 Task: Explore Airbnb accommodation in Leczna, Poland from 11th December, 2023 to 15th December, 2023 for 2 adults.1  bedroom having 2 beds and 1 bathroom. Property type can be hotel. Booking option can be shelf check-in. Look for 4 properties as per requirement.
Action: Mouse moved to (421, 95)
Screenshot: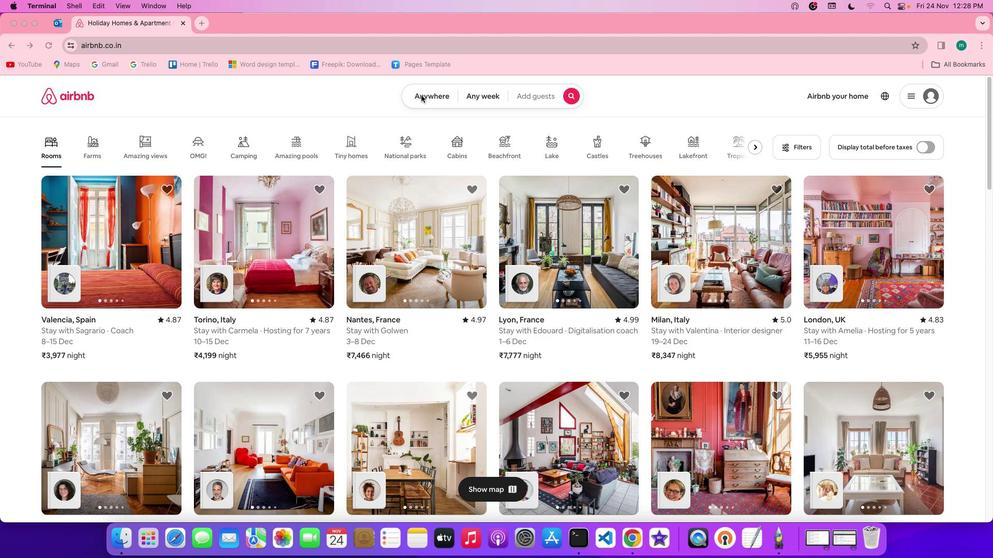 
Action: Mouse pressed left at (421, 95)
Screenshot: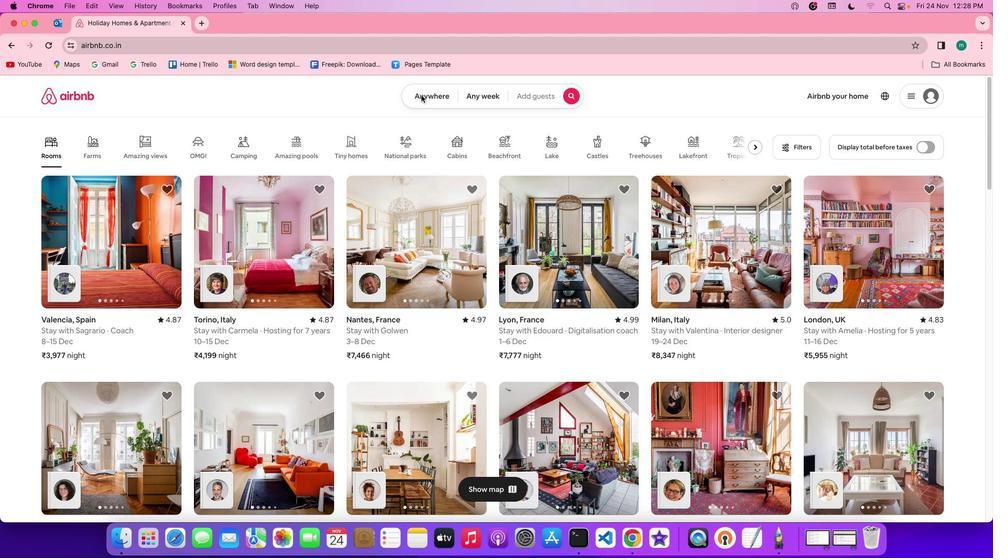 
Action: Mouse pressed left at (421, 95)
Screenshot: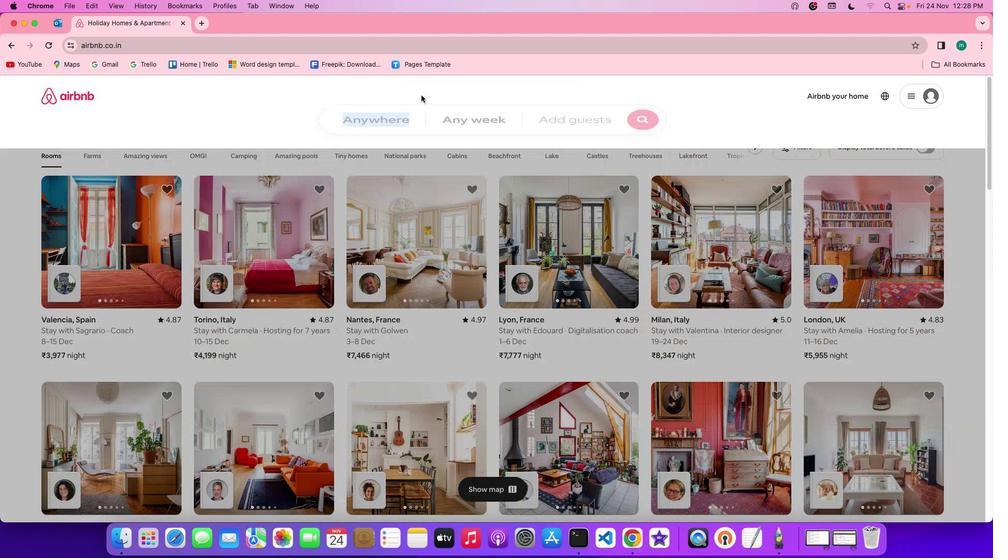 
Action: Mouse moved to (388, 139)
Screenshot: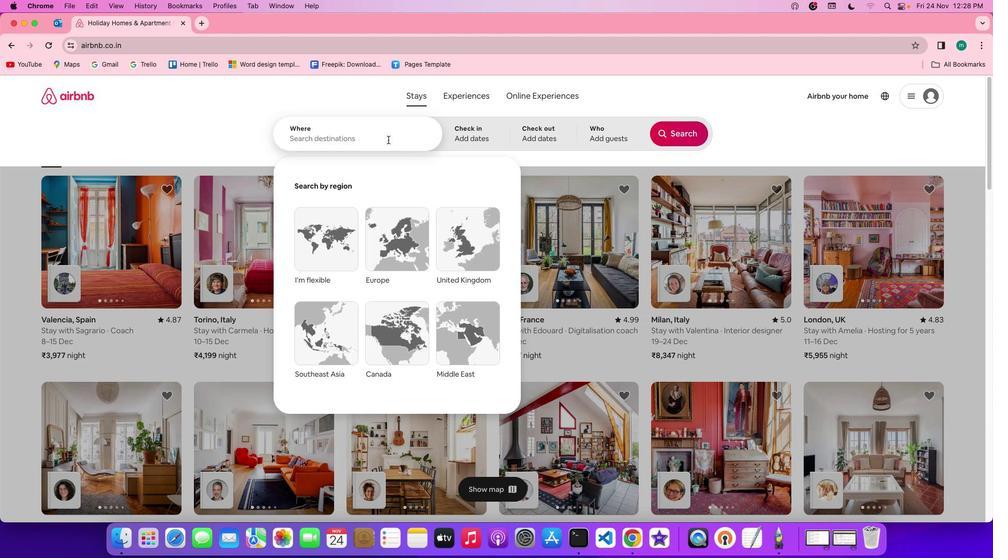 
Action: Mouse pressed left at (388, 139)
Screenshot: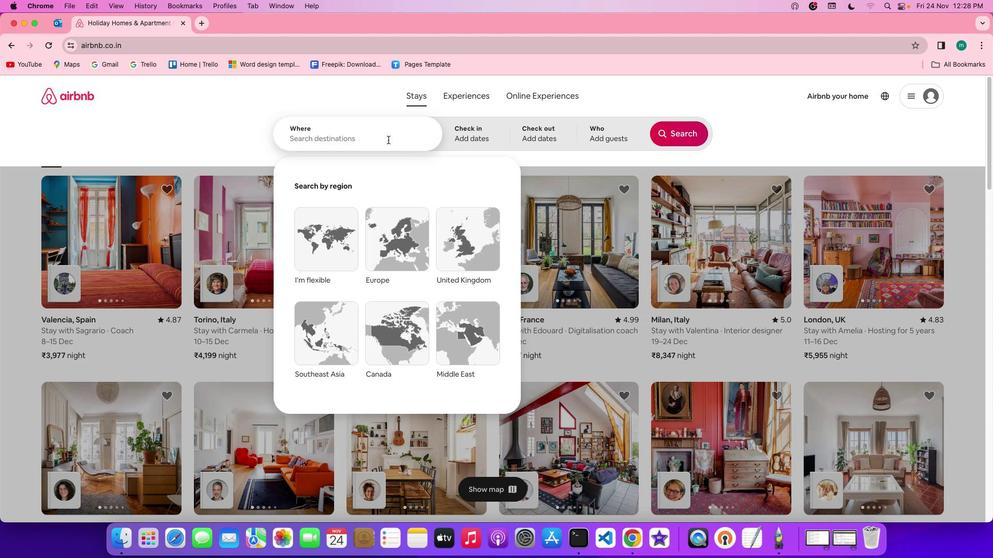 
Action: Key pressed Key.shift'L''e''c''z''n''a'','Key.spaceKey.shift'P''o''l''a''n''d'
Screenshot: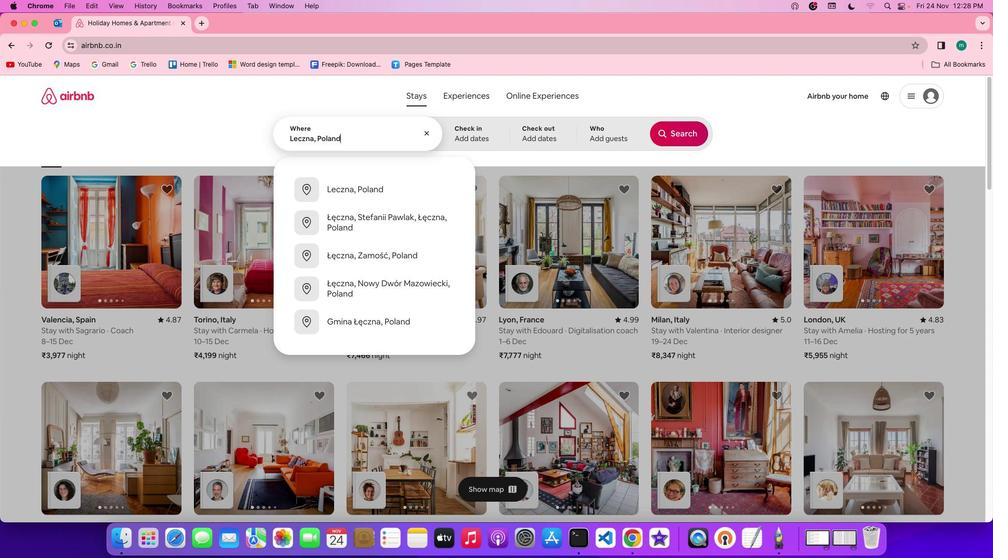 
Action: Mouse moved to (478, 131)
Screenshot: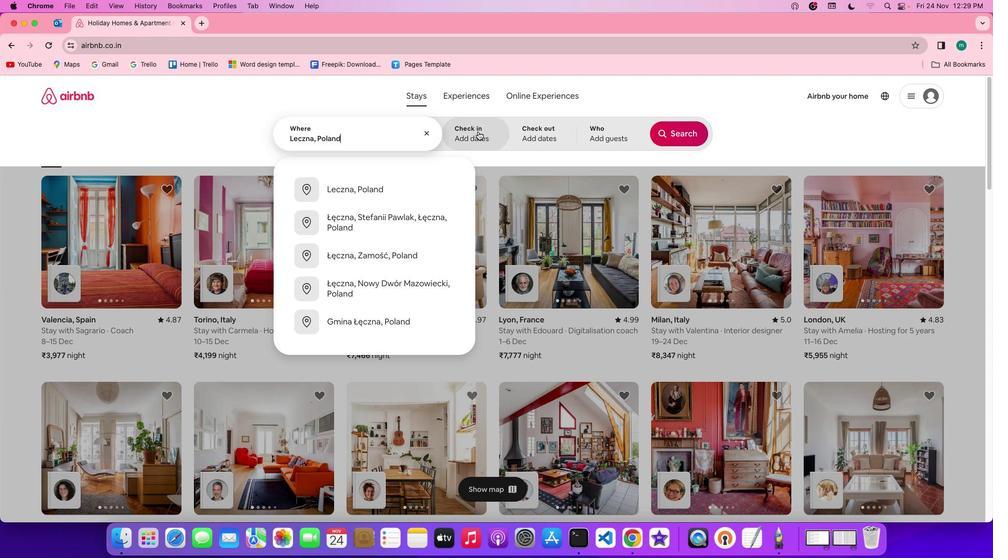 
Action: Mouse pressed left at (478, 131)
Screenshot: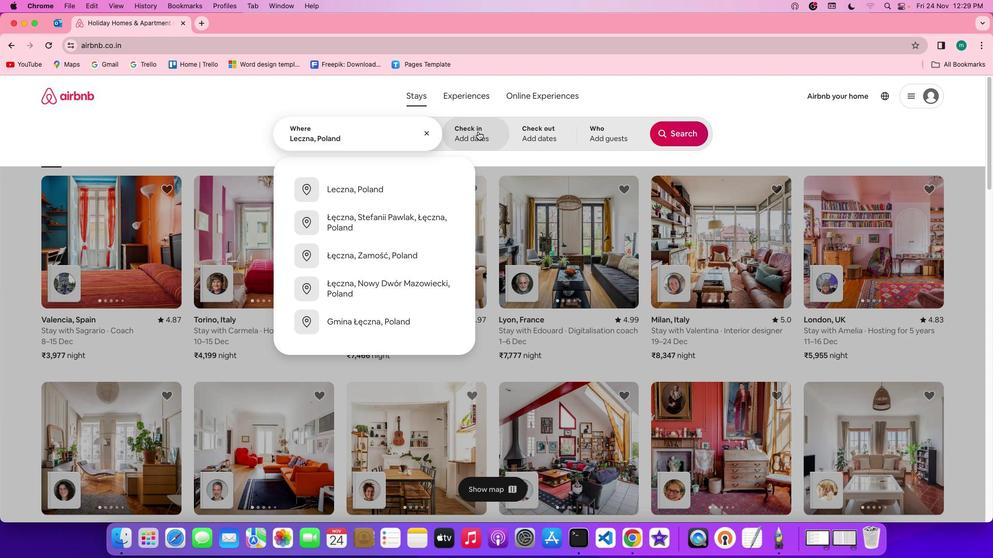 
Action: Mouse moved to (550, 310)
Screenshot: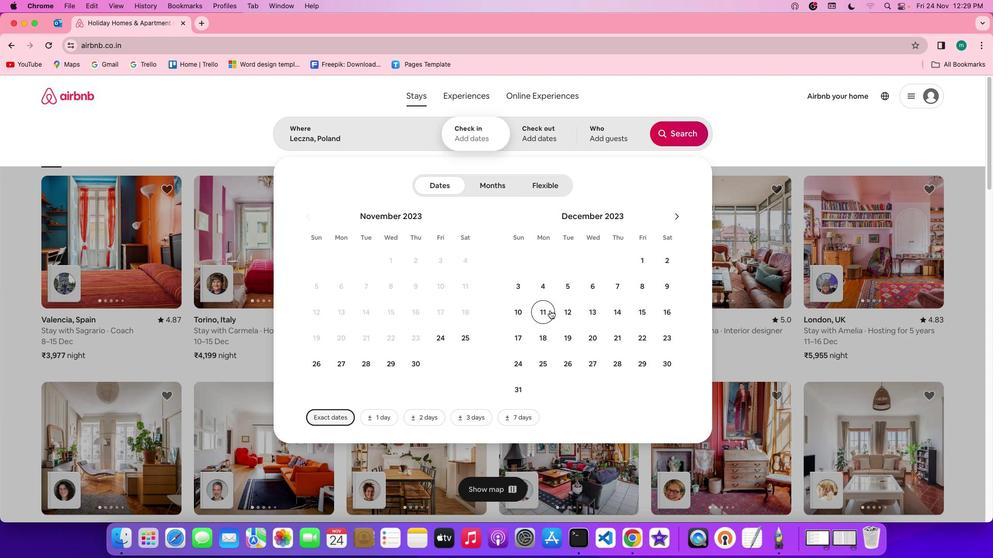 
Action: Mouse pressed left at (550, 310)
Screenshot: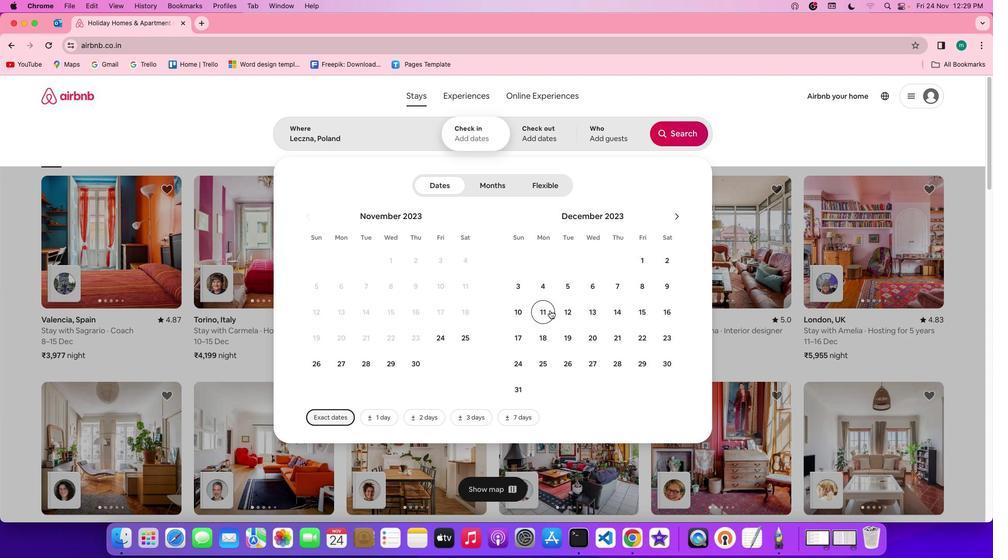 
Action: Mouse moved to (638, 315)
Screenshot: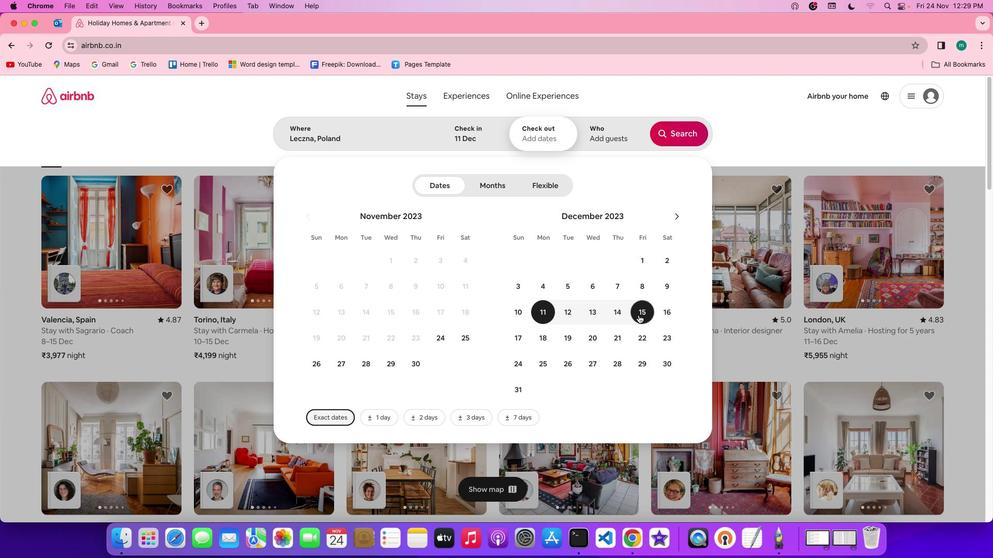
Action: Mouse pressed left at (638, 315)
Screenshot: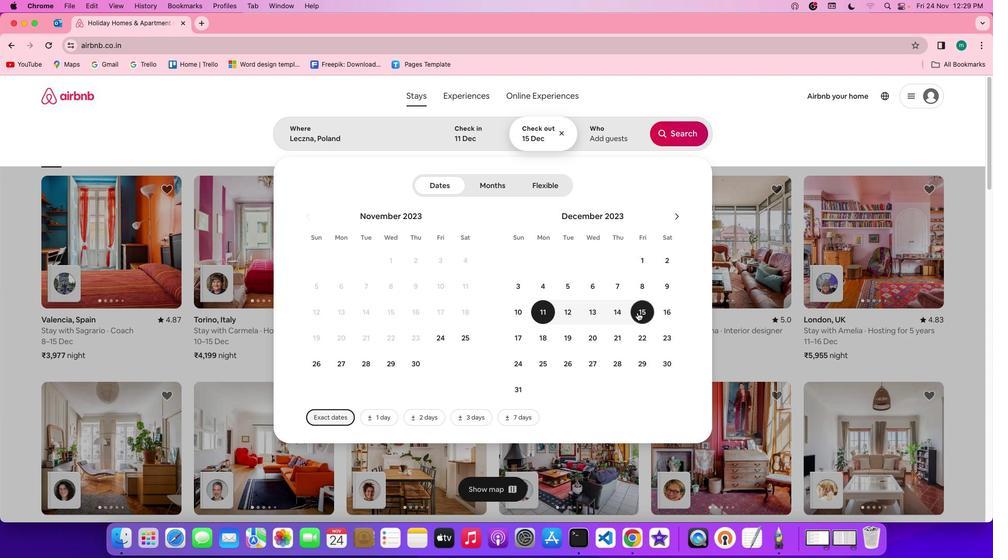 
Action: Mouse moved to (615, 148)
Screenshot: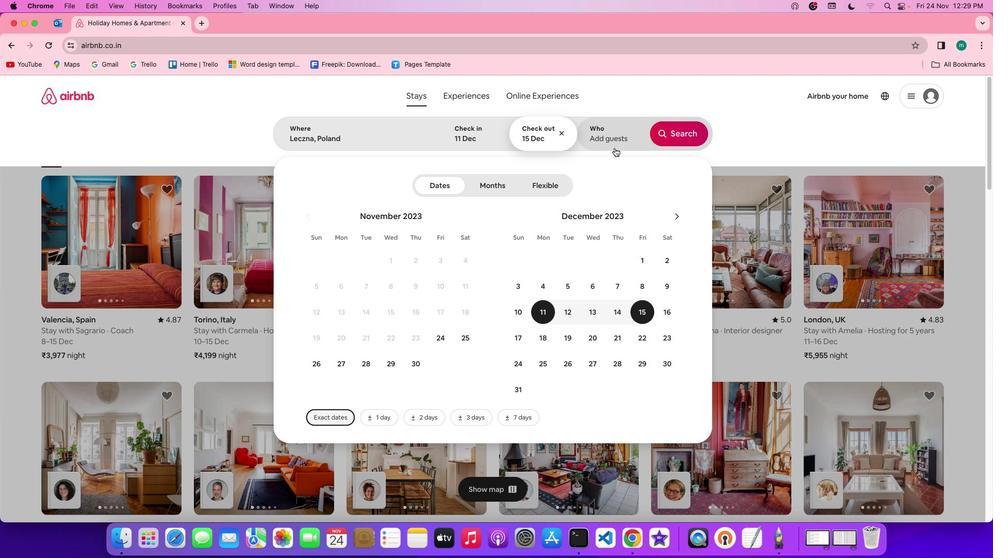 
Action: Mouse pressed left at (615, 148)
Screenshot: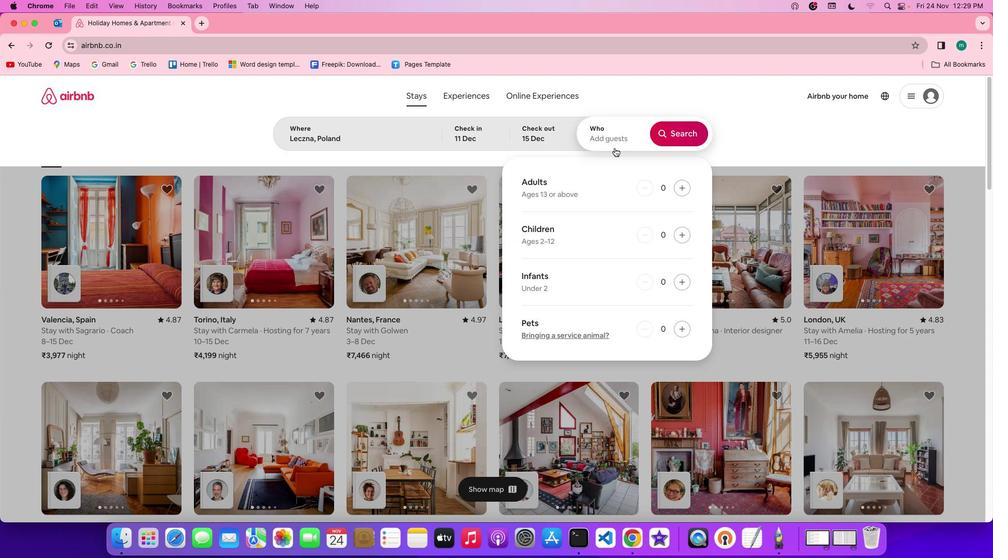 
Action: Mouse moved to (680, 190)
Screenshot: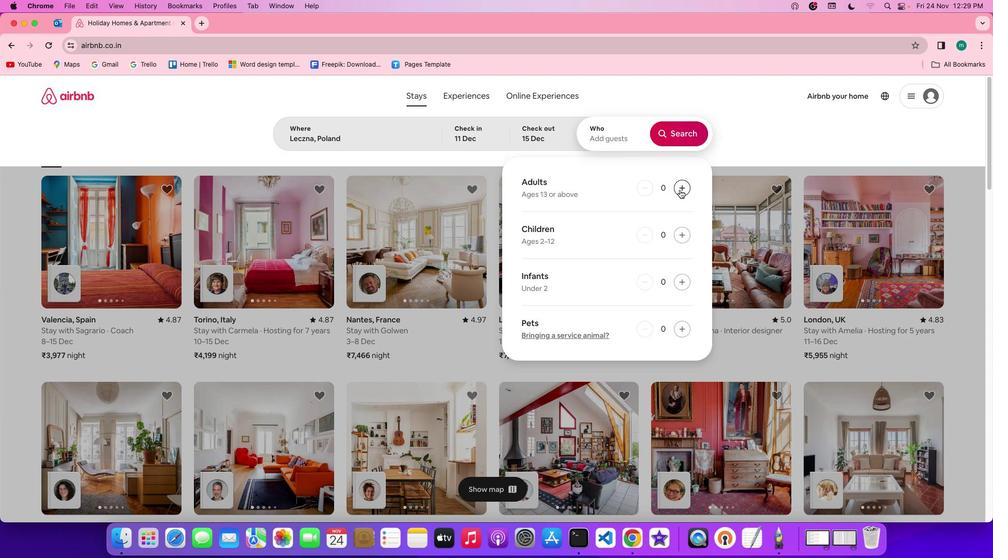 
Action: Mouse pressed left at (680, 190)
Screenshot: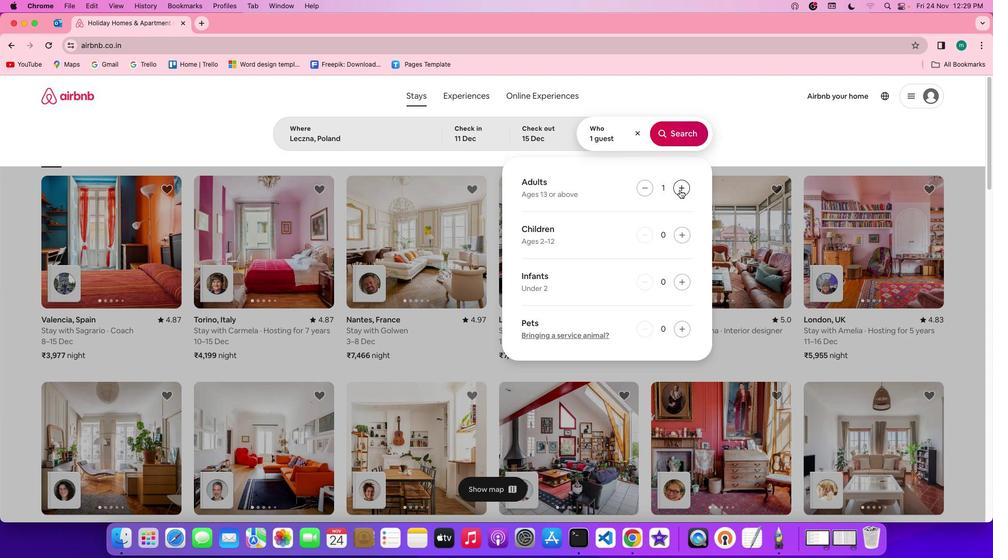 
Action: Mouse pressed left at (680, 190)
Screenshot: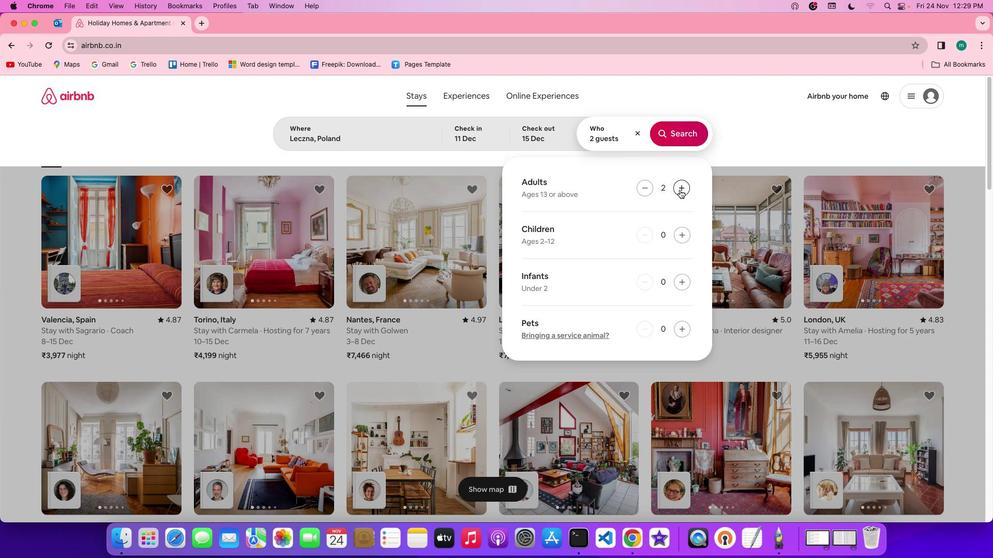 
Action: Mouse moved to (682, 135)
Screenshot: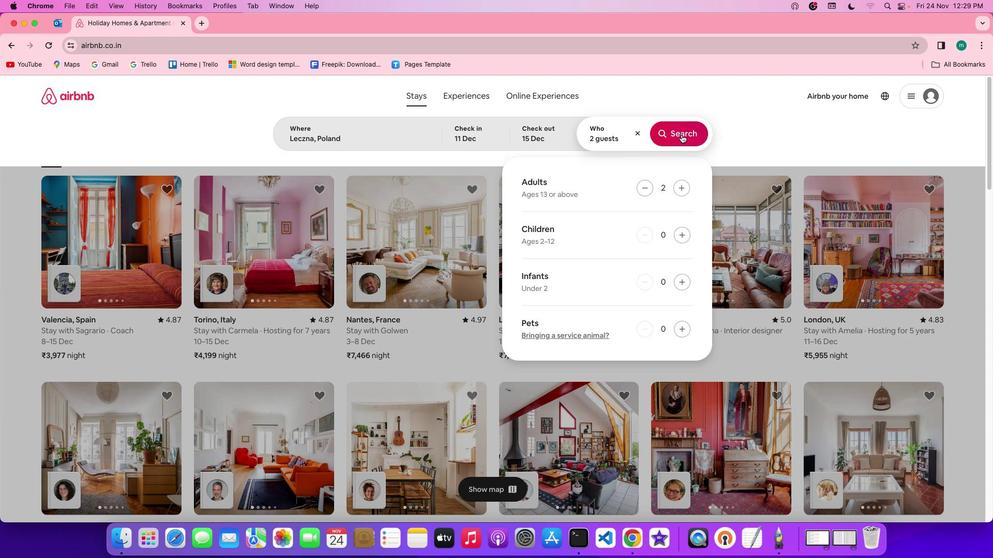 
Action: Mouse pressed left at (682, 135)
Screenshot: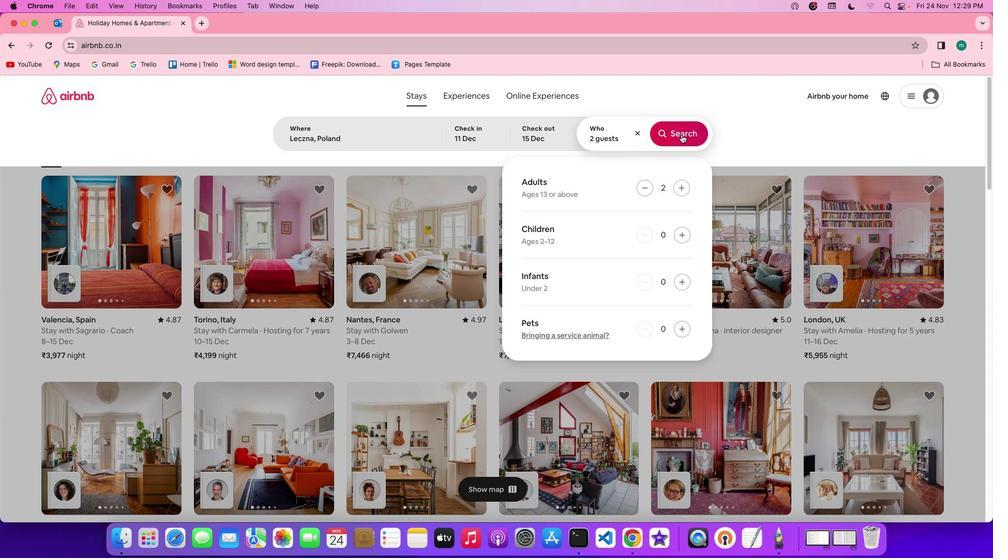 
Action: Mouse moved to (833, 134)
Screenshot: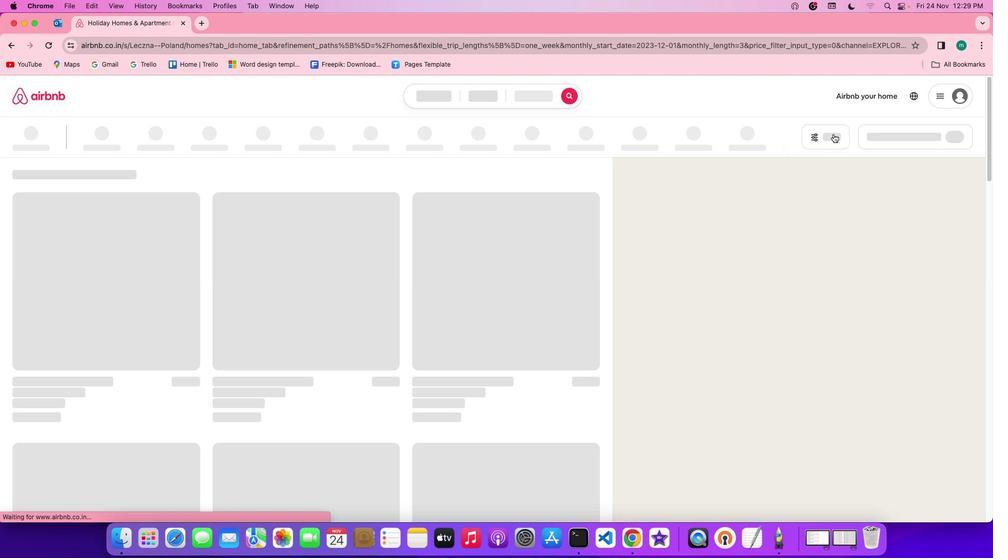 
Action: Mouse pressed left at (833, 134)
Screenshot: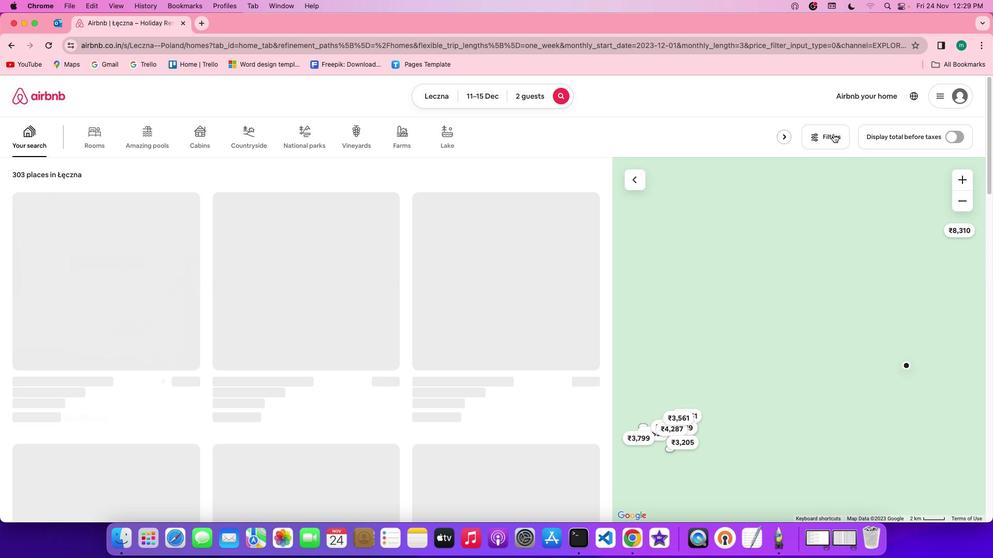 
Action: Mouse moved to (554, 333)
Screenshot: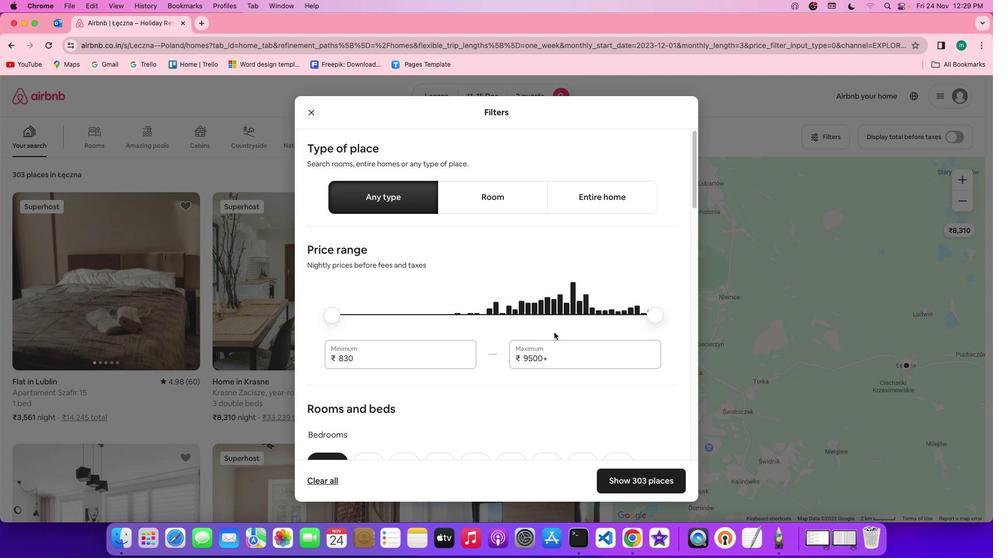
Action: Mouse scrolled (554, 333) with delta (0, 0)
Screenshot: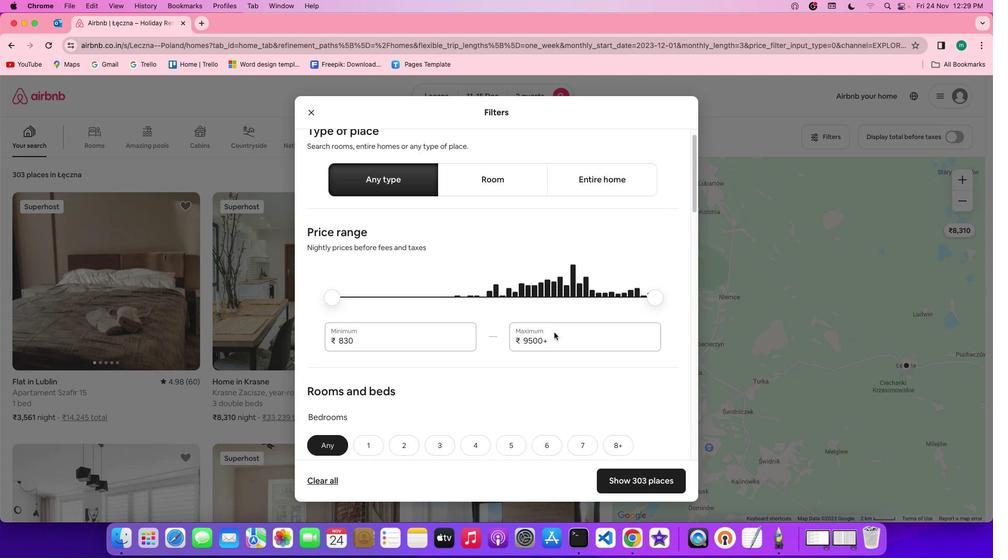 
Action: Mouse scrolled (554, 333) with delta (0, 0)
Screenshot: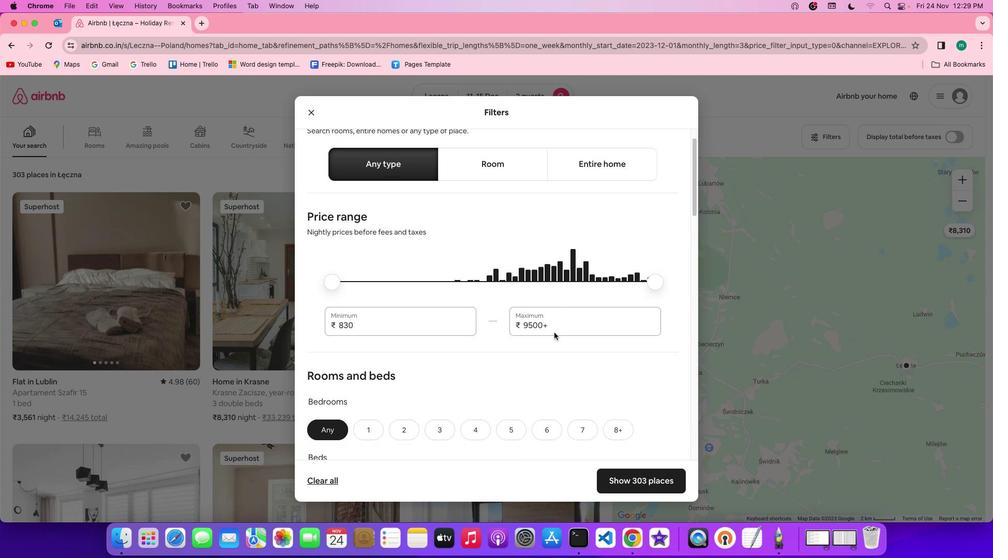 
Action: Mouse scrolled (554, 333) with delta (0, -1)
Screenshot: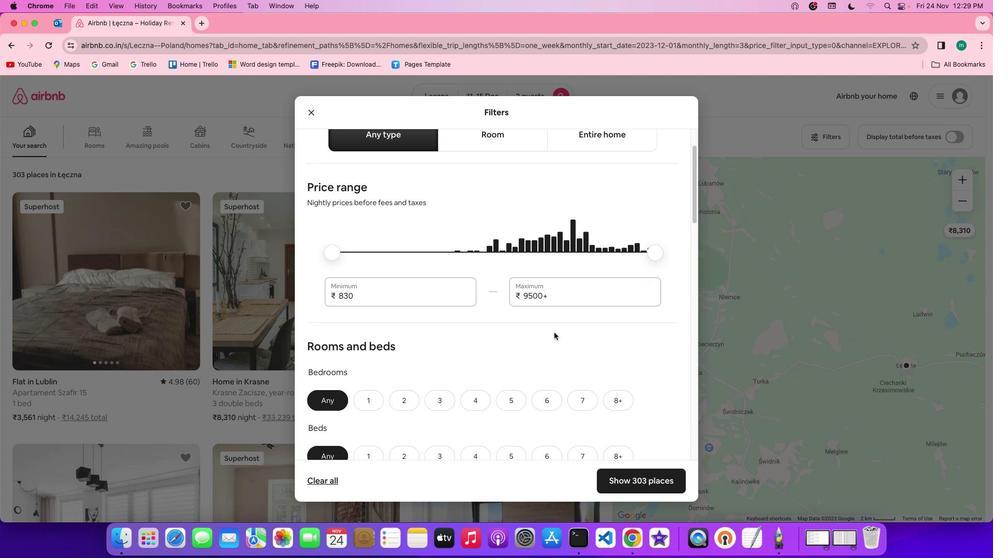 
Action: Mouse scrolled (554, 333) with delta (0, 0)
Screenshot: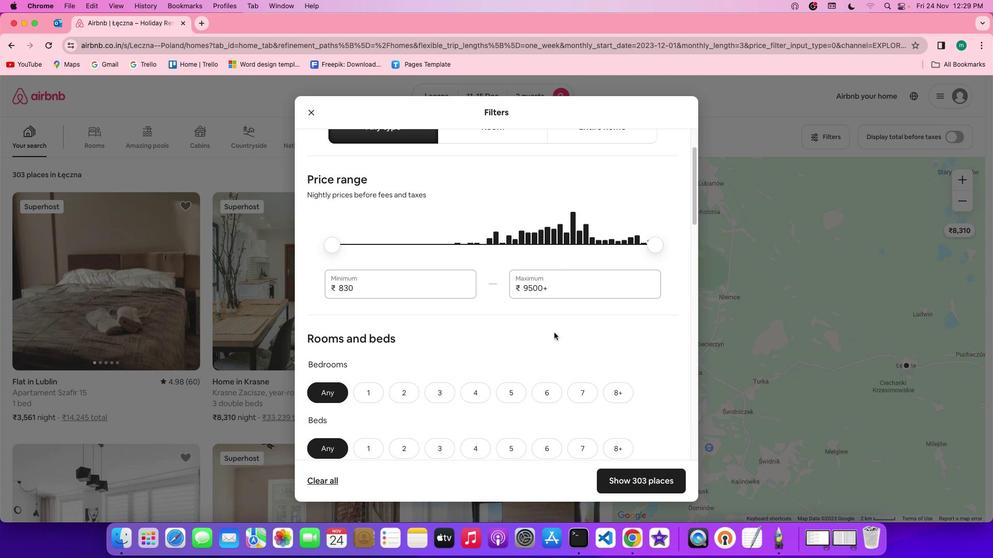
Action: Mouse scrolled (554, 333) with delta (0, 0)
Screenshot: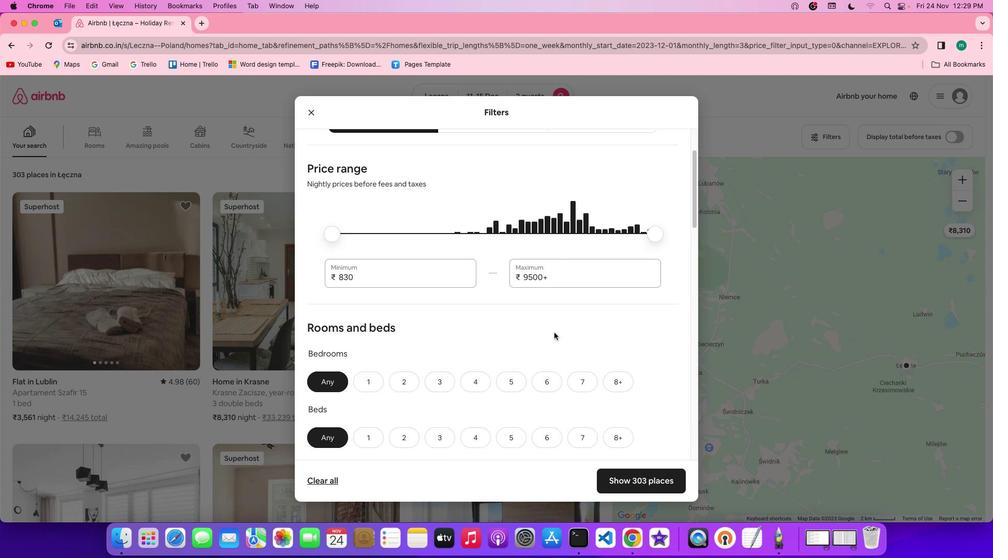 
Action: Mouse scrolled (554, 333) with delta (0, 0)
Screenshot: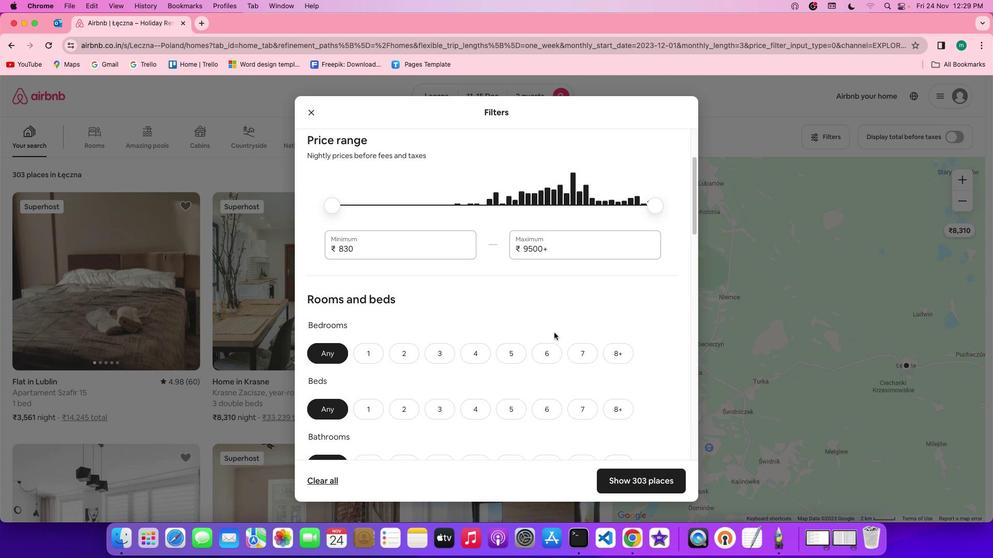 
Action: Mouse scrolled (554, 333) with delta (0, -1)
Screenshot: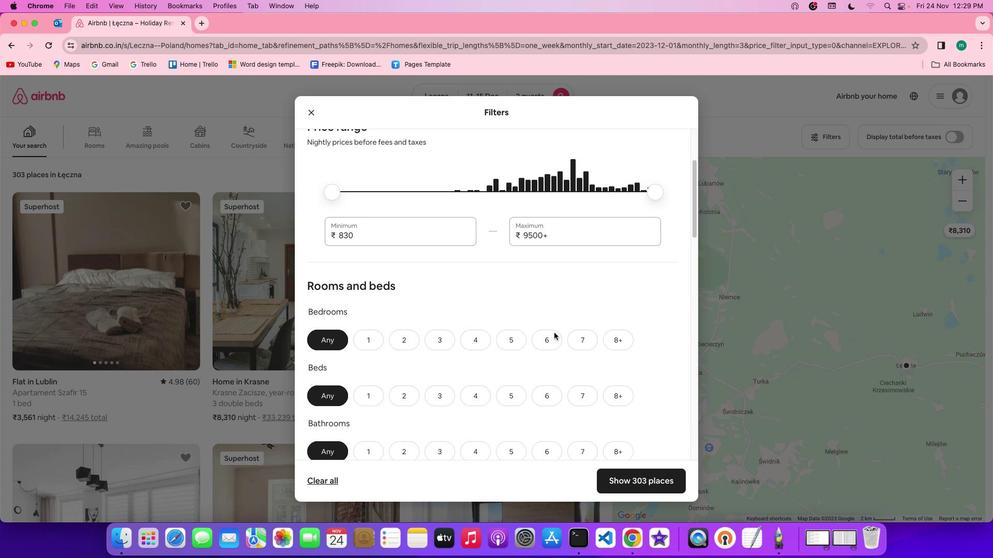 
Action: Mouse scrolled (554, 333) with delta (0, 0)
Screenshot: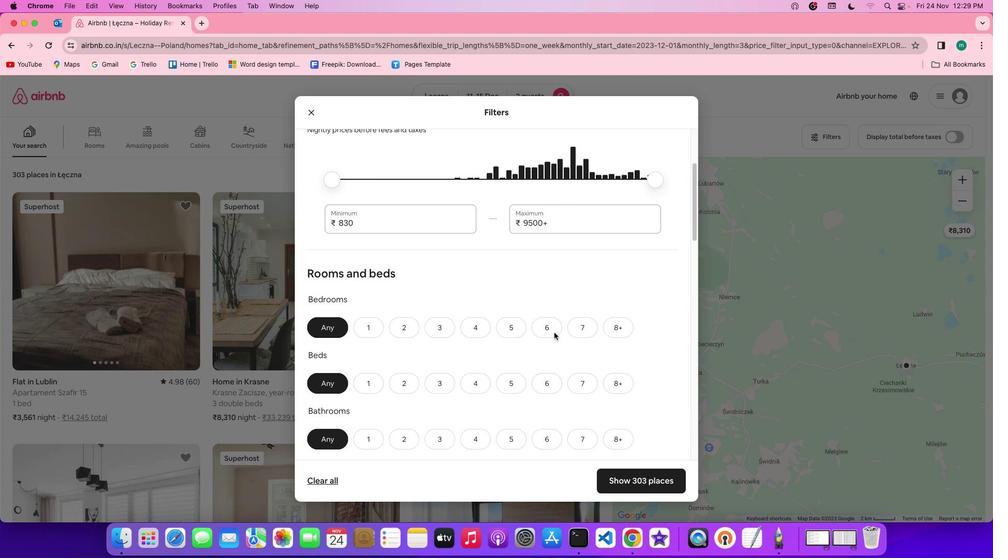 
Action: Mouse scrolled (554, 333) with delta (0, 0)
Screenshot: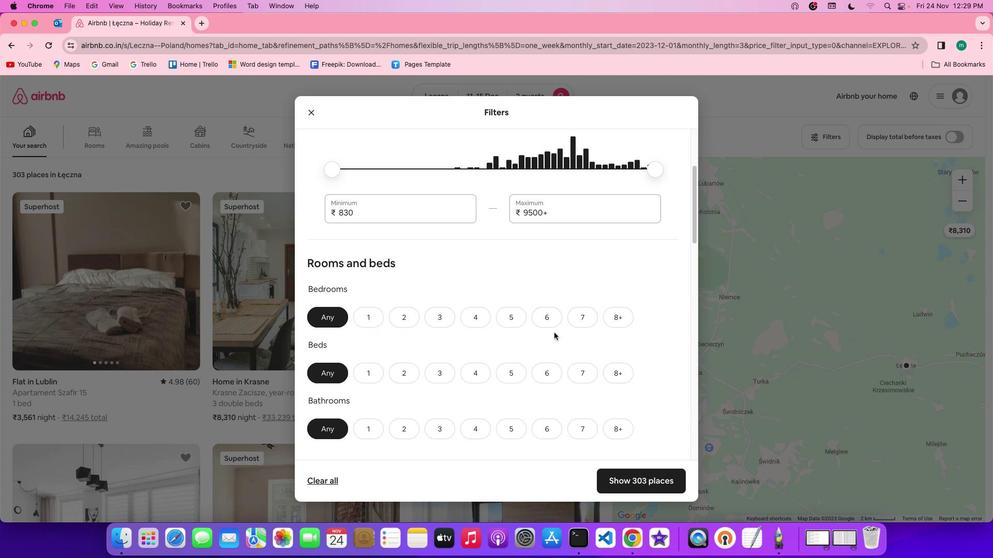 
Action: Mouse scrolled (554, 333) with delta (0, 0)
Screenshot: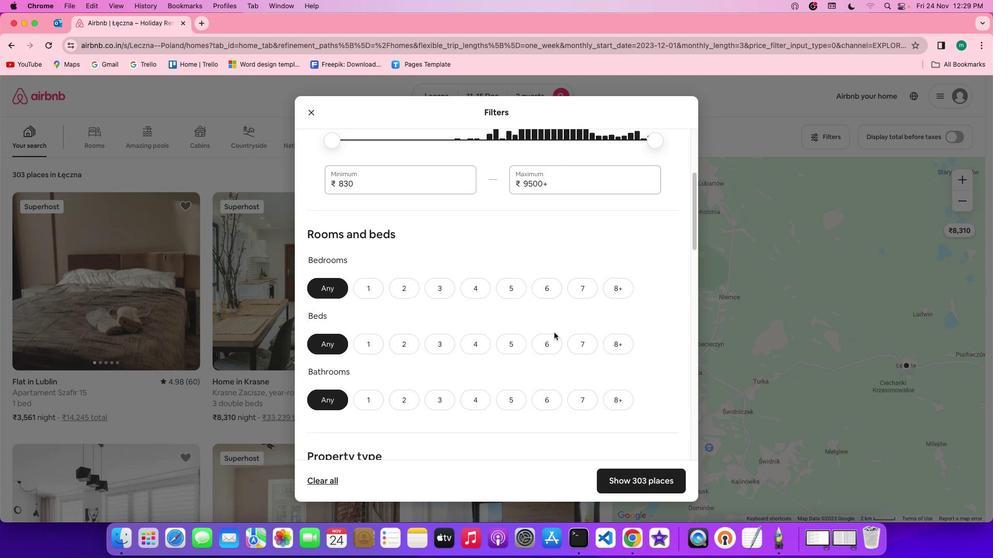 
Action: Mouse scrolled (554, 333) with delta (0, -1)
Screenshot: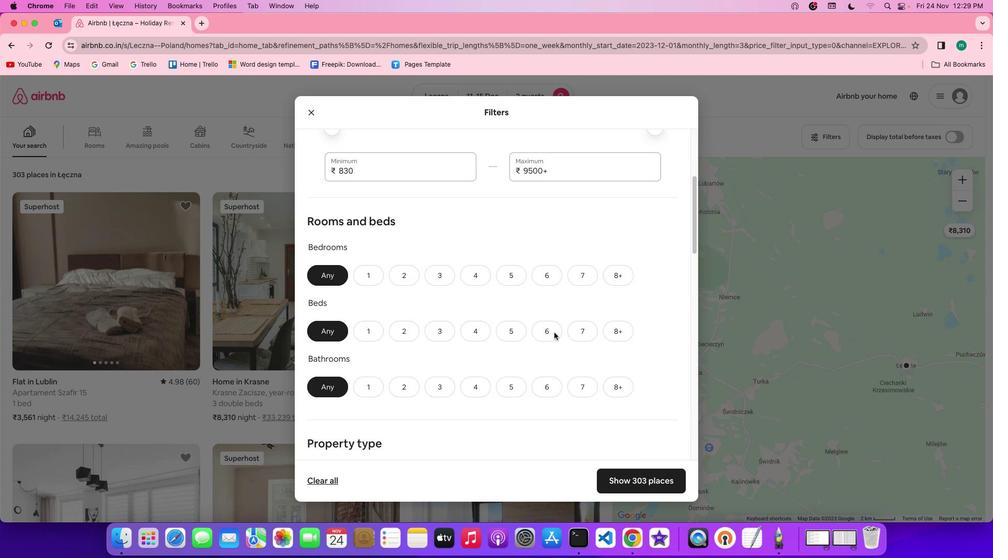 
Action: Mouse moved to (372, 263)
Screenshot: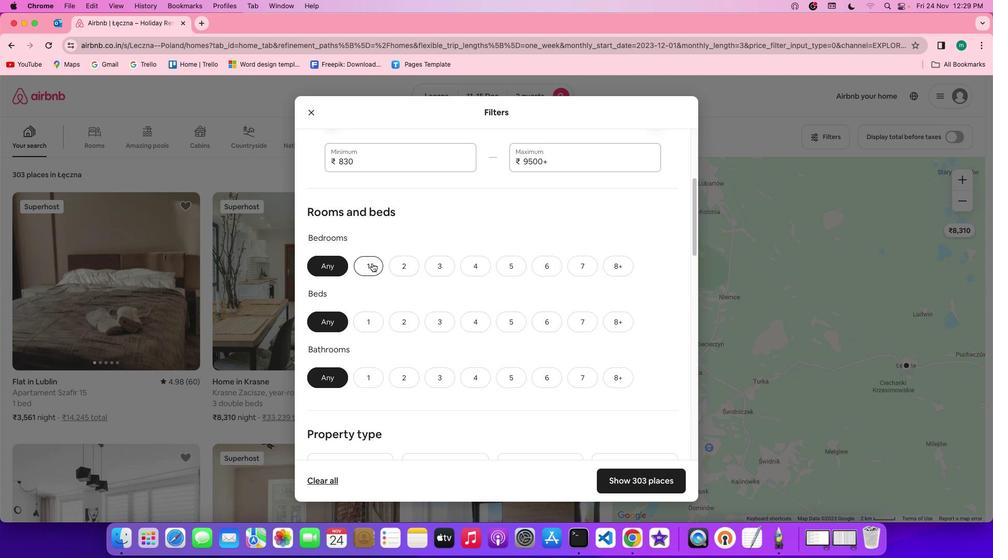 
Action: Mouse pressed left at (372, 263)
Screenshot: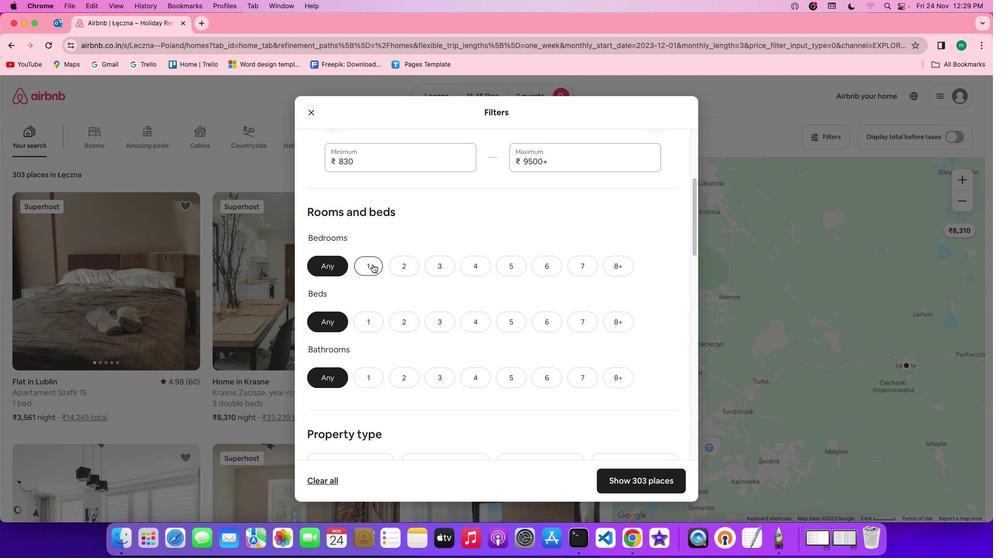 
Action: Mouse moved to (407, 313)
Screenshot: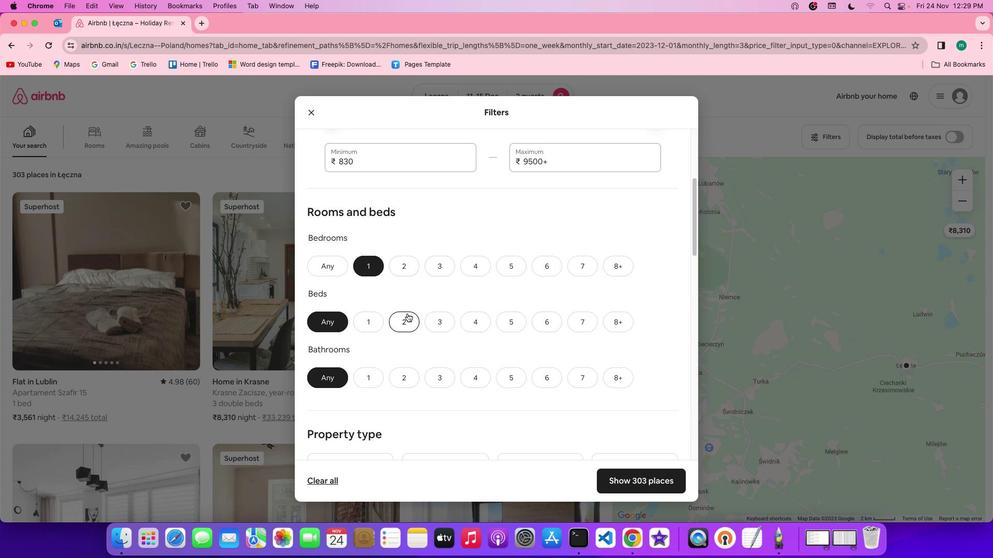 
Action: Mouse pressed left at (407, 313)
Screenshot: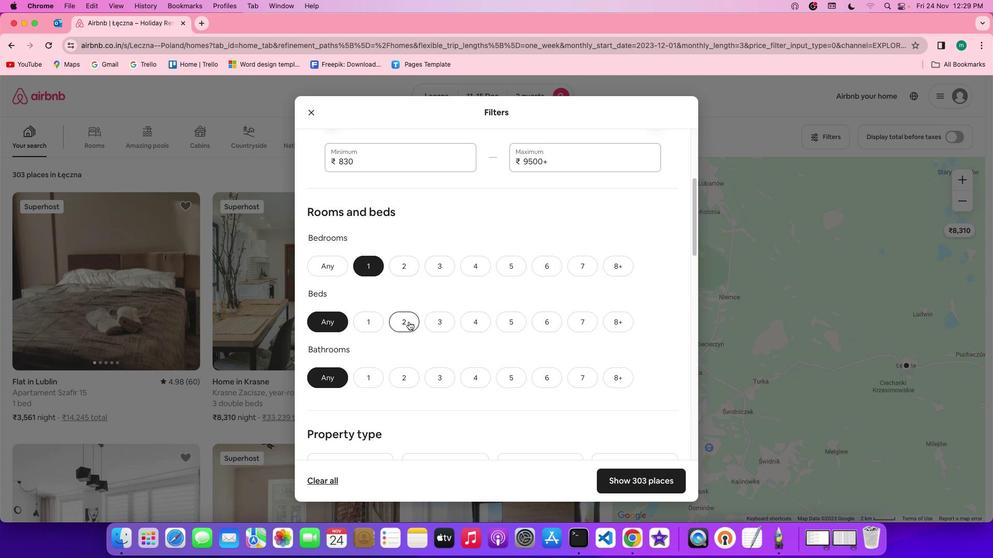 
Action: Mouse moved to (371, 372)
Screenshot: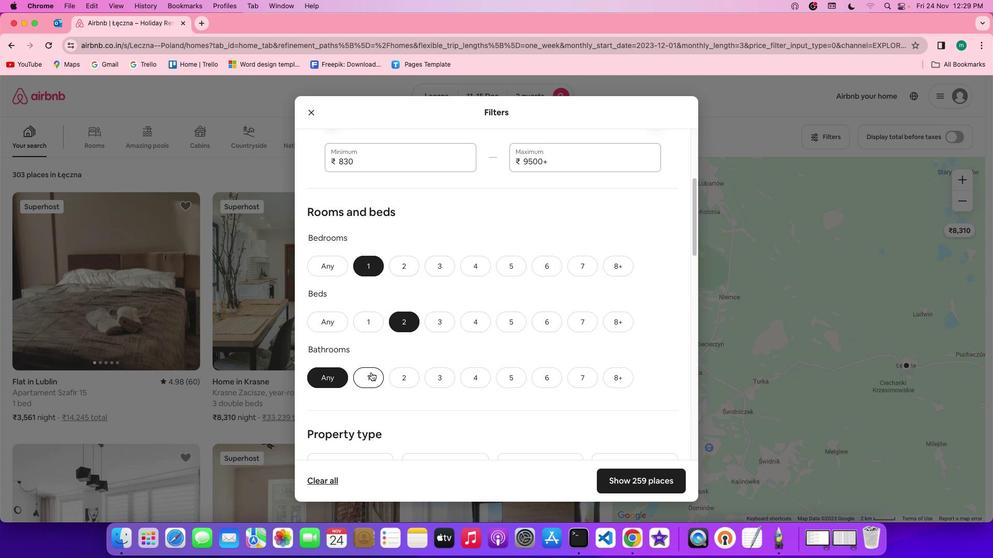 
Action: Mouse pressed left at (371, 372)
Screenshot: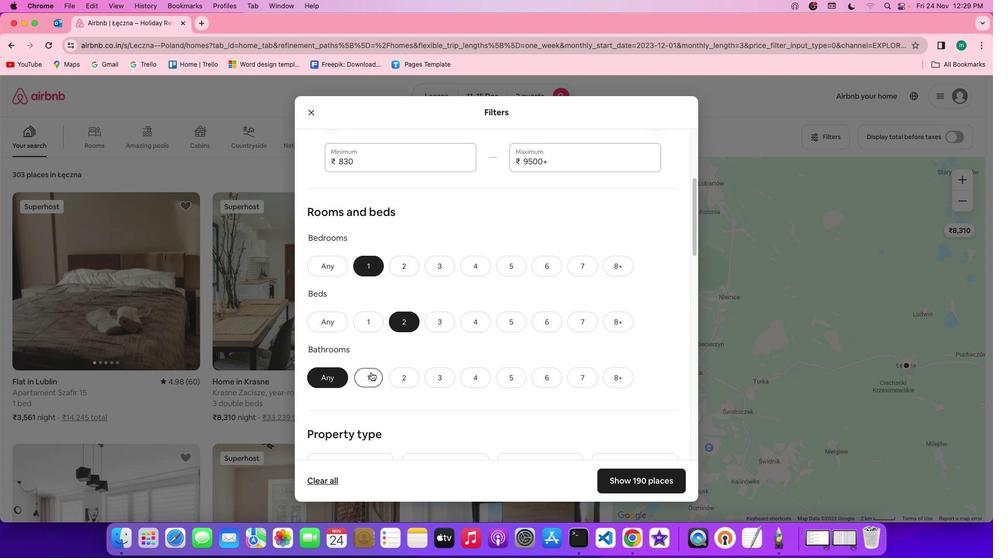 
Action: Mouse moved to (514, 368)
Screenshot: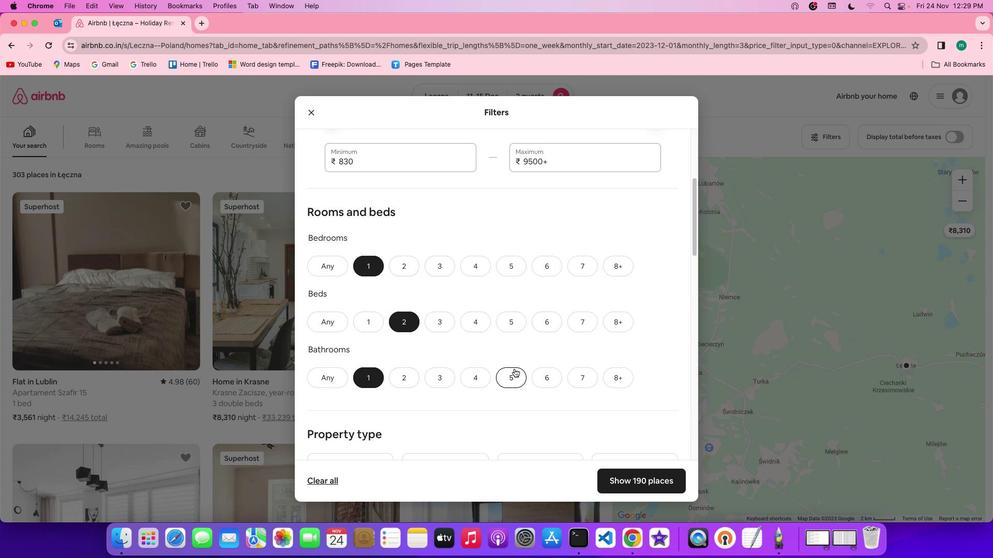 
Action: Mouse scrolled (514, 368) with delta (0, 0)
Screenshot: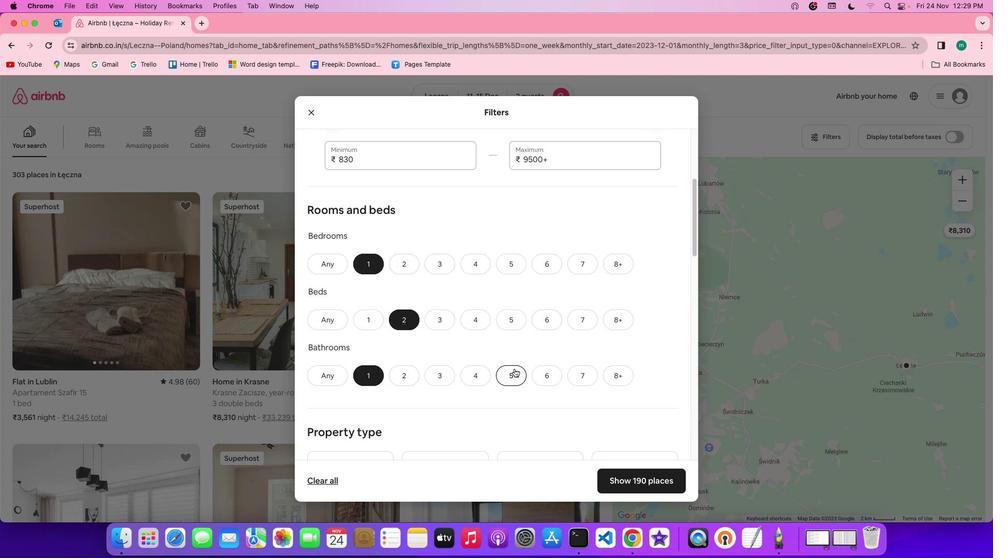 
Action: Mouse scrolled (514, 368) with delta (0, 0)
Screenshot: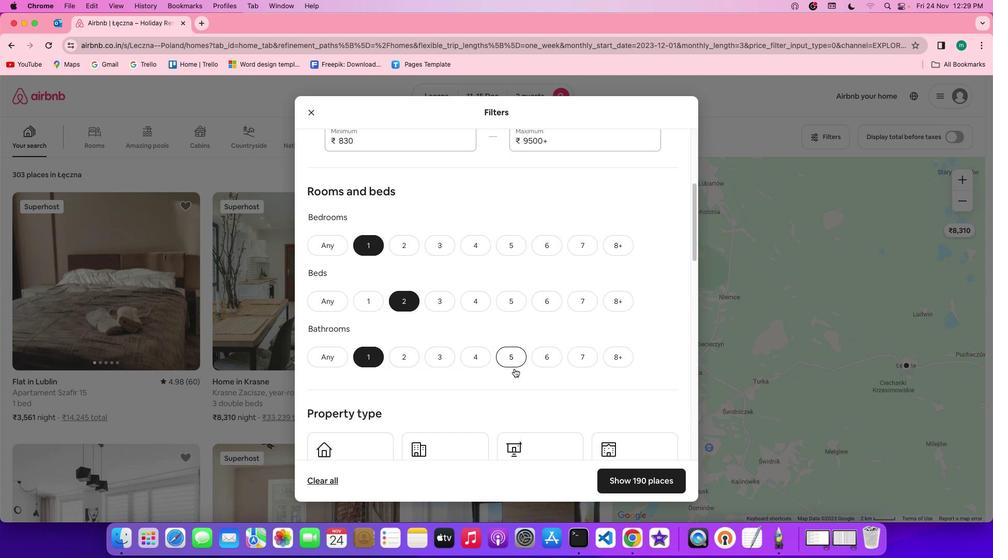
Action: Mouse scrolled (514, 368) with delta (0, 0)
Screenshot: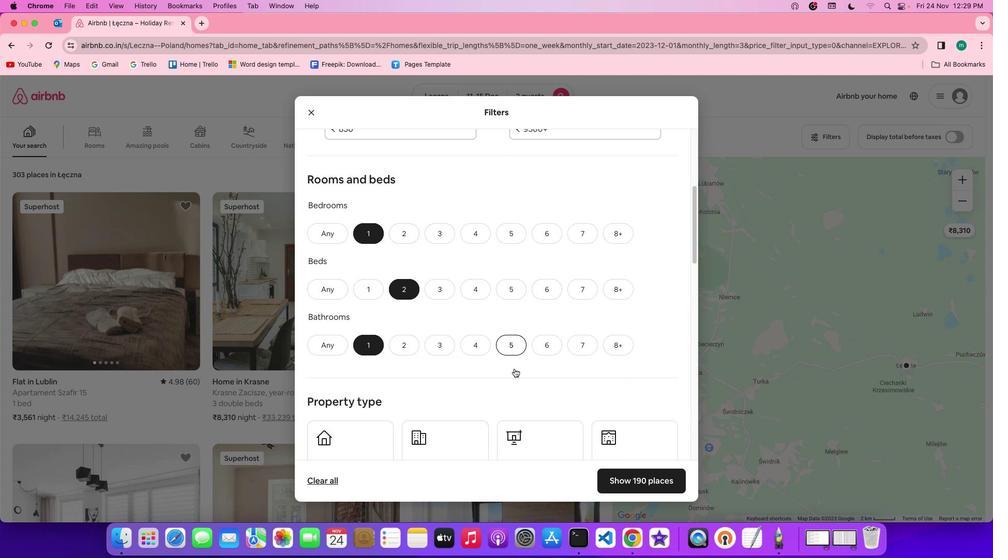 
Action: Mouse scrolled (514, 368) with delta (0, 0)
Screenshot: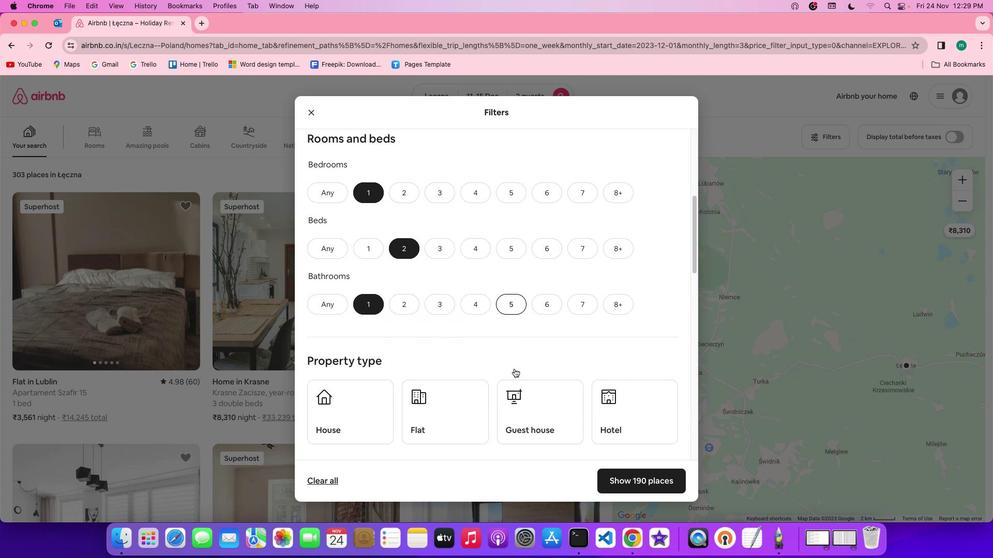 
Action: Mouse scrolled (514, 368) with delta (0, 0)
Screenshot: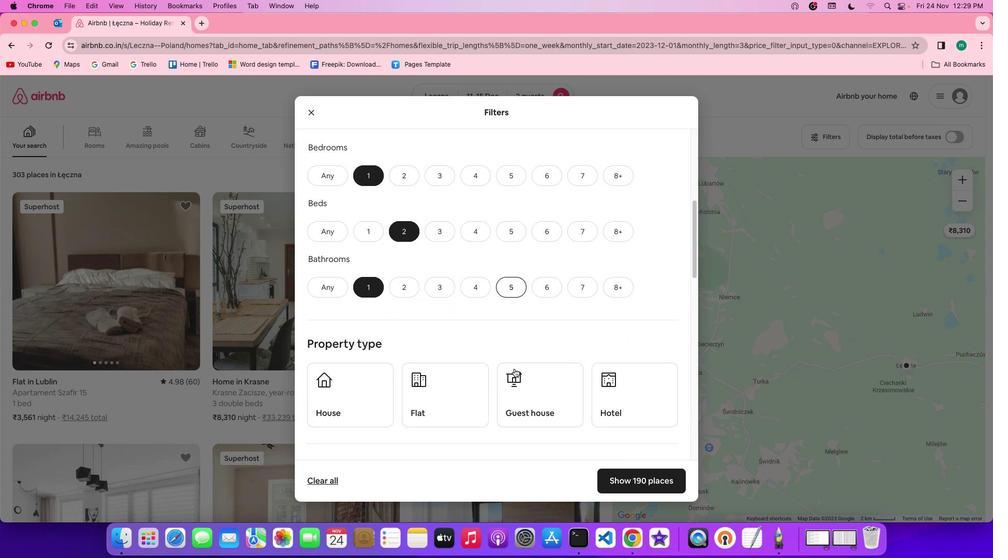 
Action: Mouse scrolled (514, 368) with delta (0, 0)
Screenshot: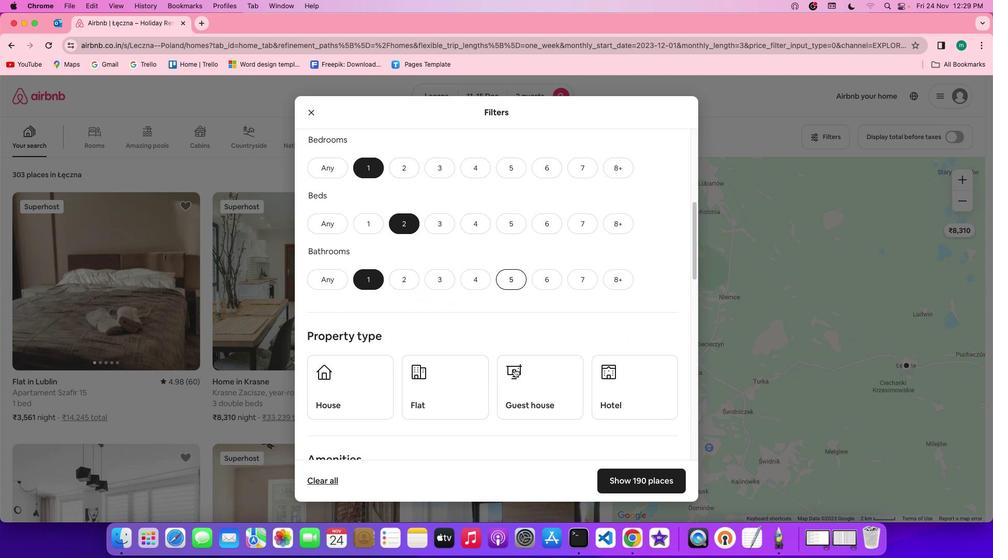 
Action: Mouse scrolled (514, 368) with delta (0, 0)
Screenshot: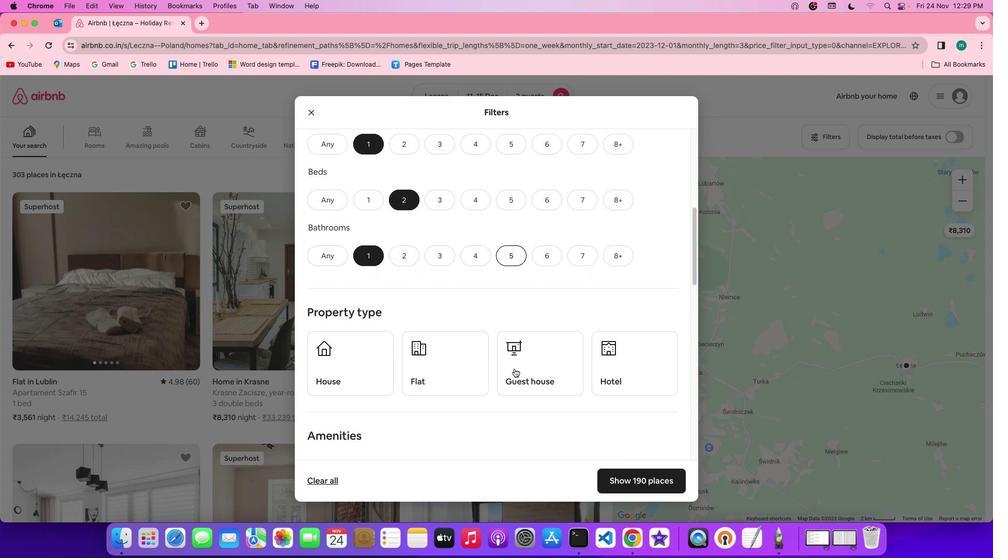 
Action: Mouse scrolled (514, 368) with delta (0, 0)
Screenshot: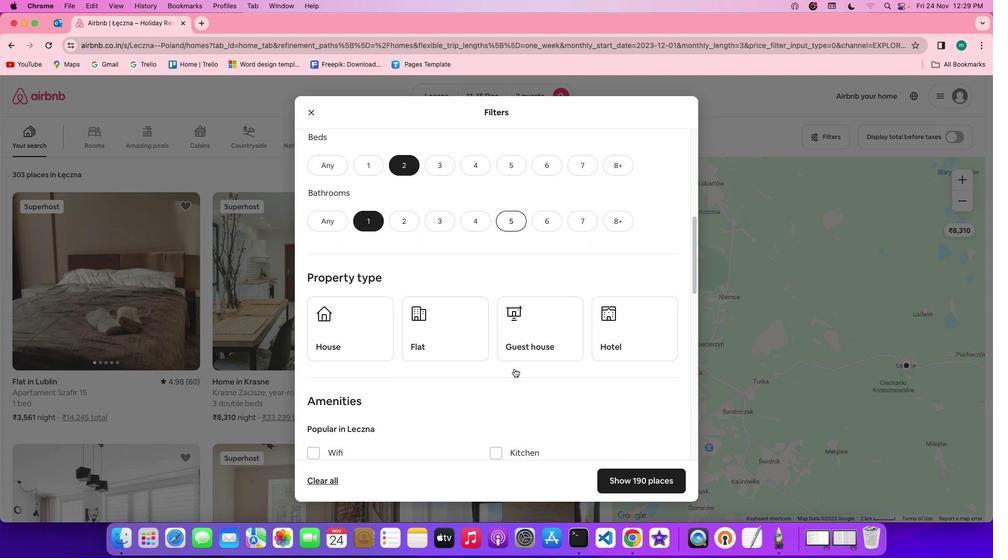 
Action: Mouse scrolled (514, 368) with delta (0, 0)
Screenshot: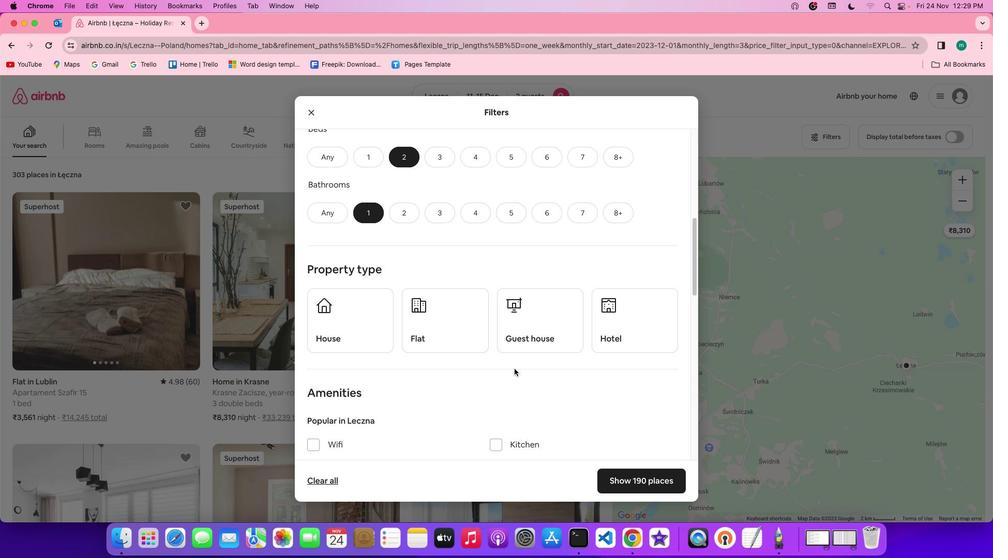 
Action: Mouse scrolled (514, 368) with delta (0, 0)
Screenshot: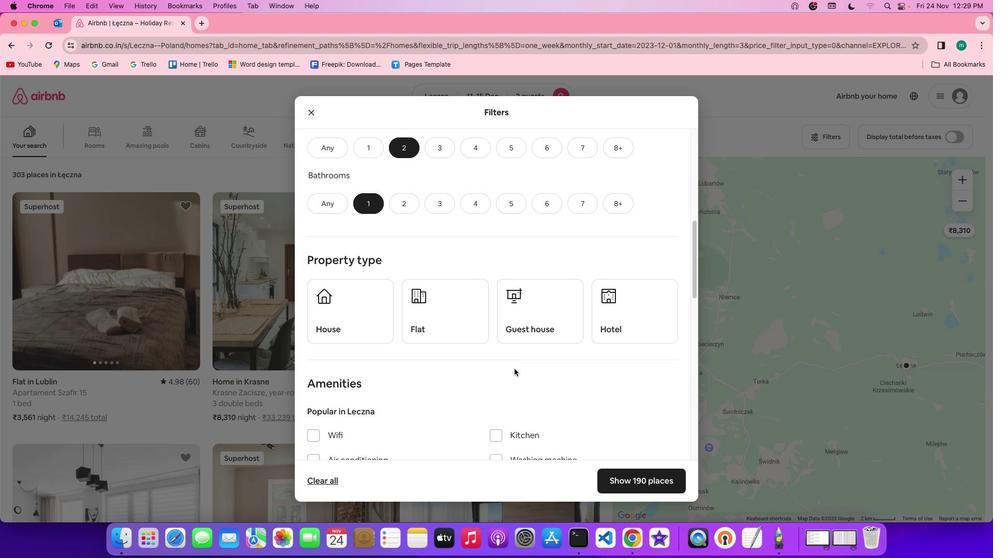 
Action: Mouse scrolled (514, 368) with delta (0, 0)
Screenshot: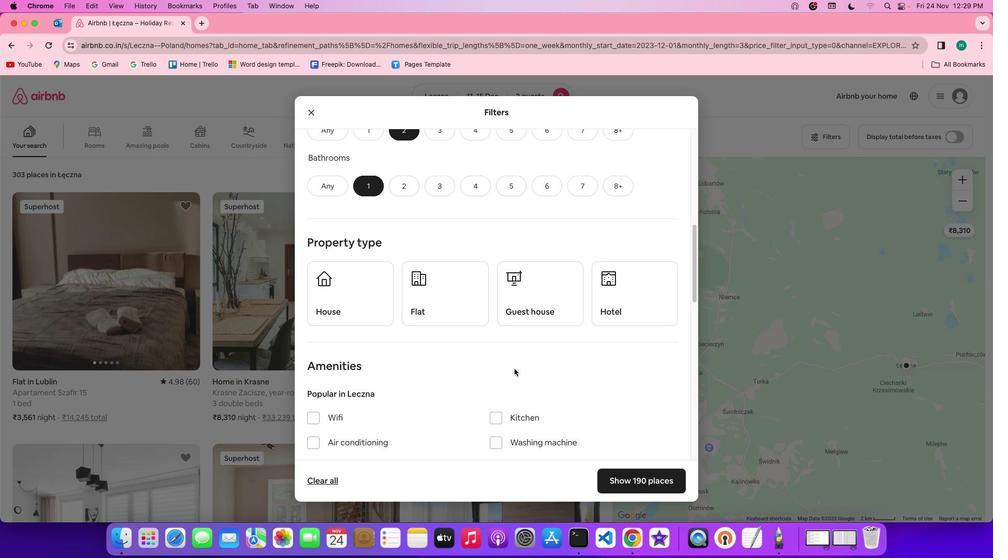 
Action: Mouse moved to (610, 294)
Screenshot: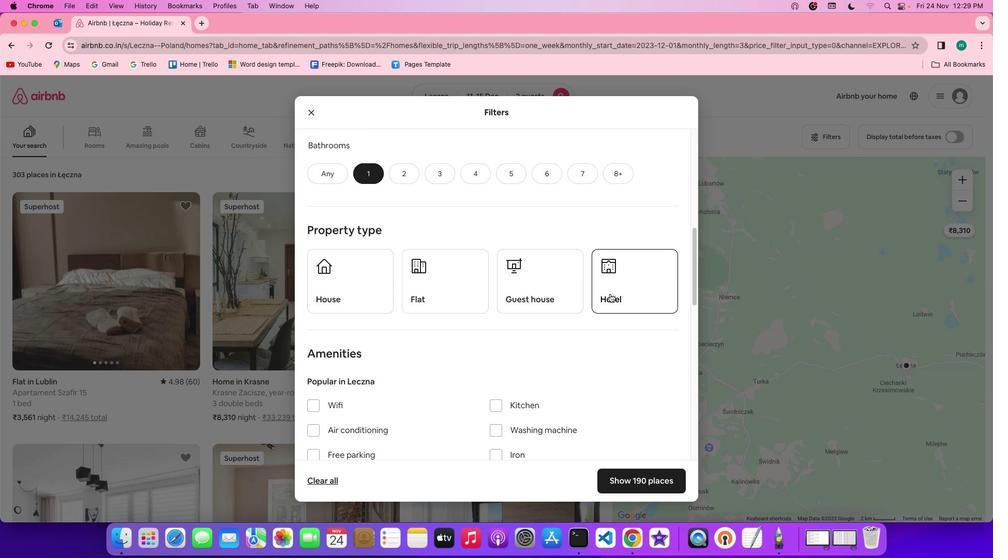 
Action: Mouse pressed left at (610, 294)
Screenshot: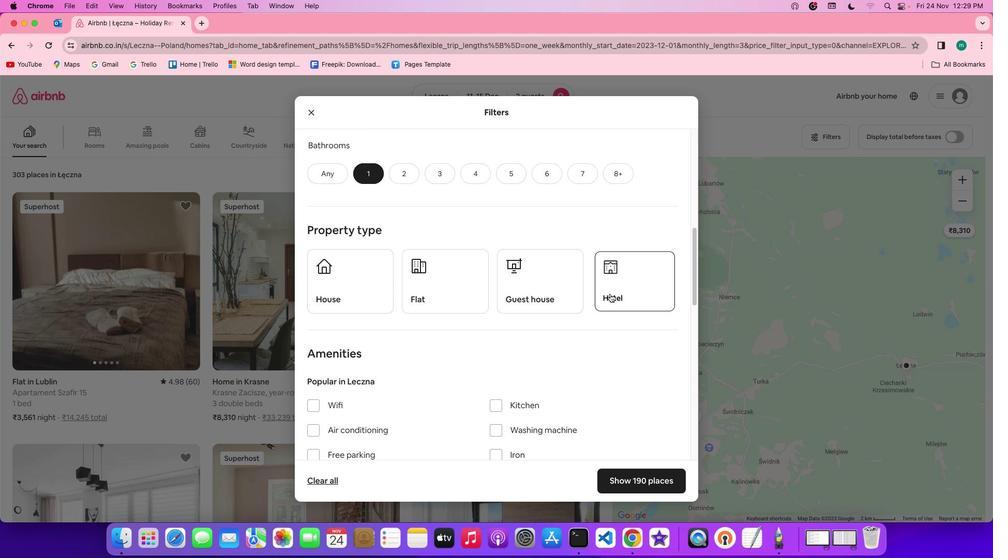 
Action: Mouse moved to (569, 330)
Screenshot: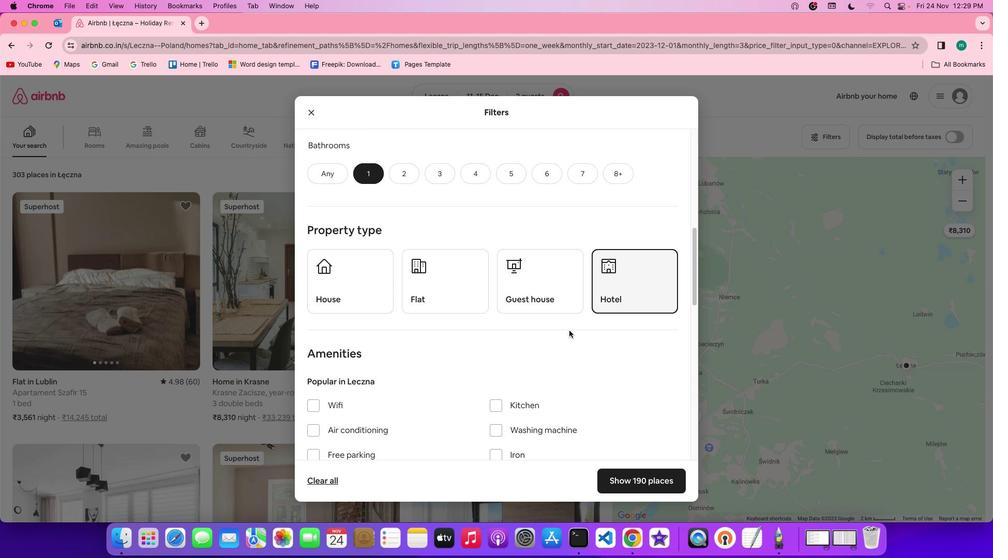 
Action: Mouse scrolled (569, 330) with delta (0, 0)
Screenshot: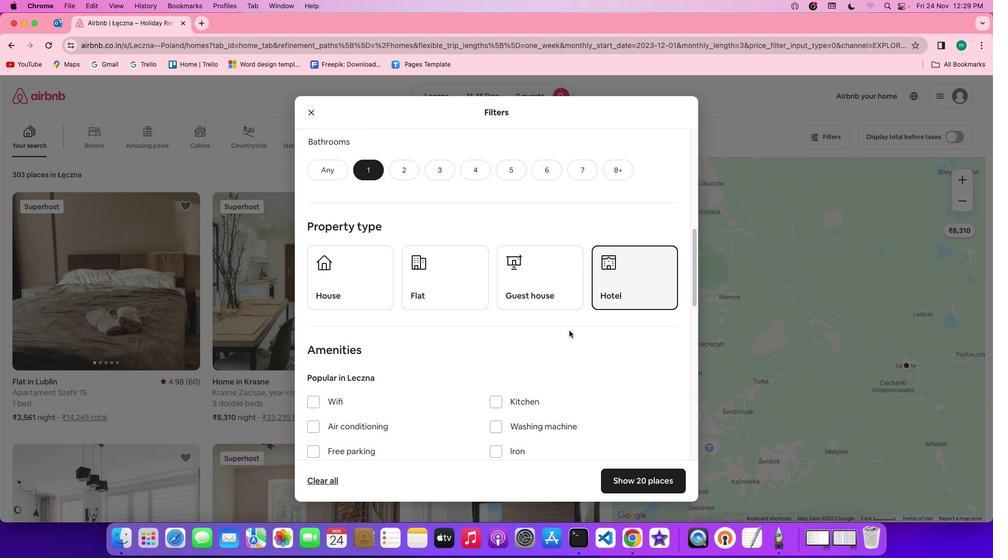 
Action: Mouse scrolled (569, 330) with delta (0, 0)
Screenshot: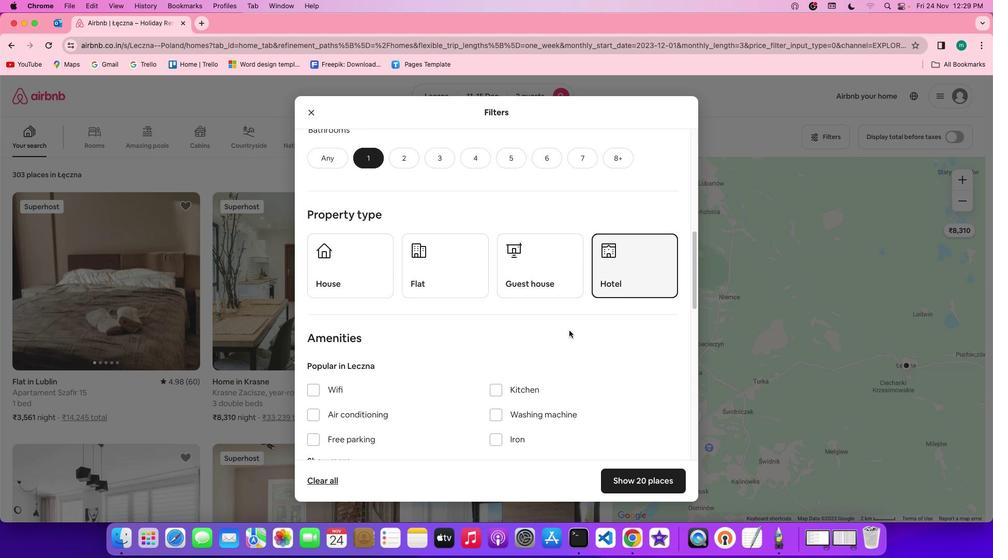 
Action: Mouse scrolled (569, 330) with delta (0, 0)
Screenshot: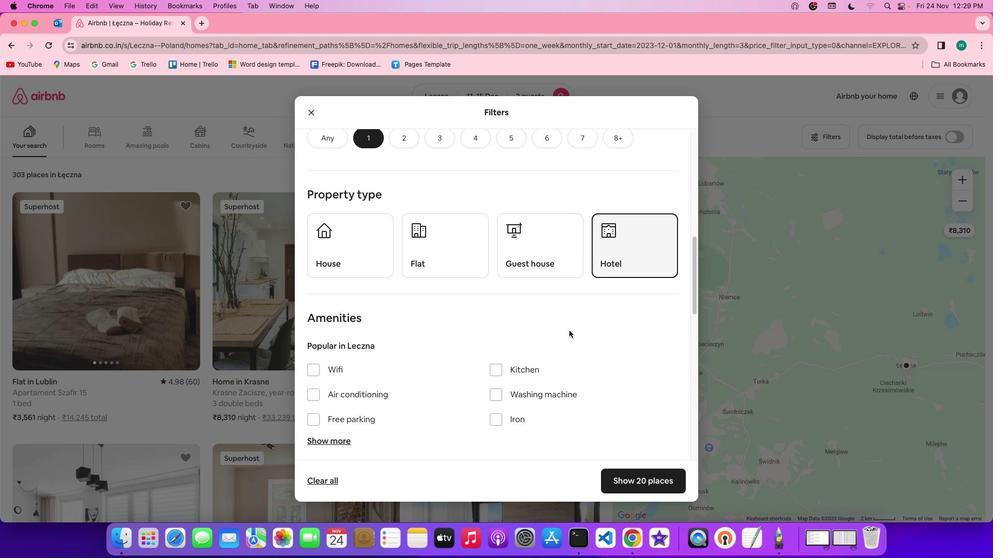 
Action: Mouse scrolled (569, 330) with delta (0, 0)
Screenshot: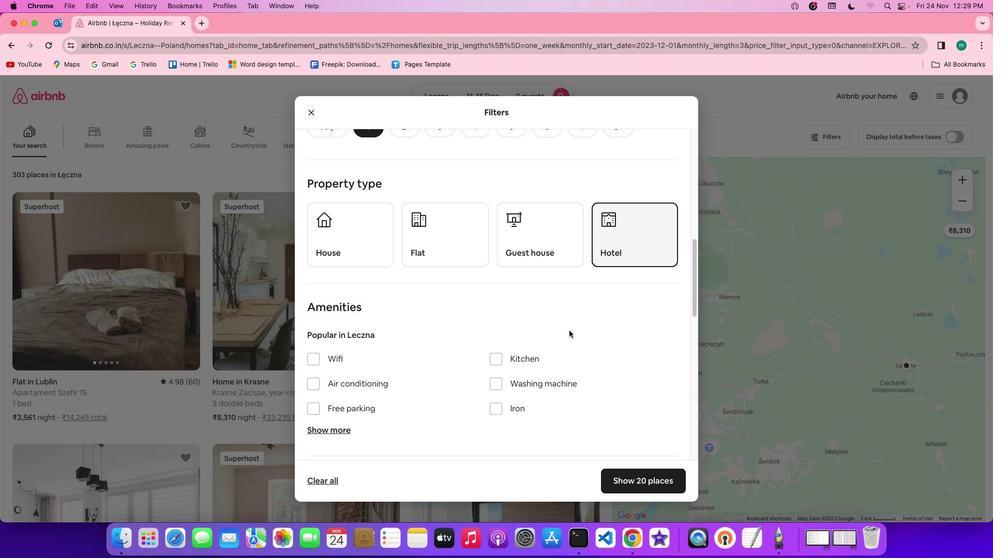 
Action: Mouse scrolled (569, 330) with delta (0, 0)
Screenshot: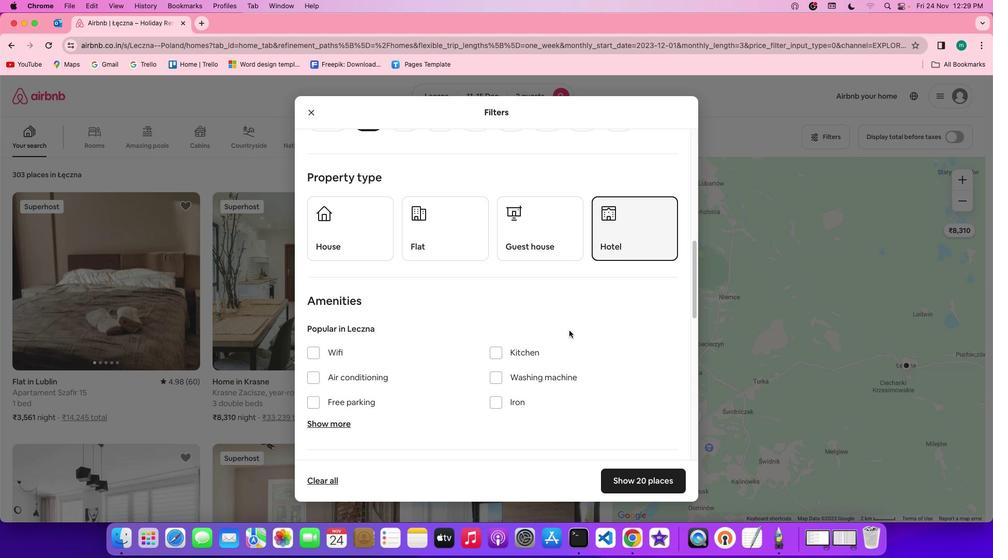 
Action: Mouse scrolled (569, 330) with delta (0, 0)
Screenshot: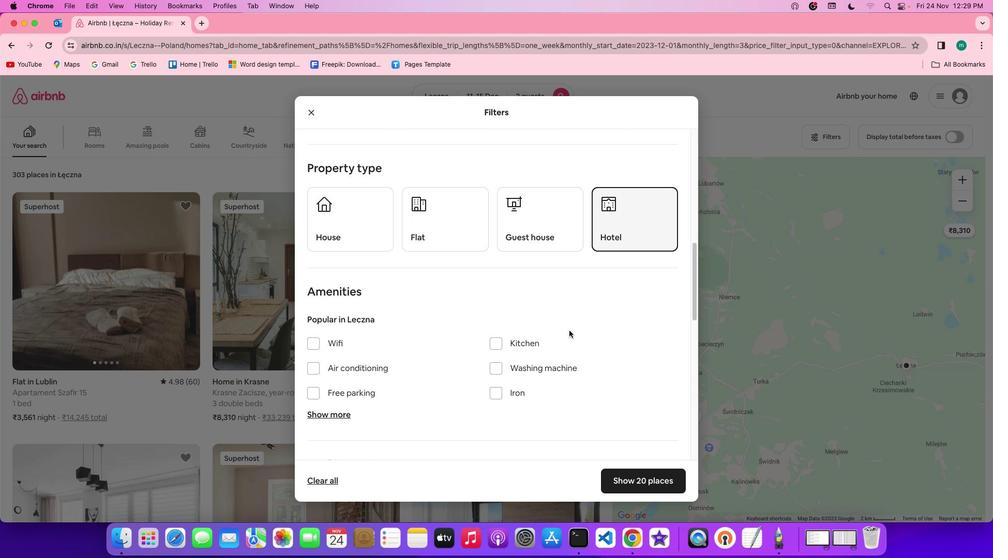 
Action: Mouse scrolled (569, 330) with delta (0, -1)
Screenshot: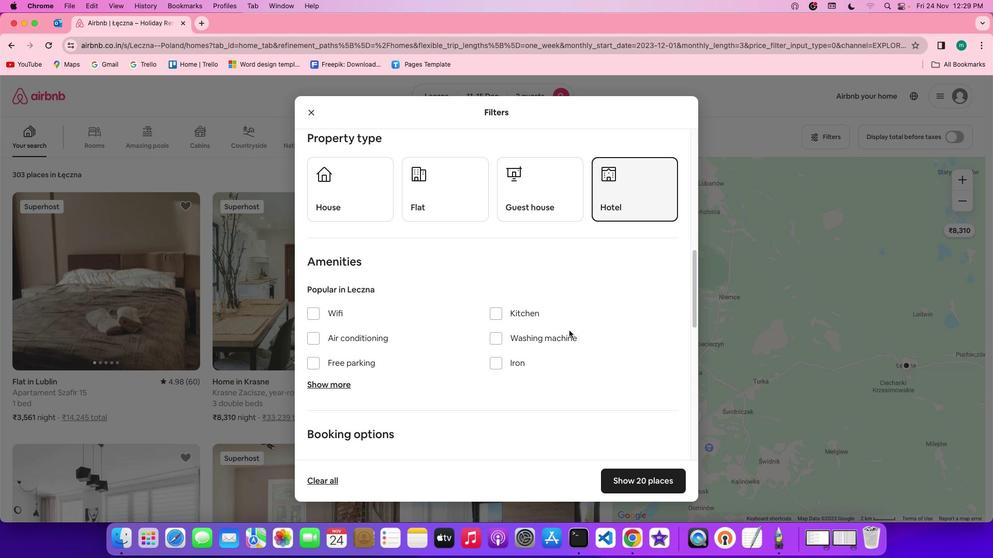 
Action: Mouse scrolled (569, 330) with delta (0, 0)
Screenshot: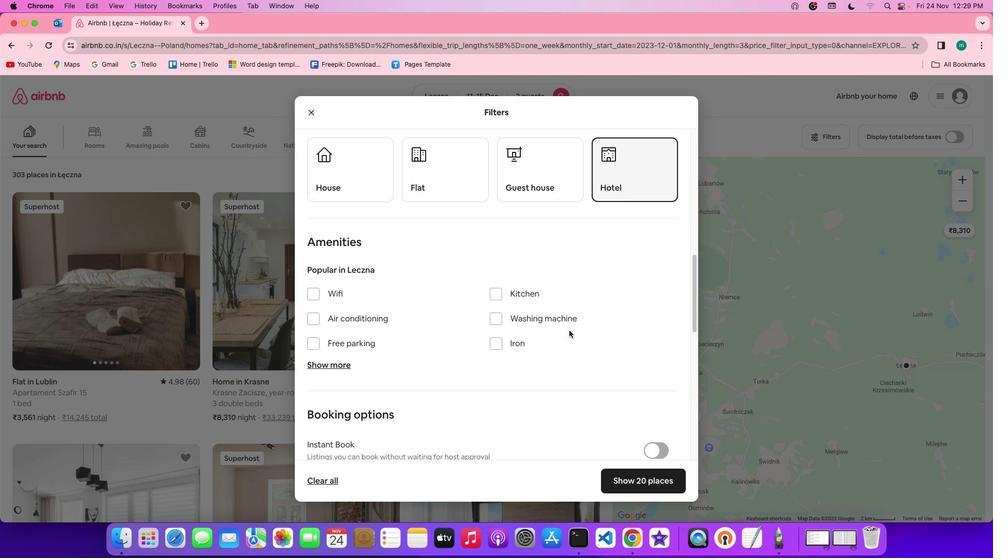 
Action: Mouse scrolled (569, 330) with delta (0, 0)
Screenshot: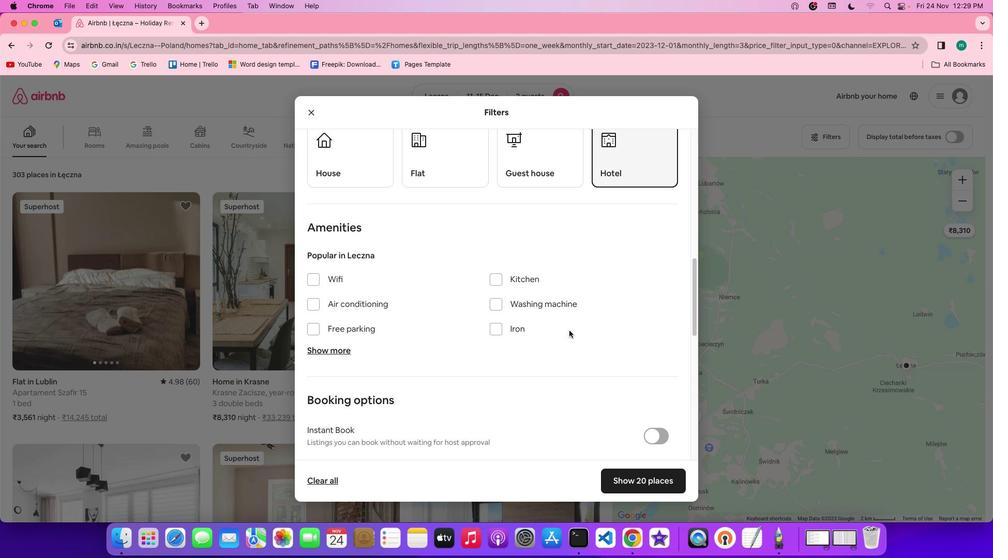 
Action: Mouse scrolled (569, 330) with delta (0, 0)
Screenshot: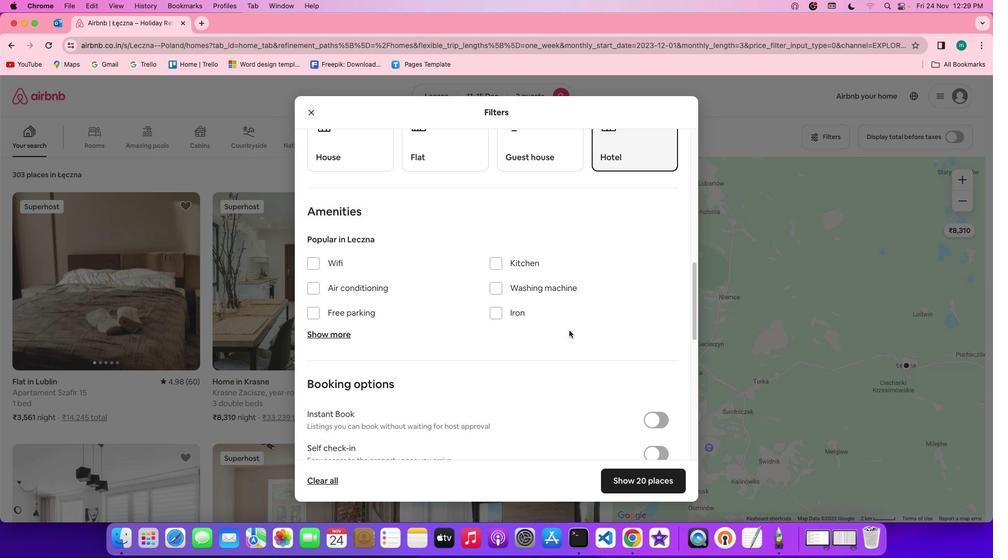 
Action: Mouse scrolled (569, 330) with delta (0, -1)
Screenshot: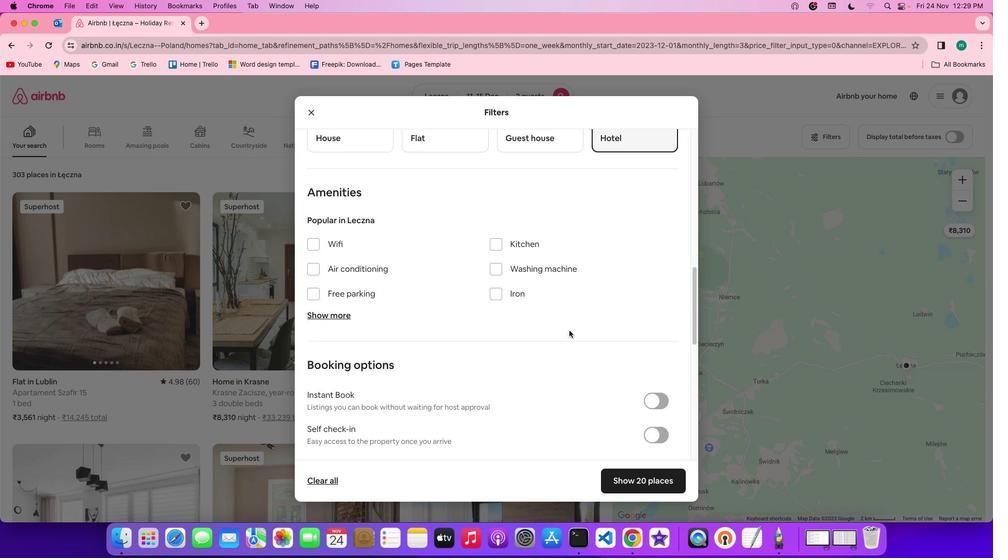 
Action: Mouse scrolled (569, 330) with delta (0, 0)
Screenshot: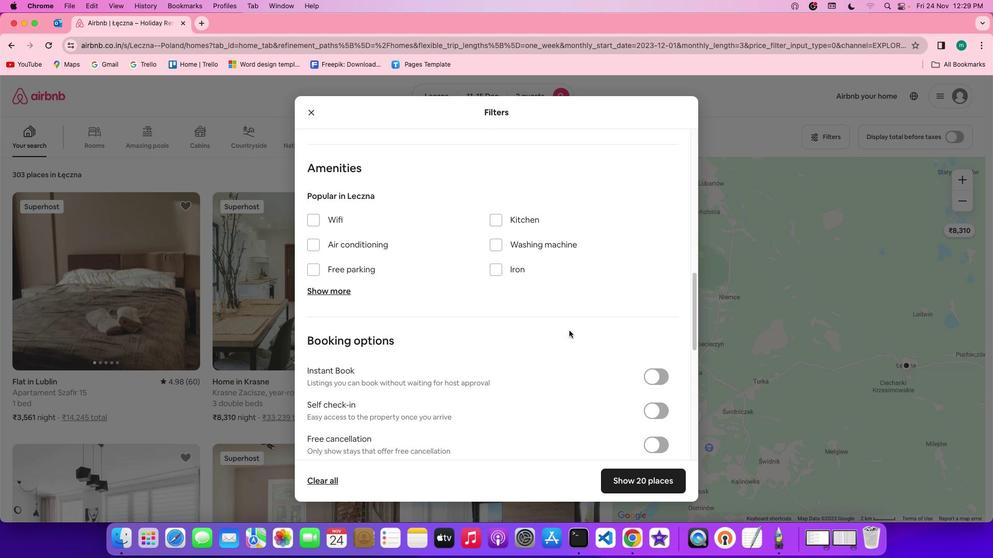 
Action: Mouse scrolled (569, 330) with delta (0, 0)
Screenshot: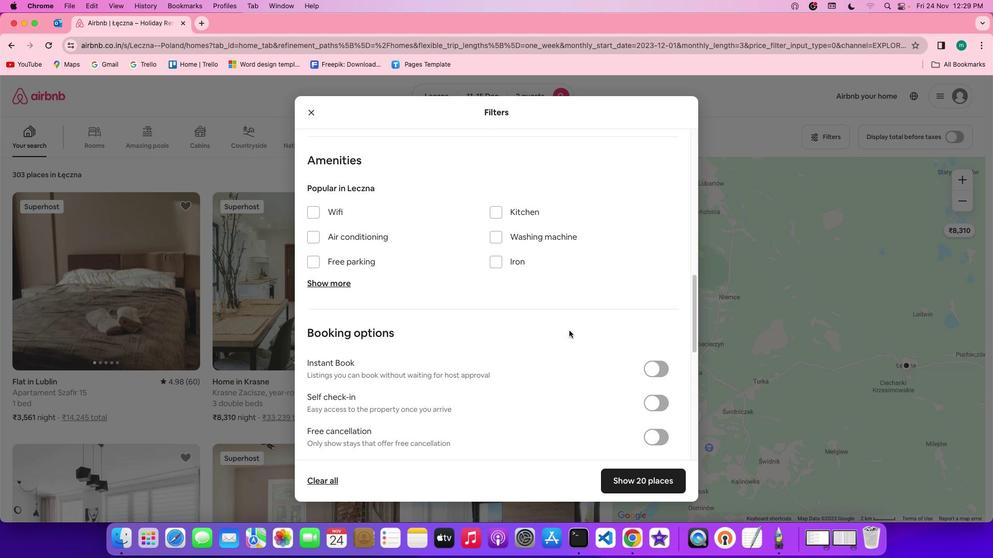 
Action: Mouse scrolled (569, 330) with delta (0, 0)
Screenshot: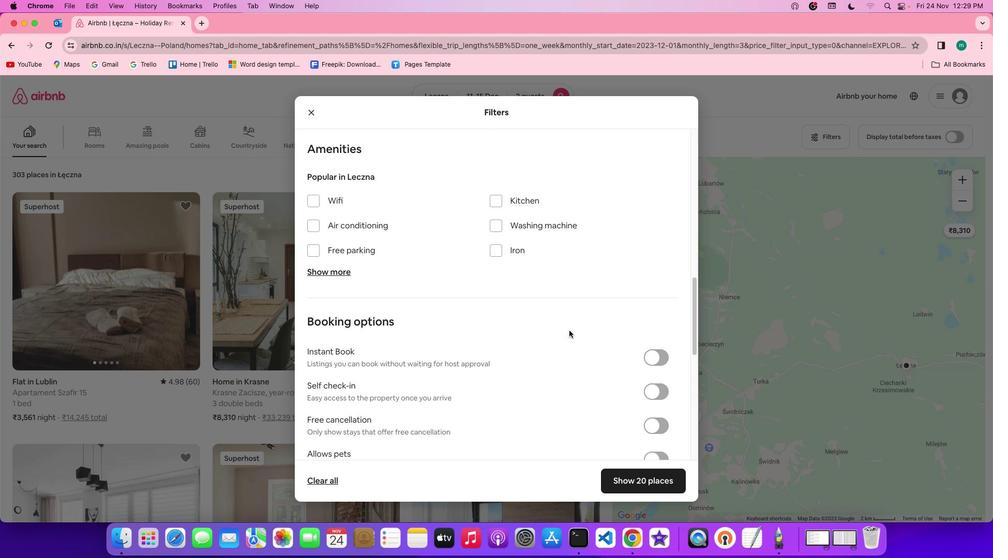 
Action: Mouse scrolled (569, 330) with delta (0, -1)
Screenshot: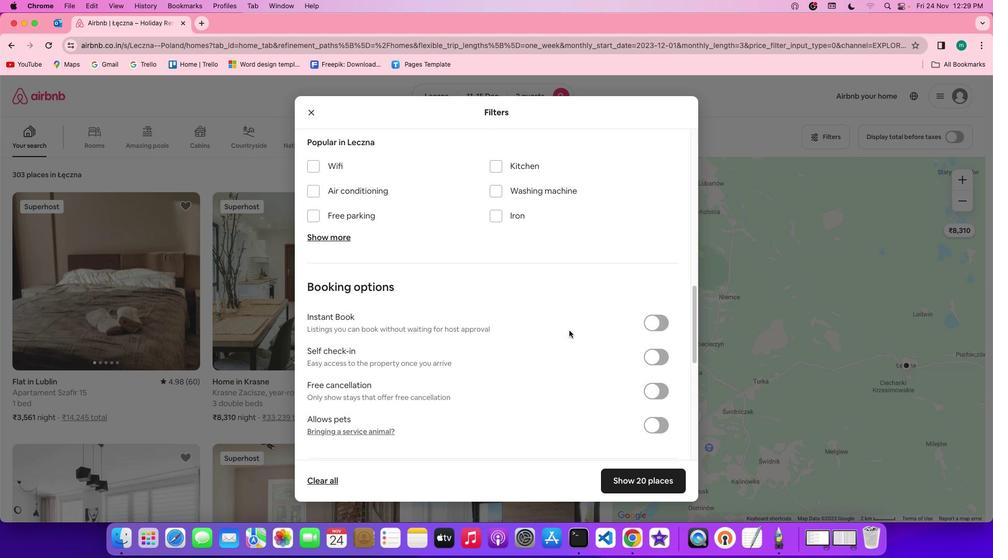 
Action: Mouse scrolled (569, 330) with delta (0, -1)
Screenshot: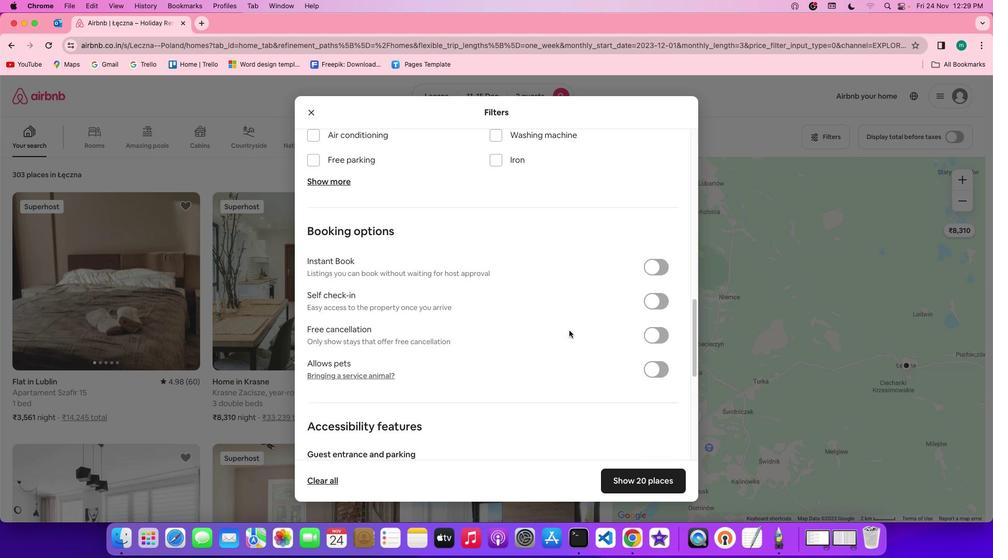 
Action: Mouse moved to (653, 295)
Screenshot: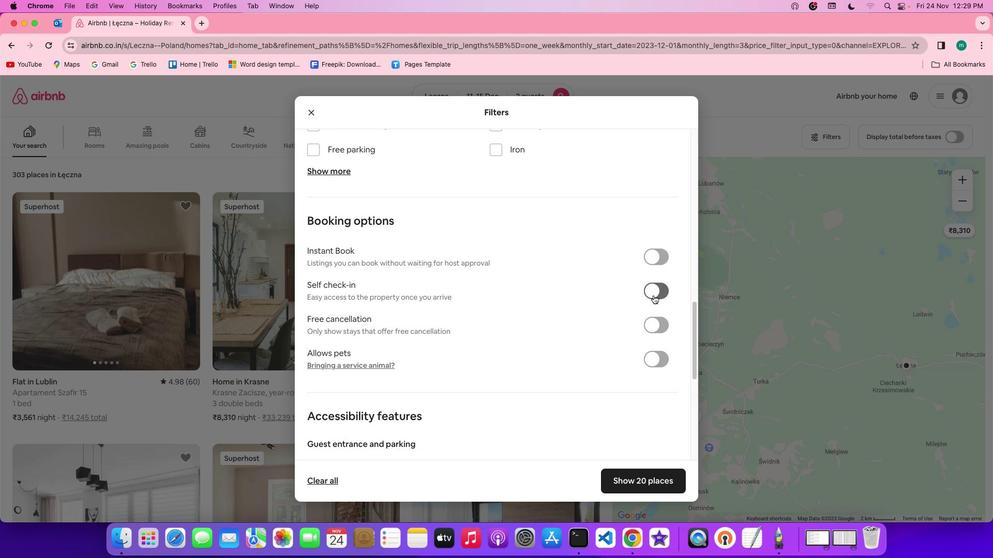 
Action: Mouse pressed left at (653, 295)
Screenshot: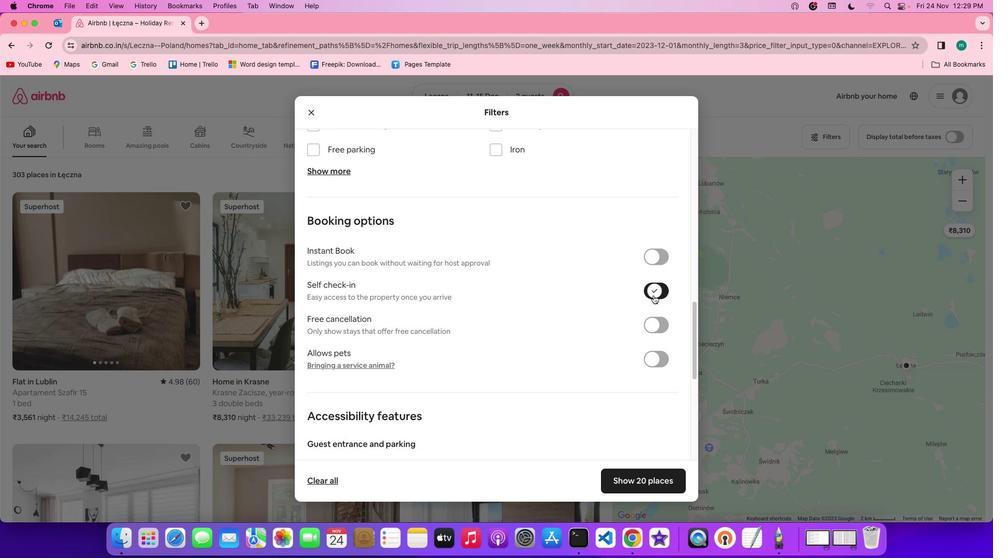 
Action: Mouse moved to (578, 361)
Screenshot: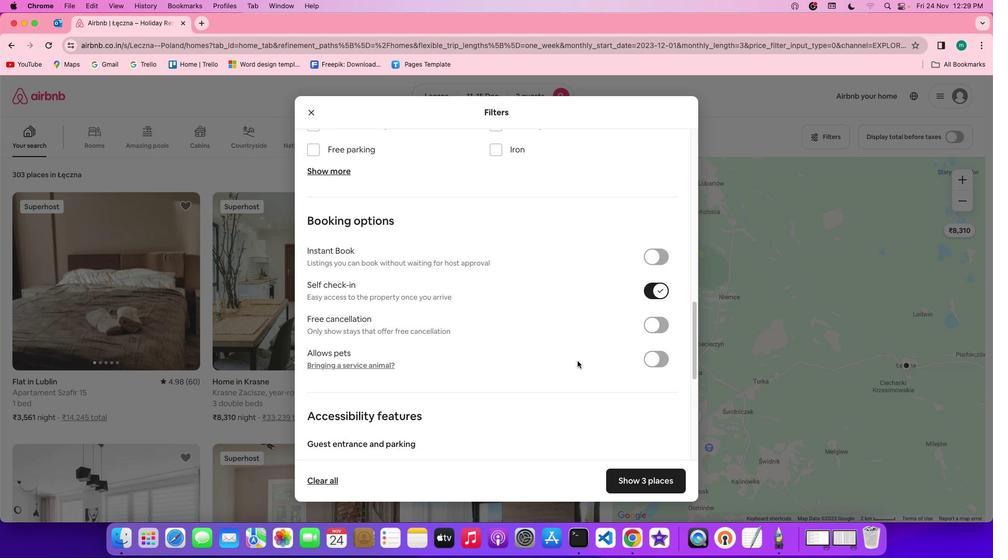 
Action: Mouse scrolled (578, 361) with delta (0, 0)
Screenshot: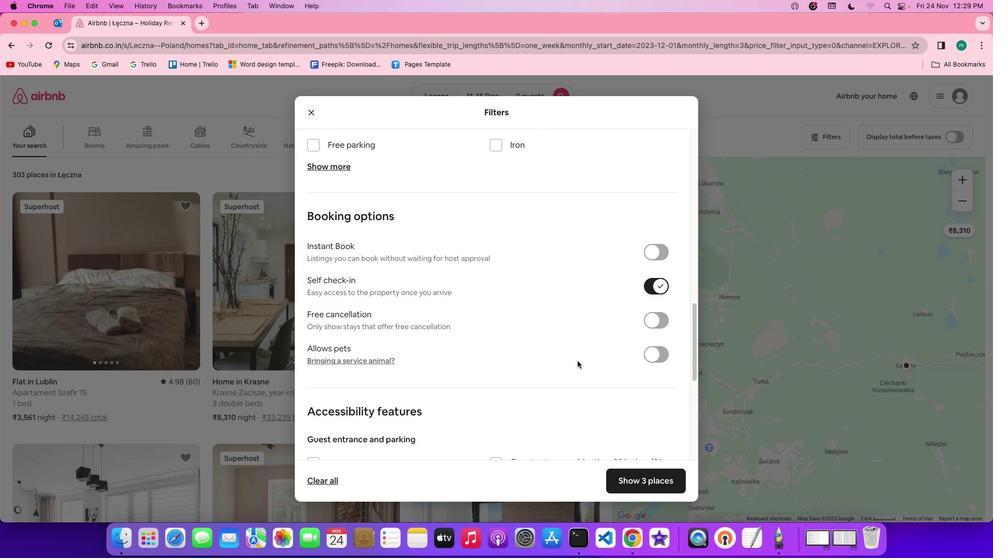 
Action: Mouse scrolled (578, 361) with delta (0, 0)
Screenshot: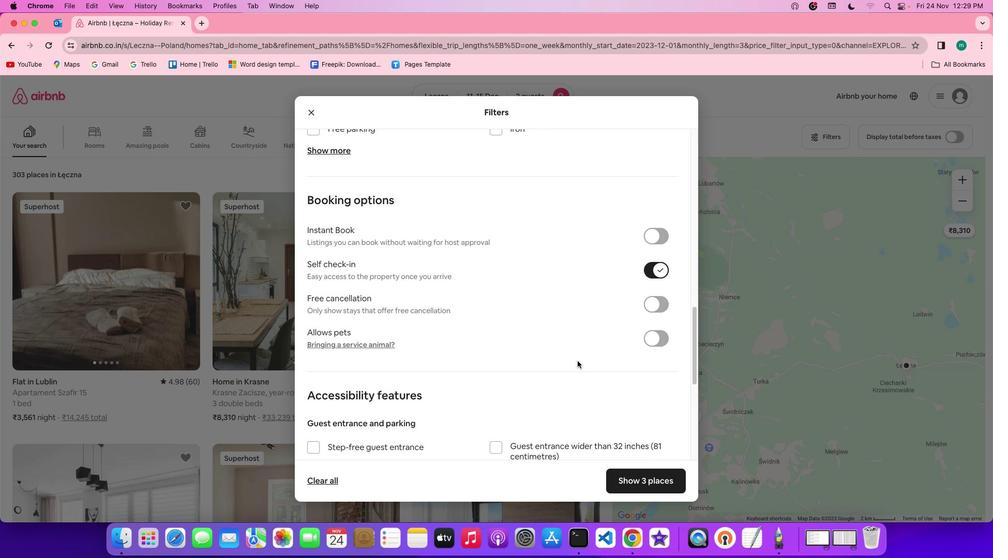 
Action: Mouse scrolled (578, 361) with delta (0, -1)
Screenshot: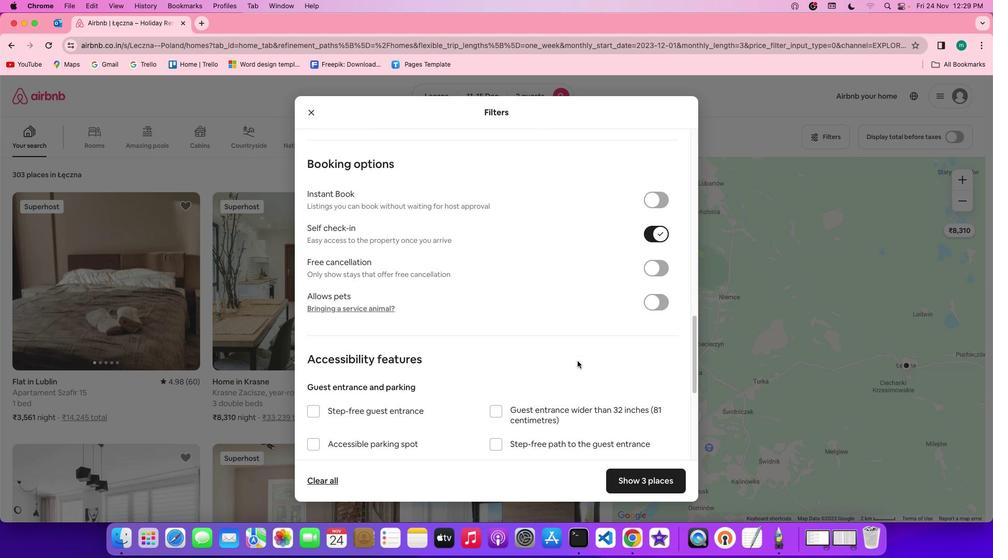 
Action: Mouse scrolled (578, 361) with delta (0, -1)
Screenshot: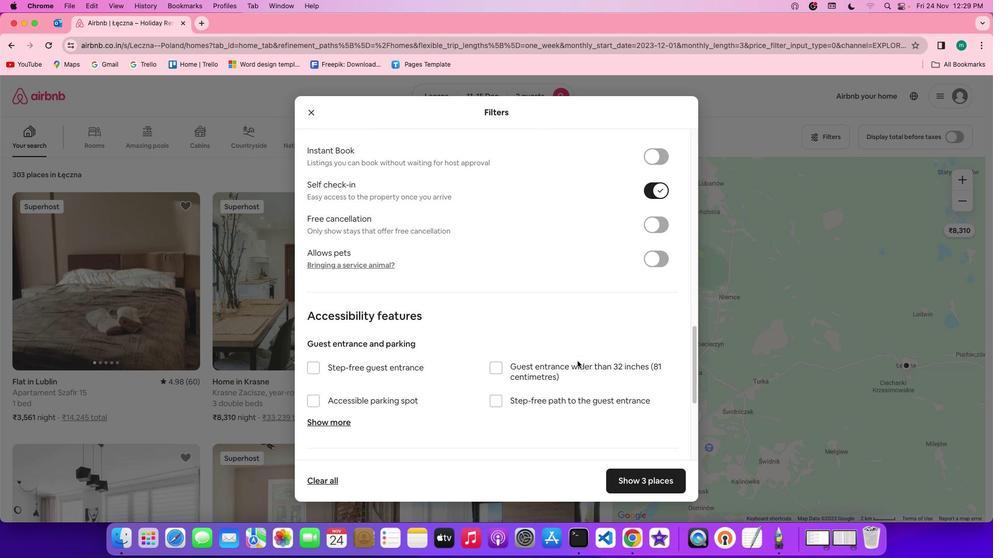 
Action: Mouse scrolled (578, 361) with delta (0, 0)
Screenshot: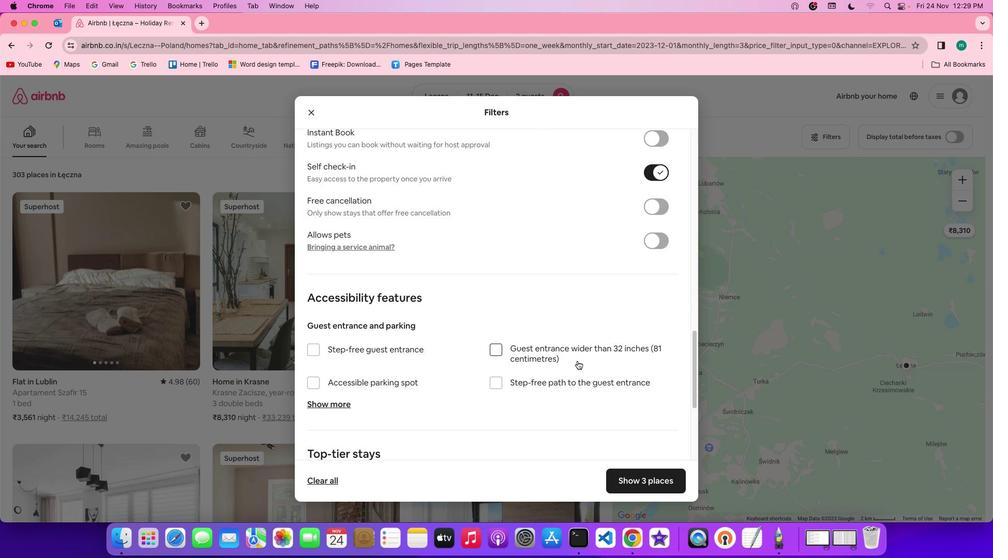 
Action: Mouse scrolled (578, 361) with delta (0, 0)
Screenshot: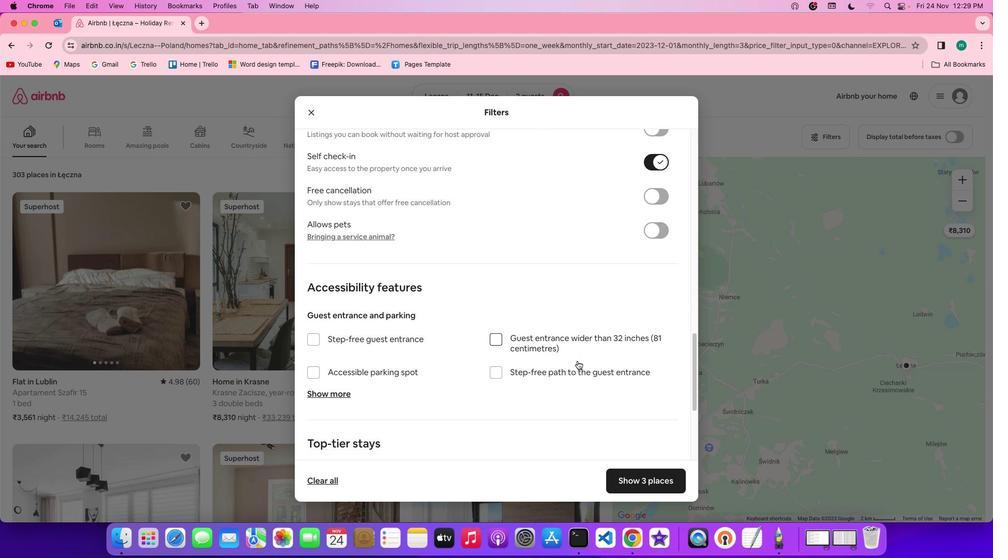 
Action: Mouse scrolled (578, 361) with delta (0, 0)
Screenshot: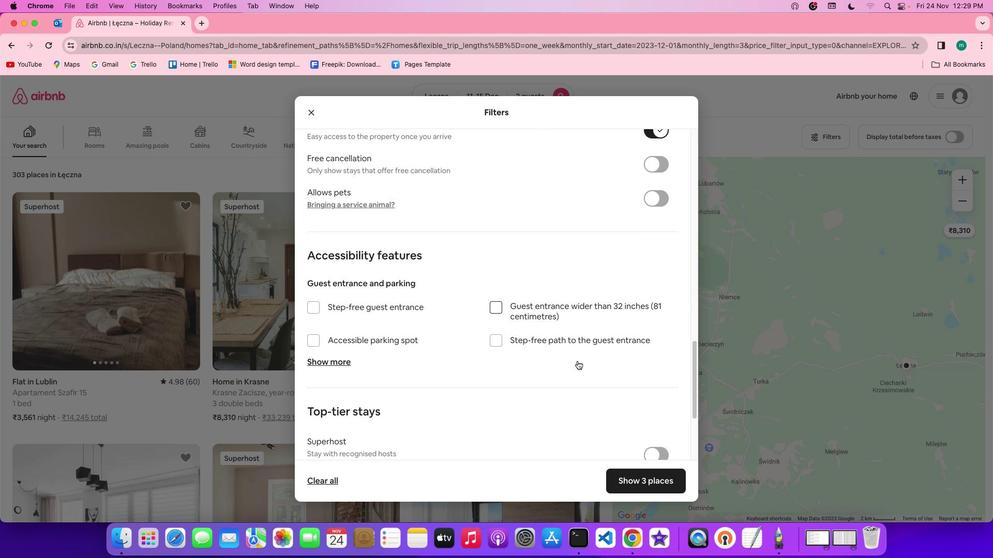 
Action: Mouse scrolled (578, 361) with delta (0, -1)
Screenshot: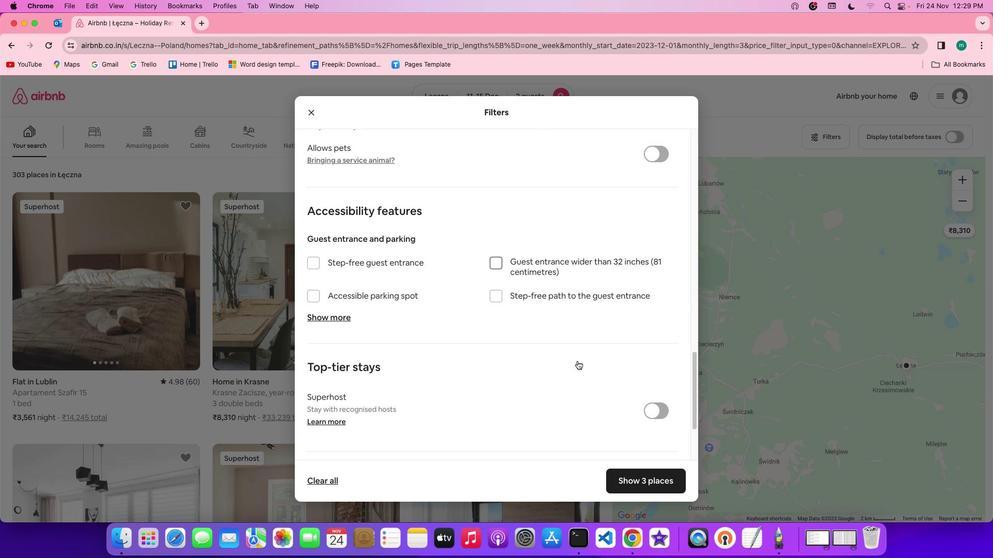 
Action: Mouse scrolled (578, 361) with delta (0, -1)
Screenshot: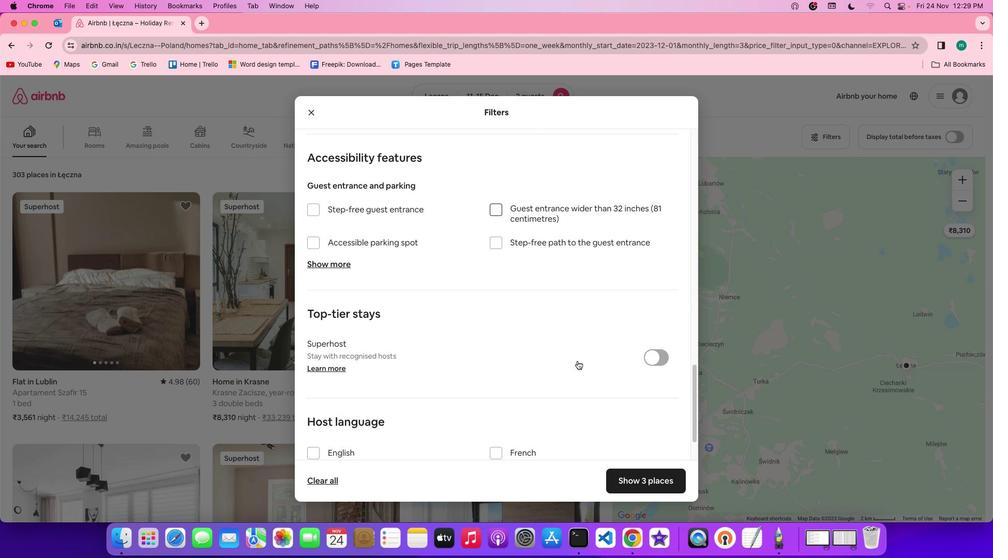 
Action: Mouse scrolled (578, 361) with delta (0, 0)
Screenshot: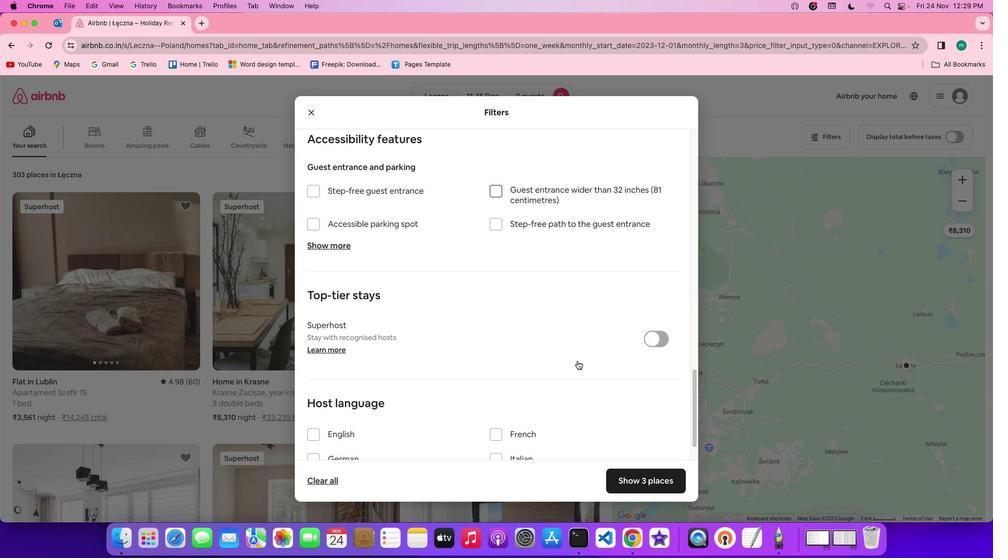 
Action: Mouse scrolled (578, 361) with delta (0, 0)
Screenshot: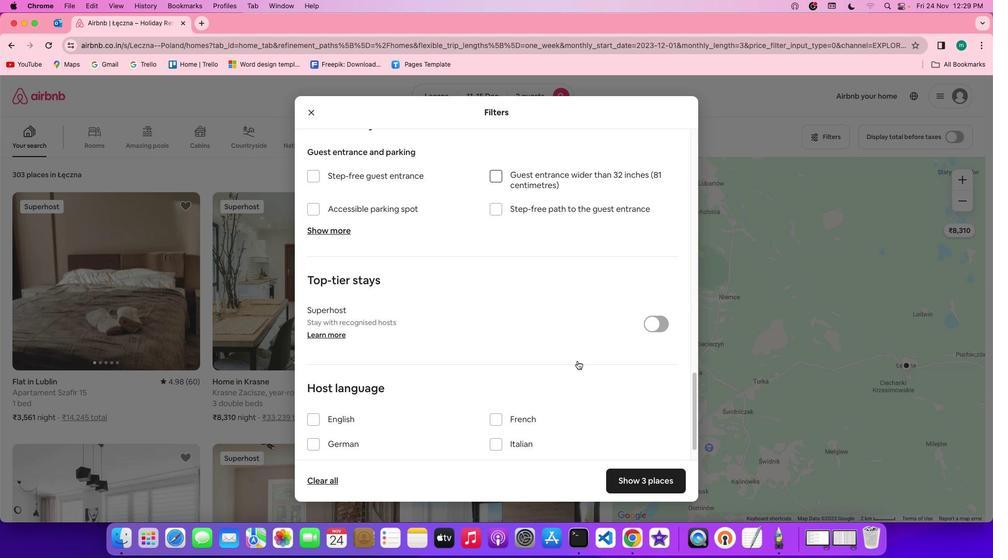 
Action: Mouse scrolled (578, 361) with delta (0, -1)
Screenshot: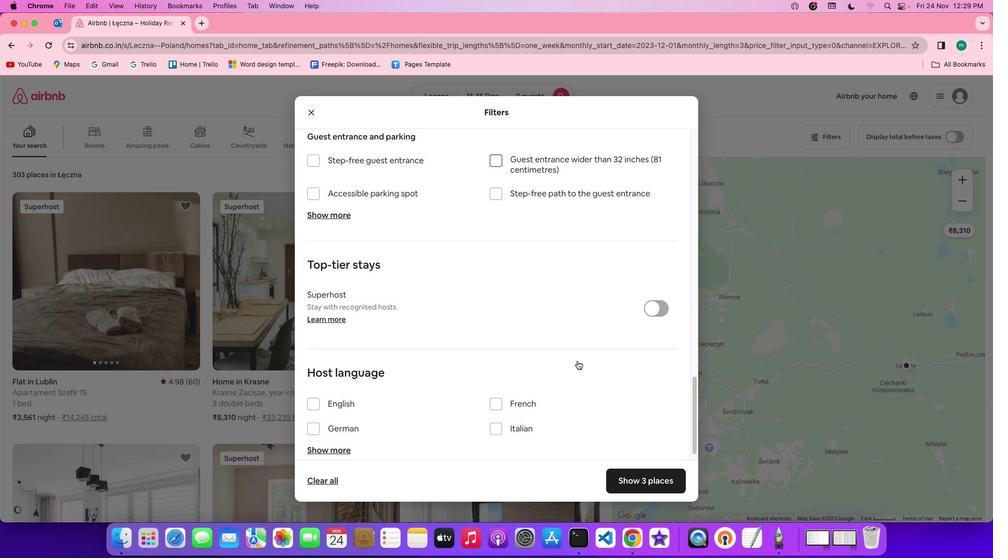 
Action: Mouse scrolled (578, 361) with delta (0, -2)
Screenshot: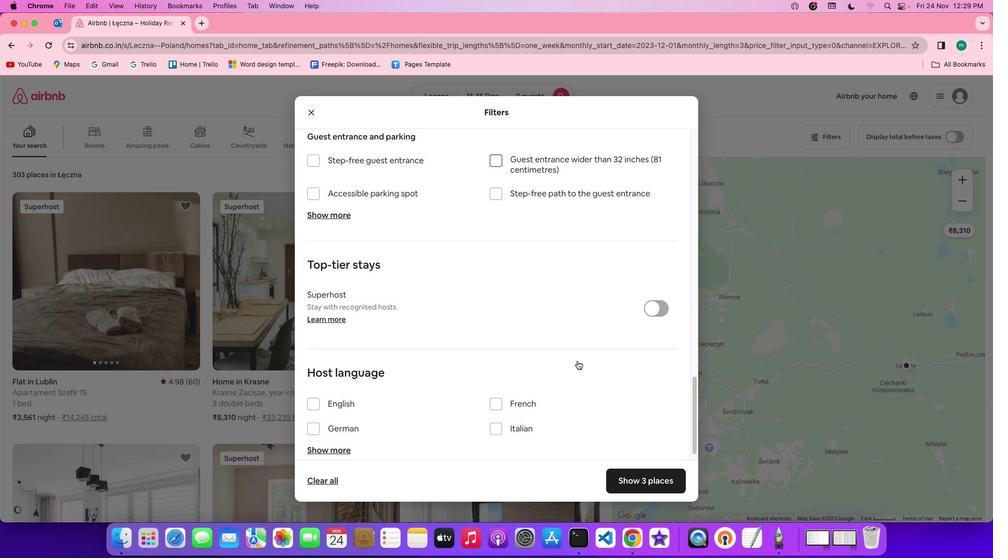 
Action: Mouse scrolled (578, 361) with delta (0, -2)
Screenshot: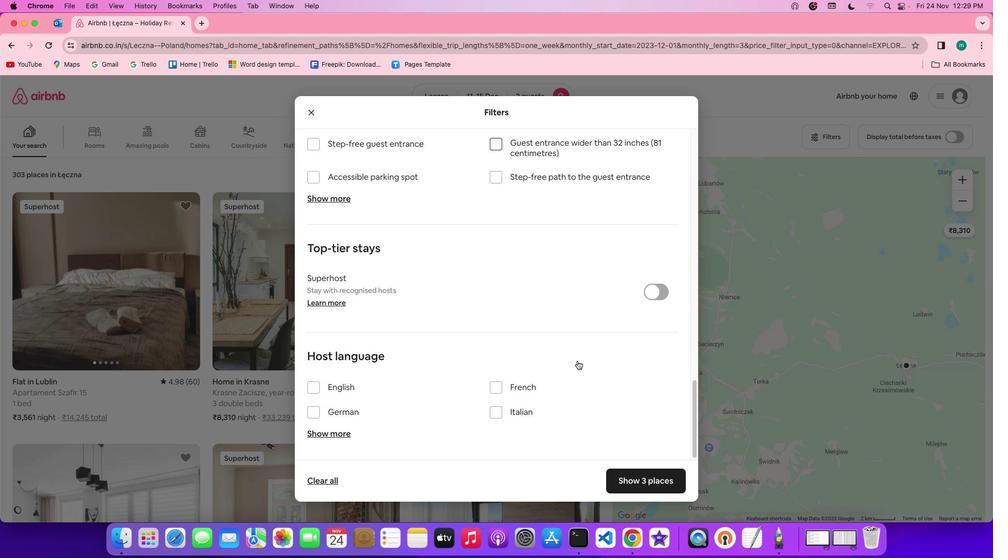 
Action: Mouse moved to (585, 368)
Screenshot: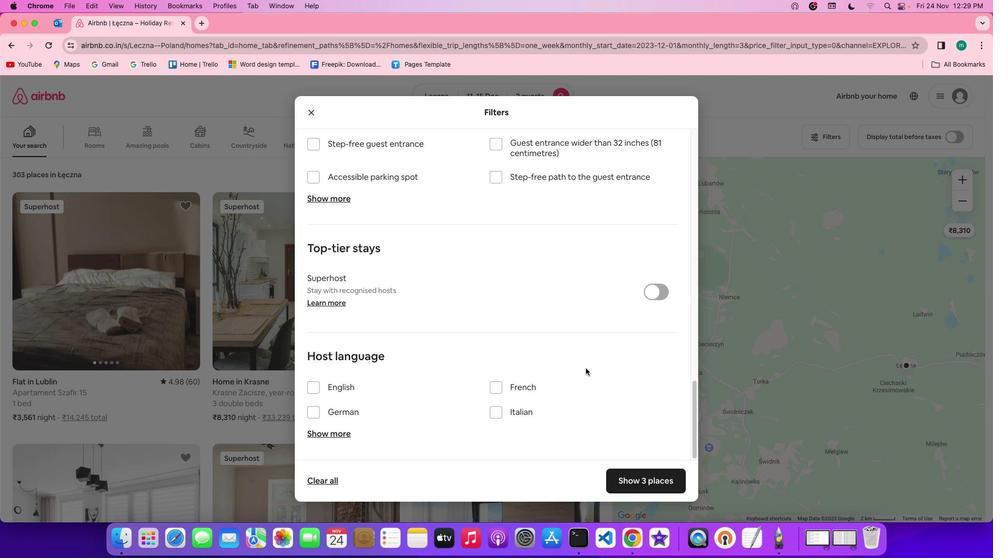 
Action: Mouse scrolled (585, 368) with delta (0, 0)
Screenshot: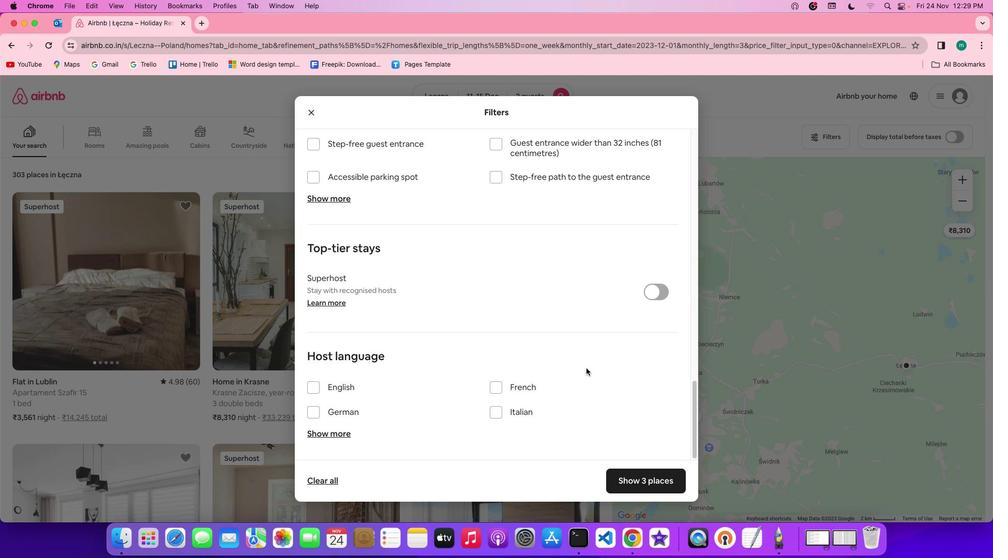 
Action: Mouse scrolled (585, 368) with delta (0, 0)
Screenshot: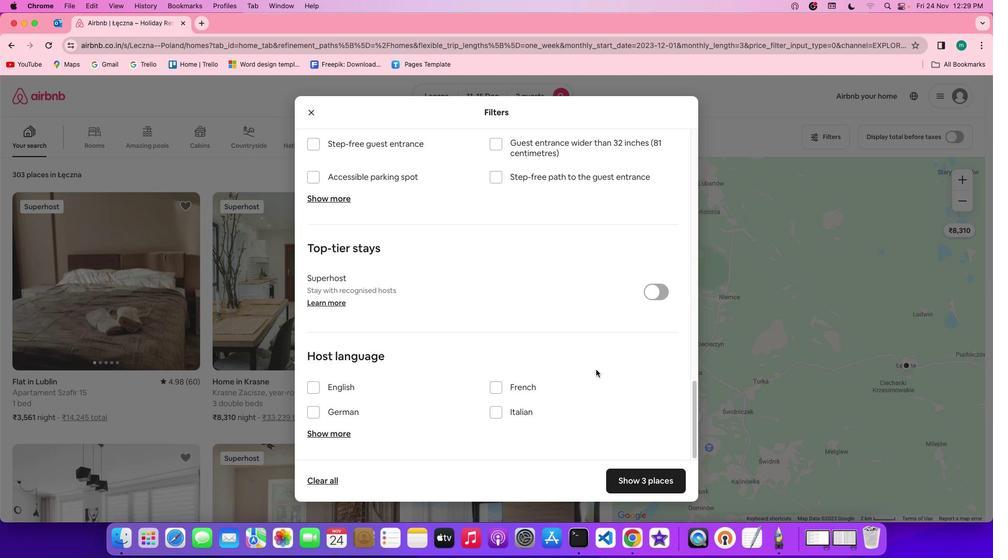 
Action: Mouse scrolled (585, 368) with delta (0, -1)
Screenshot: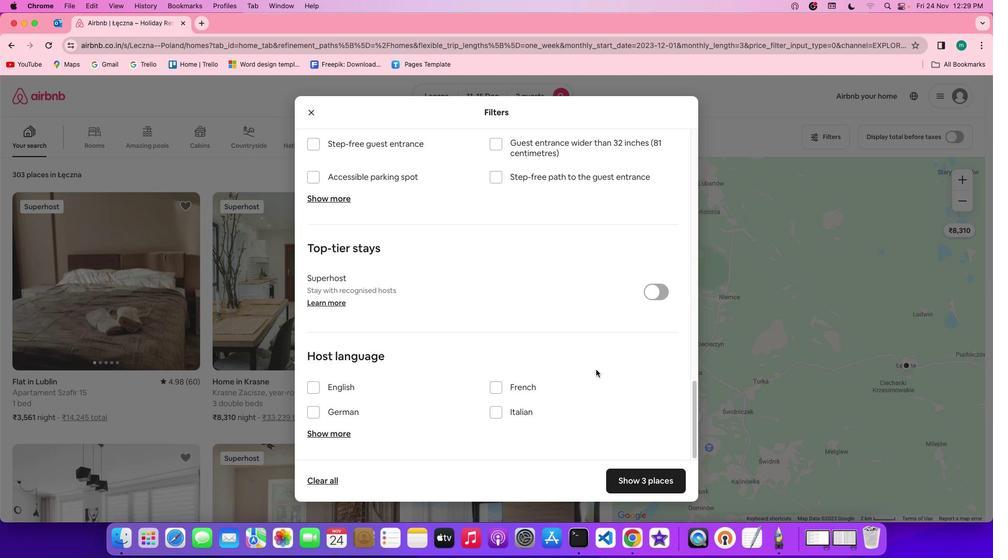 
Action: Mouse scrolled (585, 368) with delta (0, -2)
Screenshot: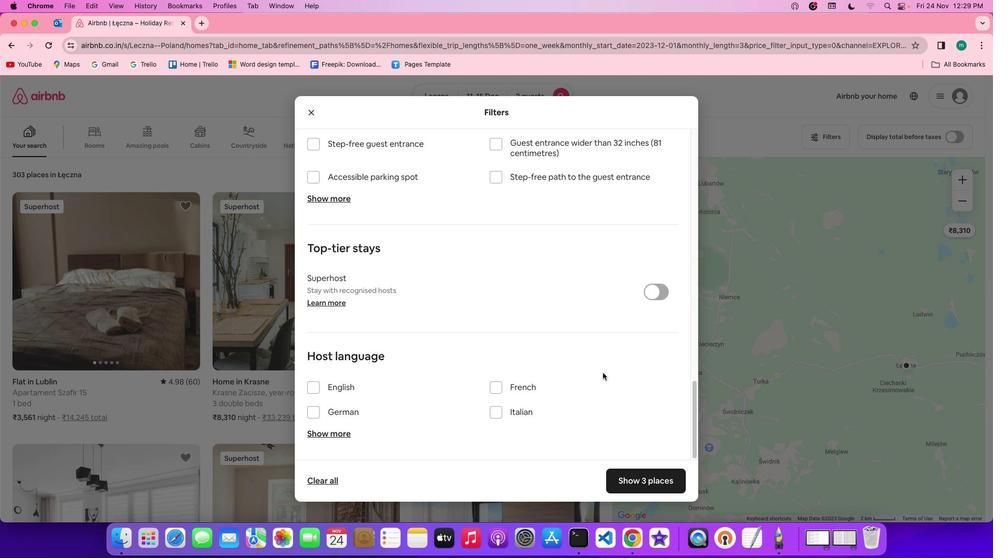 
Action: Mouse scrolled (585, 368) with delta (0, -3)
Screenshot: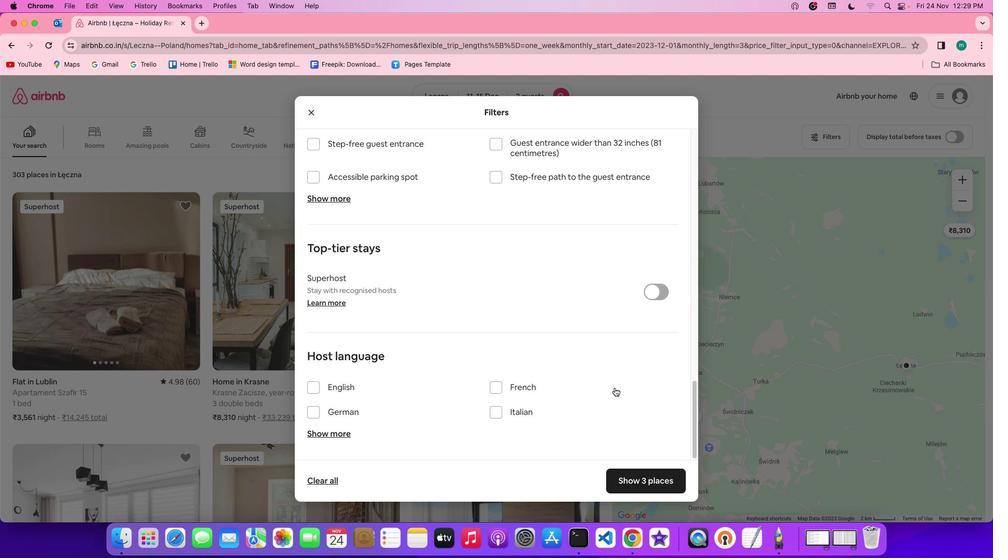 
Action: Mouse moved to (645, 479)
Screenshot: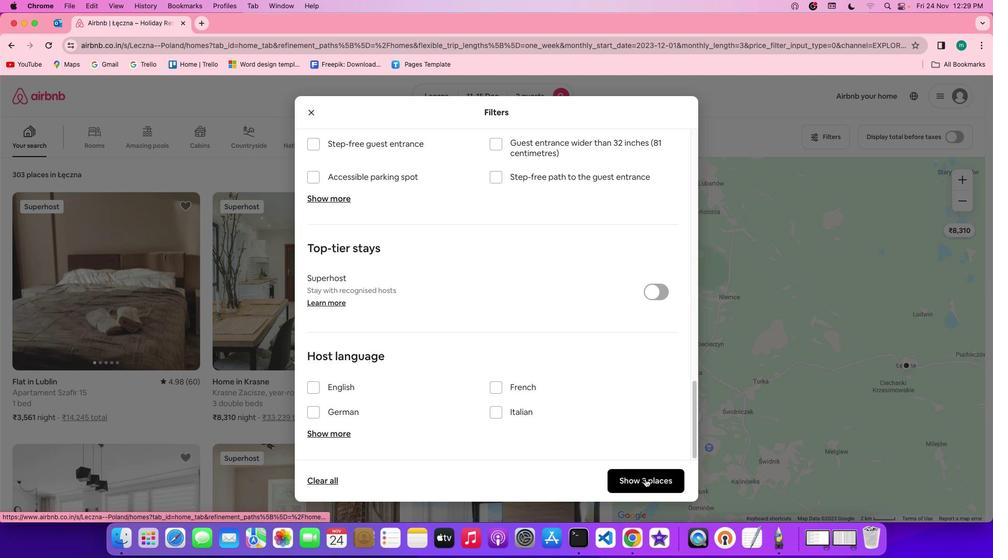 
Action: Mouse pressed left at (645, 479)
Screenshot: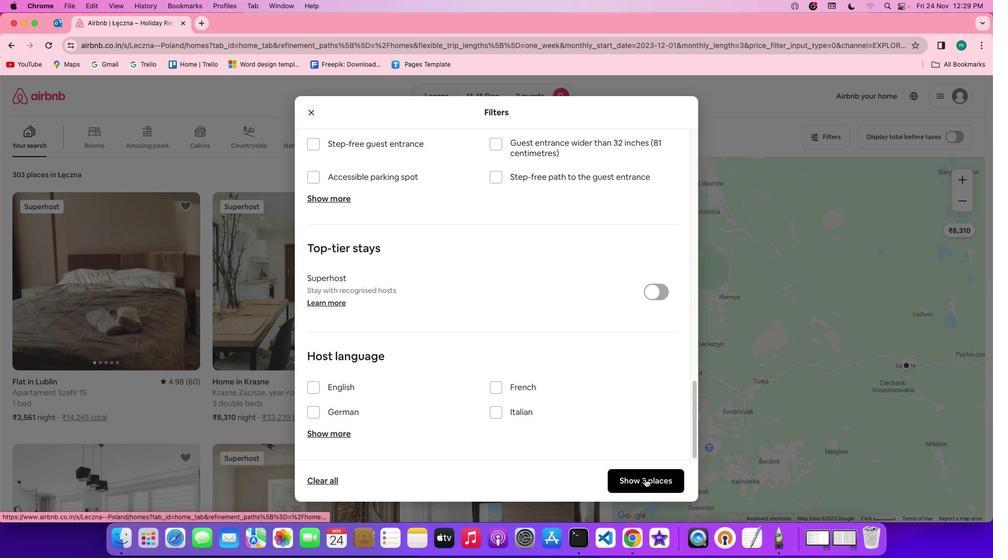 
Action: Mouse moved to (105, 279)
Screenshot: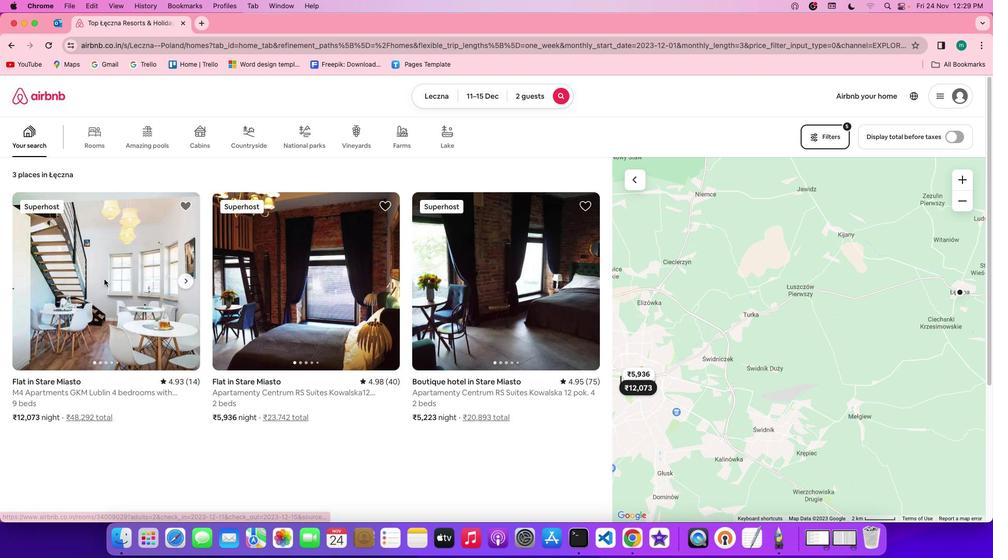 
Action: Mouse pressed left at (105, 279)
Screenshot: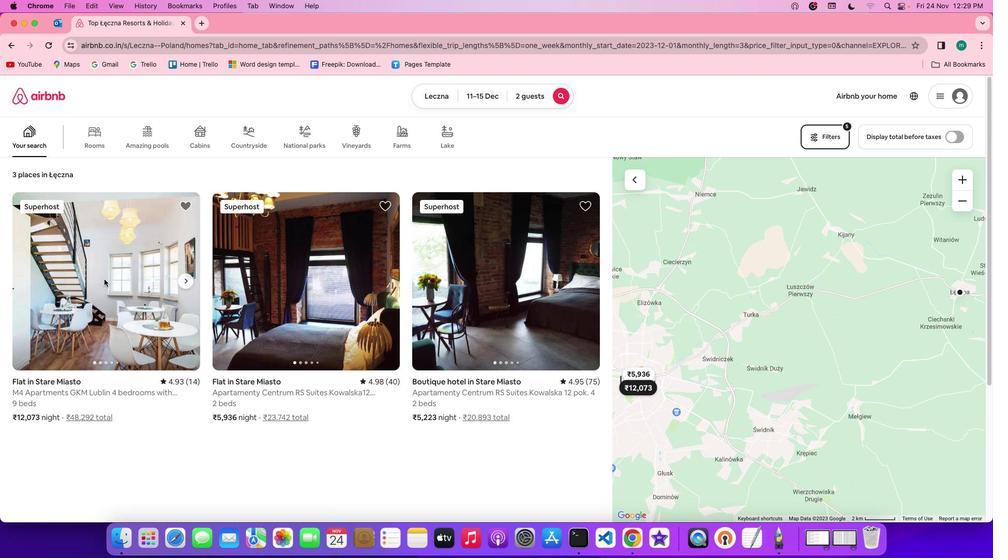 
Action: Mouse moved to (714, 383)
Screenshot: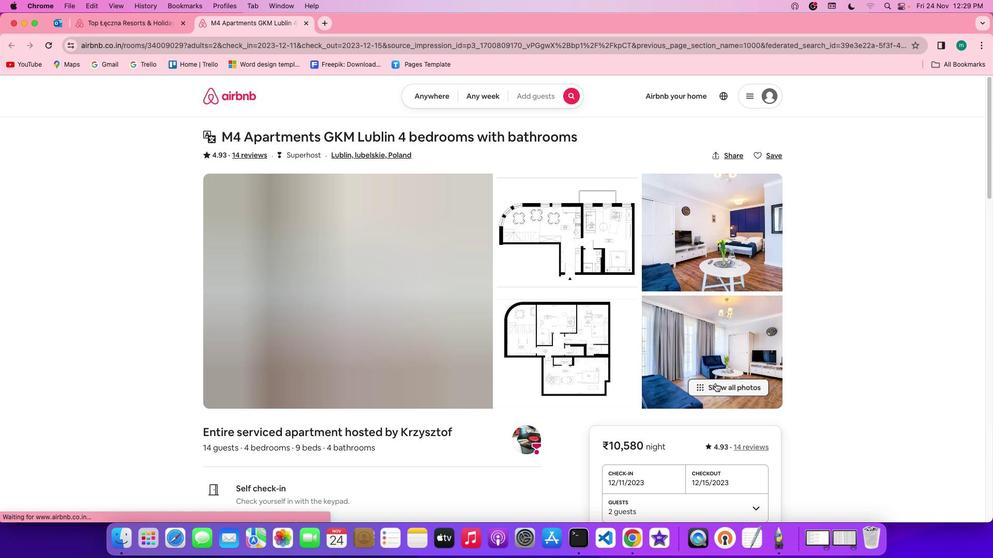 
Action: Mouse pressed left at (714, 383)
Screenshot: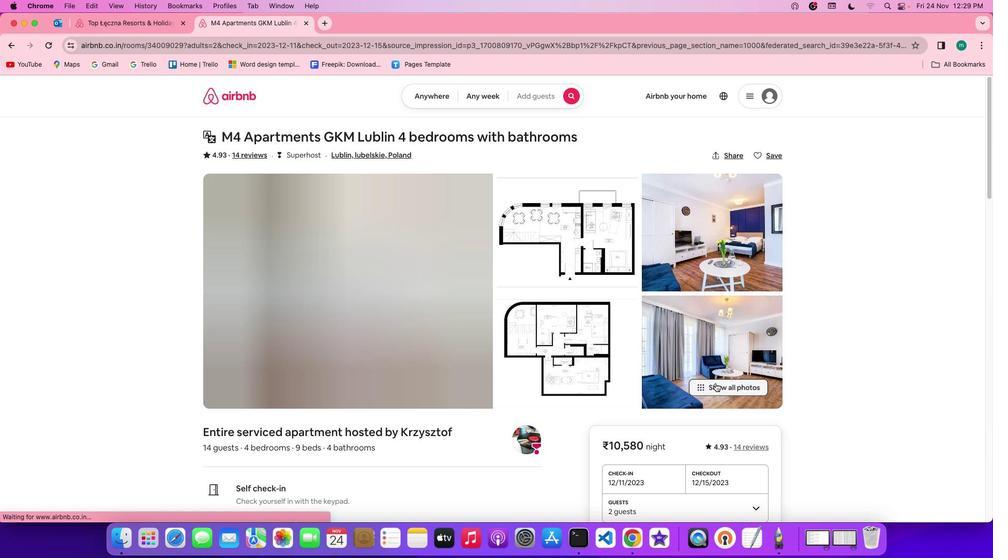 
Action: Mouse moved to (530, 389)
Screenshot: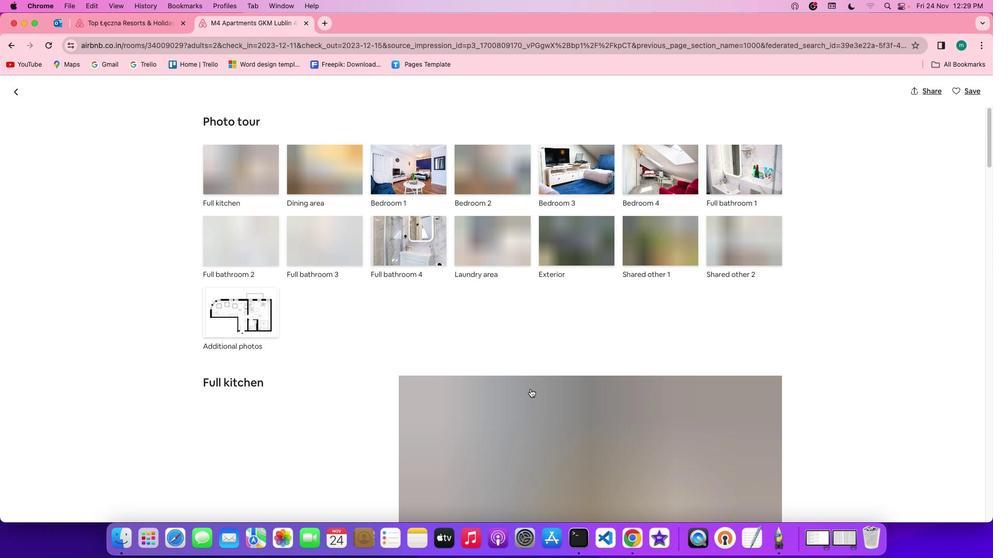 
Action: Mouse scrolled (530, 389) with delta (0, 0)
Screenshot: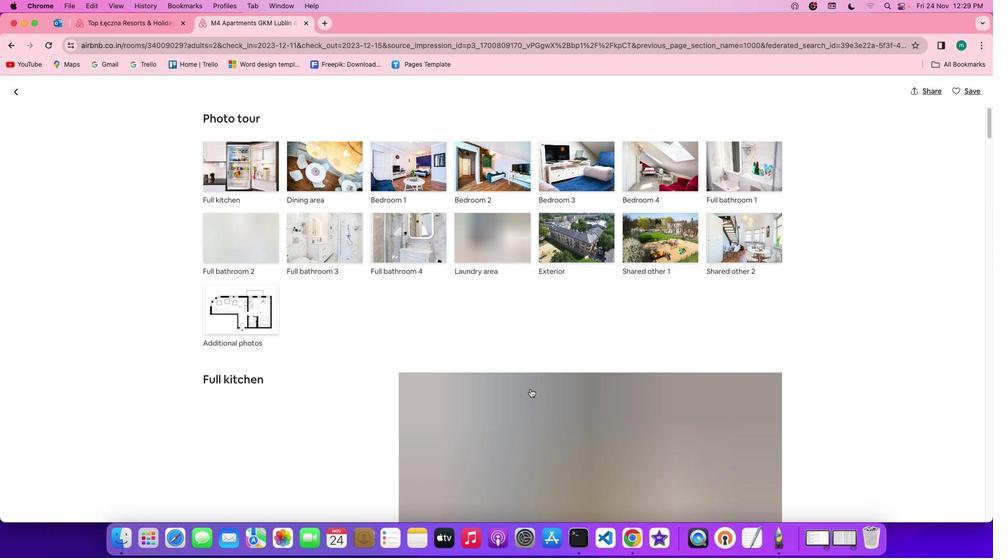 
Action: Mouse scrolled (530, 389) with delta (0, 0)
Screenshot: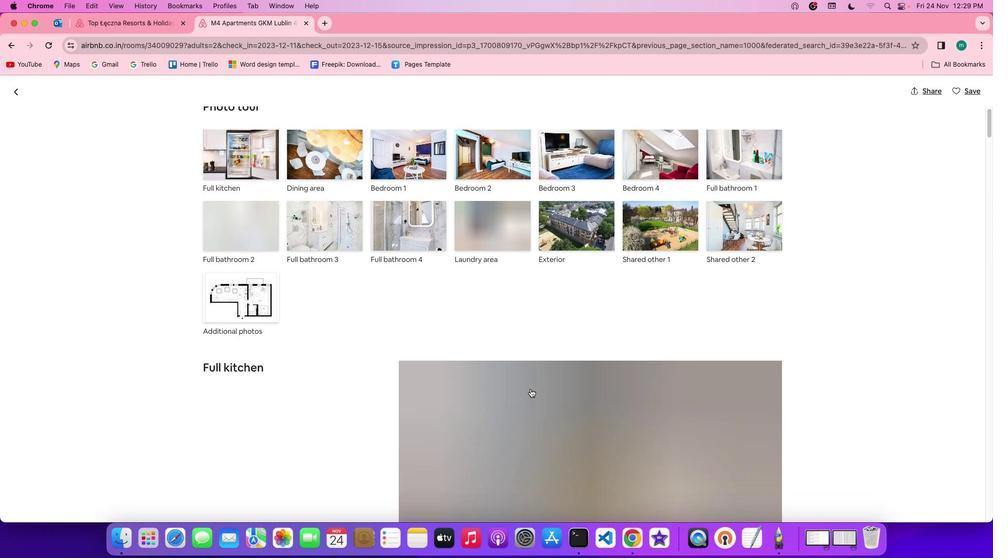 
Action: Mouse scrolled (530, 389) with delta (0, 0)
Screenshot: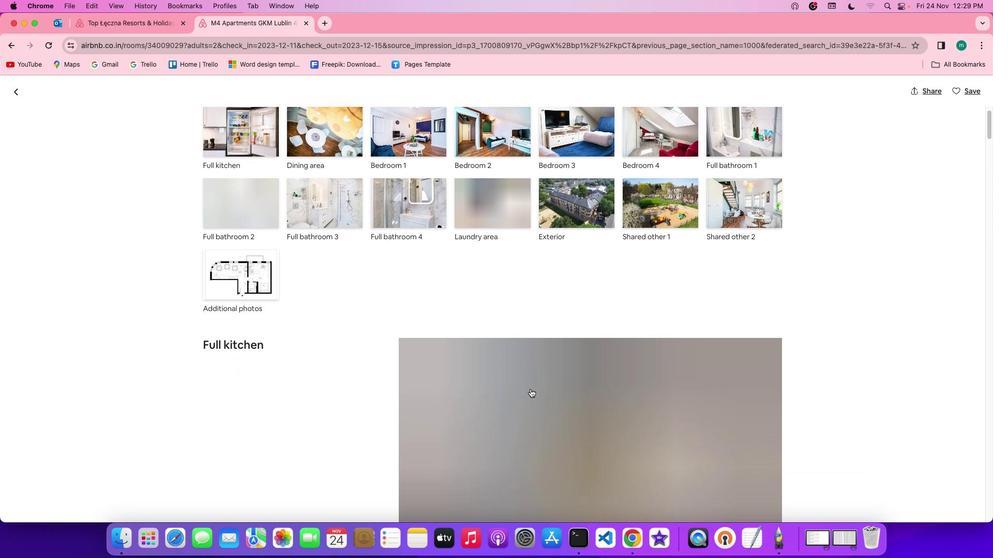 
Action: Mouse scrolled (530, 389) with delta (0, 0)
Screenshot: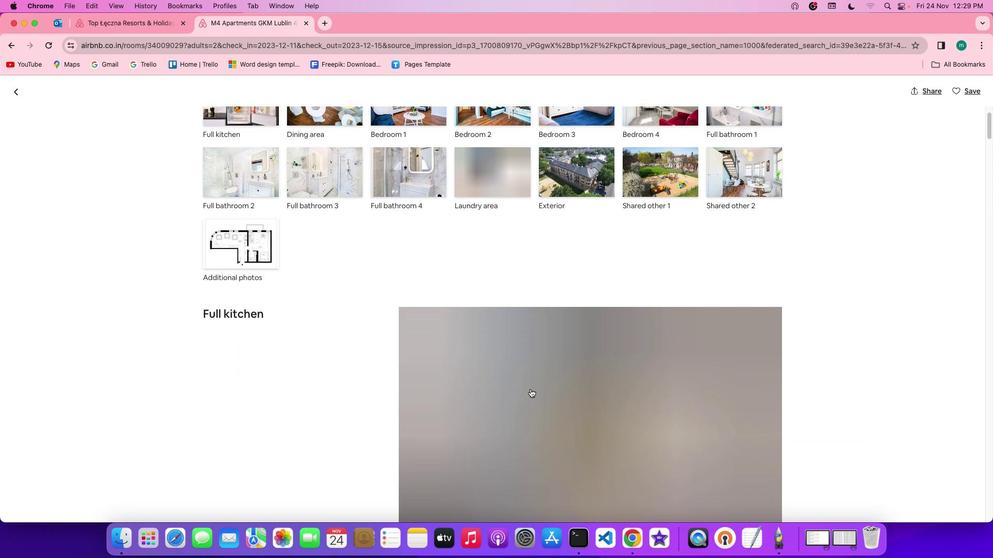 
Action: Mouse scrolled (530, 389) with delta (0, 0)
Screenshot: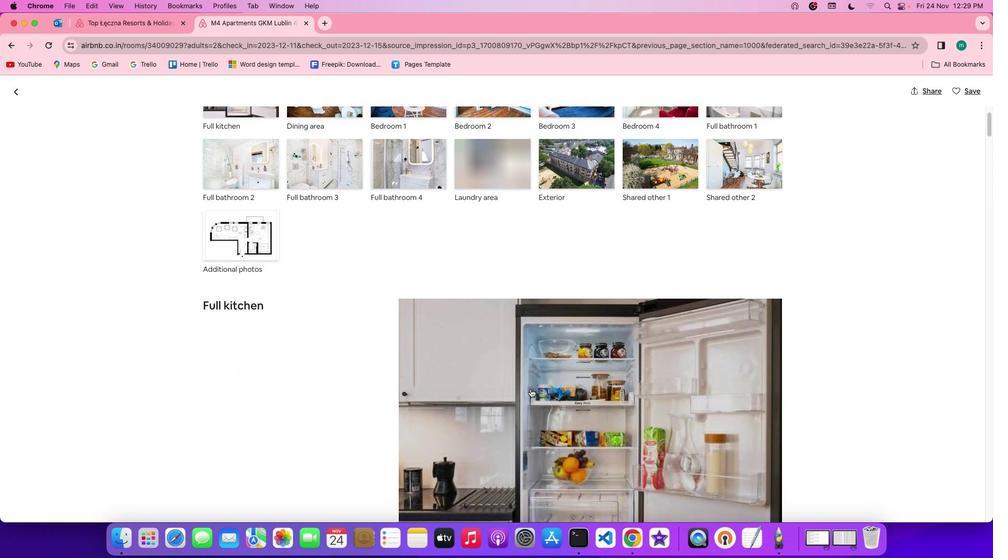 
Action: Mouse scrolled (530, 389) with delta (0, 0)
Screenshot: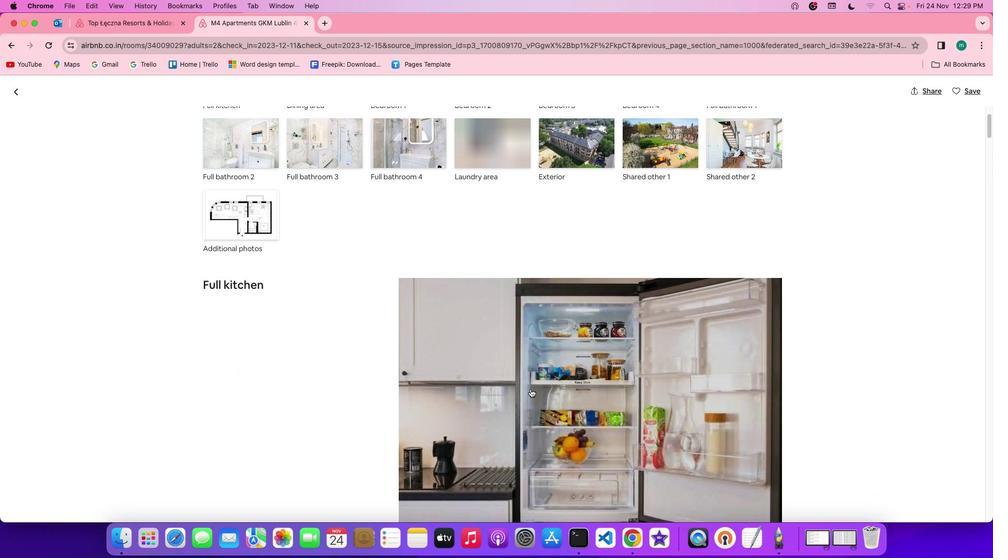 
Action: Mouse scrolled (530, 389) with delta (0, 0)
Screenshot: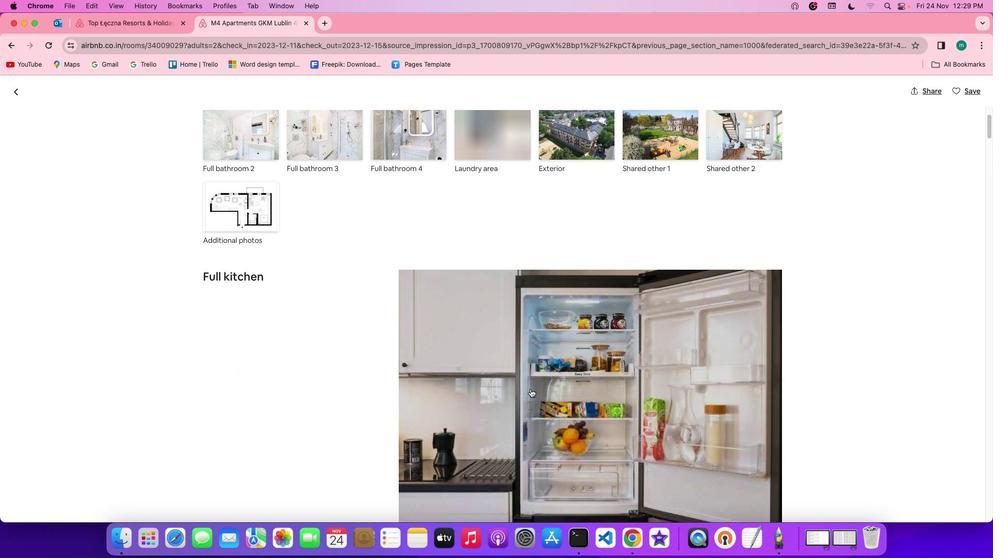
Action: Mouse scrolled (530, 389) with delta (0, -1)
Screenshot: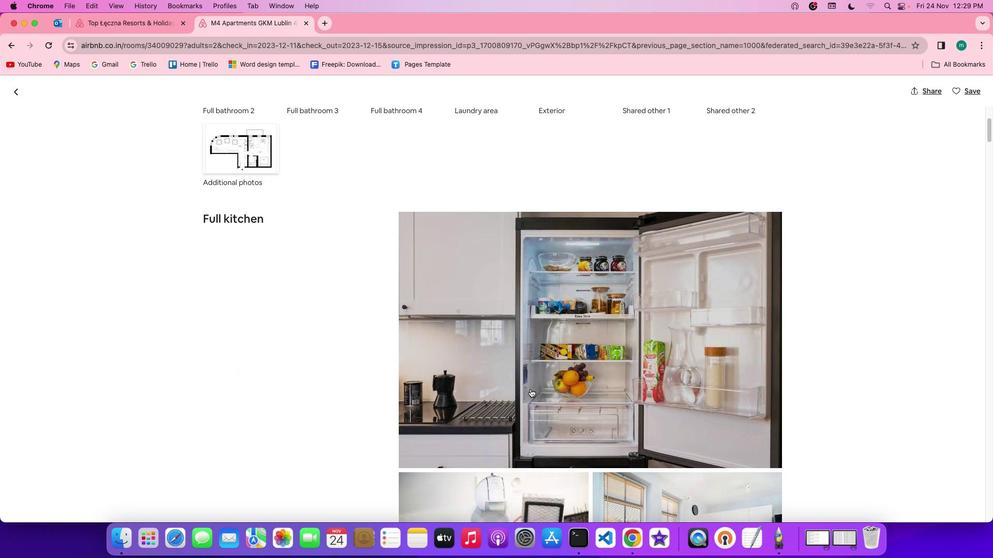 
Action: Mouse scrolled (530, 389) with delta (0, -1)
Screenshot: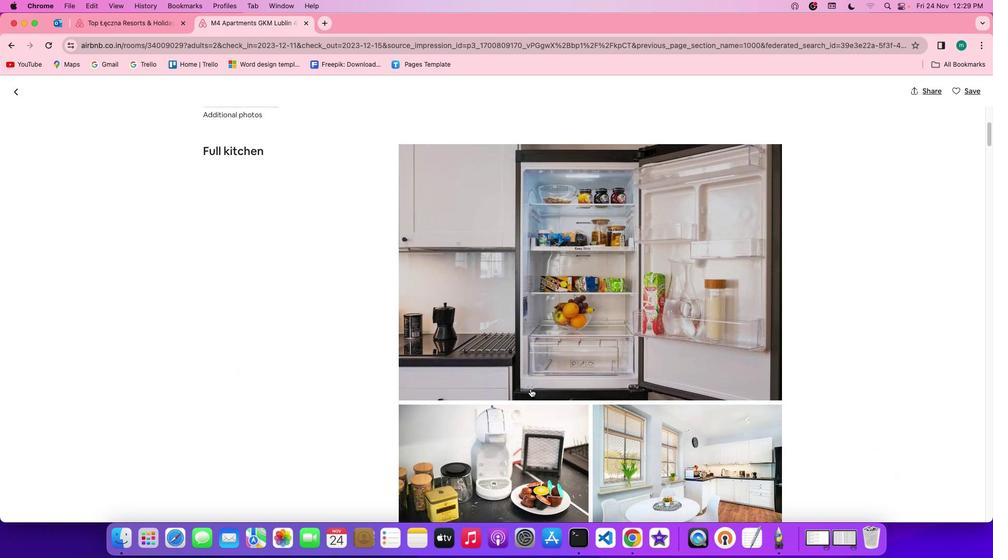 
Action: Mouse scrolled (530, 389) with delta (0, 0)
Screenshot: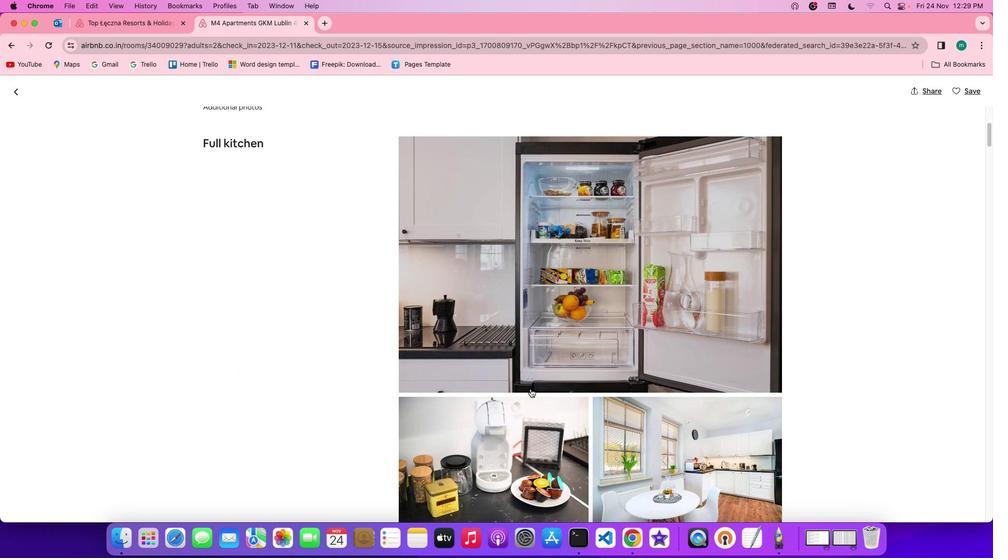 
Action: Mouse scrolled (530, 389) with delta (0, 0)
Screenshot: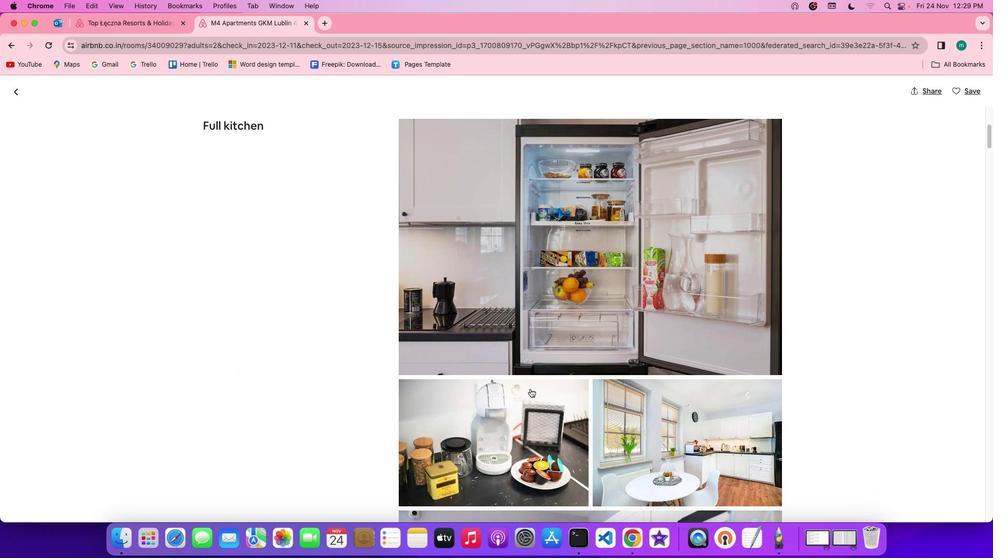 
Action: Mouse scrolled (530, 389) with delta (0, 0)
Screenshot: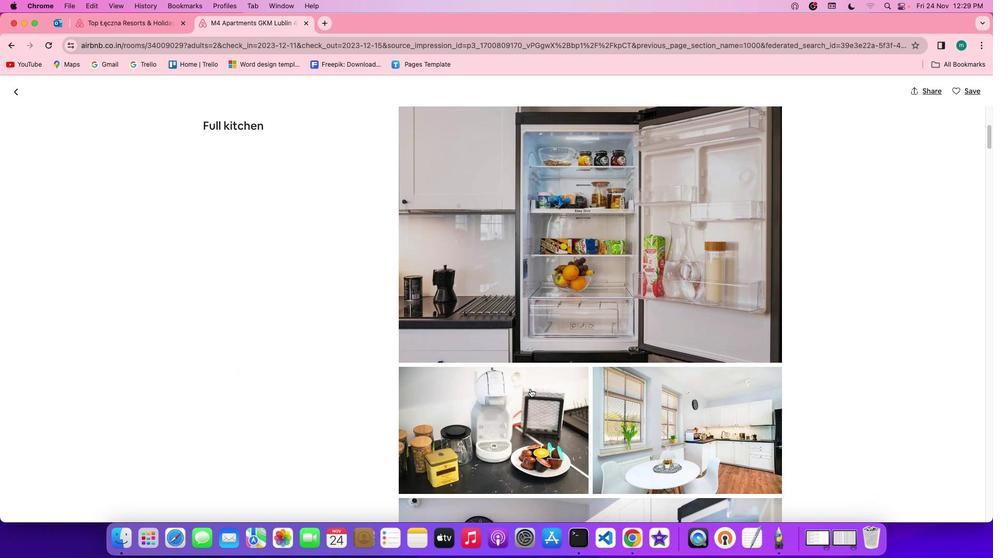 
Action: Mouse scrolled (530, 389) with delta (0, -1)
Screenshot: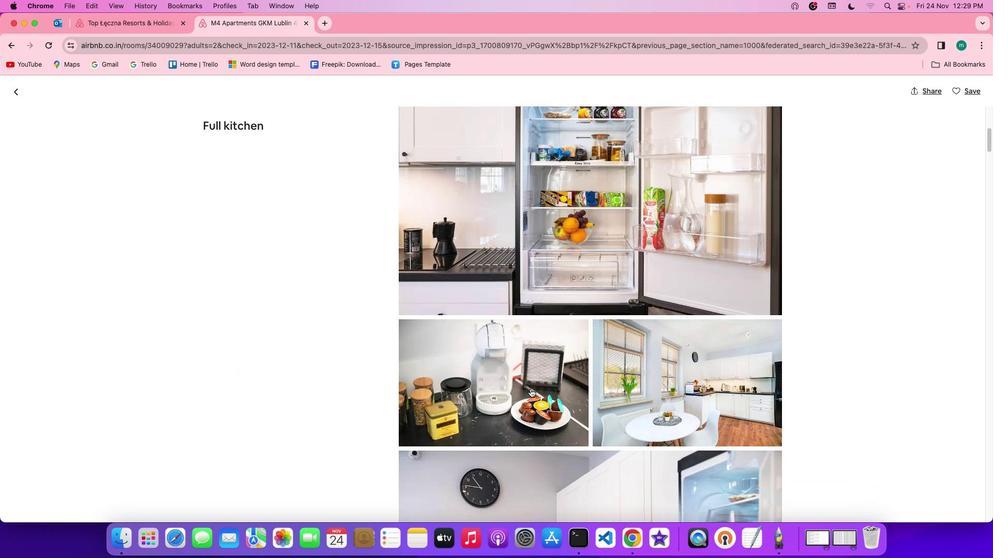 
Action: Mouse scrolled (530, 389) with delta (0, 0)
Screenshot: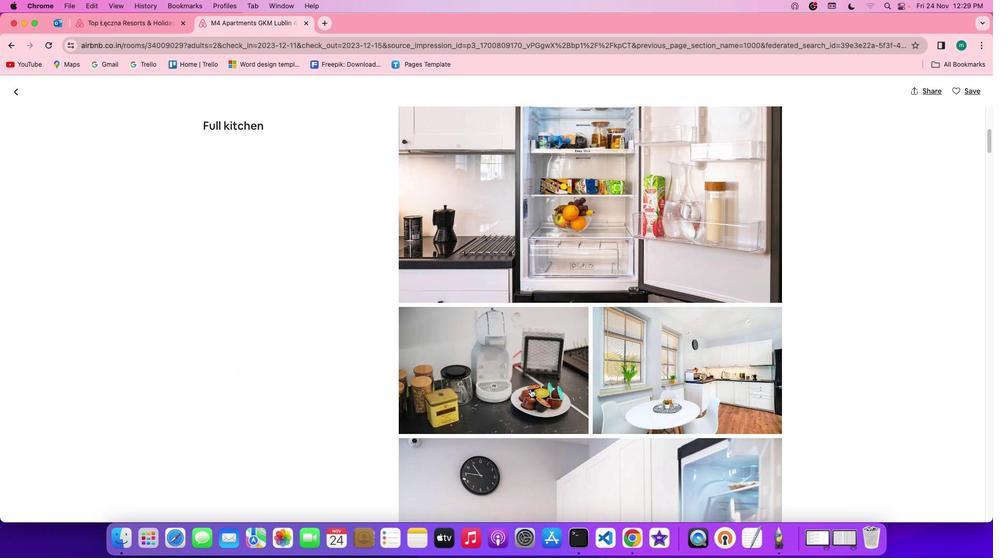 
Action: Mouse scrolled (530, 389) with delta (0, 0)
Screenshot: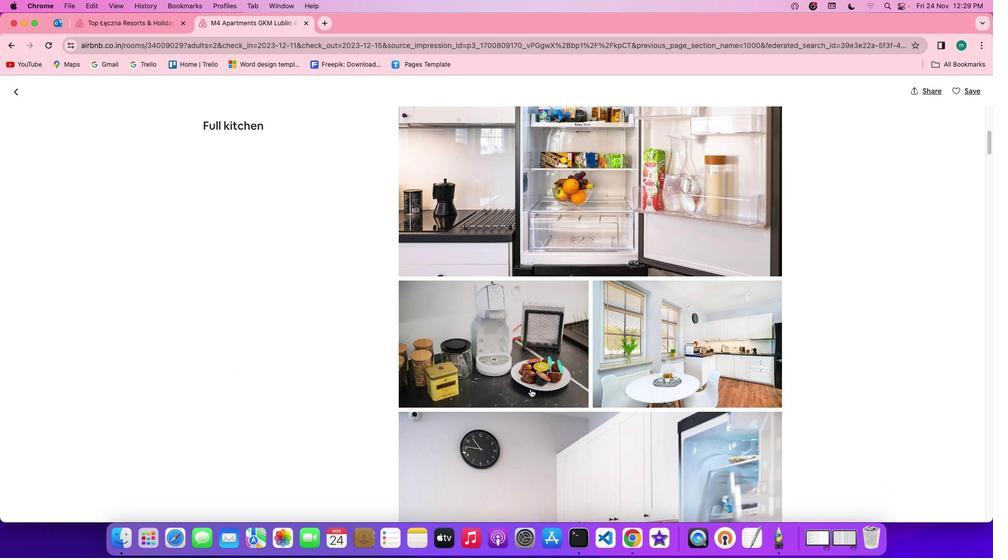 
Action: Mouse scrolled (530, 389) with delta (0, 0)
Screenshot: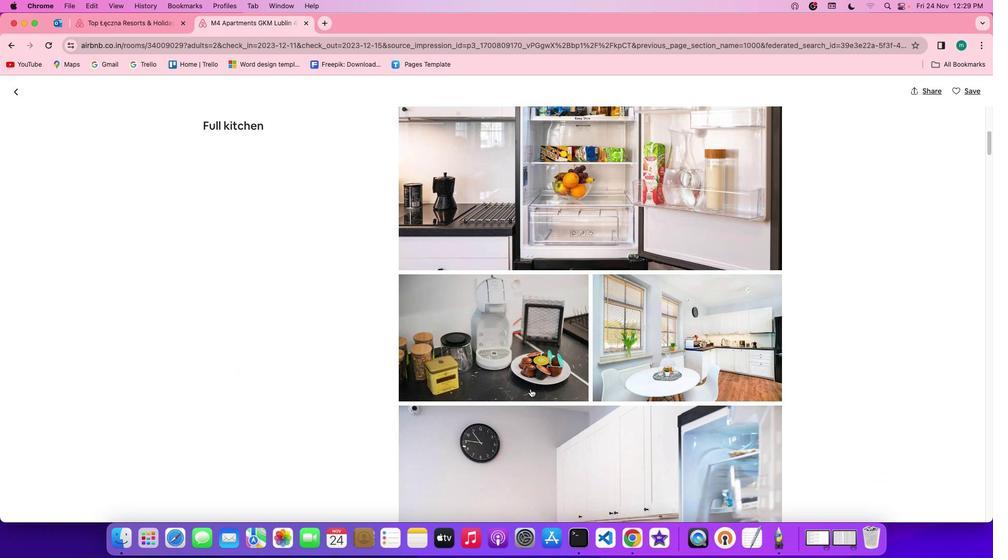 
Action: Mouse scrolled (530, 389) with delta (0, 0)
Screenshot: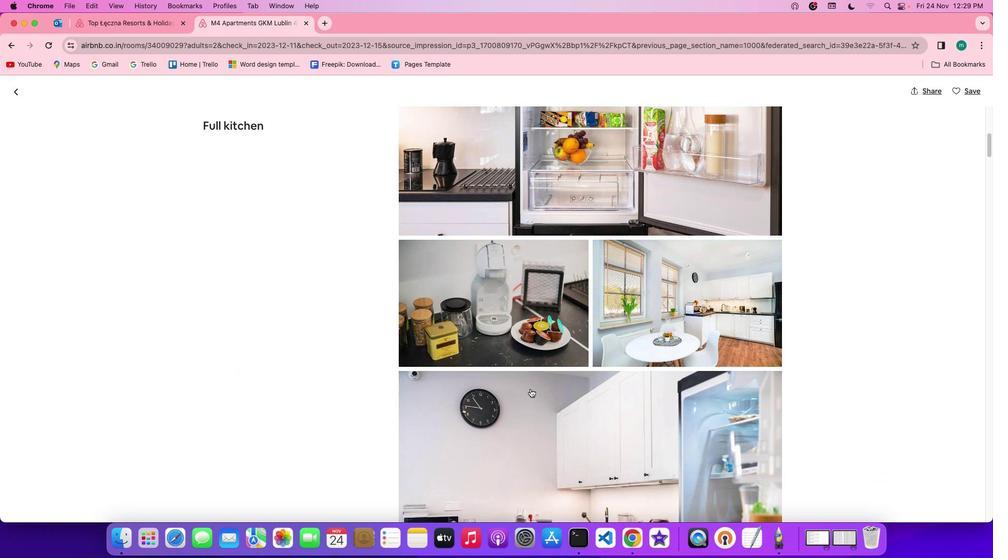 
Action: Mouse scrolled (530, 389) with delta (0, 0)
Screenshot: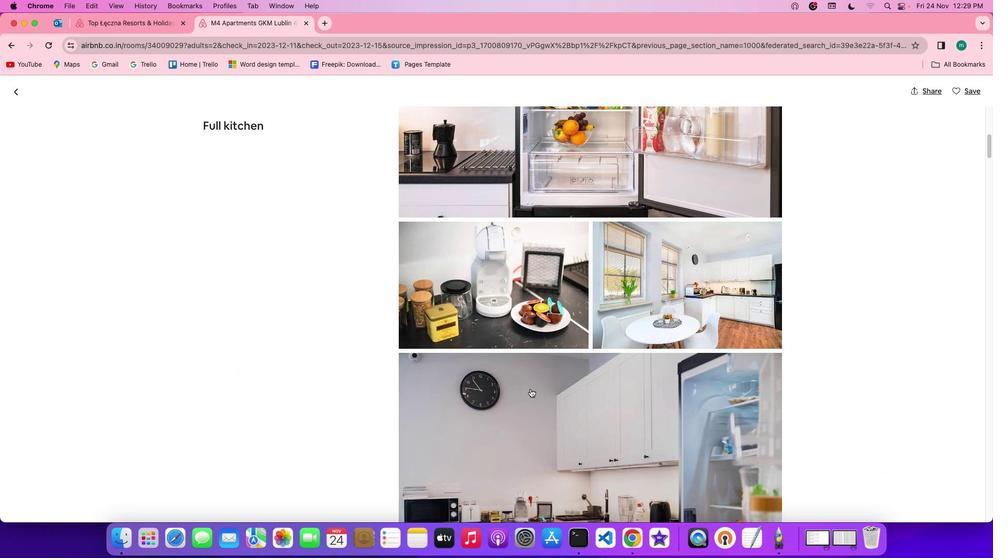
Action: Mouse scrolled (530, 389) with delta (0, 0)
Screenshot: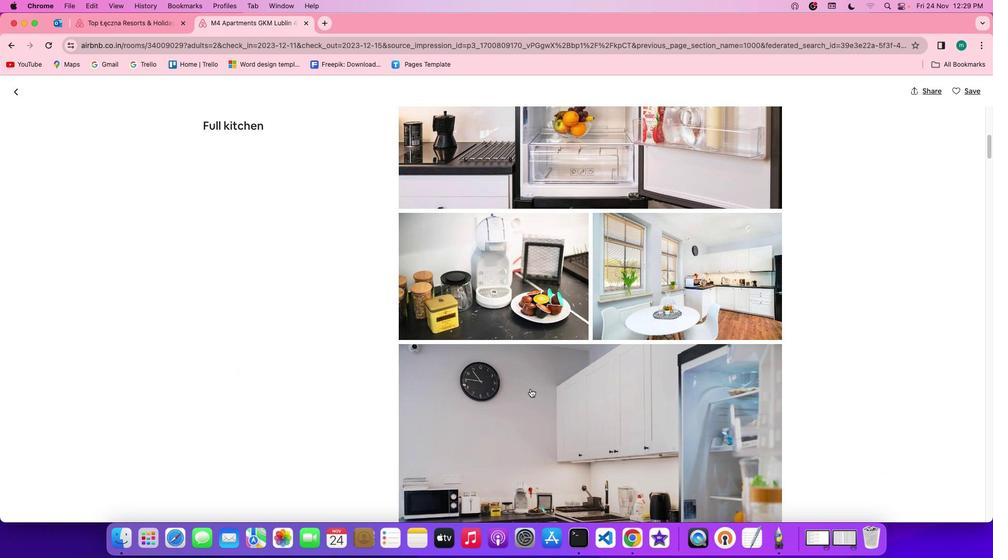 
Action: Mouse scrolled (530, 389) with delta (0, 0)
Screenshot: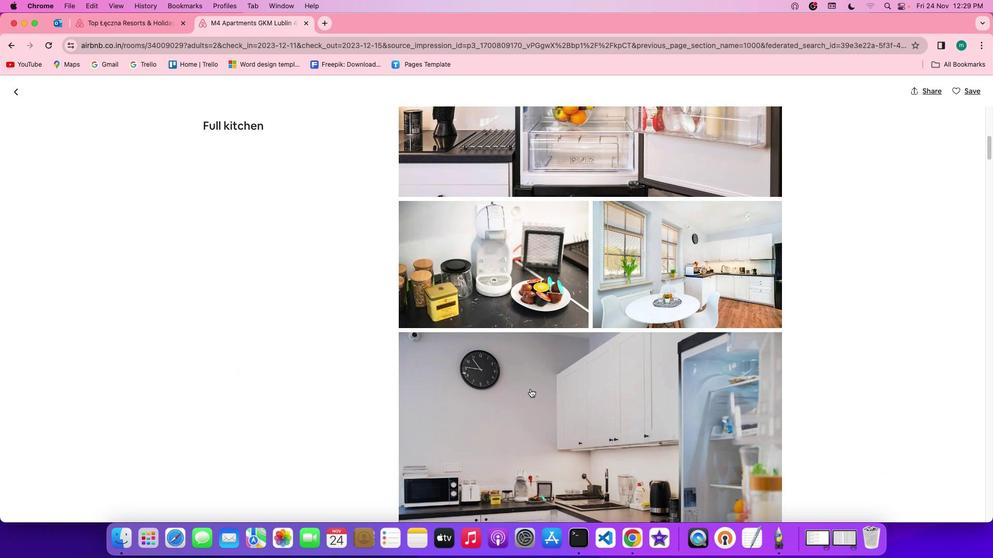 
Action: Mouse scrolled (530, 389) with delta (0, 0)
Screenshot: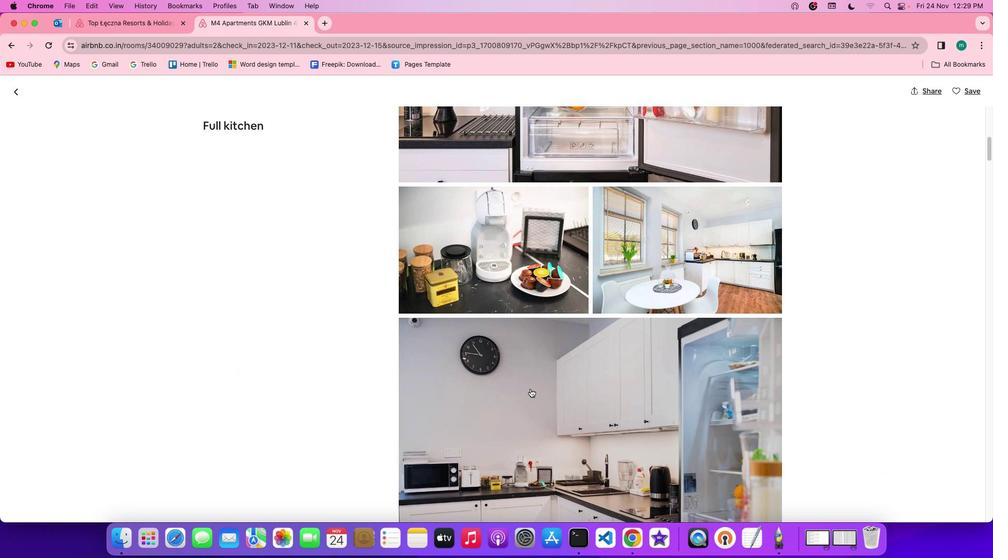 
Action: Mouse scrolled (530, 389) with delta (0, 0)
Screenshot: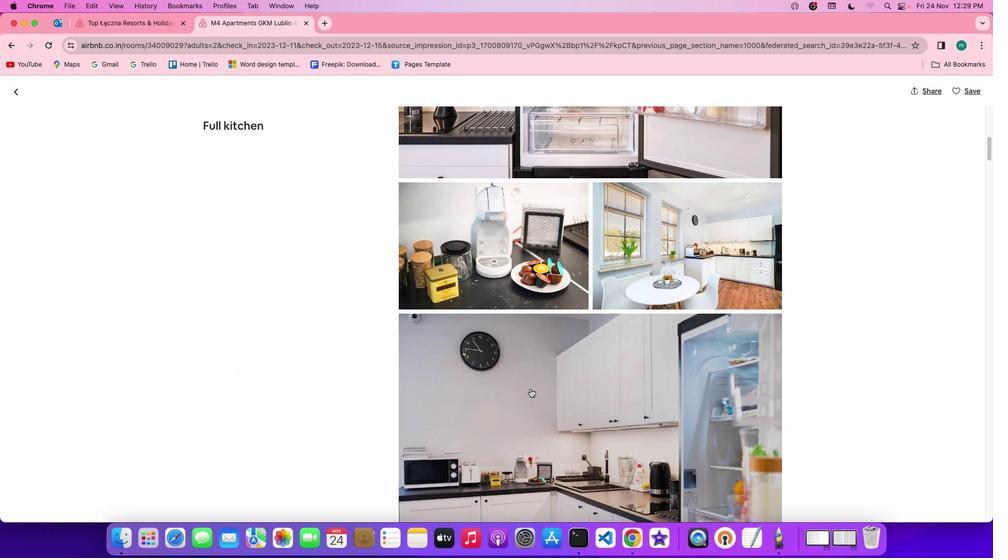 
Action: Mouse scrolled (530, 389) with delta (0, 0)
Screenshot: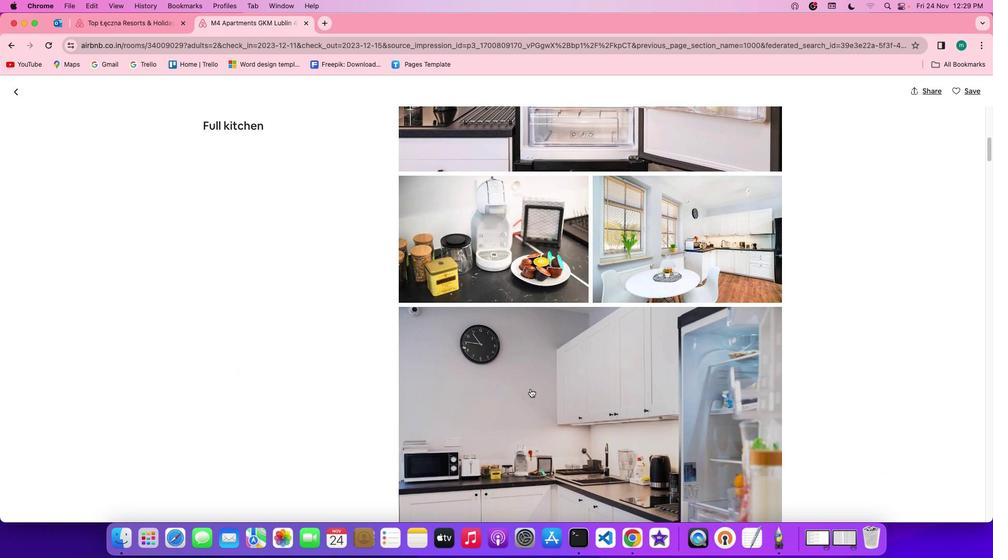 
Action: Mouse scrolled (530, 389) with delta (0, 0)
Screenshot: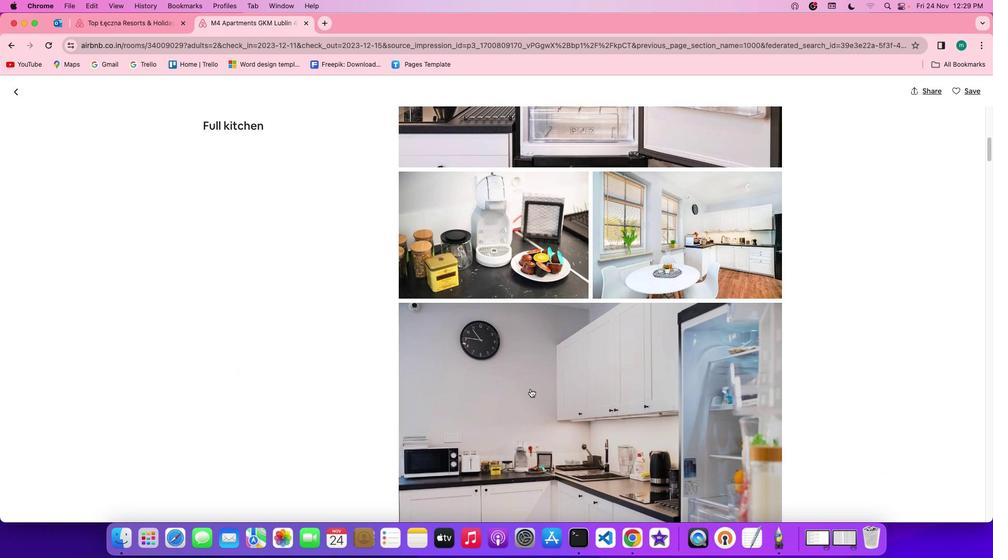 
Action: Mouse scrolled (530, 389) with delta (0, 0)
Screenshot: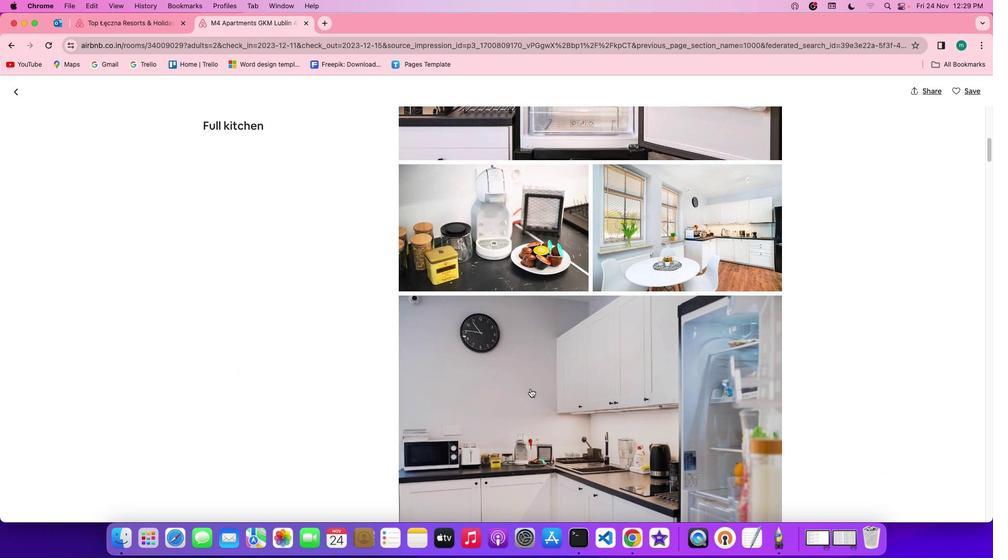 
Action: Mouse scrolled (530, 389) with delta (0, 0)
Screenshot: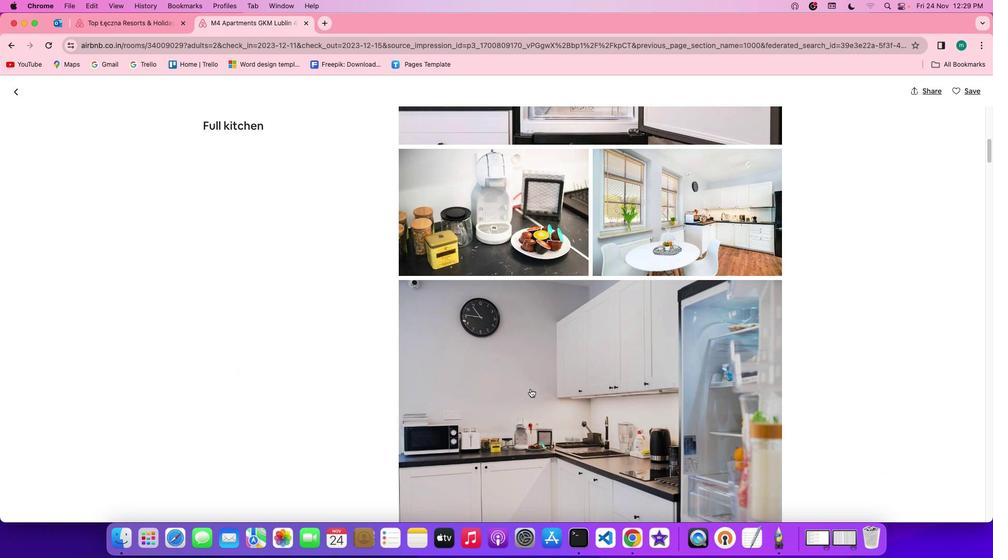 
Action: Mouse scrolled (530, 389) with delta (0, -1)
Screenshot: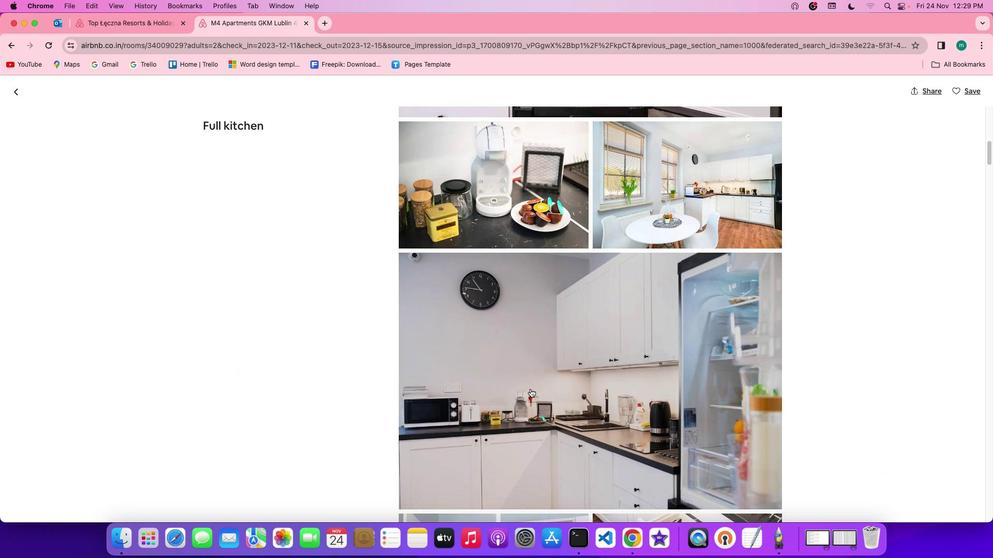
Action: Mouse scrolled (530, 389) with delta (0, 0)
Screenshot: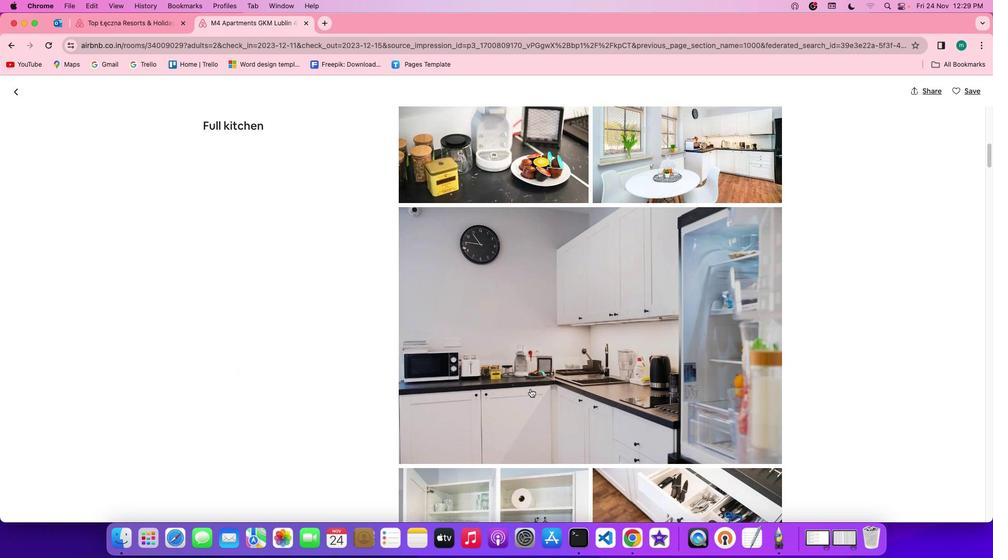 
Action: Mouse scrolled (530, 389) with delta (0, 0)
Screenshot: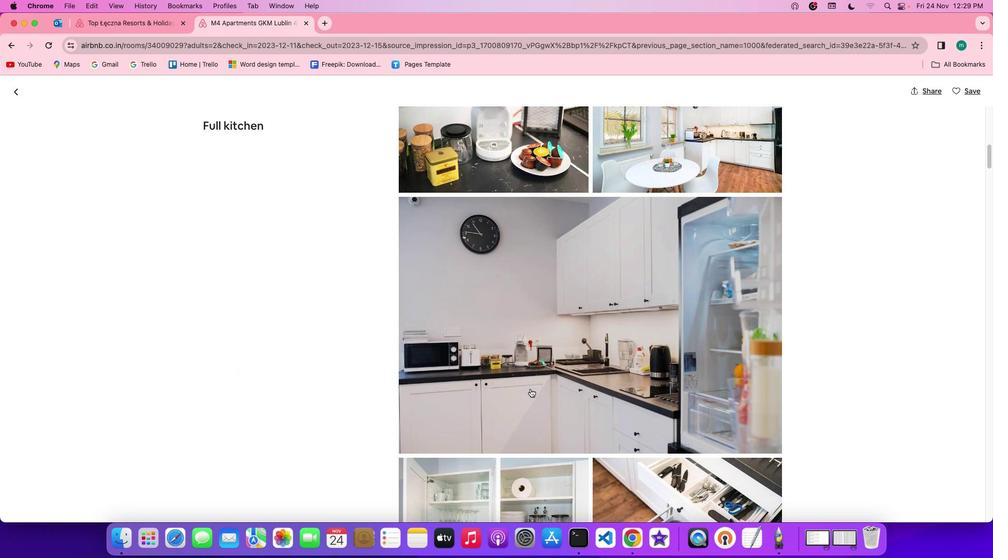 
Action: Mouse scrolled (530, 389) with delta (0, 0)
Screenshot: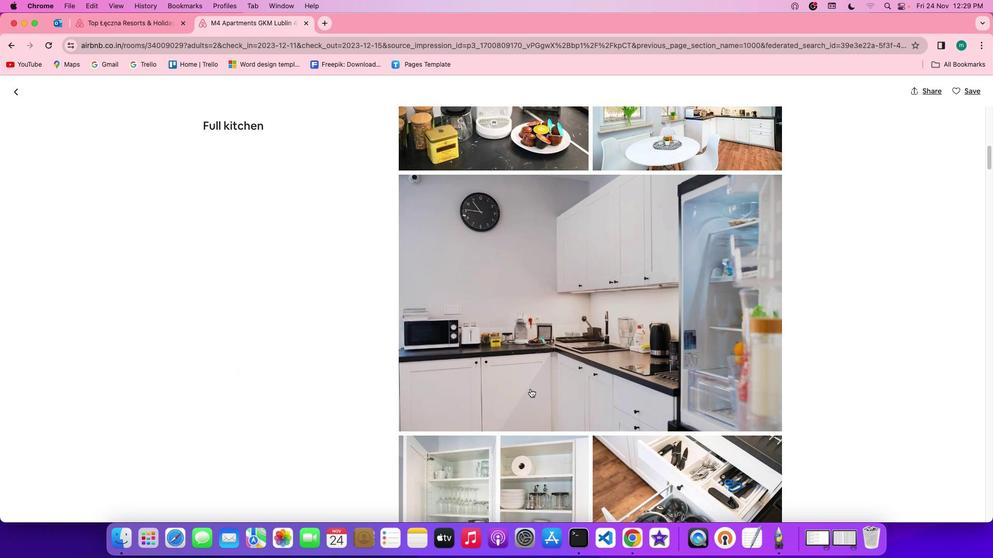 
Action: Mouse scrolled (530, 389) with delta (0, 0)
Screenshot: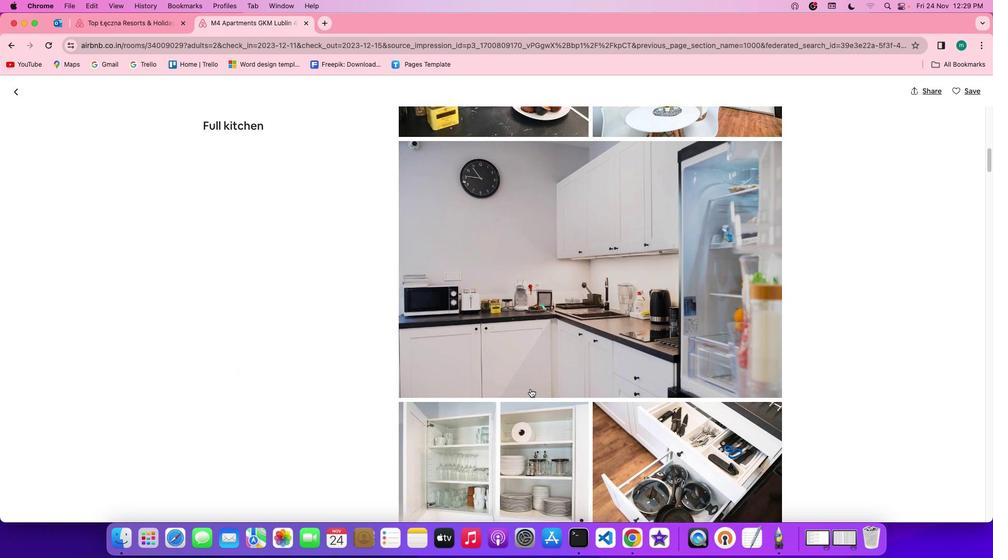
Action: Mouse scrolled (530, 389) with delta (0, -1)
Screenshot: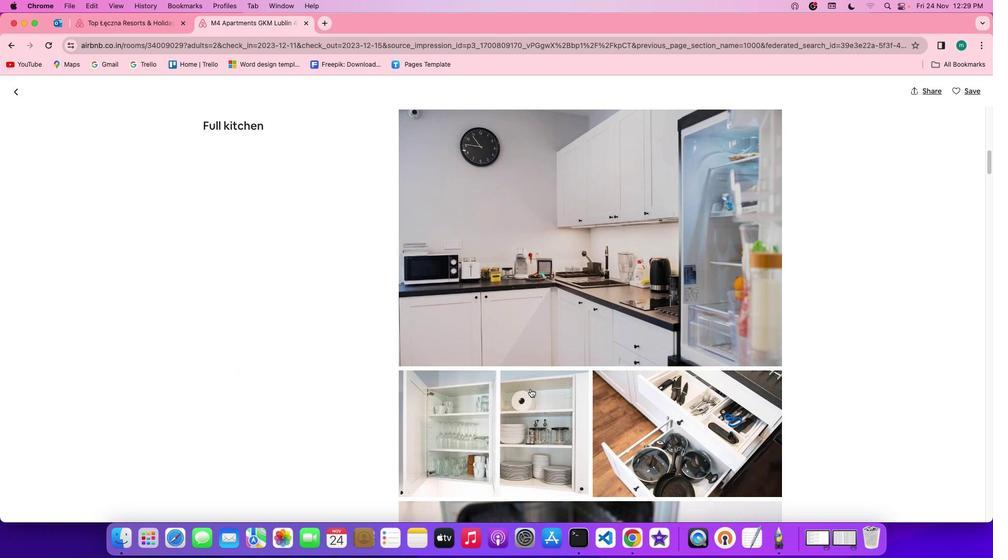 
Action: Mouse scrolled (530, 389) with delta (0, 0)
Screenshot: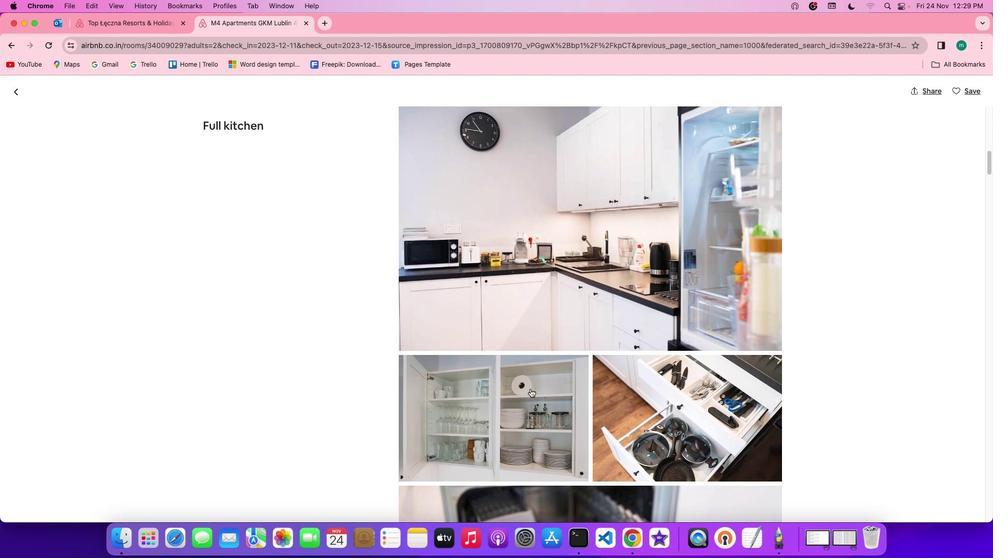 
Action: Mouse scrolled (530, 389) with delta (0, 0)
Screenshot: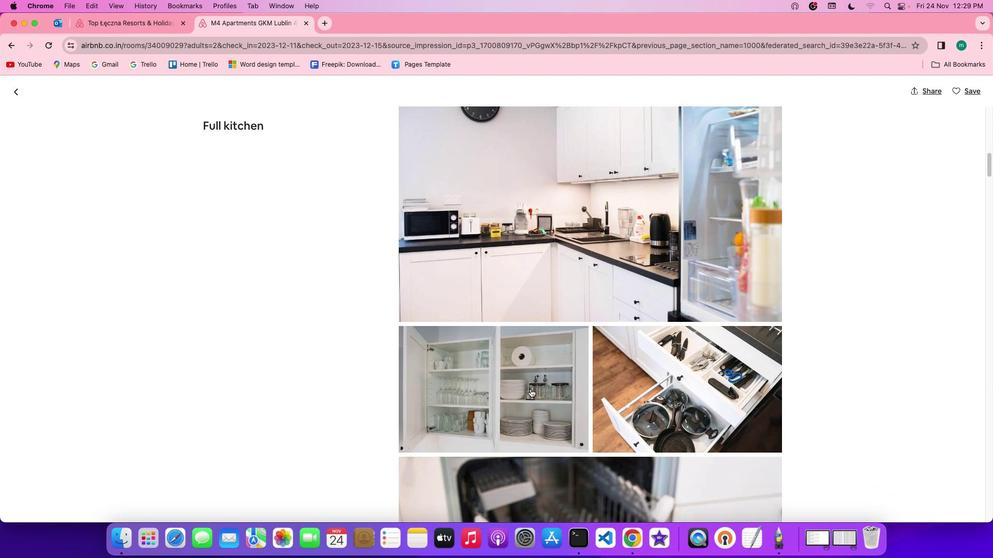 
Action: Mouse scrolled (530, 389) with delta (0, -1)
Screenshot: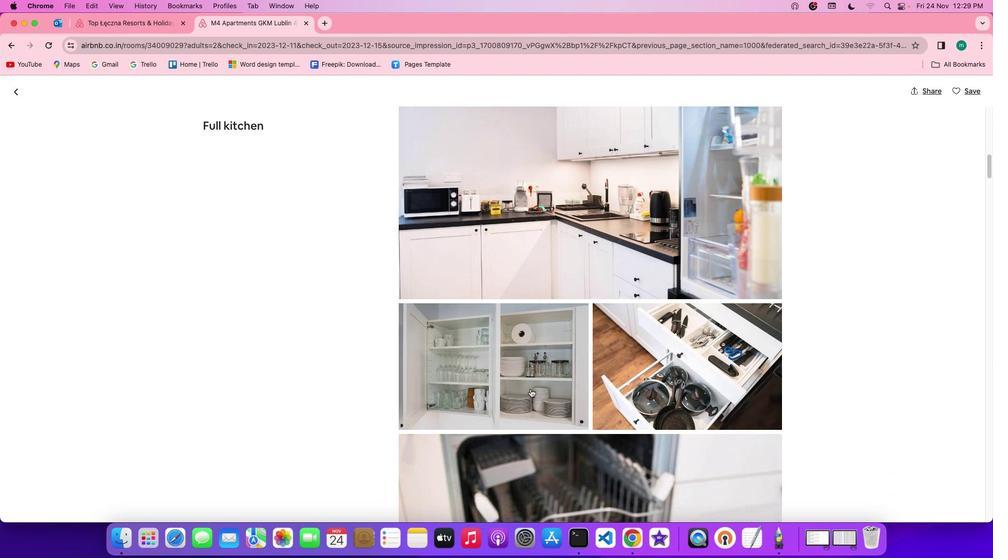 
Action: Mouse scrolled (530, 389) with delta (0, -1)
Screenshot: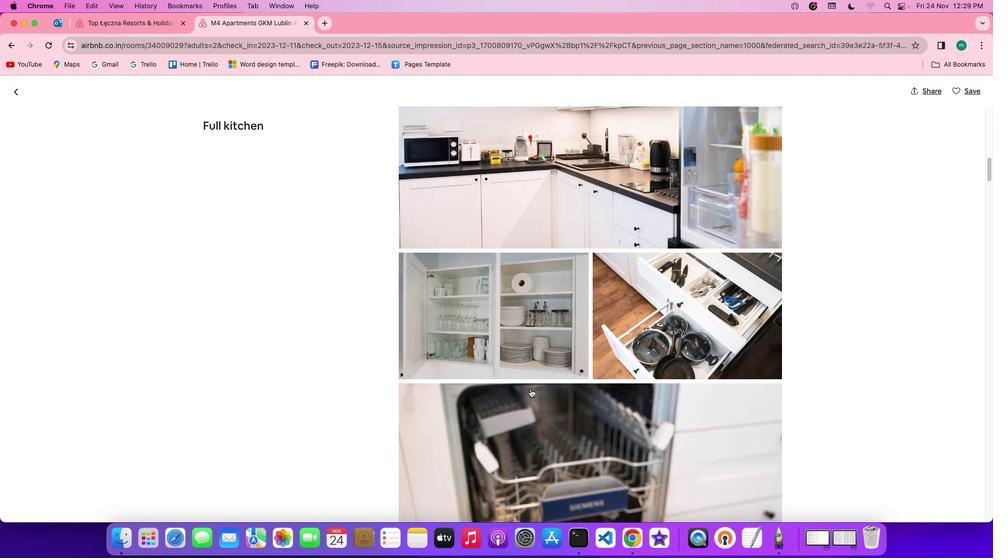 
Action: Mouse scrolled (530, 389) with delta (0, 0)
Screenshot: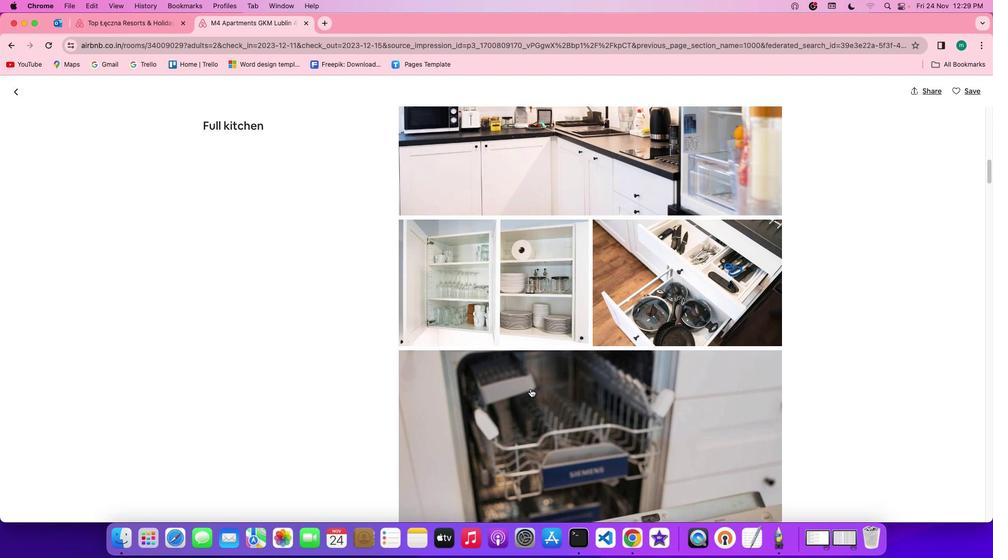 
Action: Mouse scrolled (530, 389) with delta (0, 0)
Screenshot: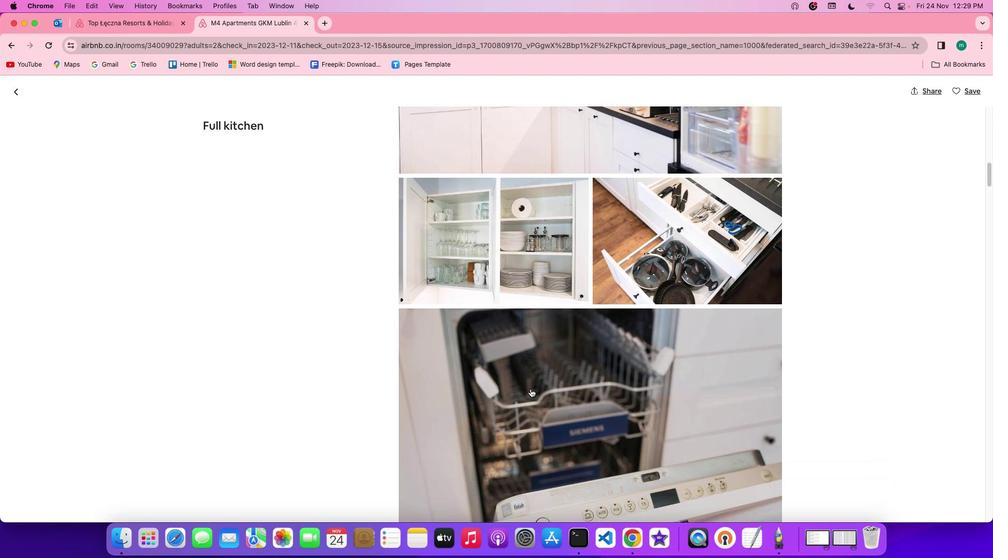 
Action: Mouse scrolled (530, 389) with delta (0, -1)
Screenshot: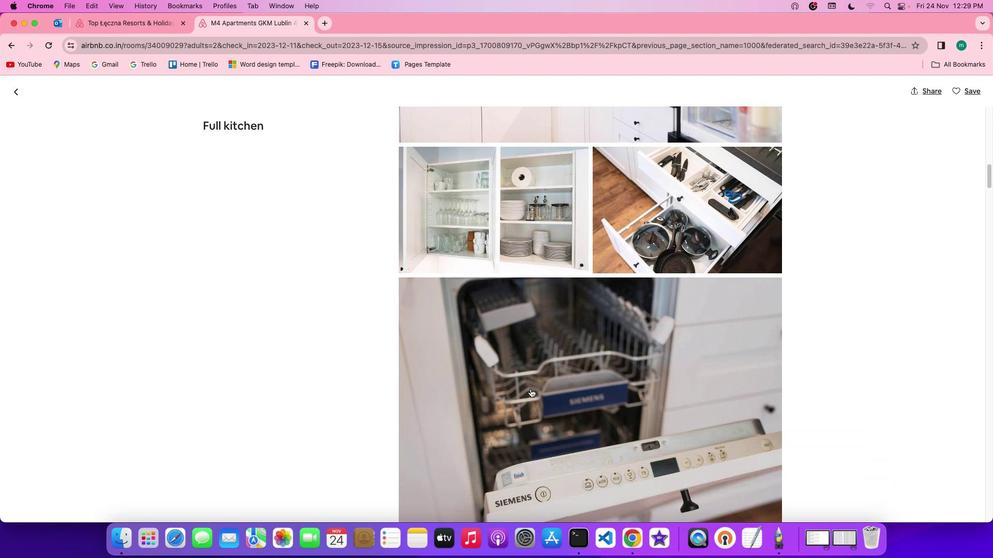 
Action: Mouse scrolled (530, 389) with delta (0, -1)
Screenshot: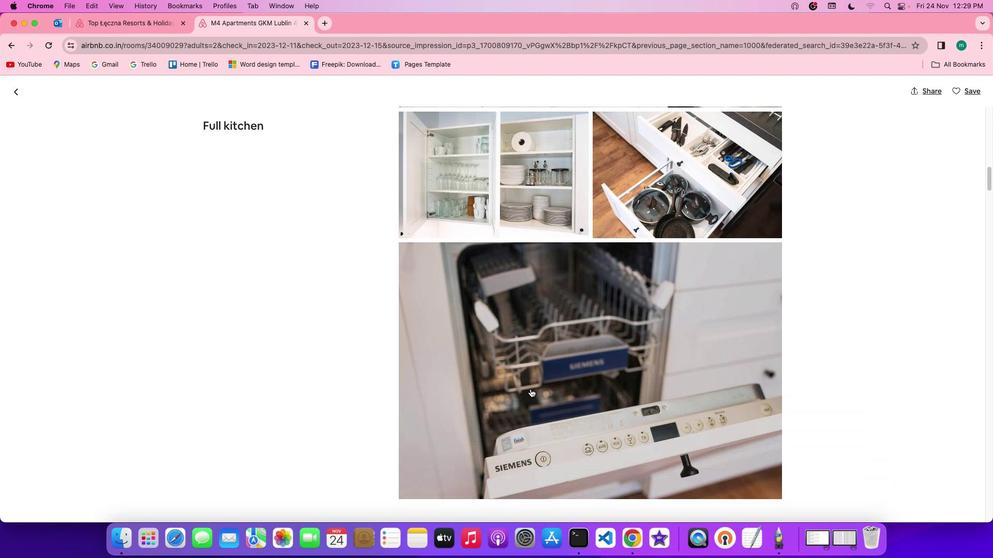 
Action: Mouse scrolled (530, 389) with delta (0, 0)
Screenshot: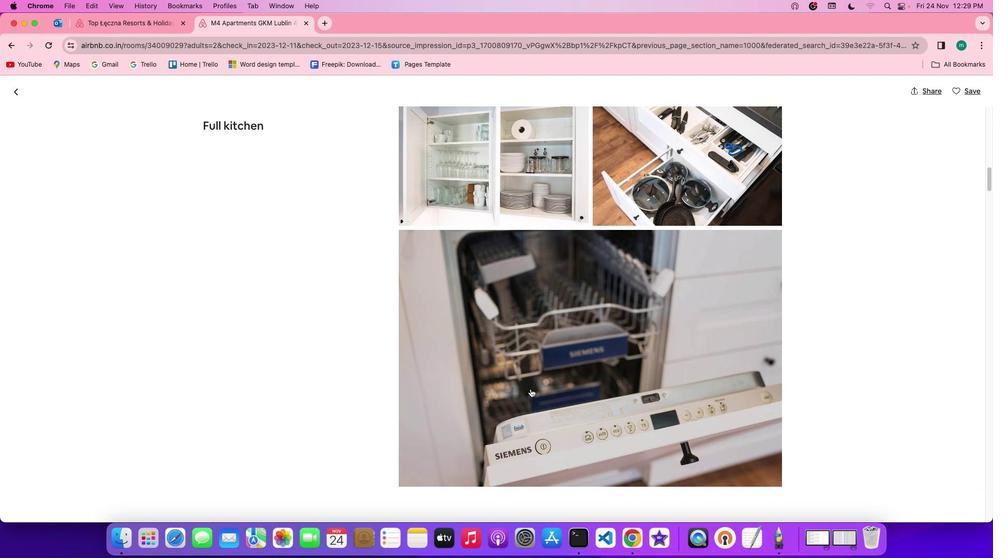 
Action: Mouse scrolled (530, 389) with delta (0, 0)
Screenshot: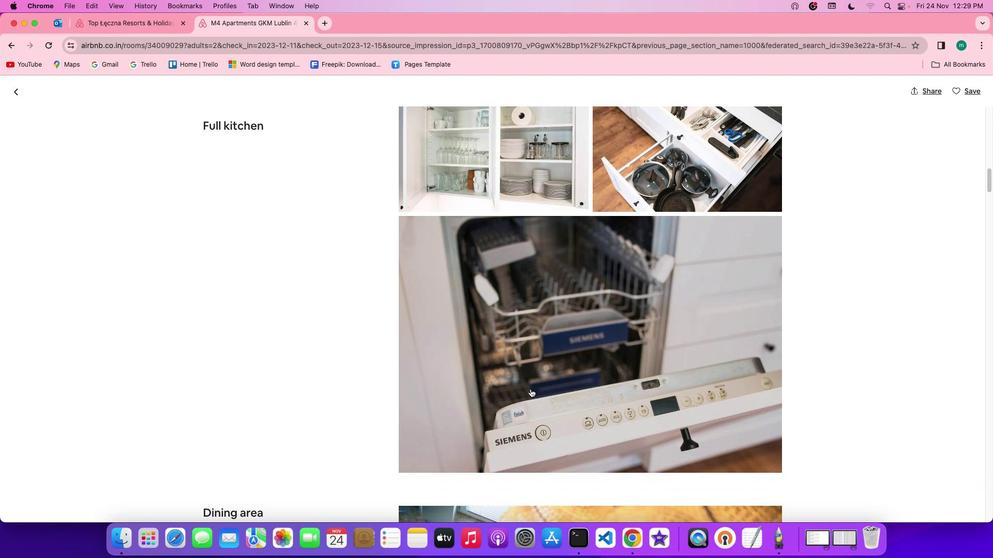 
Action: Mouse scrolled (530, 389) with delta (0, 0)
Screenshot: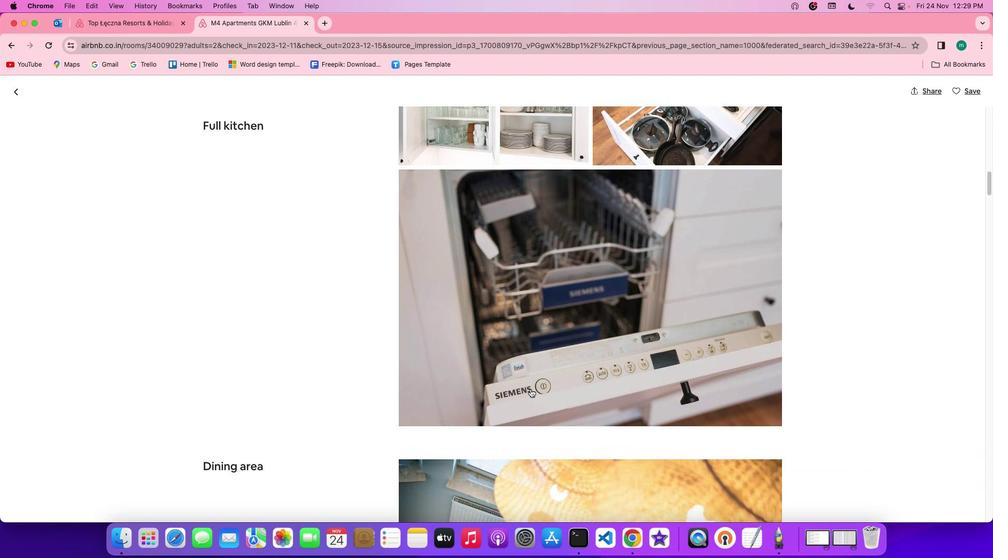 
Action: Mouse scrolled (530, 389) with delta (0, -1)
Screenshot: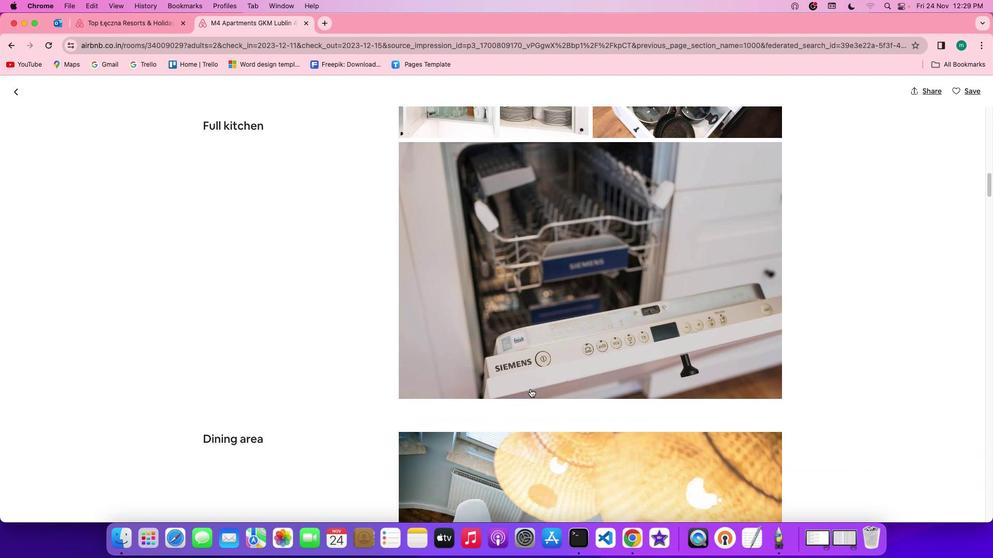
Action: Mouse scrolled (530, 389) with delta (0, -1)
Screenshot: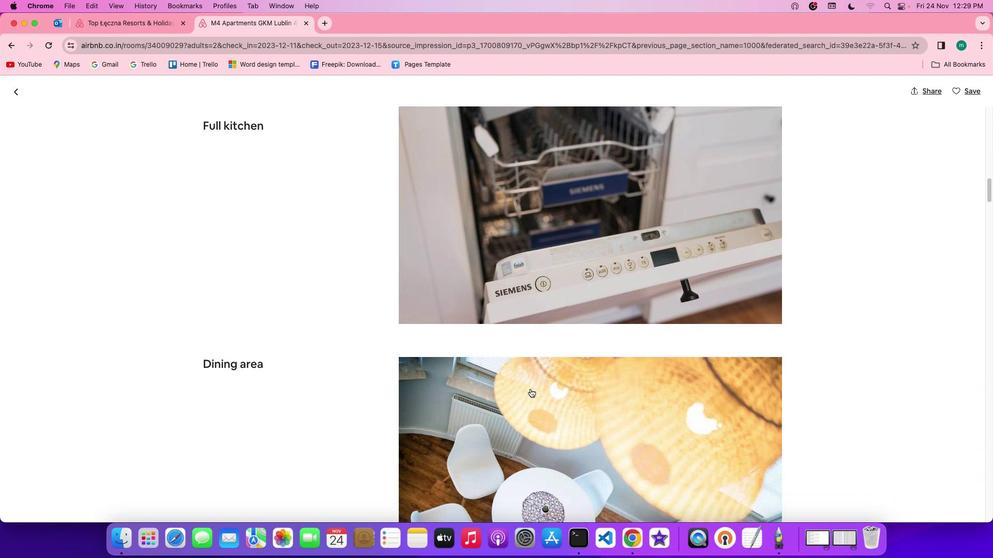 
Action: Mouse scrolled (530, 389) with delta (0, 0)
Screenshot: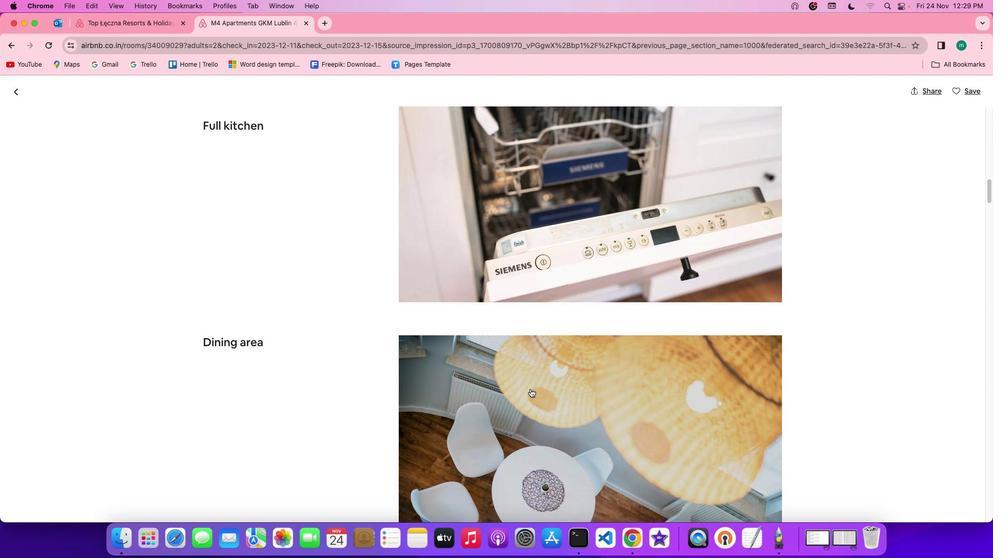 
Action: Mouse scrolled (530, 389) with delta (0, 0)
Screenshot: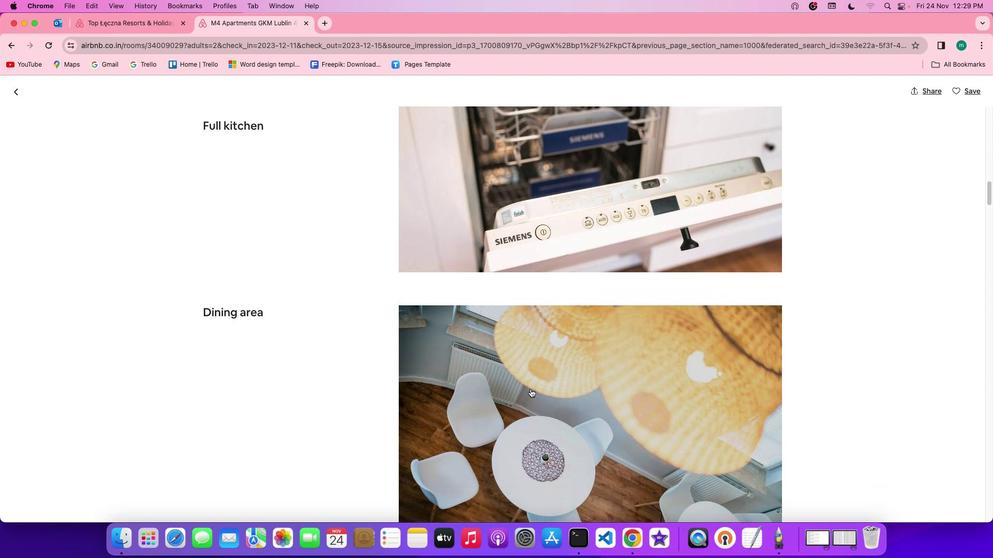 
Action: Mouse scrolled (530, 389) with delta (0, -1)
Screenshot: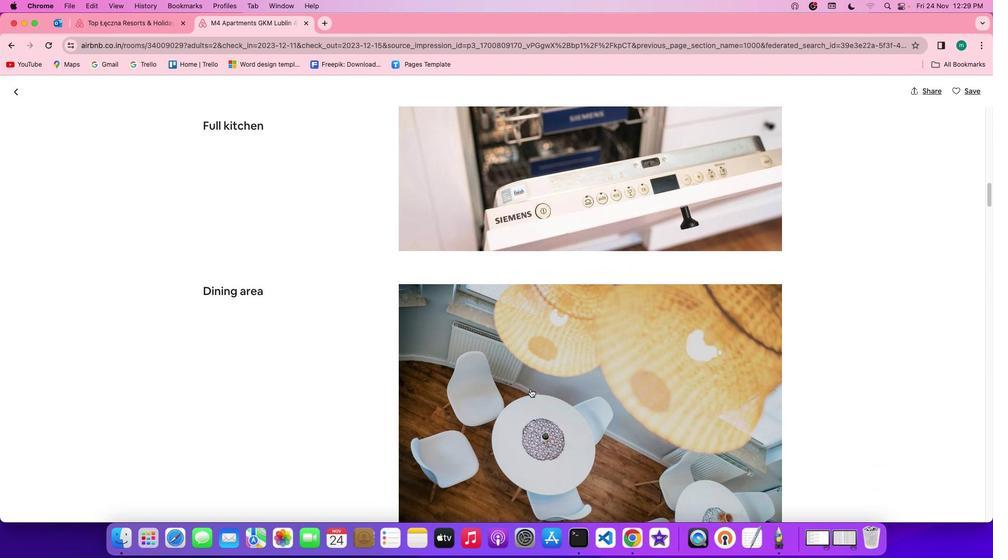 
Action: Mouse scrolled (530, 389) with delta (0, -1)
Screenshot: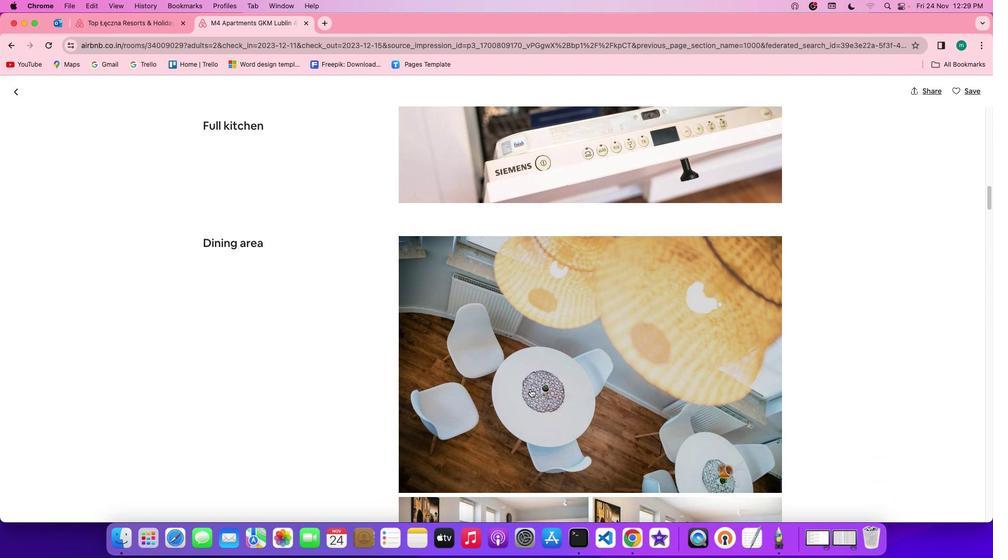 
Action: Mouse scrolled (530, 389) with delta (0, 0)
Screenshot: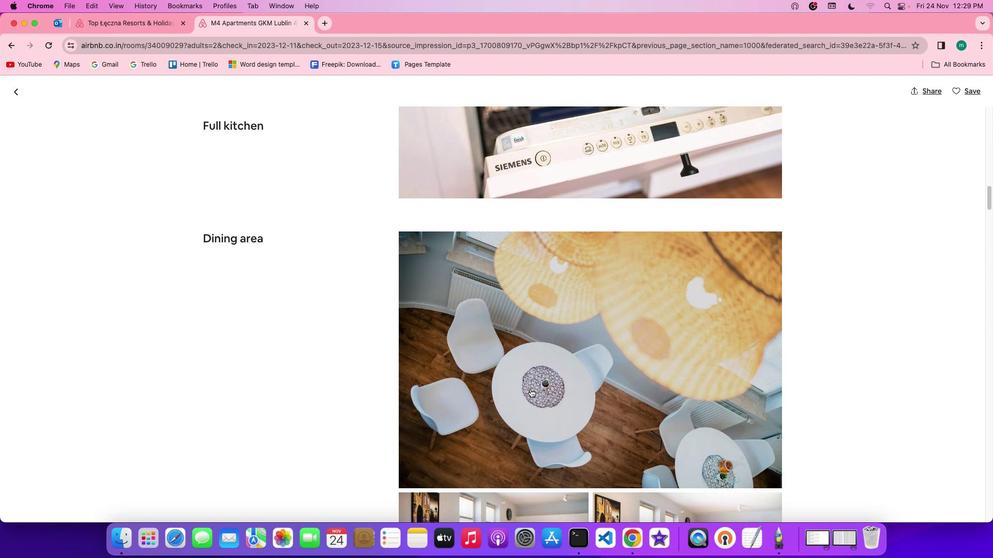 
Action: Mouse scrolled (530, 389) with delta (0, 0)
Screenshot: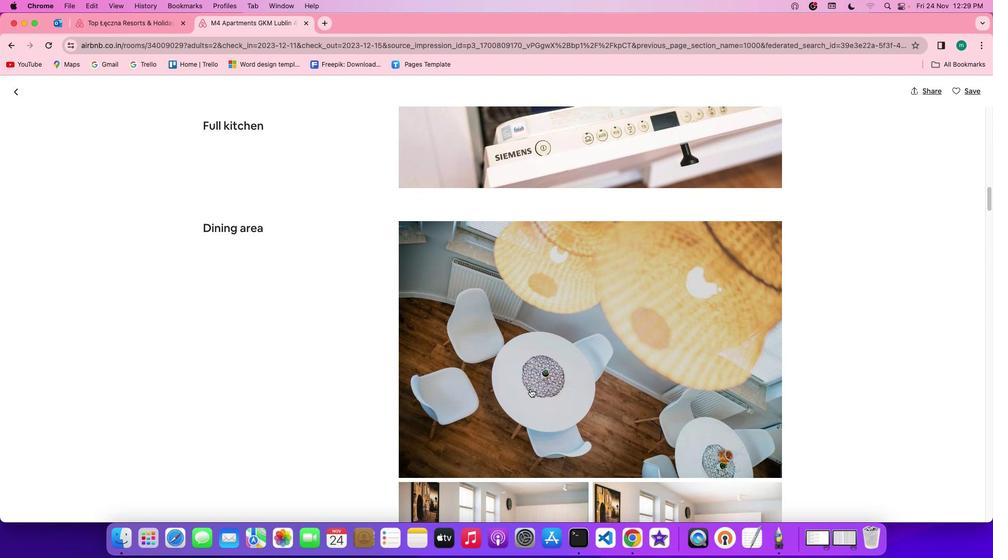 
Action: Mouse scrolled (530, 389) with delta (0, 0)
Screenshot: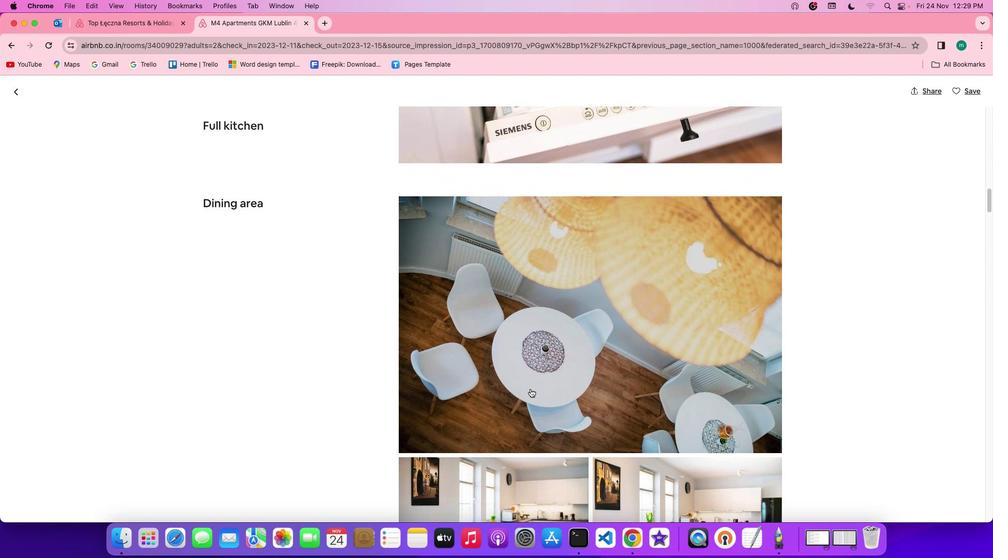 
Action: Mouse scrolled (530, 389) with delta (0, 0)
Screenshot: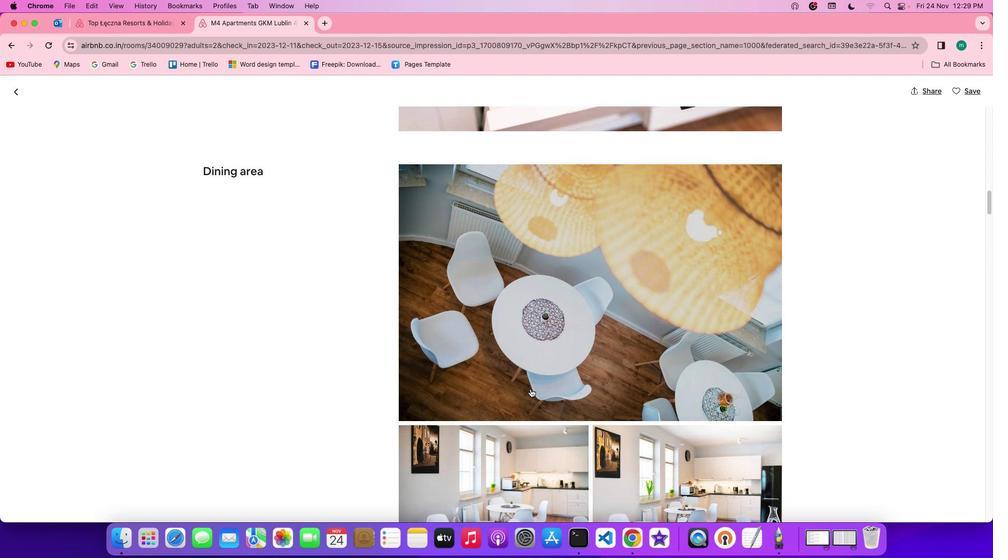 
Action: Mouse scrolled (530, 389) with delta (0, 0)
Screenshot: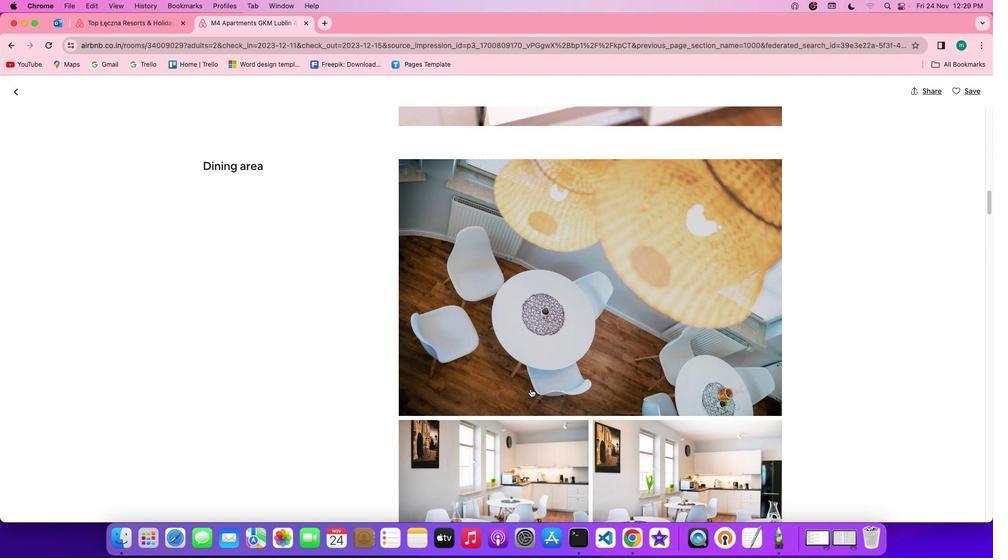
Action: Mouse scrolled (530, 389) with delta (0, 0)
Screenshot: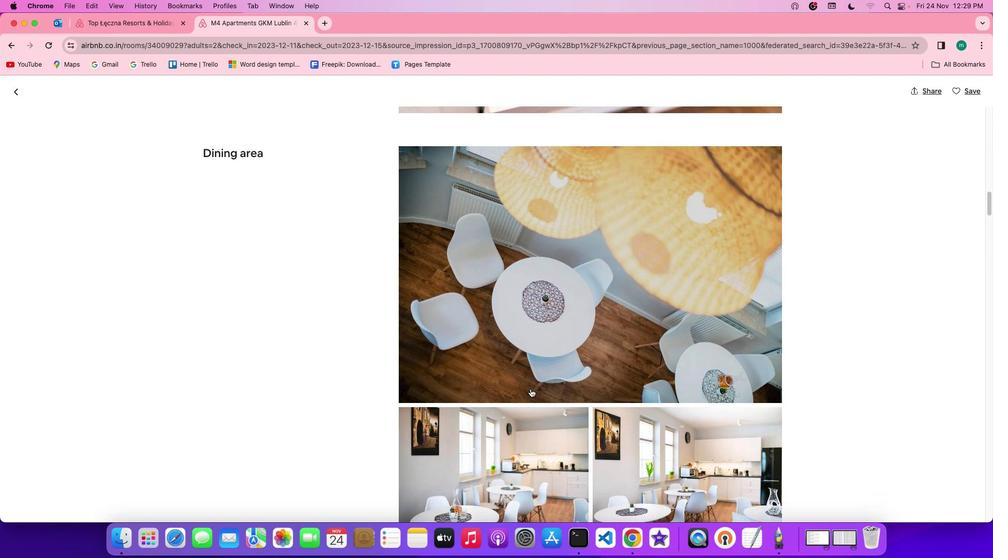
Action: Mouse scrolled (530, 389) with delta (0, 0)
Screenshot: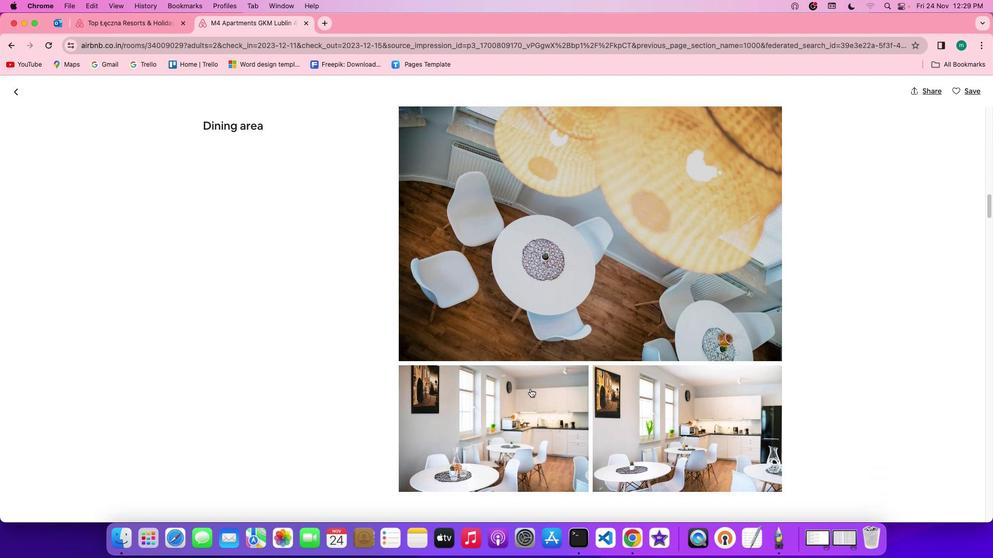 
Action: Mouse scrolled (530, 389) with delta (0, -1)
Screenshot: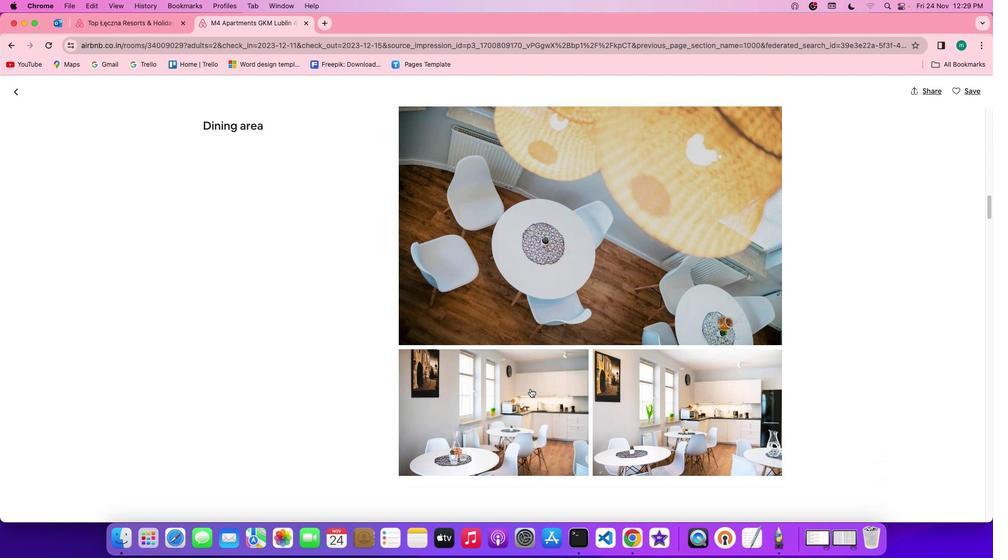 
Action: Mouse scrolled (530, 389) with delta (0, -1)
Screenshot: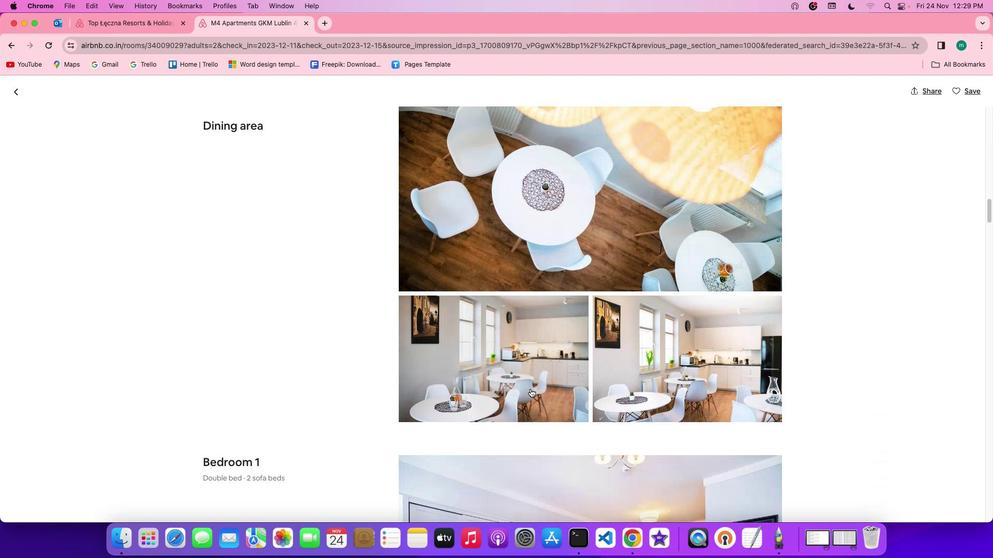 
Action: Mouse scrolled (530, 389) with delta (0, -1)
Screenshot: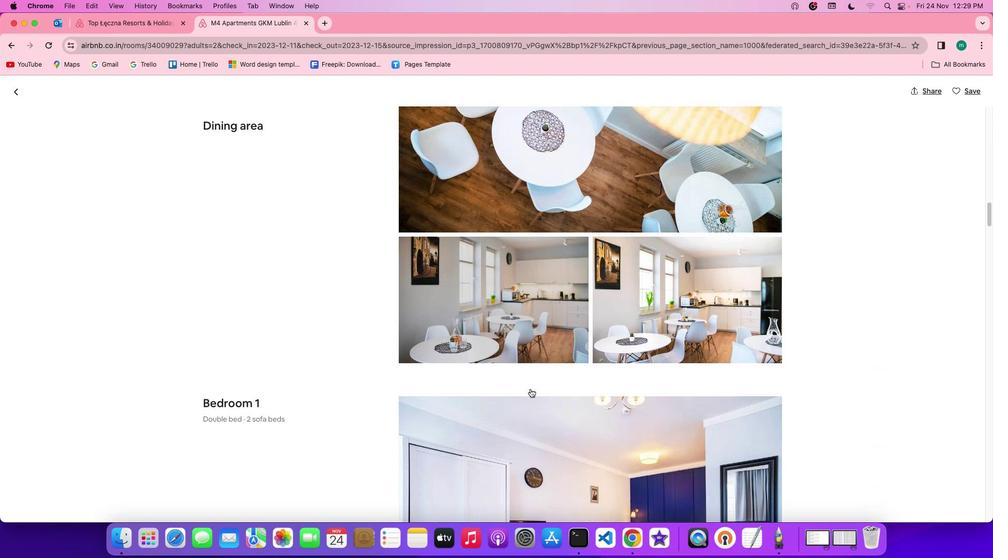 
Action: Mouse scrolled (530, 389) with delta (0, 0)
Screenshot: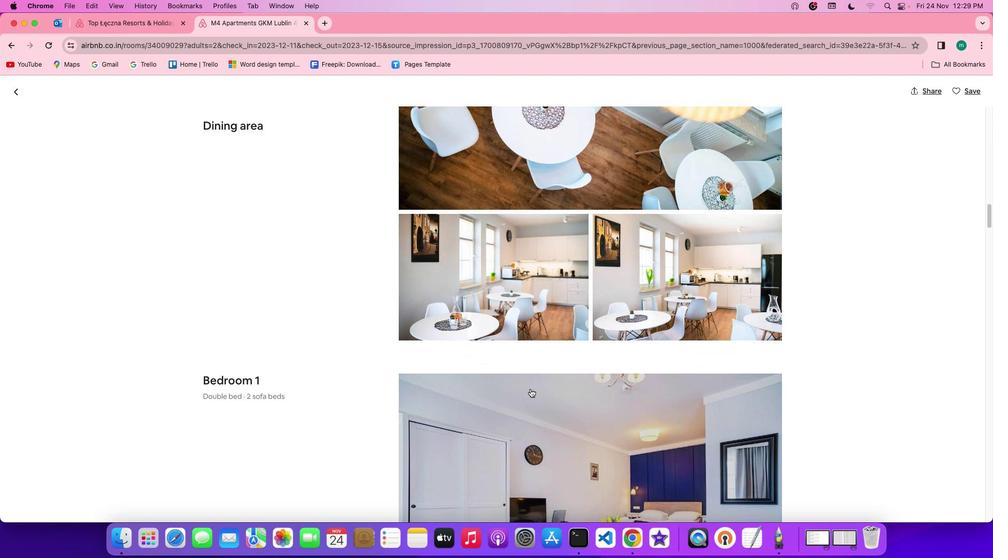 
Action: Mouse scrolled (530, 389) with delta (0, 0)
Screenshot: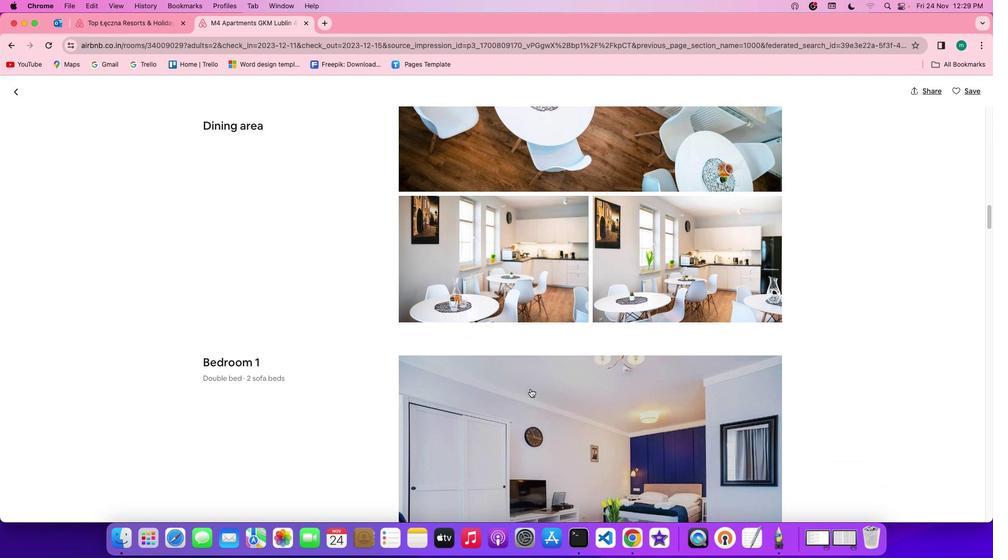 
Action: Mouse scrolled (530, 389) with delta (0, -1)
Screenshot: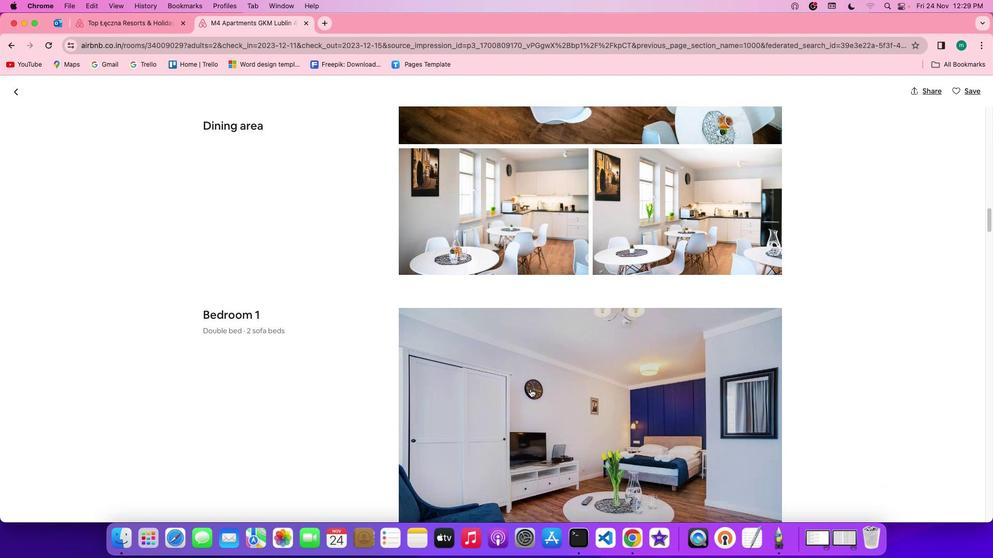 
Action: Mouse scrolled (530, 389) with delta (0, -1)
Screenshot: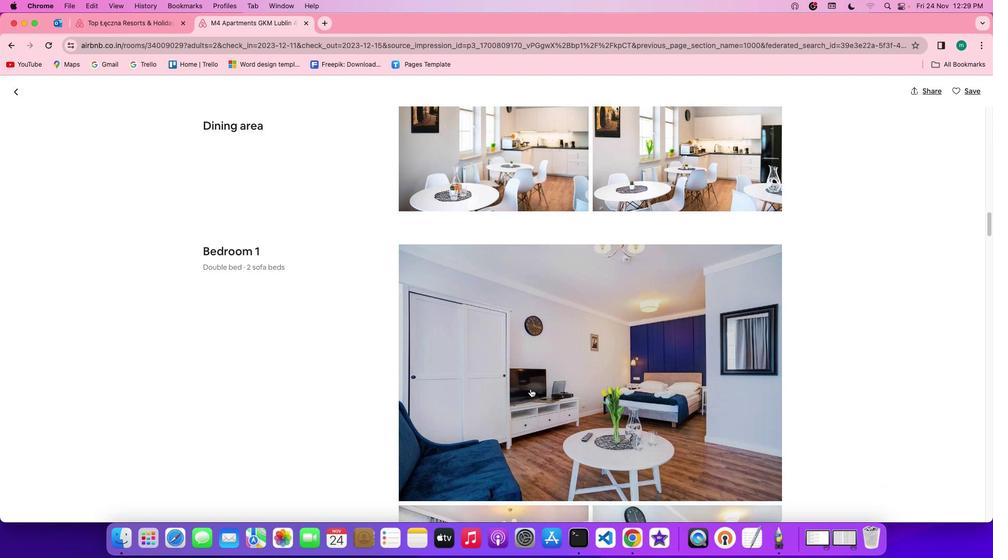 
Action: Mouse scrolled (530, 389) with delta (0, 0)
Screenshot: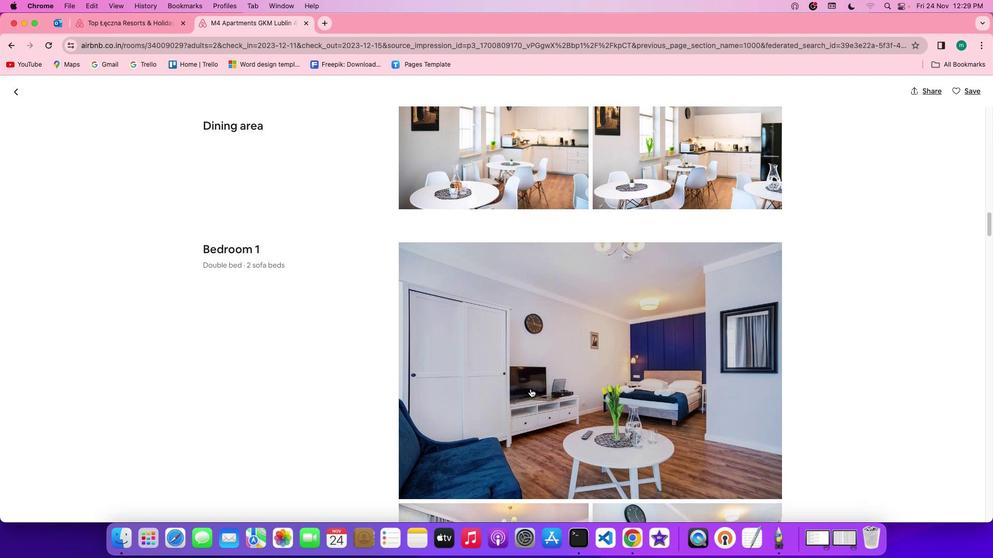 
Action: Mouse scrolled (530, 389) with delta (0, 0)
Screenshot: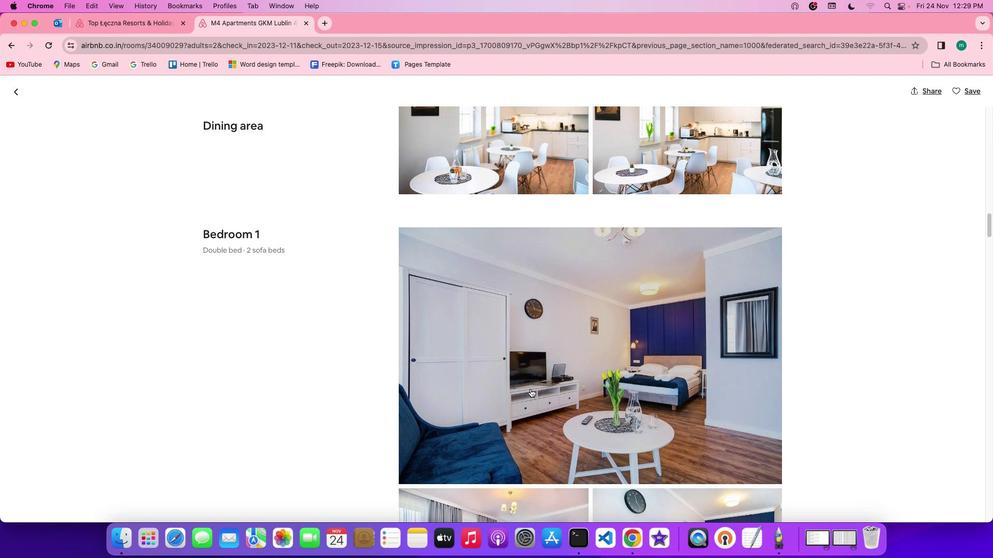 
Action: Mouse scrolled (530, 389) with delta (0, 0)
Screenshot: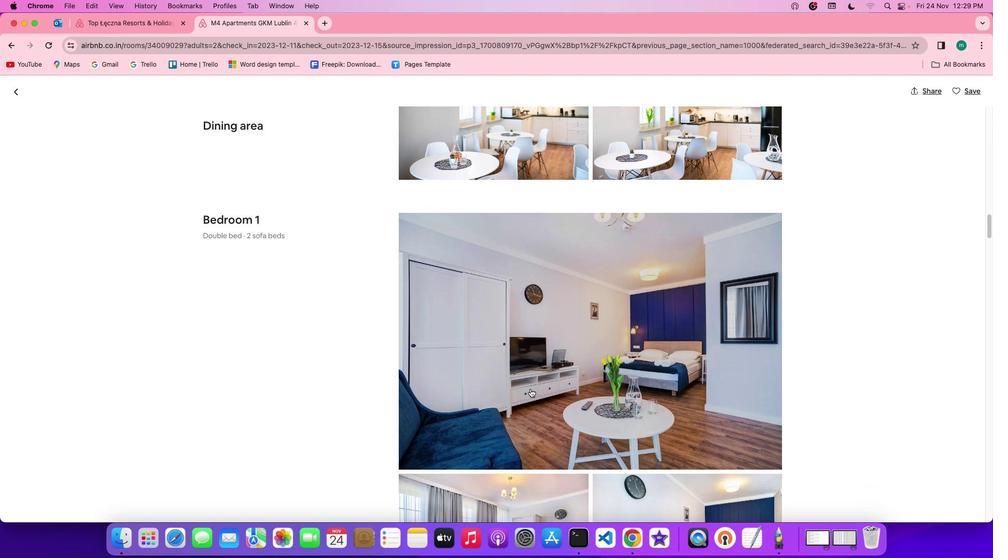 
Action: Mouse scrolled (530, 389) with delta (0, -1)
Screenshot: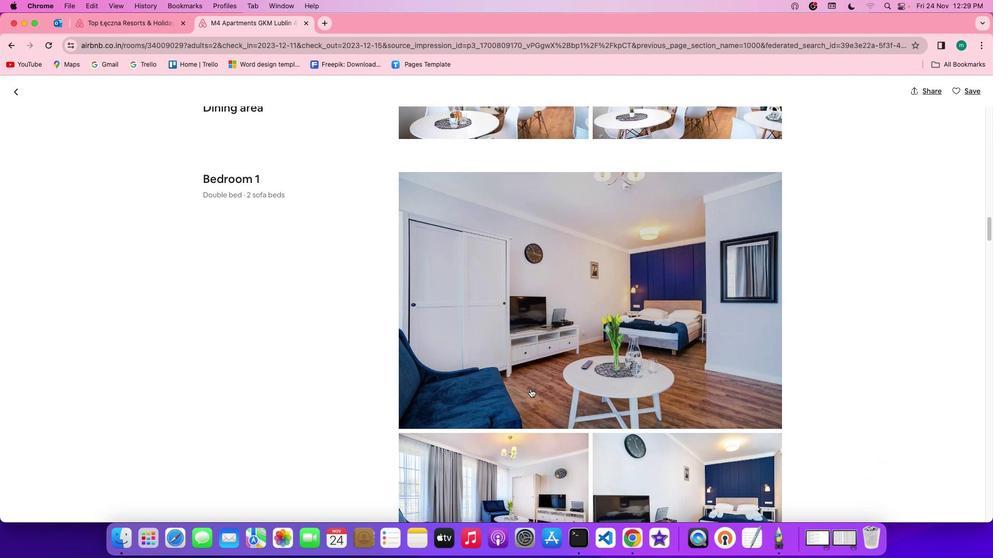 
Action: Mouse scrolled (530, 389) with delta (0, -1)
Screenshot: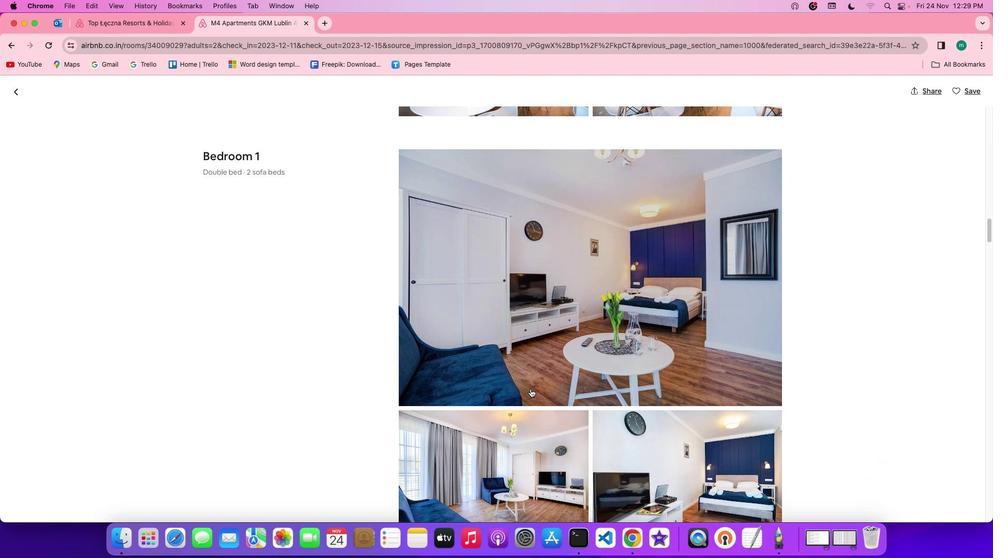 
Action: Mouse scrolled (530, 389) with delta (0, 0)
Screenshot: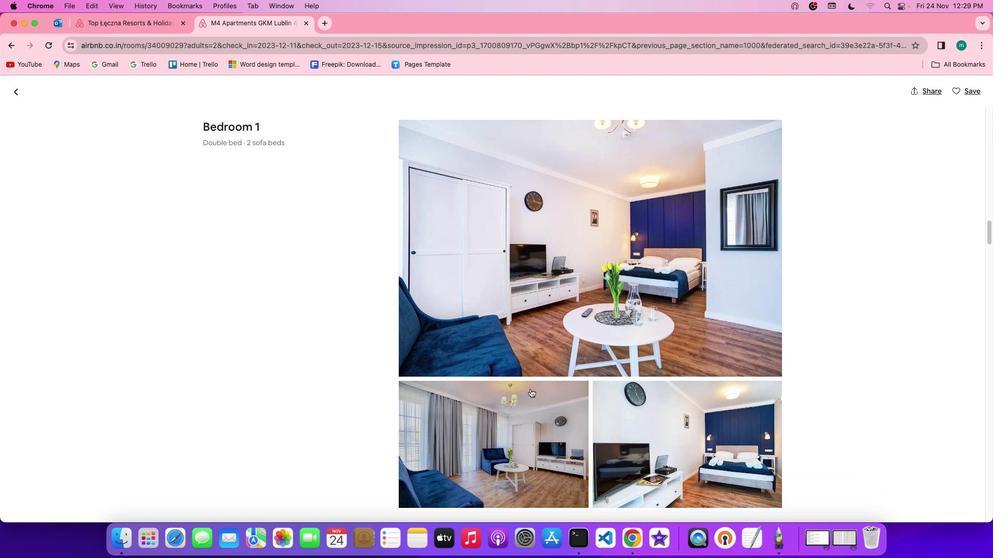 
Action: Mouse scrolled (530, 389) with delta (0, 0)
Screenshot: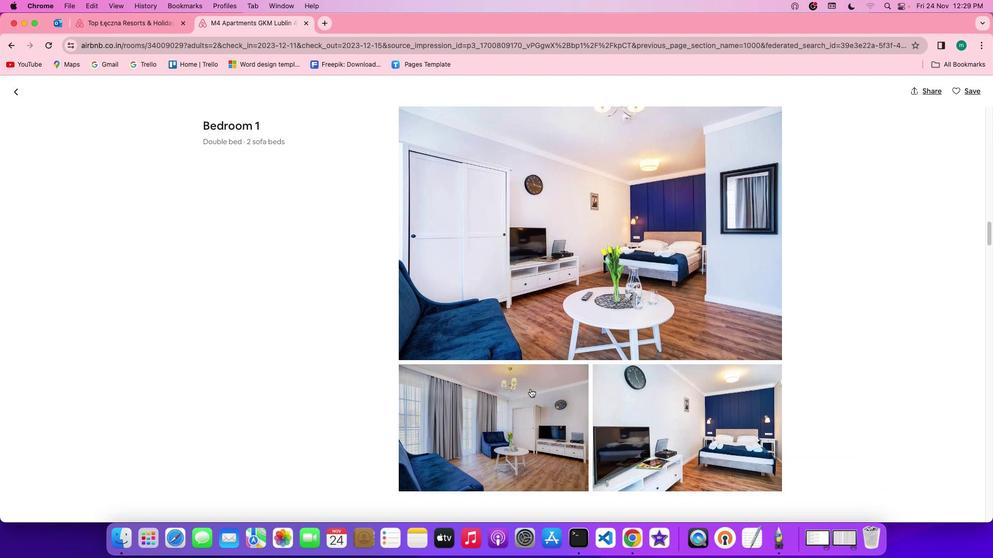 
Action: Mouse scrolled (530, 389) with delta (0, -1)
Screenshot: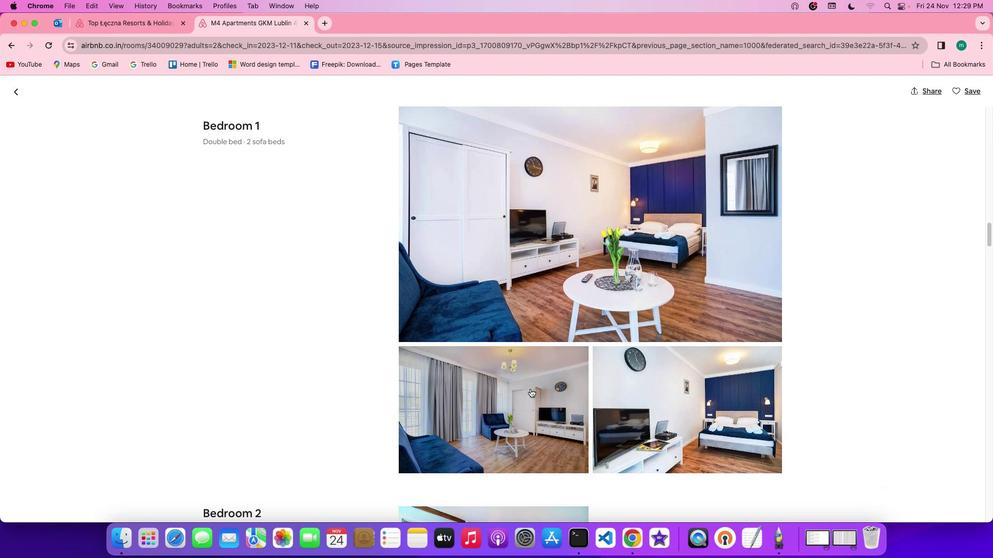 
Action: Mouse scrolled (530, 389) with delta (0, -1)
Screenshot: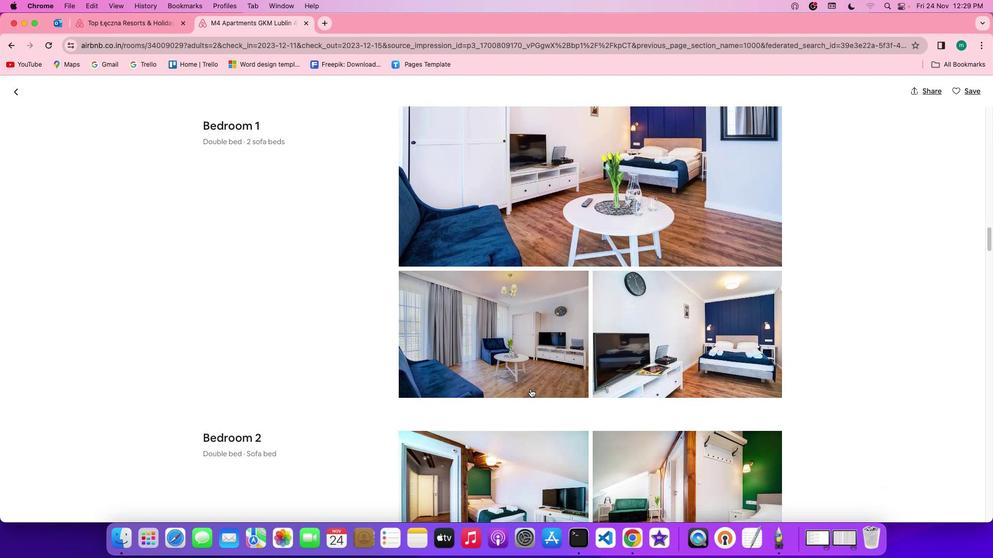 
Action: Mouse scrolled (530, 389) with delta (0, 0)
Screenshot: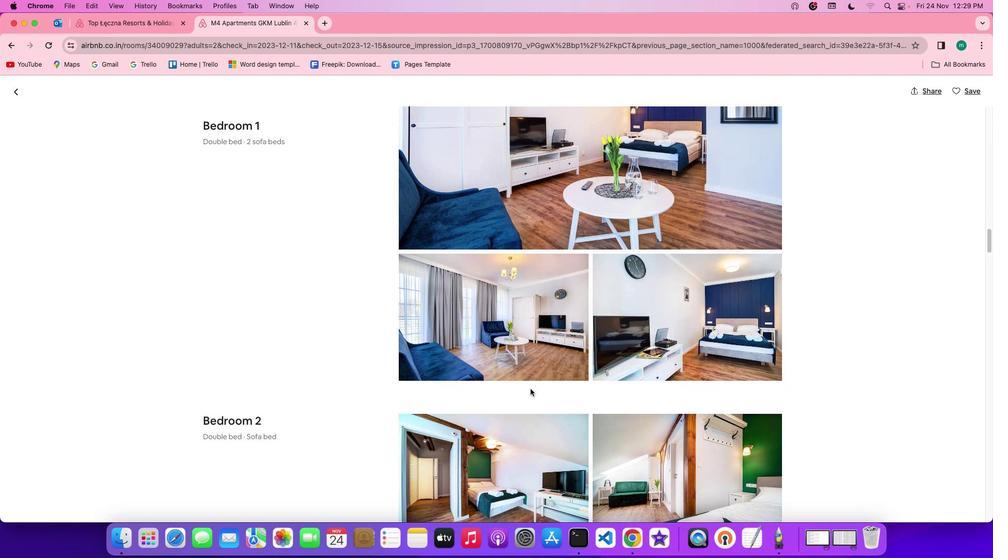 
Action: Mouse scrolled (530, 389) with delta (0, 0)
Screenshot: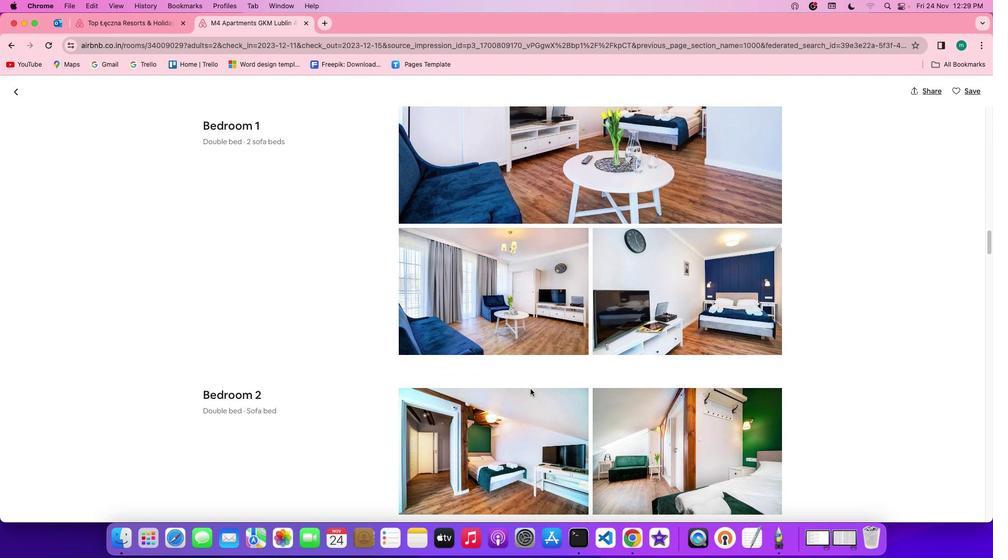 
Action: Mouse scrolled (530, 389) with delta (0, -1)
Screenshot: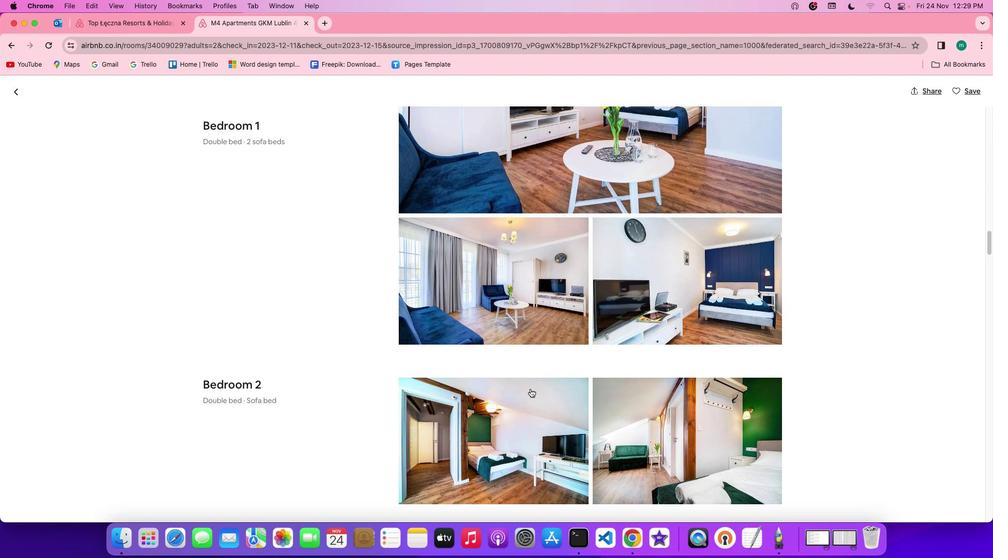 
Action: Mouse scrolled (530, 389) with delta (0, -1)
Screenshot: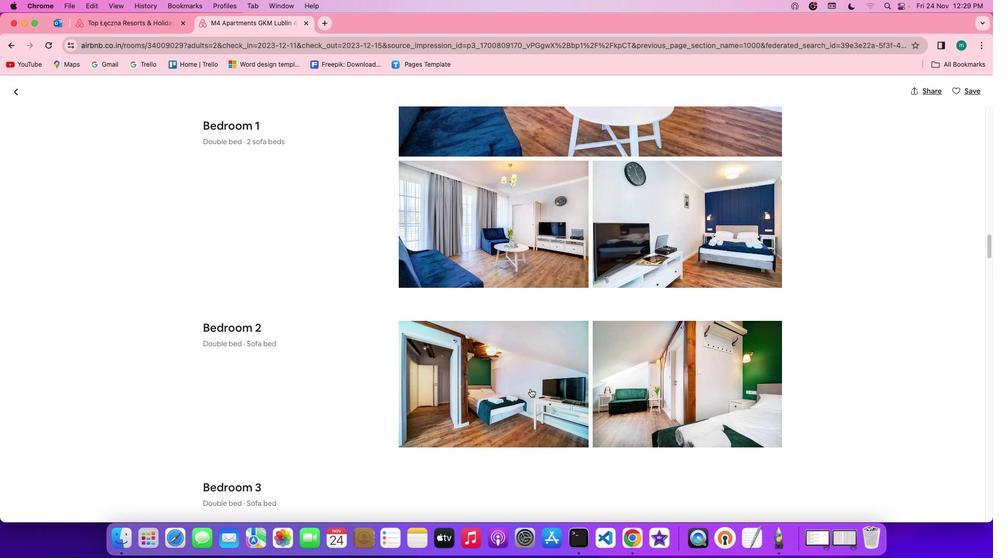 
Action: Mouse scrolled (530, 389) with delta (0, 0)
Screenshot: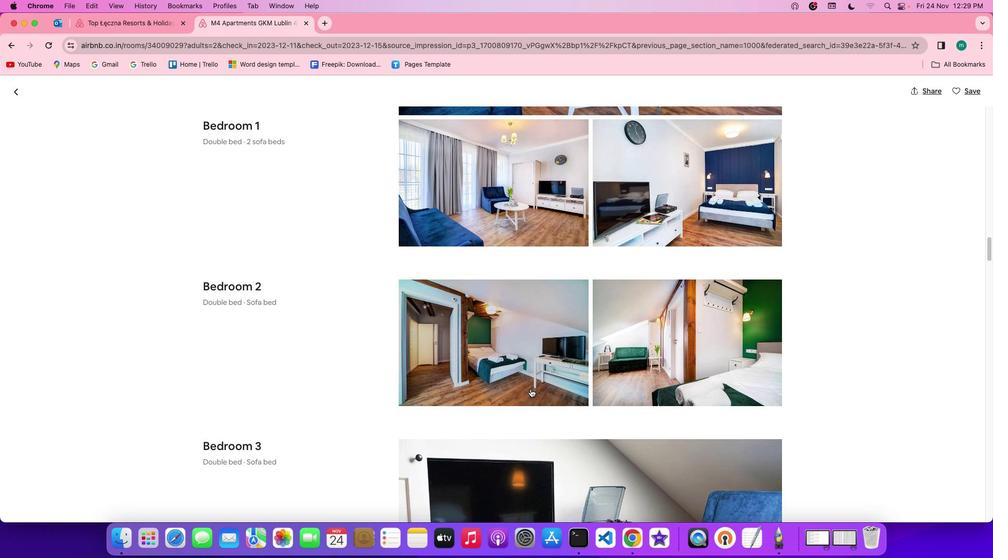 
Action: Mouse scrolled (530, 389) with delta (0, 0)
Screenshot: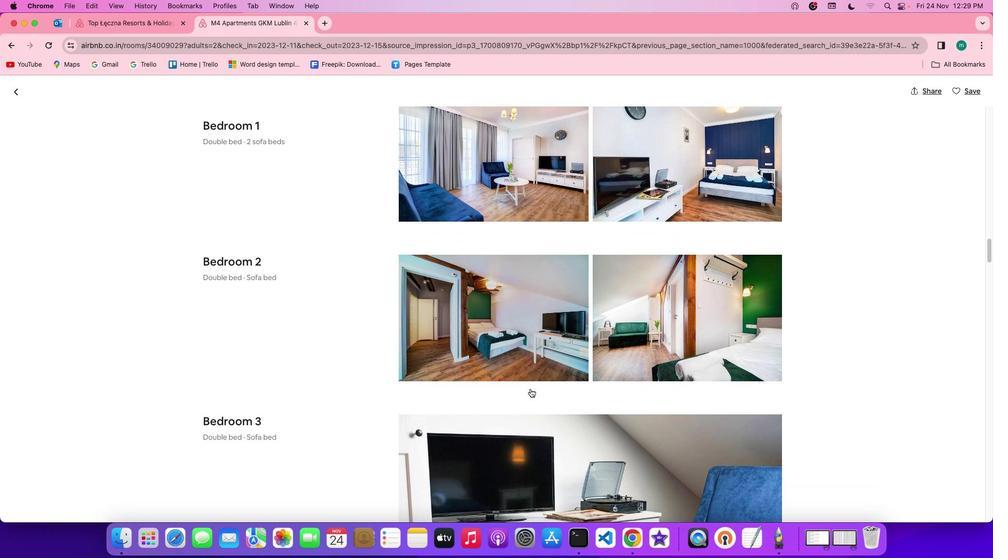 
Action: Mouse scrolled (530, 389) with delta (0, -1)
Screenshot: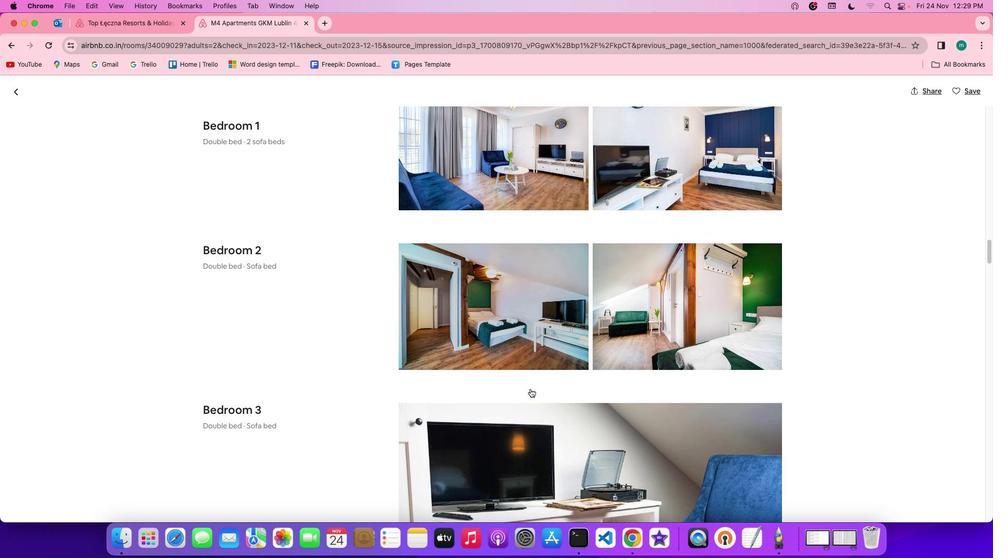 
Action: Mouse scrolled (530, 389) with delta (0, -1)
Screenshot: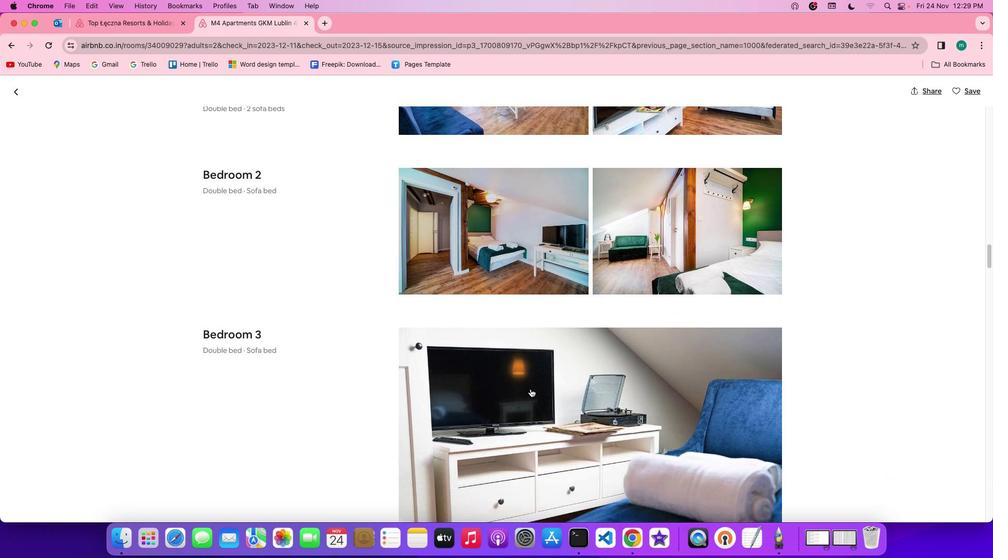 
Action: Mouse scrolled (530, 389) with delta (0, -1)
Screenshot: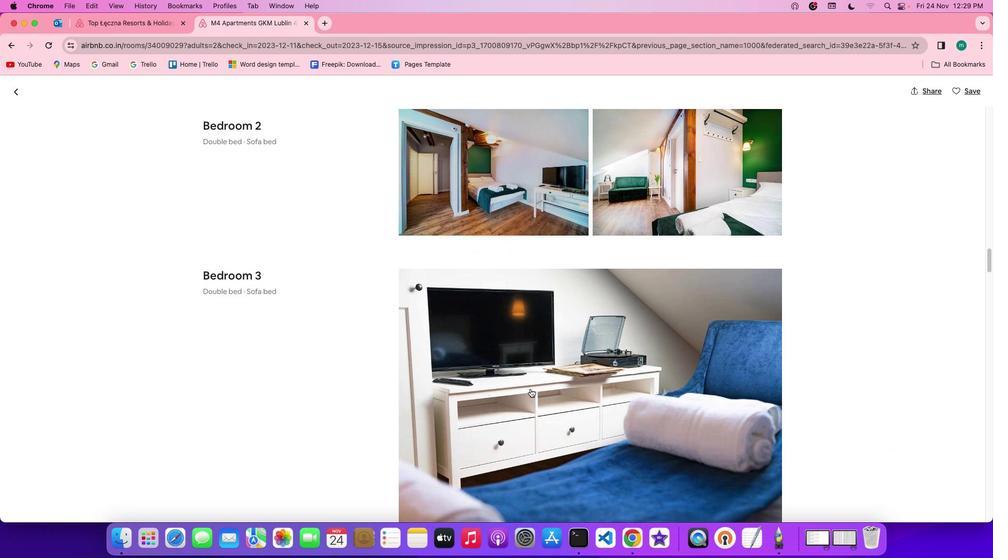 
Action: Mouse scrolled (530, 389) with delta (0, 0)
Screenshot: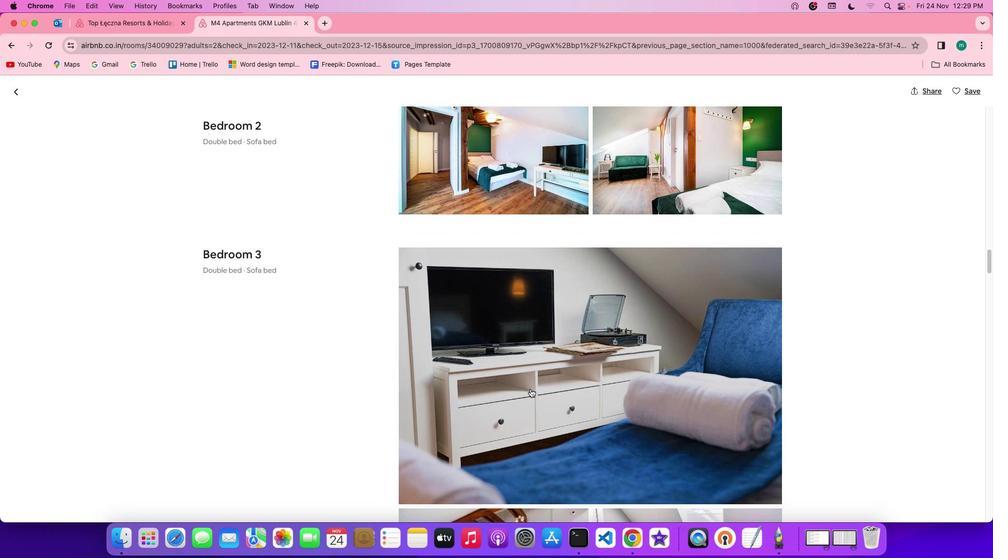 
Action: Mouse scrolled (530, 389) with delta (0, 0)
Screenshot: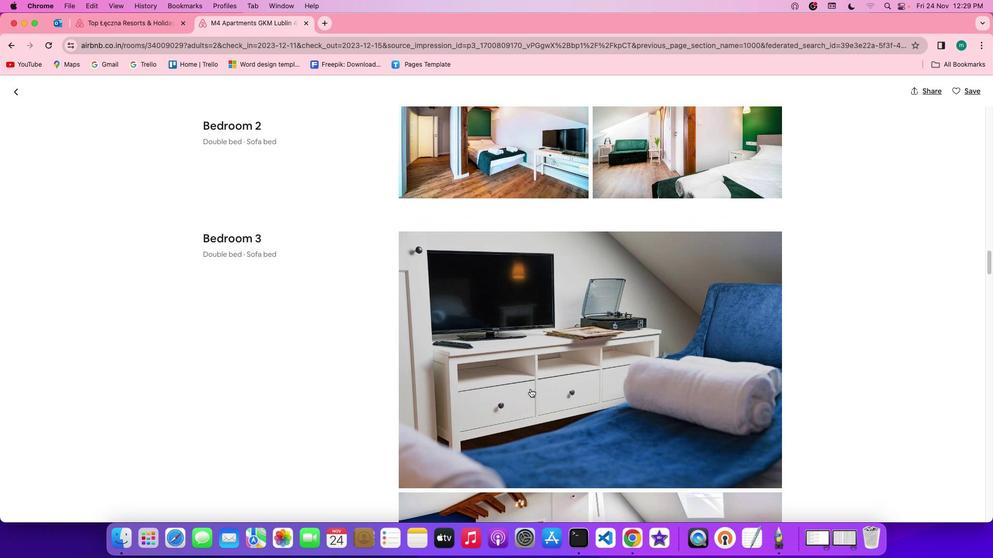 
Action: Mouse scrolled (530, 389) with delta (0, -1)
Screenshot: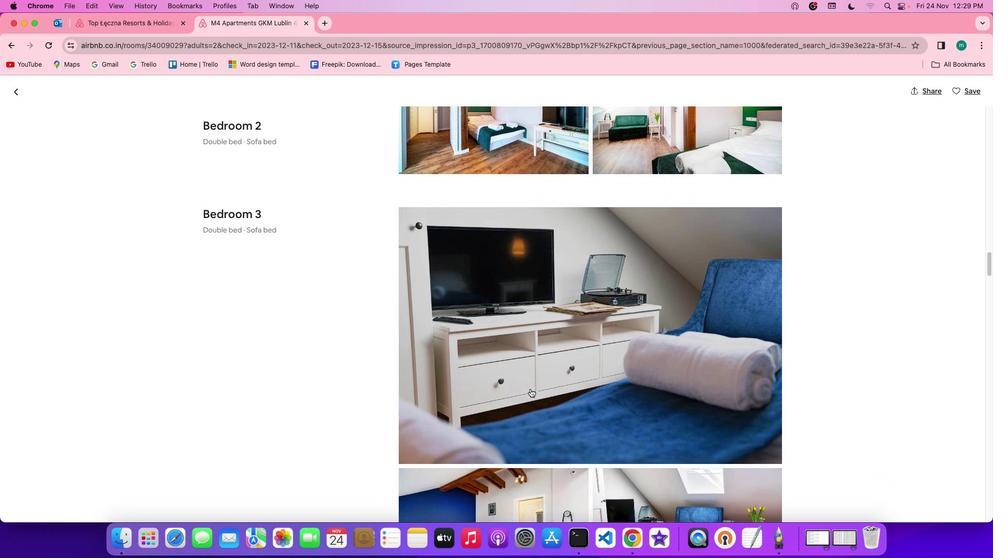 
Action: Mouse scrolled (530, 389) with delta (0, -1)
Screenshot: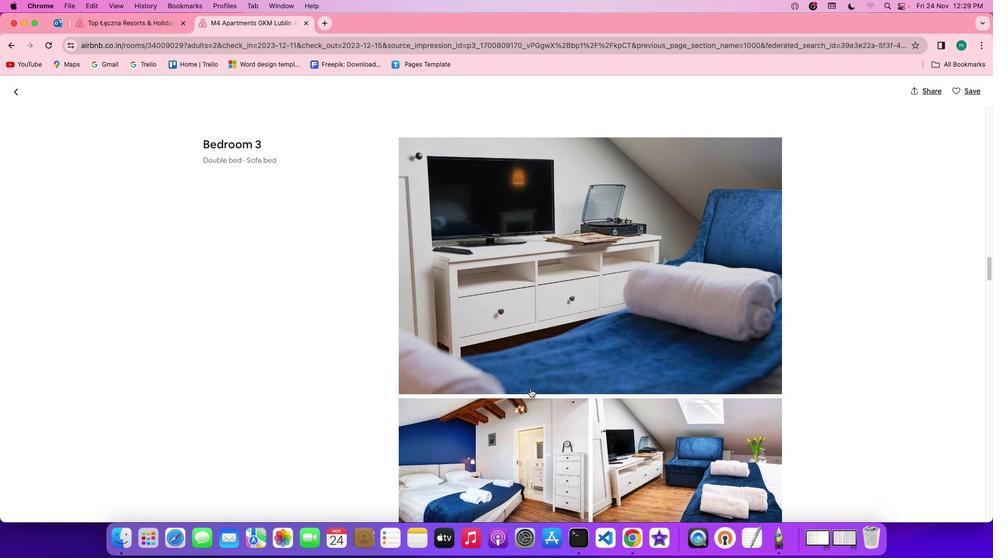 
Action: Mouse scrolled (530, 389) with delta (0, -1)
Screenshot: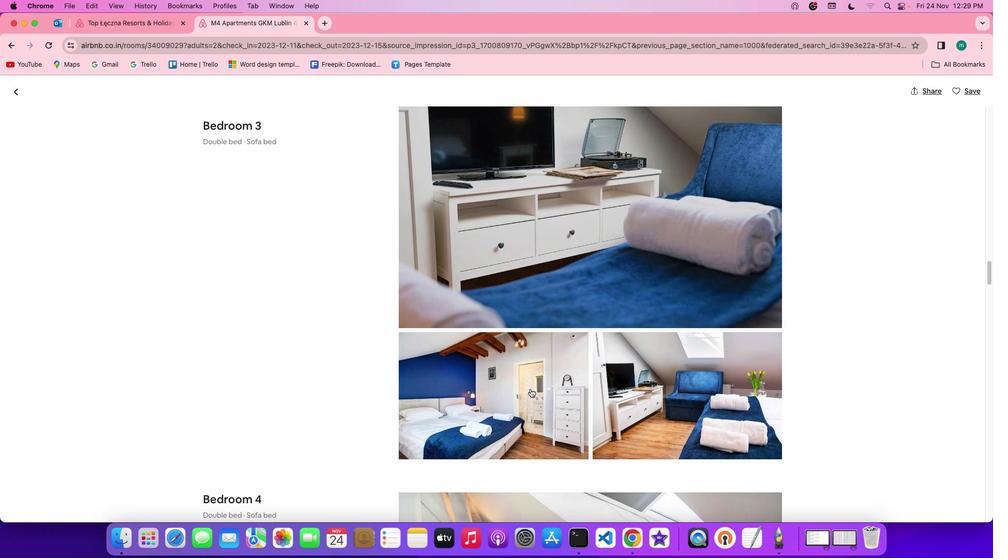 
Action: Mouse scrolled (530, 389) with delta (0, 0)
Screenshot: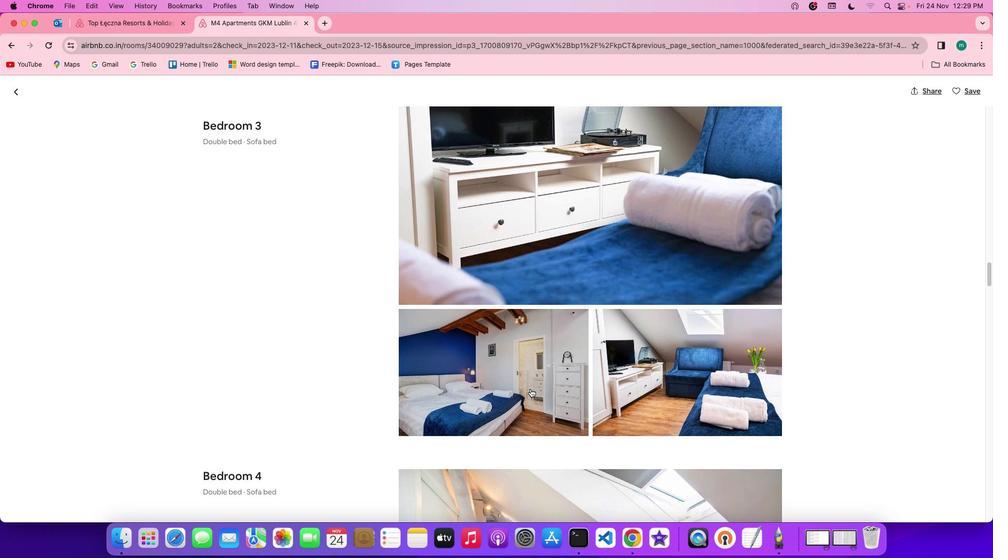 
Action: Mouse scrolled (530, 389) with delta (0, 0)
Screenshot: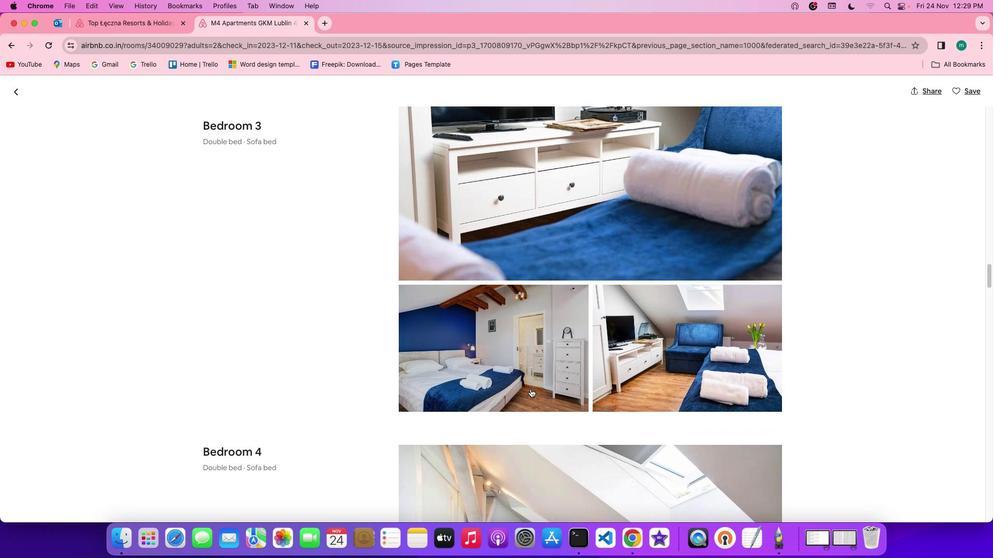 
Action: Mouse scrolled (530, 389) with delta (0, -1)
Screenshot: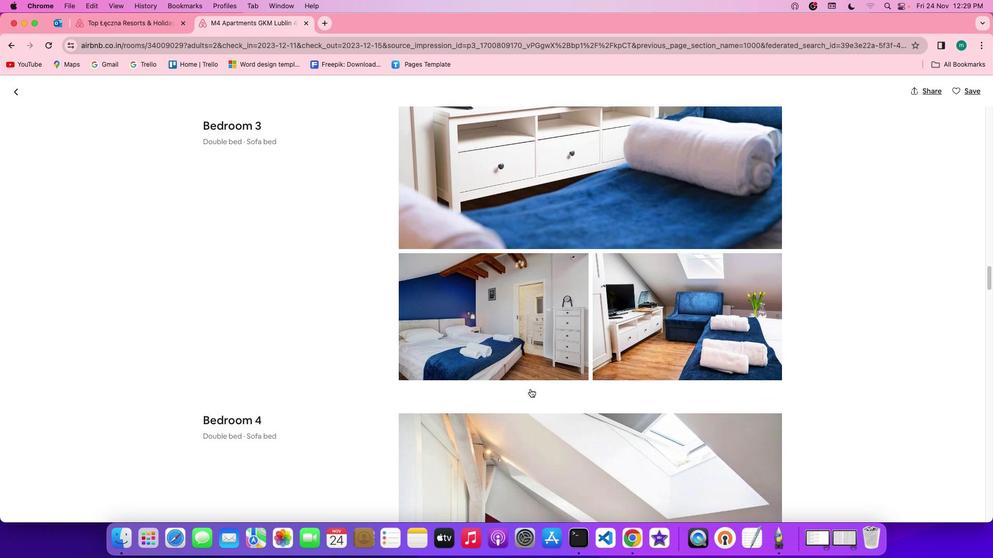 
Action: Mouse scrolled (530, 389) with delta (0, -1)
Screenshot: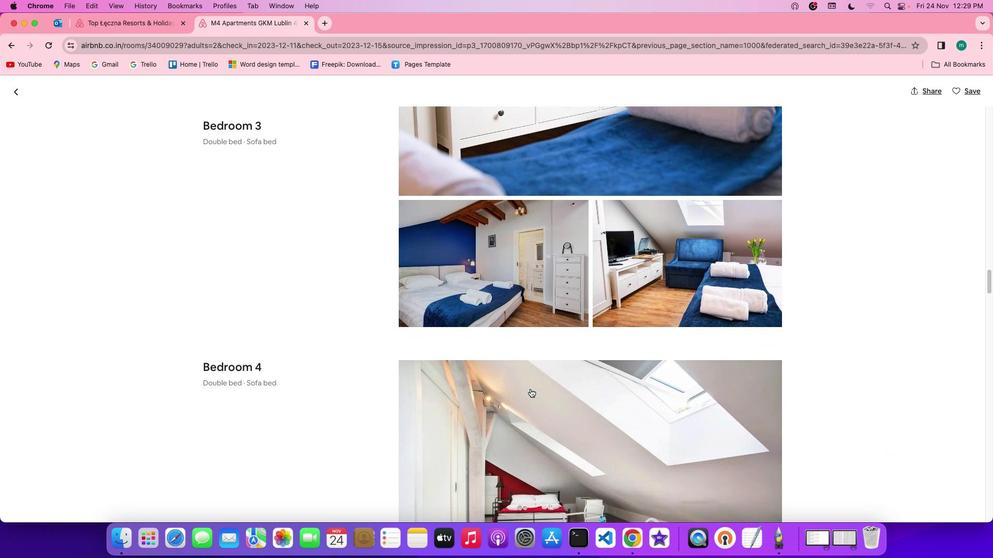
Action: Mouse scrolled (530, 389) with delta (0, -1)
Screenshot: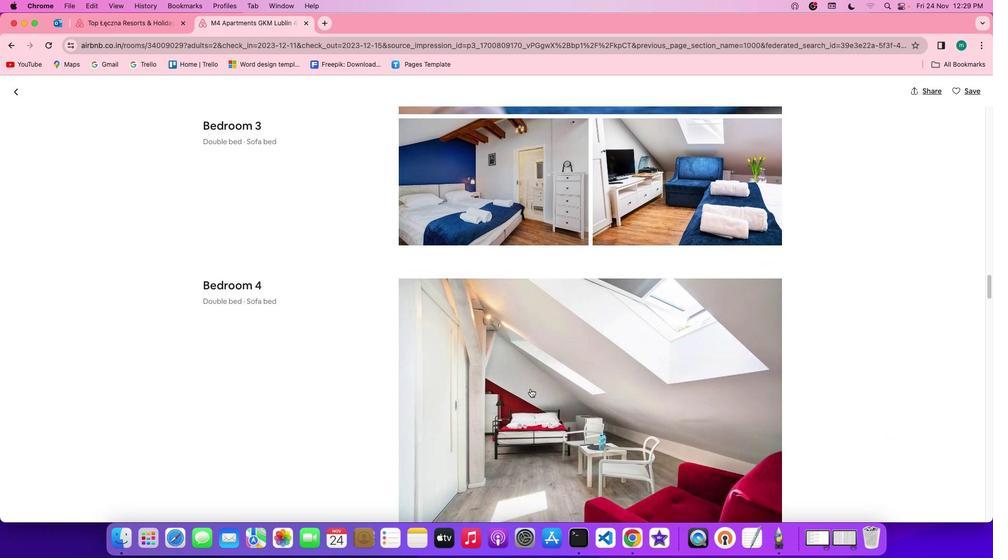 
Action: Mouse scrolled (530, 389) with delta (0, 0)
Screenshot: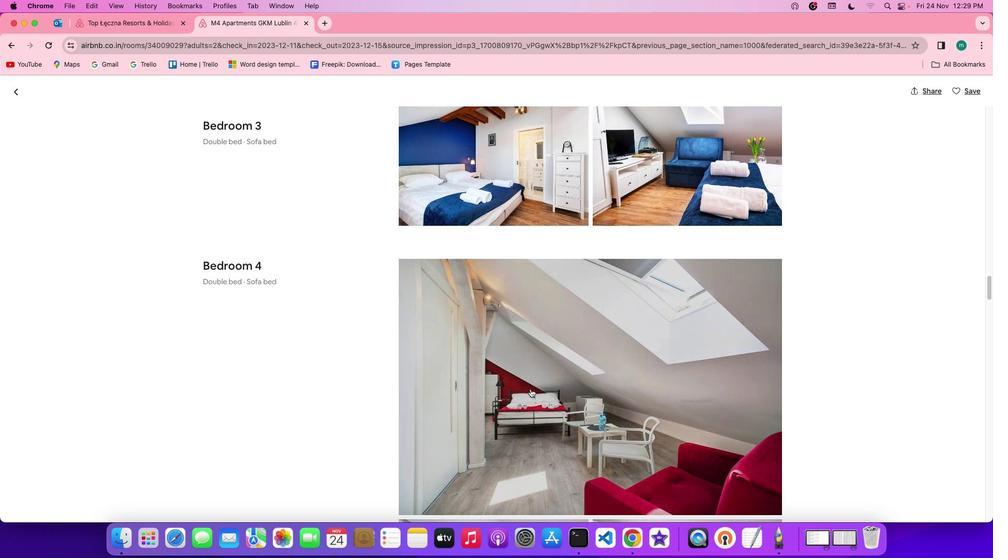 
Action: Mouse scrolled (530, 389) with delta (0, 0)
Screenshot: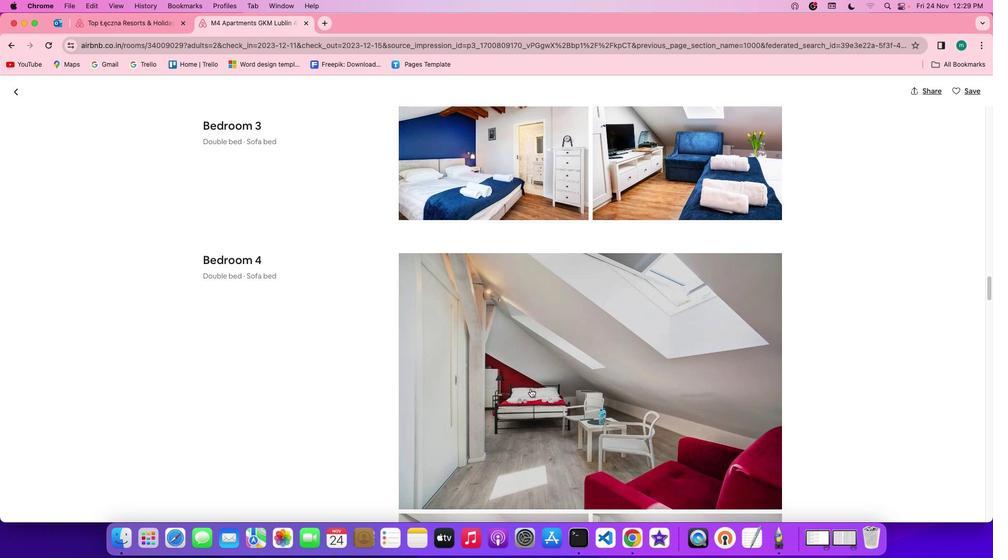 
Action: Mouse scrolled (530, 389) with delta (0, -1)
Screenshot: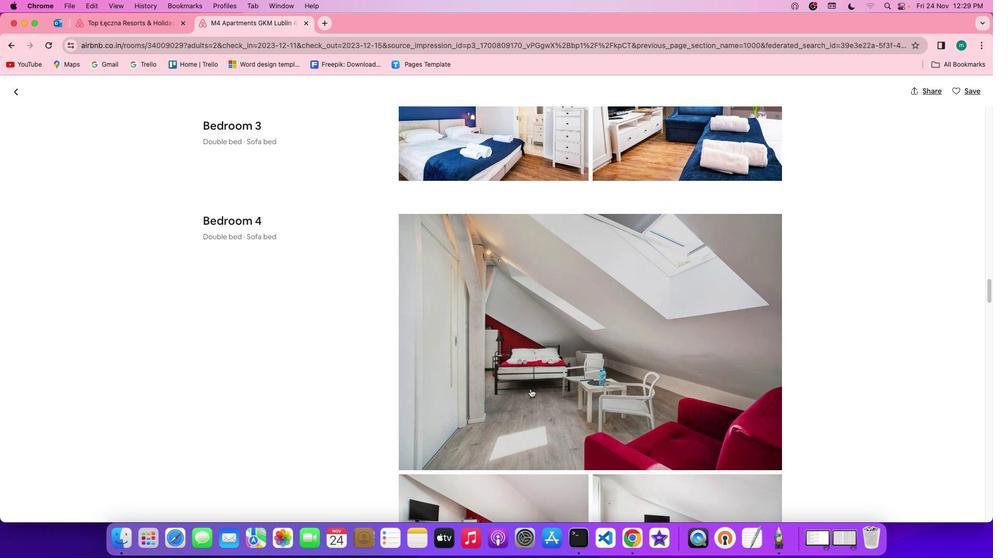 
Action: Mouse scrolled (530, 389) with delta (0, -1)
Screenshot: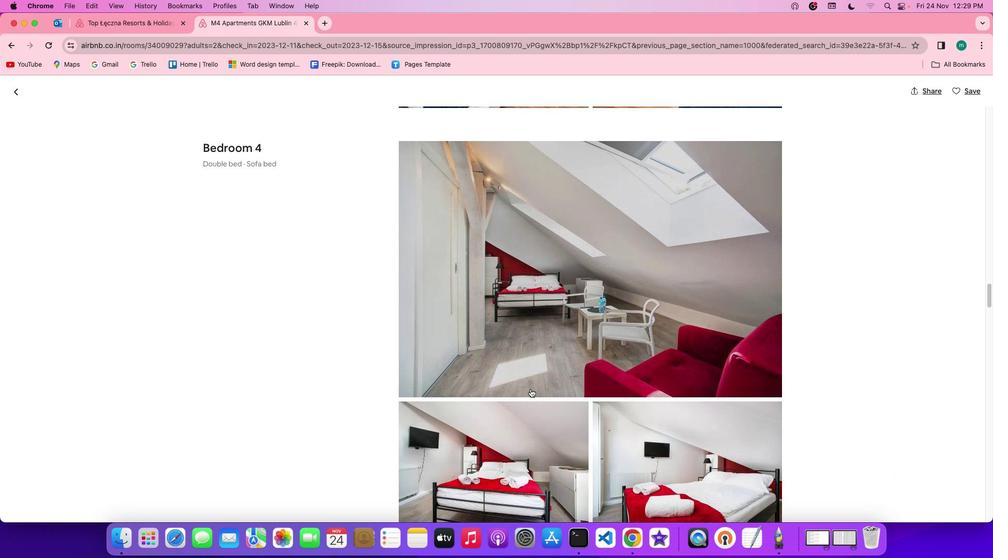 
Action: Mouse scrolled (530, 389) with delta (0, -1)
Screenshot: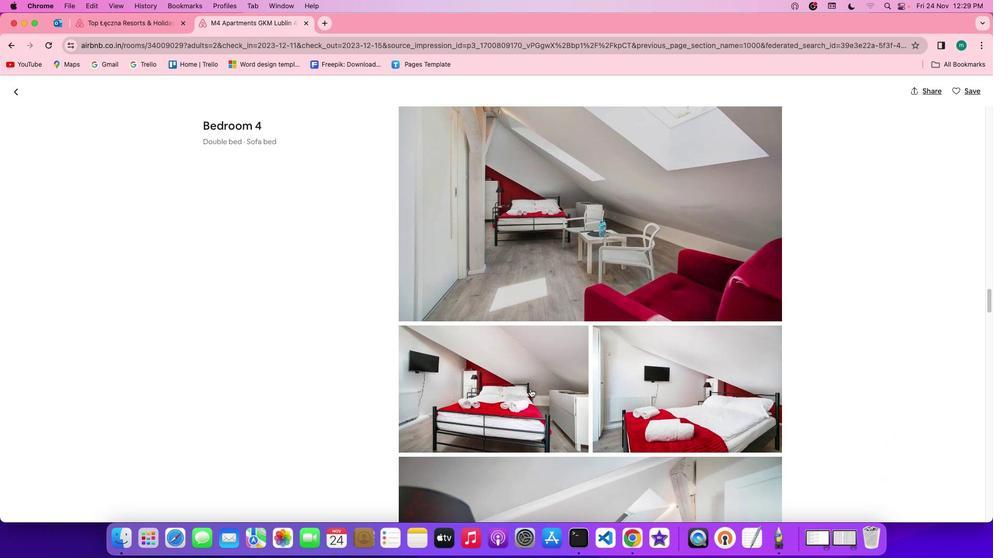 
Action: Mouse scrolled (530, 389) with delta (0, 0)
Screenshot: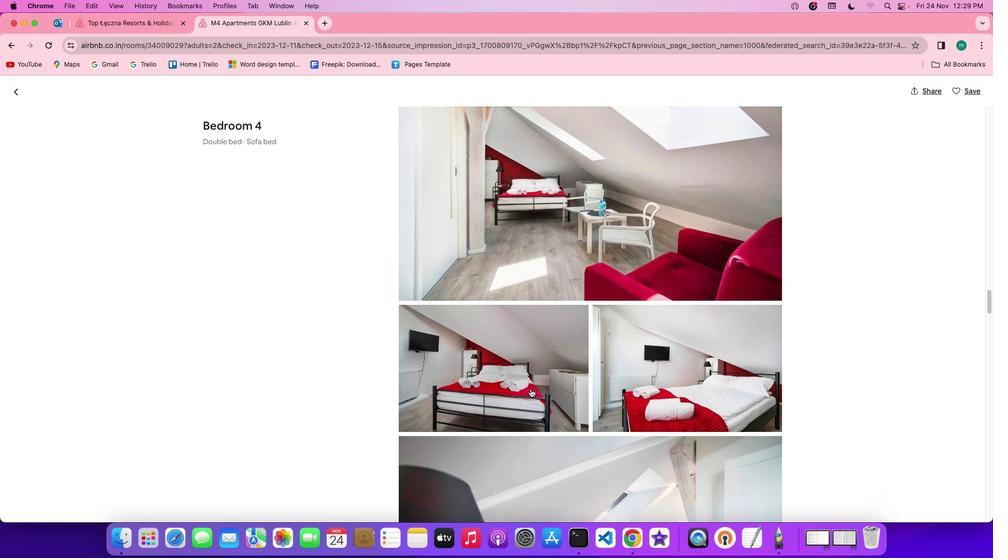 
Action: Mouse scrolled (530, 389) with delta (0, 0)
Screenshot: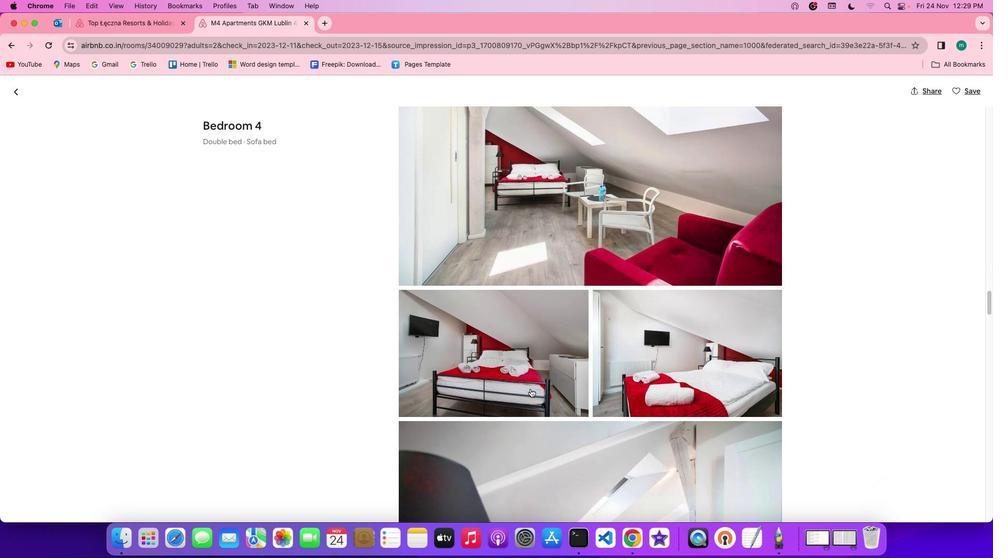
Action: Mouse scrolled (530, 389) with delta (0, -1)
Screenshot: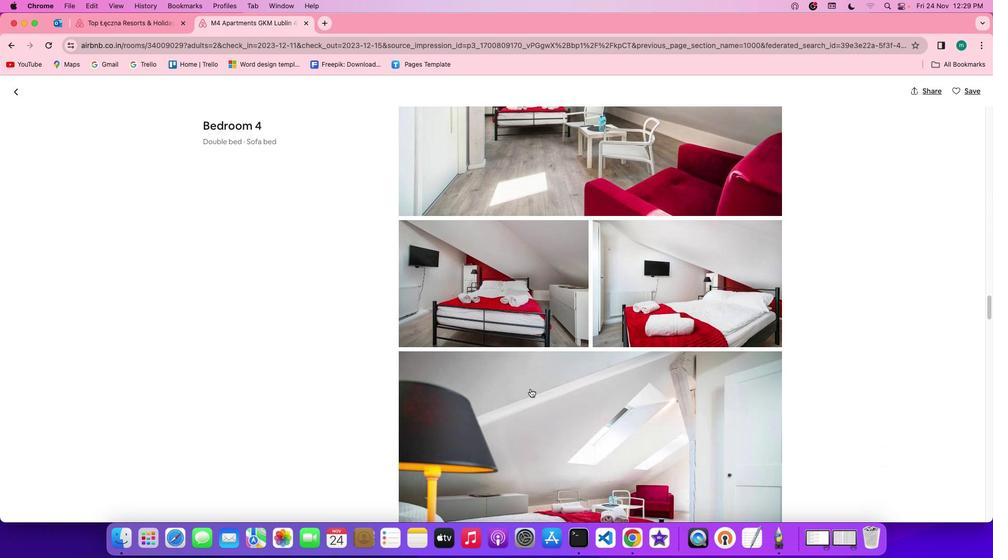
Action: Mouse scrolled (530, 389) with delta (0, -1)
Screenshot: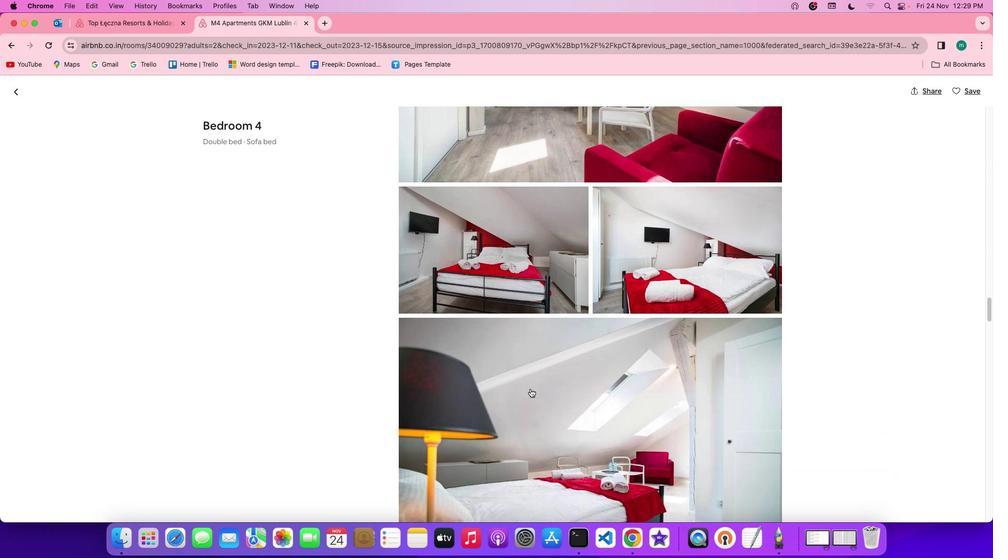 
Action: Mouse scrolled (530, 389) with delta (0, 0)
Screenshot: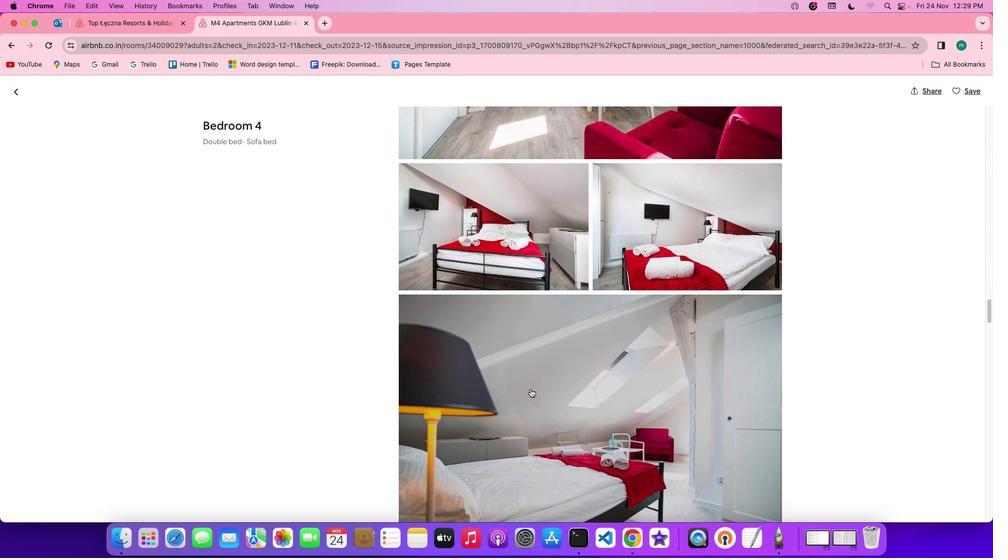
Action: Mouse scrolled (530, 389) with delta (0, 0)
Screenshot: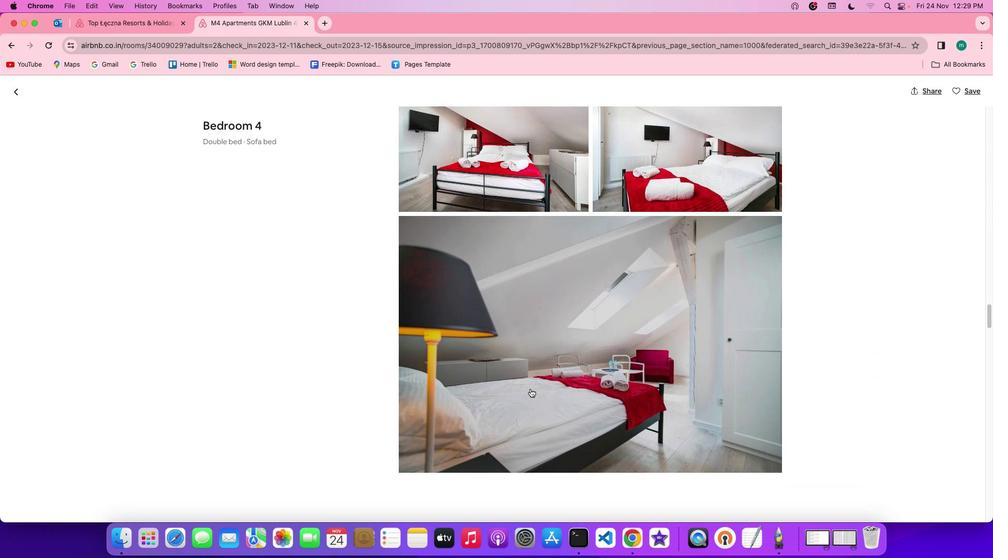 
Action: Mouse scrolled (530, 389) with delta (0, -1)
Screenshot: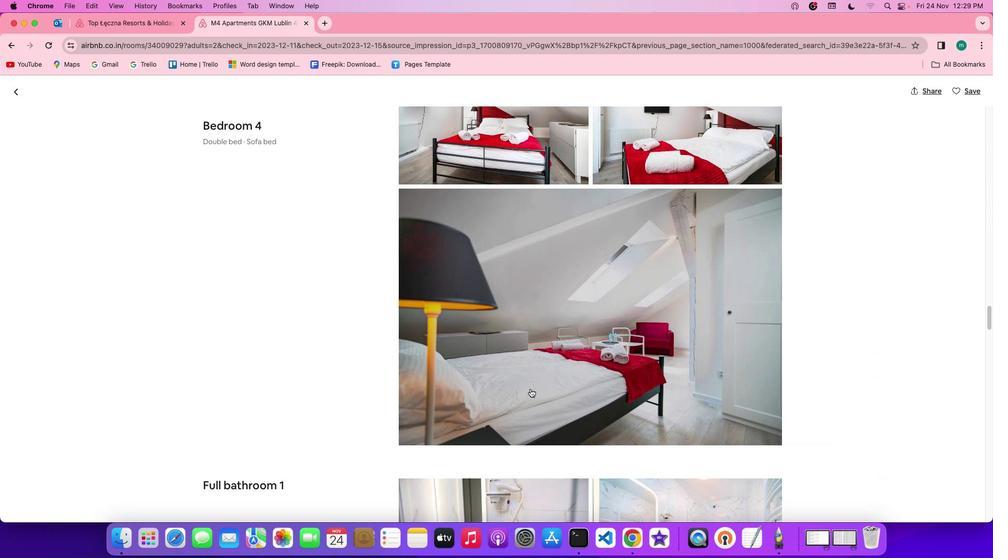 
Action: Mouse scrolled (530, 389) with delta (0, -2)
Screenshot: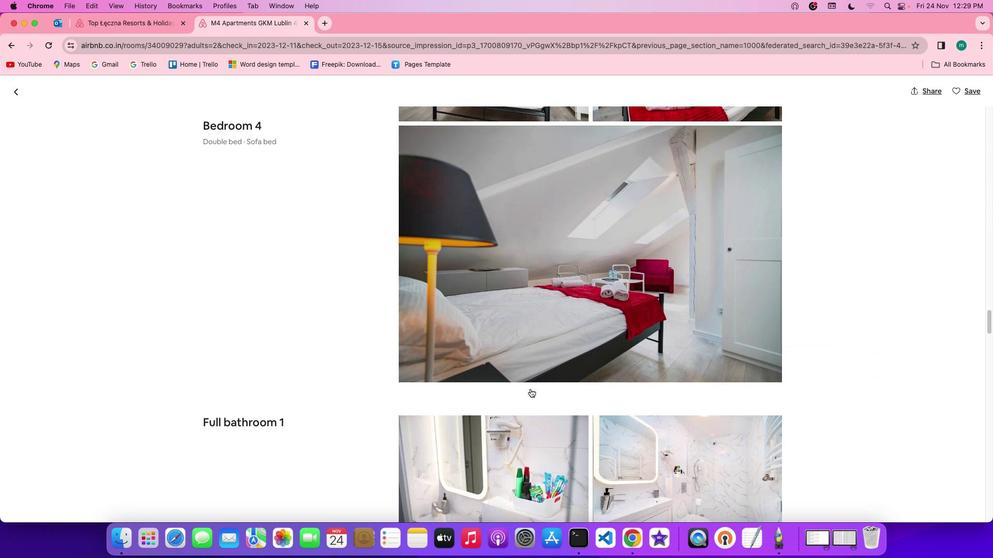 
Action: Mouse scrolled (530, 389) with delta (0, -2)
Screenshot: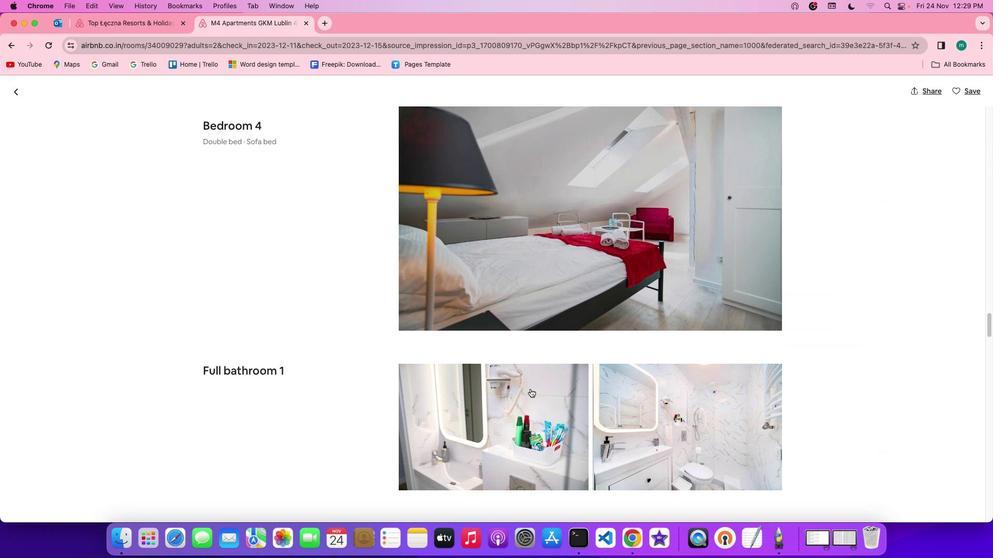 
Action: Mouse scrolled (530, 389) with delta (0, 0)
Screenshot: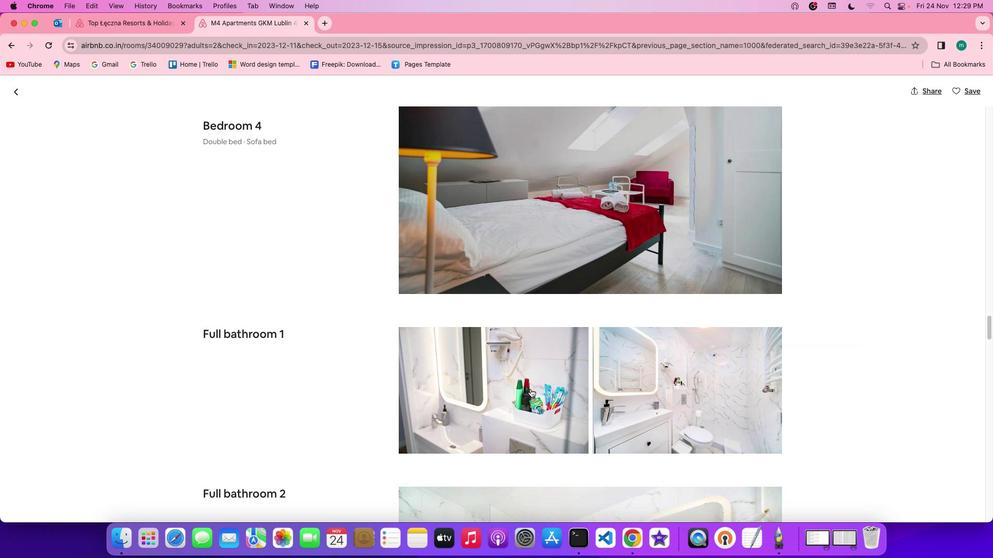
Action: Mouse scrolled (530, 389) with delta (0, 0)
Screenshot: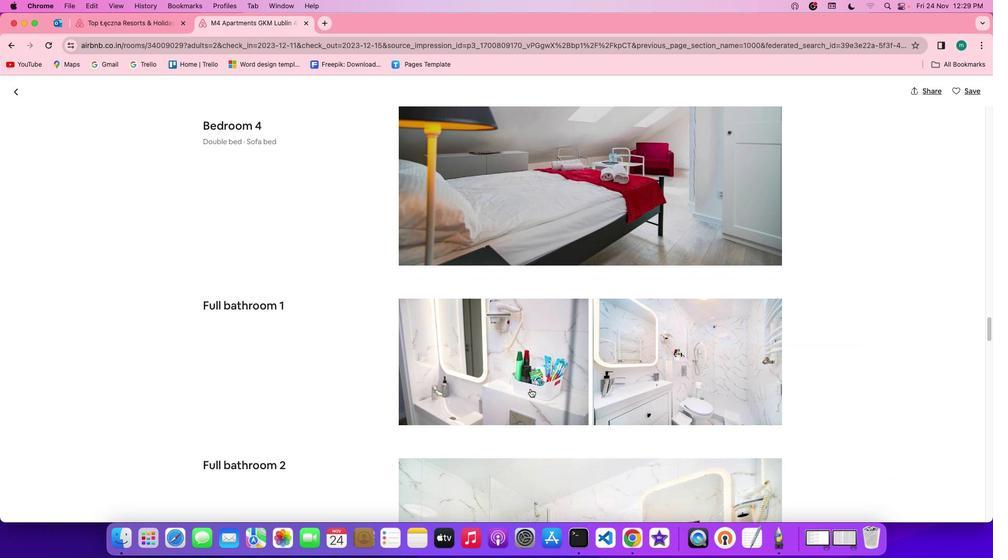 
Action: Mouse scrolled (530, 389) with delta (0, -1)
Screenshot: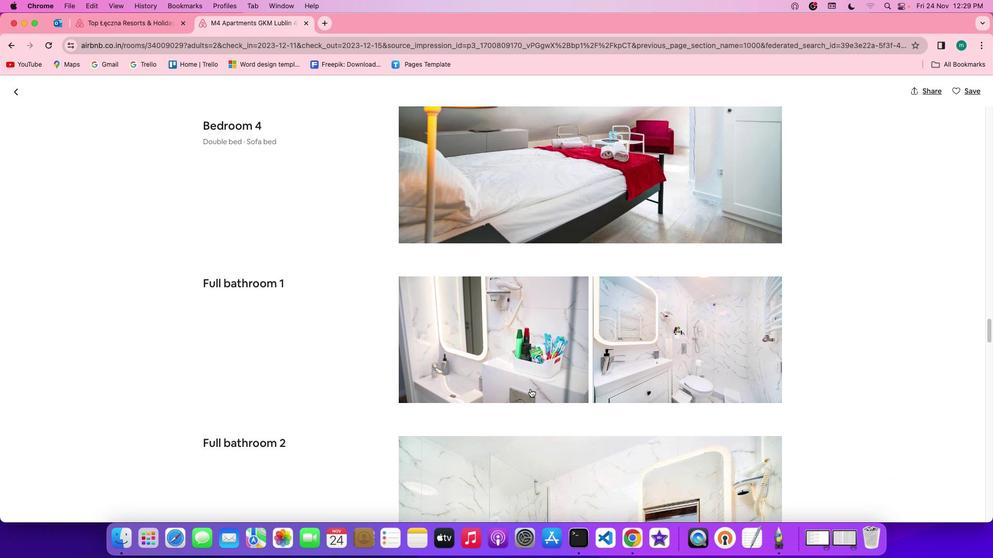 
Action: Mouse scrolled (530, 389) with delta (0, -2)
Screenshot: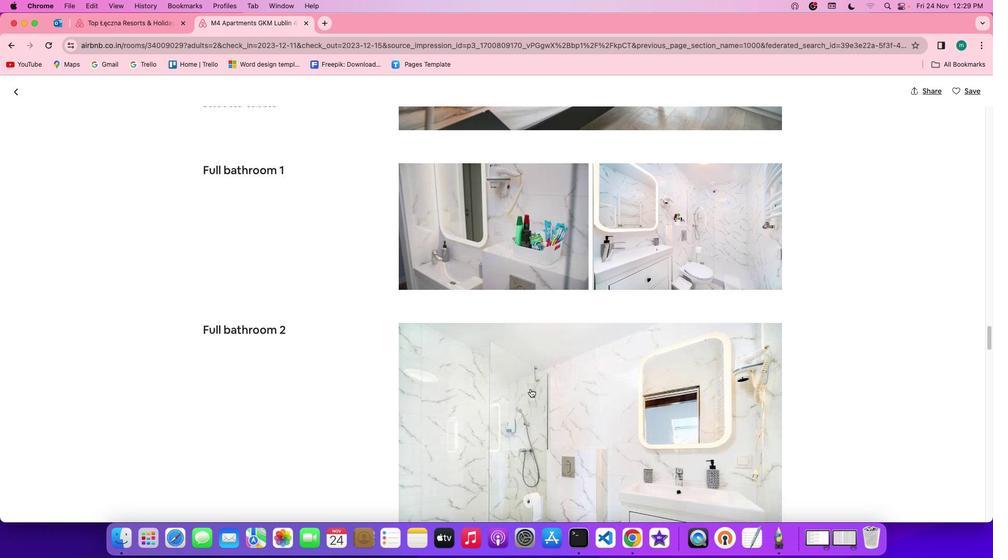 
Action: Mouse scrolled (530, 389) with delta (0, -2)
Screenshot: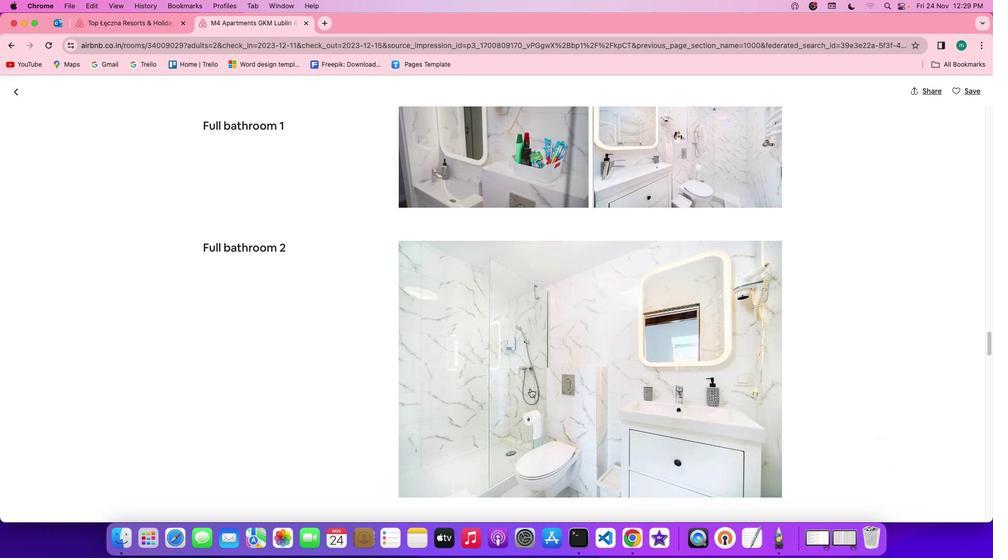 
Action: Mouse scrolled (530, 389) with delta (0, 0)
Screenshot: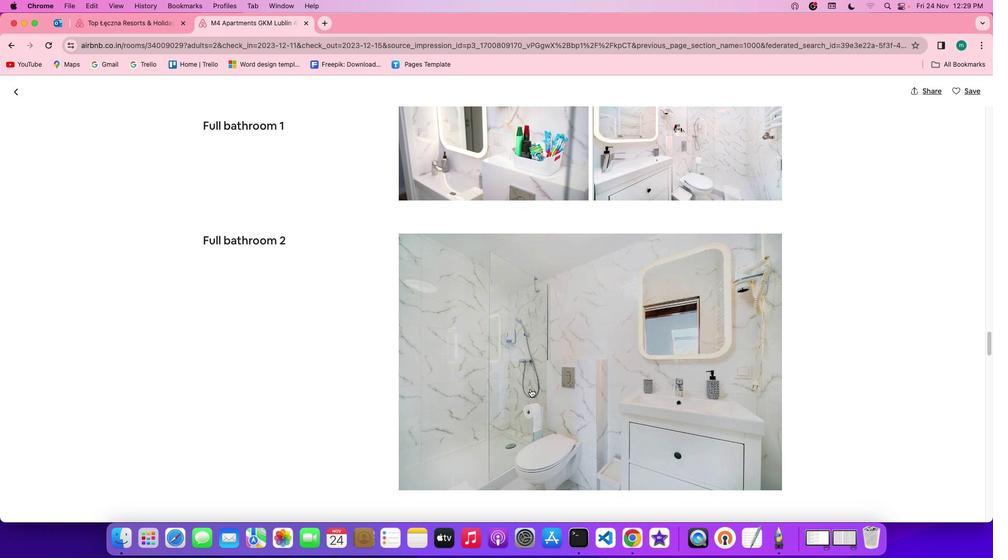 
Action: Mouse scrolled (530, 389) with delta (0, 0)
Screenshot: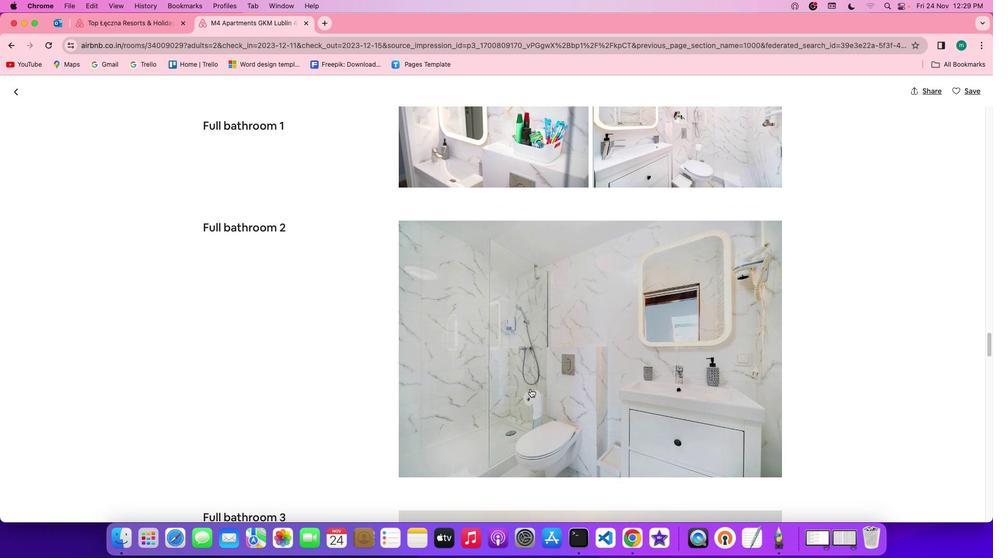 
Action: Mouse scrolled (530, 389) with delta (0, -1)
Screenshot: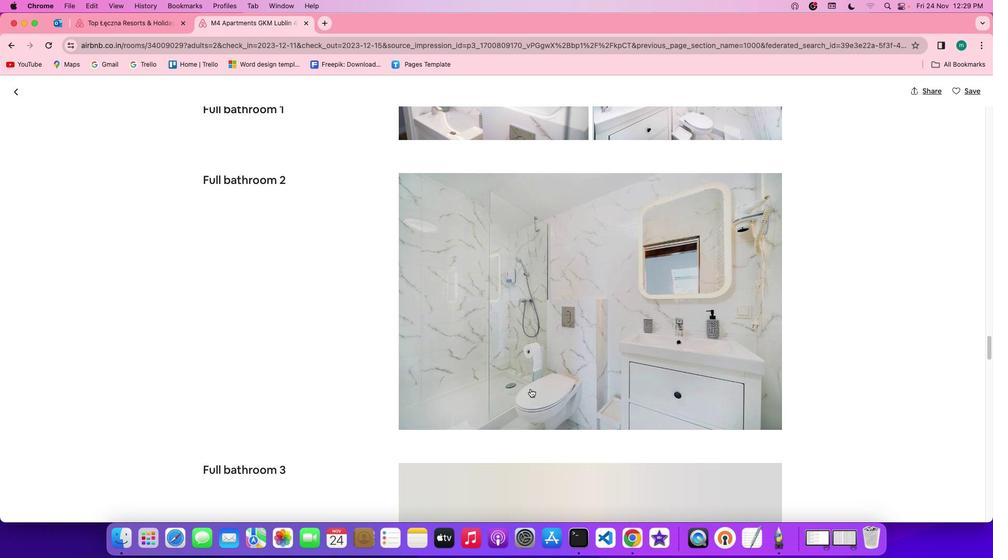 
Action: Mouse scrolled (530, 389) with delta (0, -1)
Screenshot: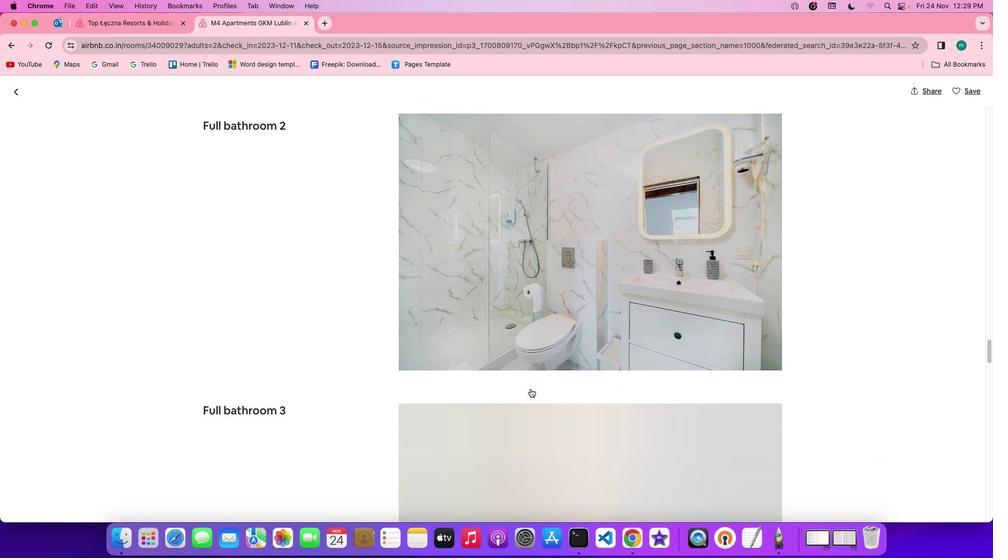 
Action: Mouse scrolled (530, 389) with delta (0, -1)
Screenshot: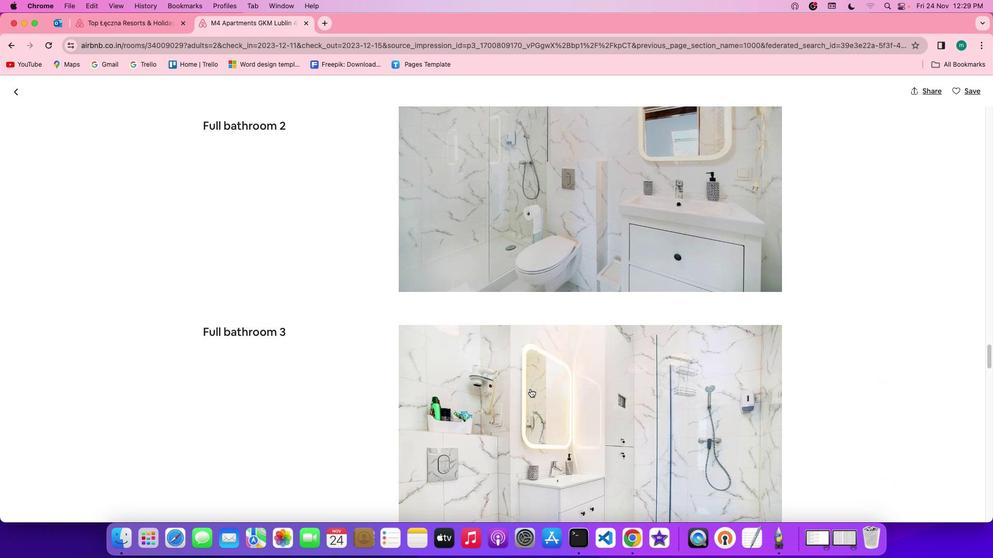 
Action: Mouse scrolled (530, 389) with delta (0, 0)
Screenshot: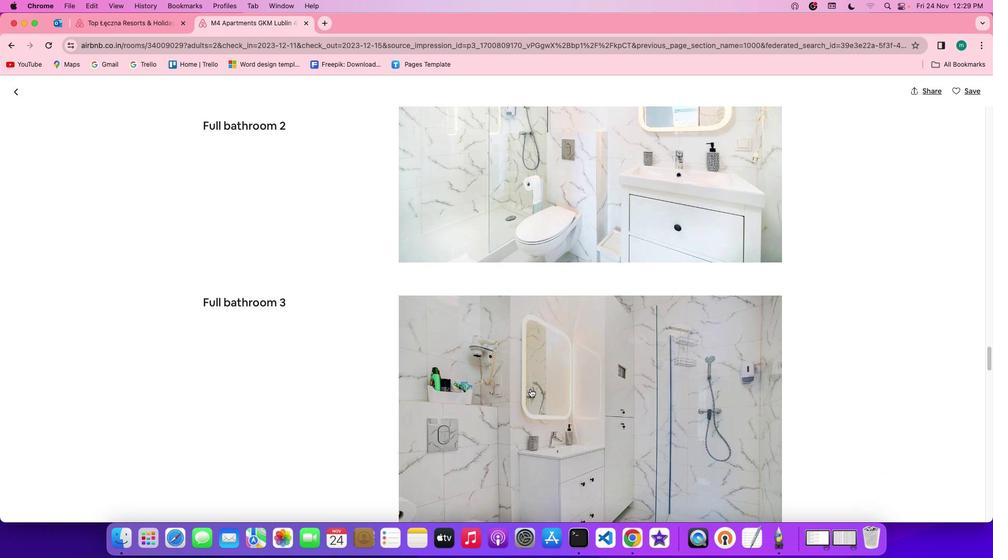 
Action: Mouse scrolled (530, 389) with delta (0, 0)
Screenshot: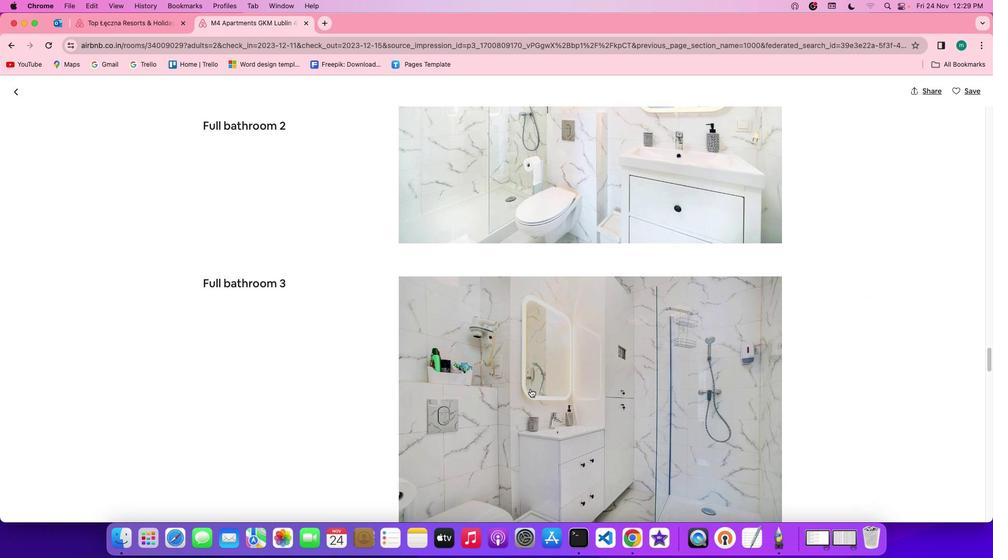
Action: Mouse scrolled (530, 389) with delta (0, -1)
Screenshot: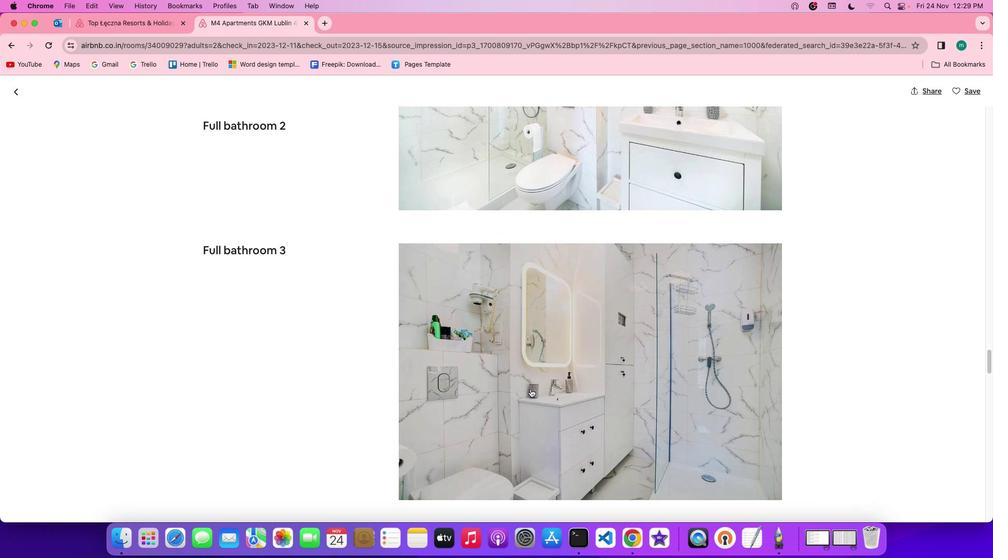 
Action: Mouse scrolled (530, 389) with delta (0, -1)
Screenshot: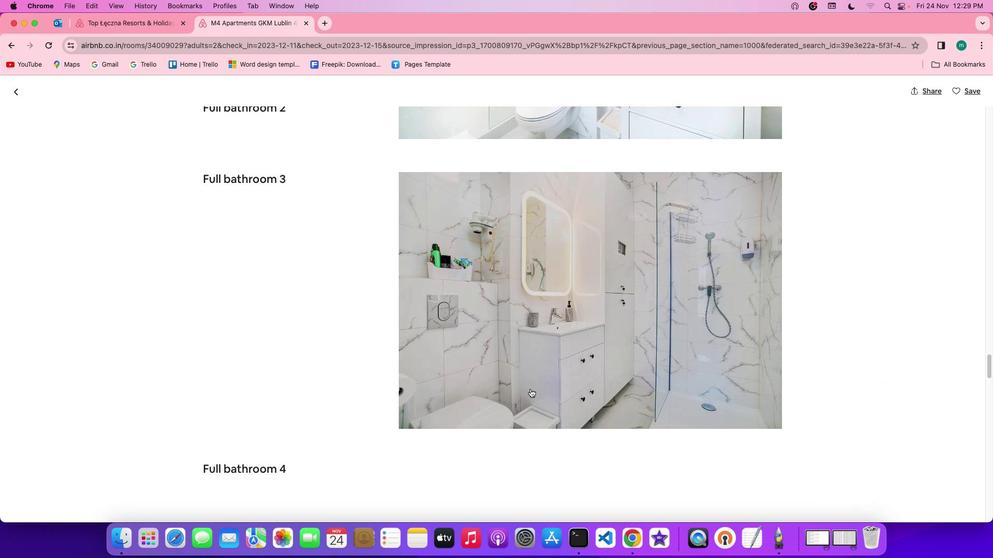 
Action: Mouse scrolled (530, 389) with delta (0, -1)
Screenshot: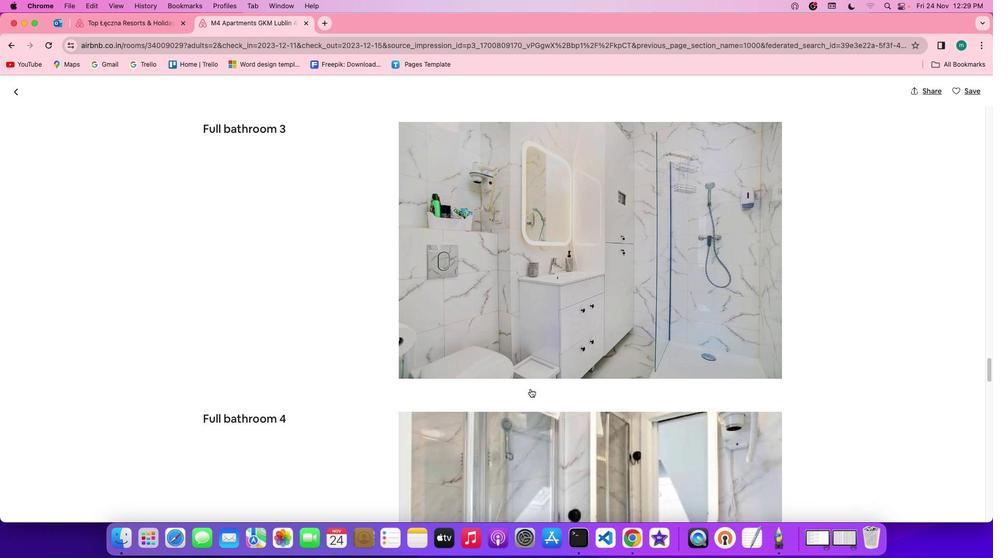 
Action: Mouse scrolled (530, 389) with delta (0, 0)
Screenshot: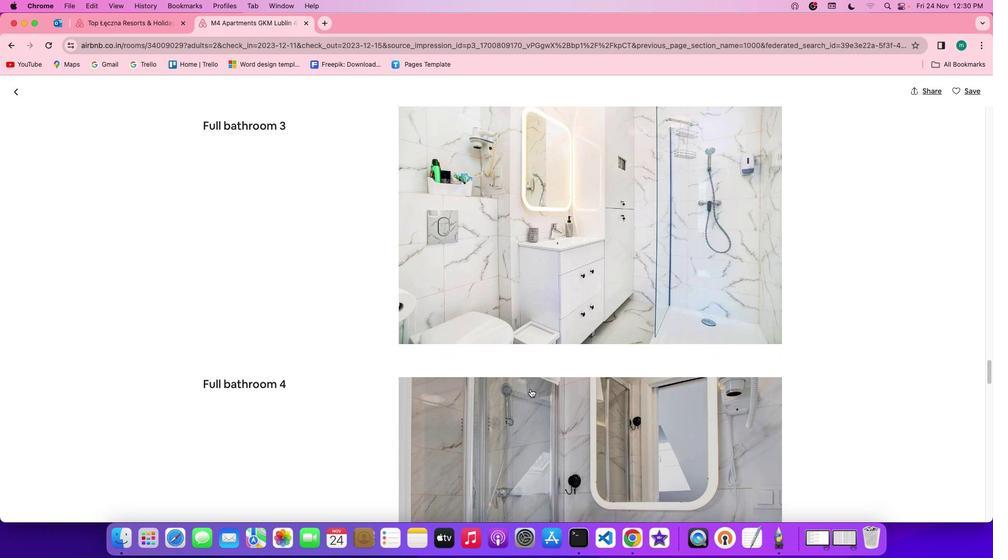 
Action: Mouse scrolled (530, 389) with delta (0, 0)
Screenshot: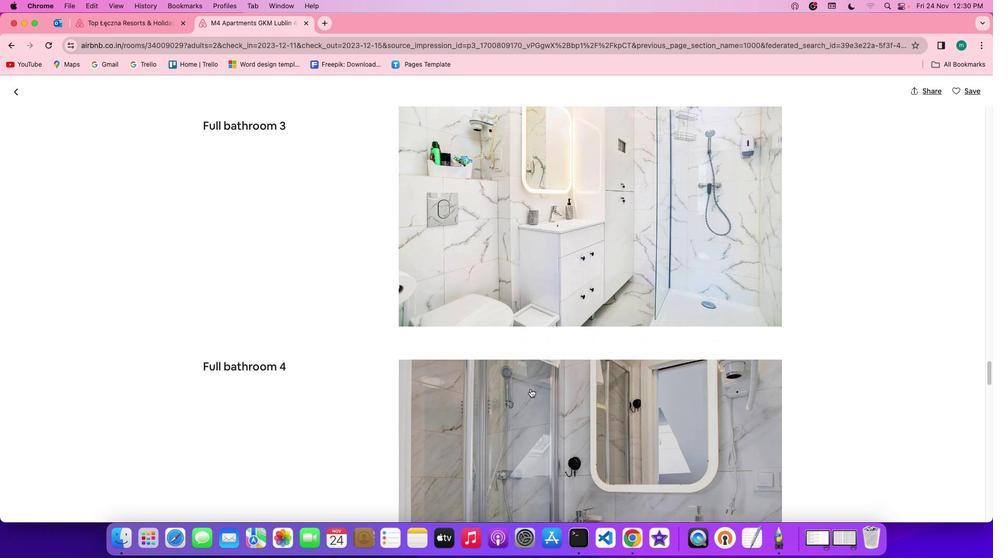 
Action: Mouse scrolled (530, 389) with delta (0, -1)
Screenshot: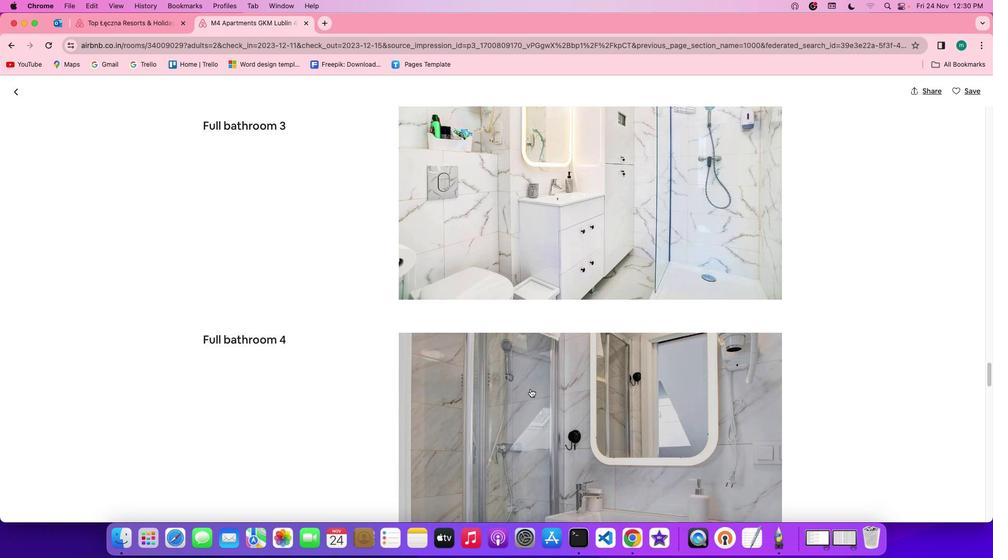 
Action: Mouse scrolled (530, 389) with delta (0, 0)
Screenshot: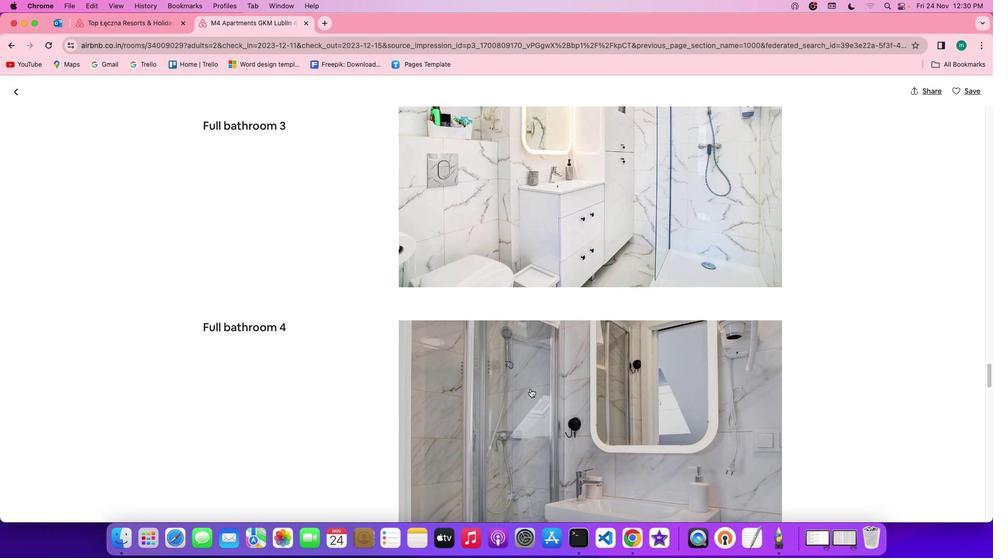 
Action: Mouse scrolled (530, 389) with delta (0, 0)
Screenshot: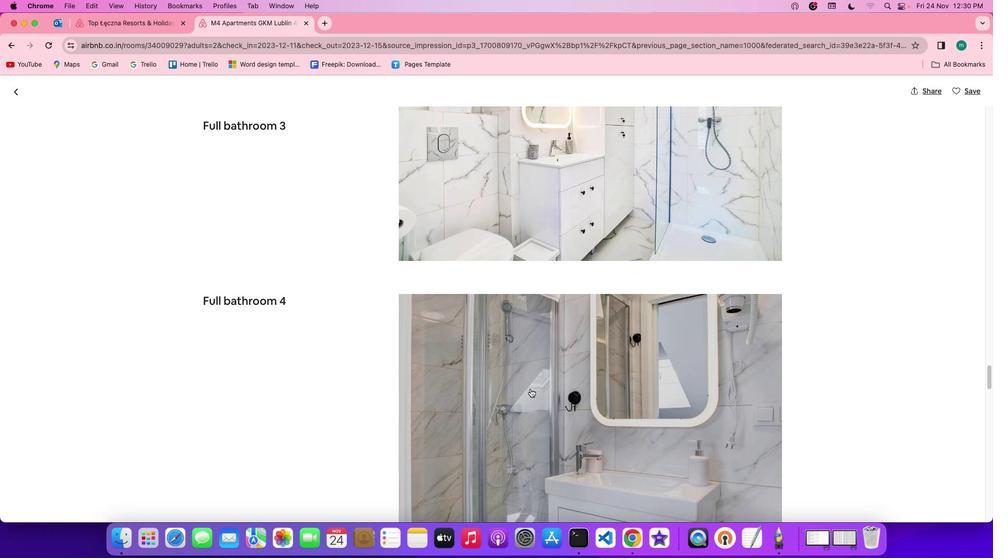 
Action: Mouse scrolled (530, 389) with delta (0, -1)
Screenshot: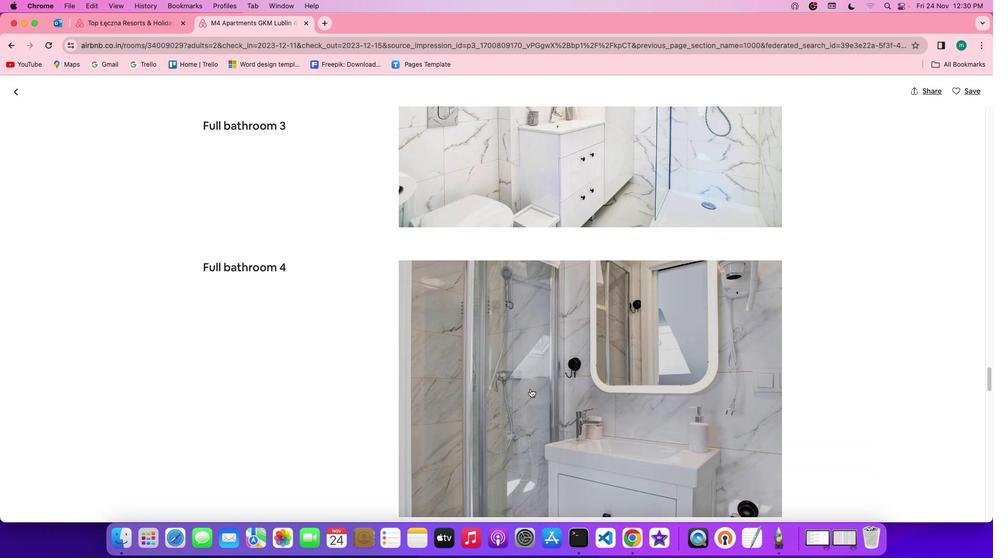 
Action: Mouse scrolled (530, 389) with delta (0, -1)
Screenshot: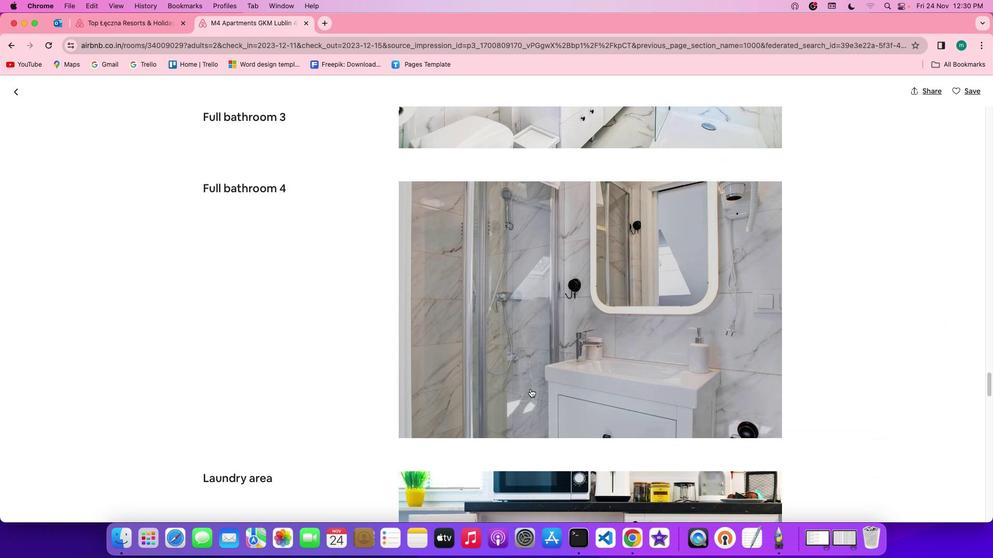 
Action: Mouse scrolled (530, 389) with delta (0, 0)
Screenshot: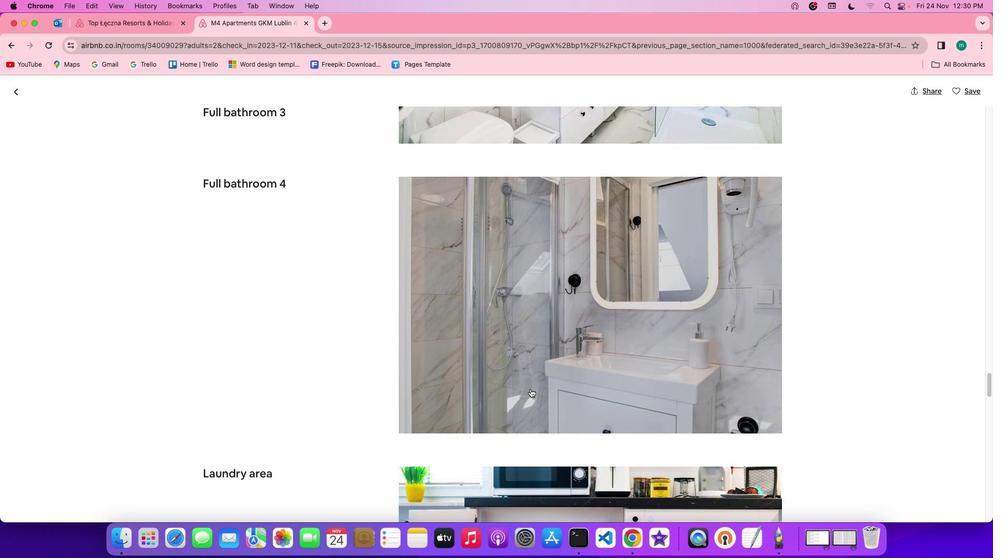 
Action: Mouse scrolled (530, 389) with delta (0, 0)
Screenshot: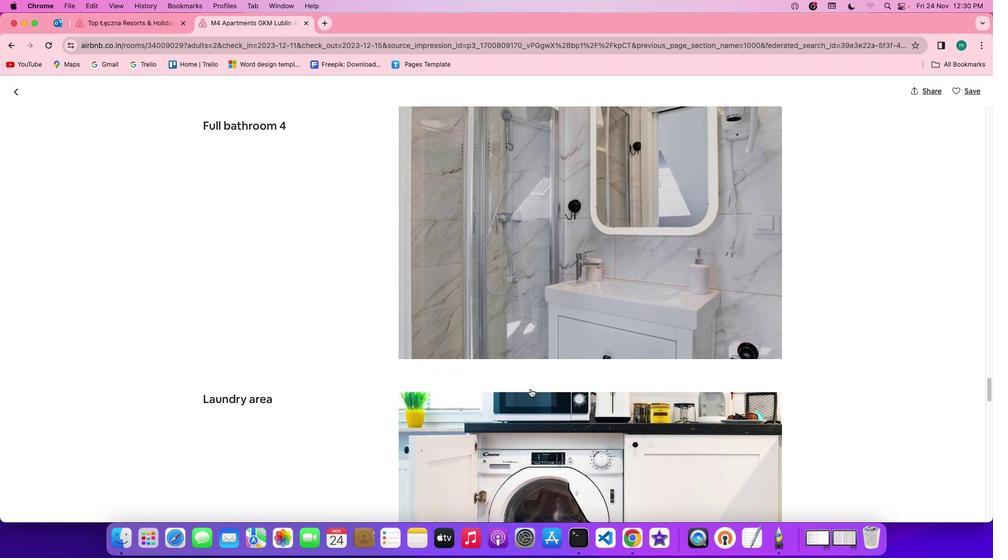 
Action: Mouse scrolled (530, 389) with delta (0, 0)
Screenshot: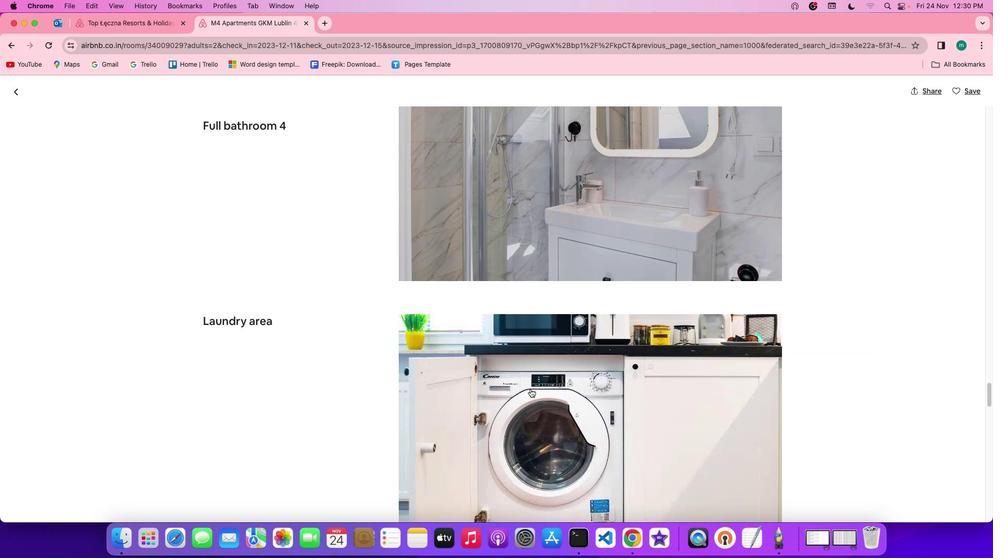 
Action: Mouse scrolled (530, 389) with delta (0, -1)
Screenshot: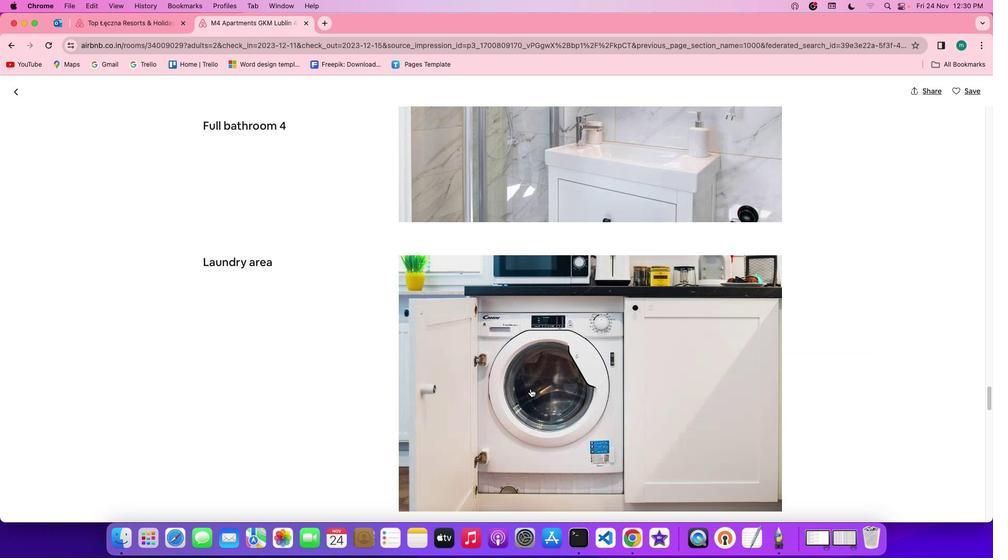 
Action: Mouse scrolled (530, 389) with delta (0, -2)
Screenshot: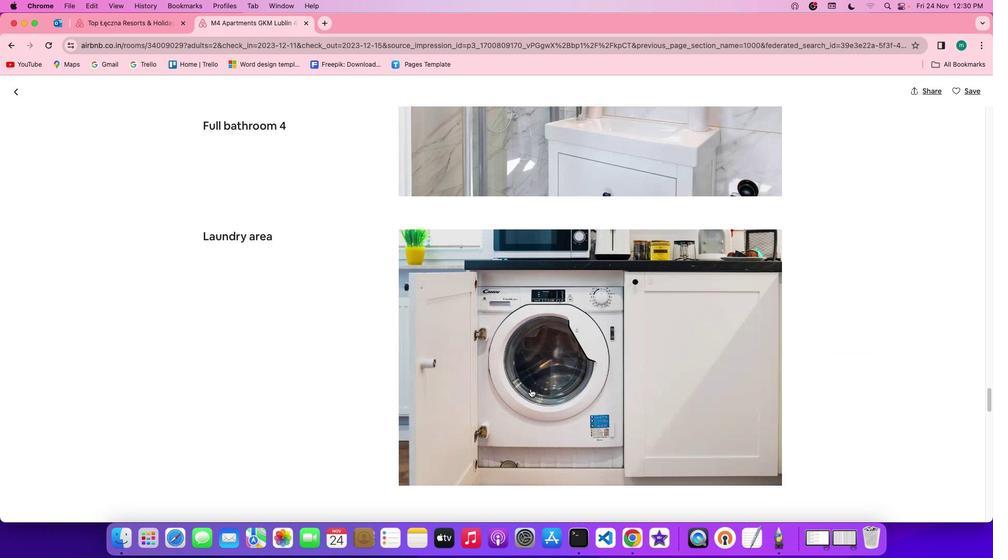 
Action: Mouse scrolled (530, 389) with delta (0, -2)
Screenshot: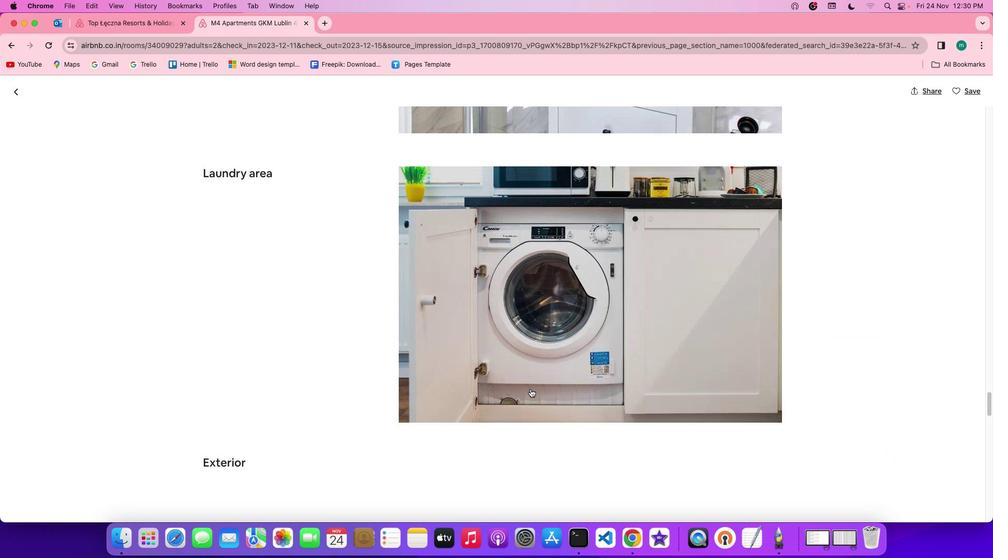 
Action: Mouse scrolled (530, 389) with delta (0, 0)
Screenshot: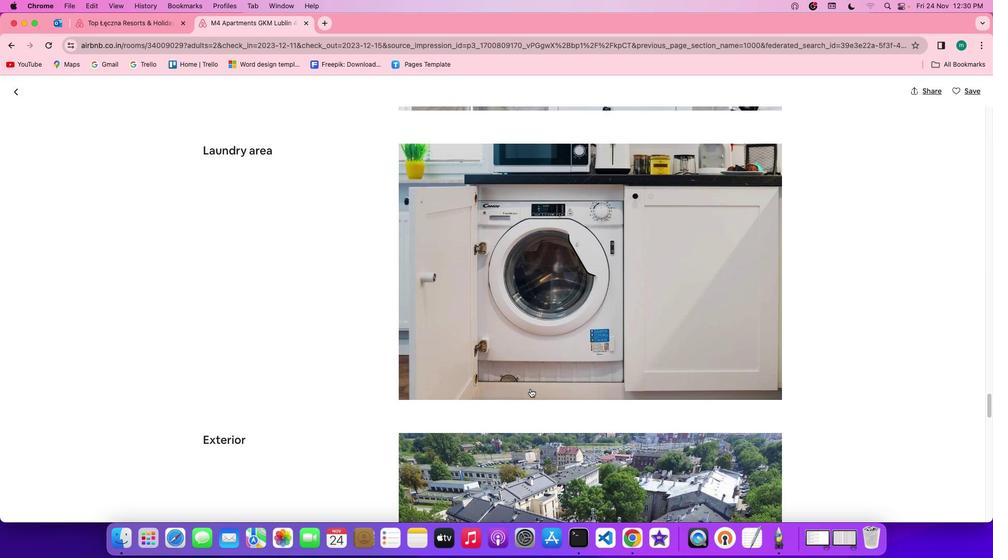 
Action: Mouse scrolled (530, 389) with delta (0, 0)
Screenshot: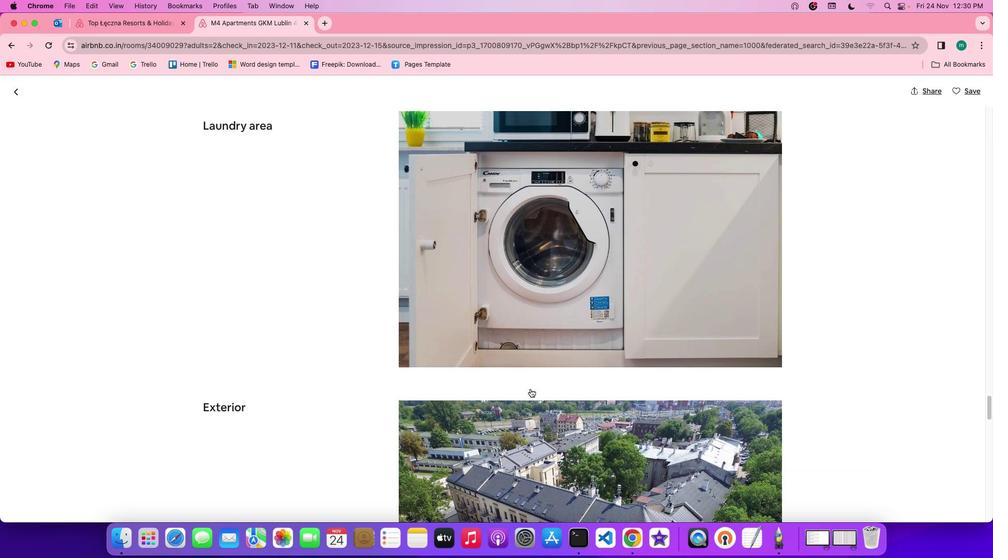 
Action: Mouse scrolled (530, 389) with delta (0, -1)
Screenshot: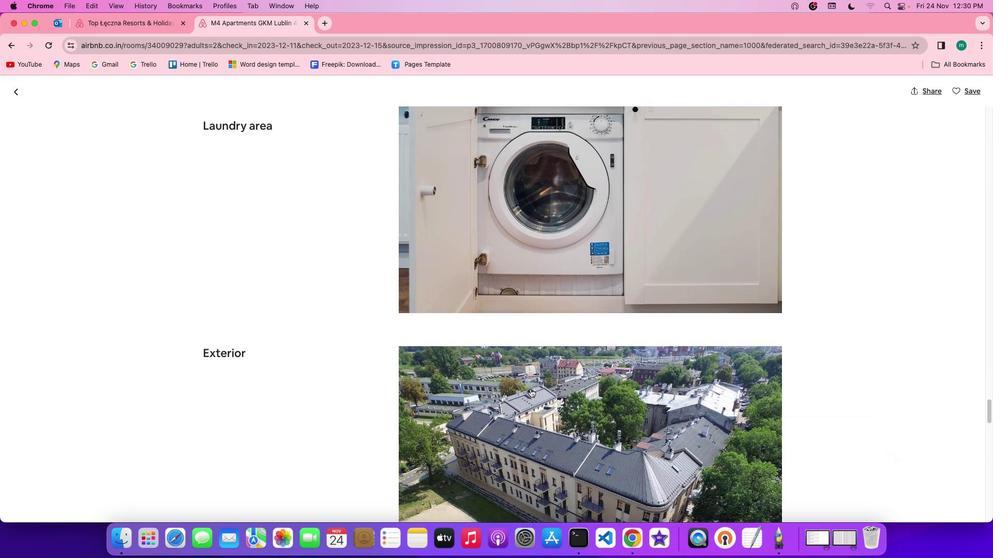 
Action: Mouse scrolled (530, 389) with delta (0, -2)
Screenshot: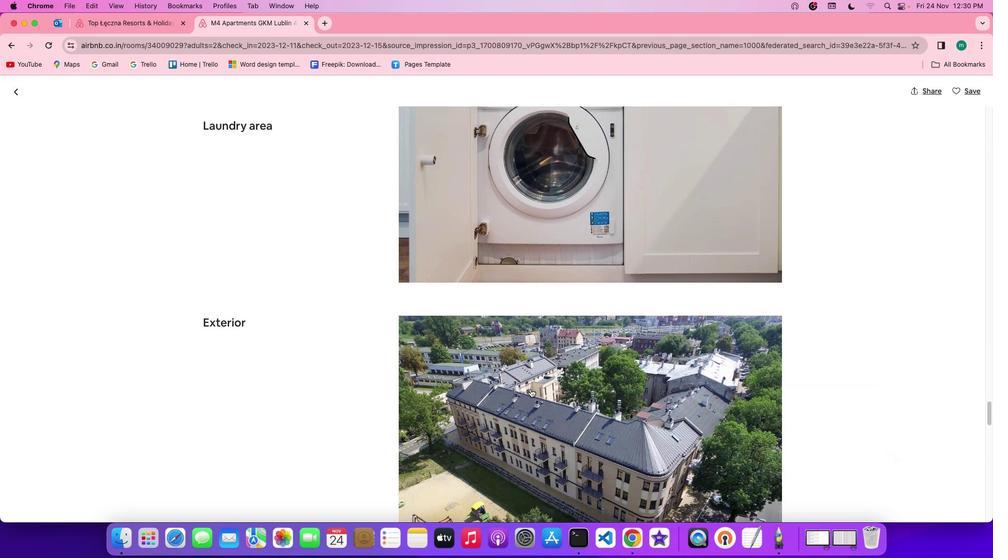 
Action: Mouse scrolled (530, 389) with delta (0, -2)
Screenshot: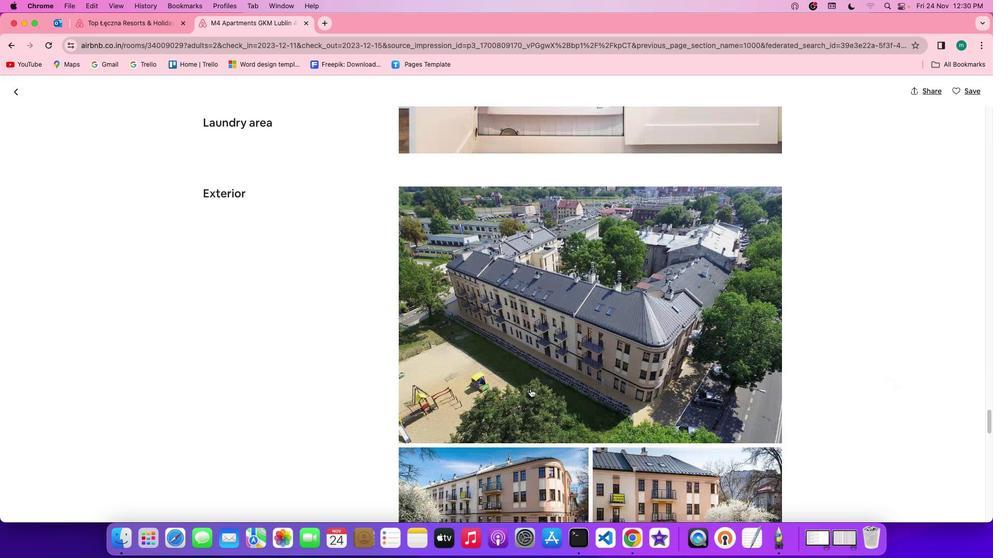 
Action: Mouse scrolled (530, 389) with delta (0, 0)
Screenshot: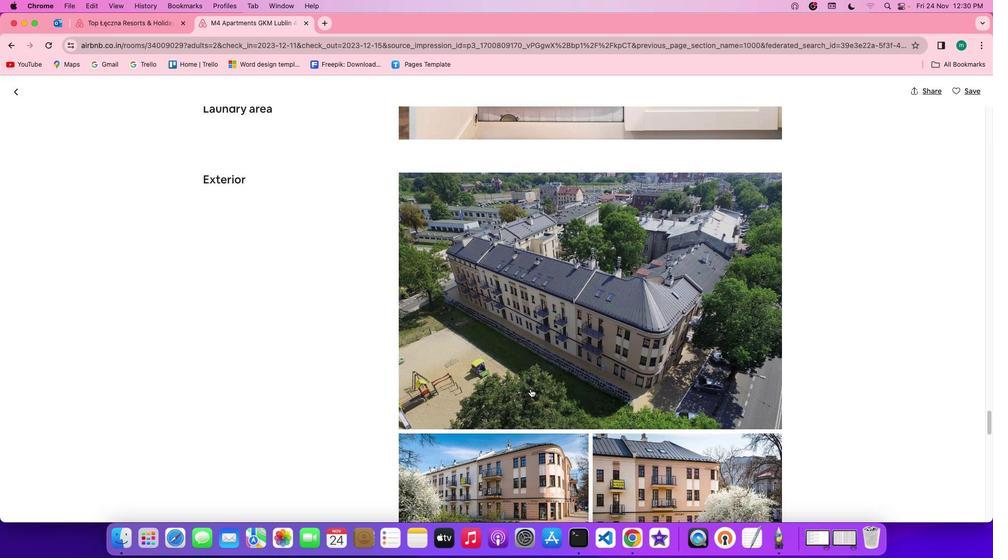 
Action: Mouse scrolled (530, 389) with delta (0, 0)
Screenshot: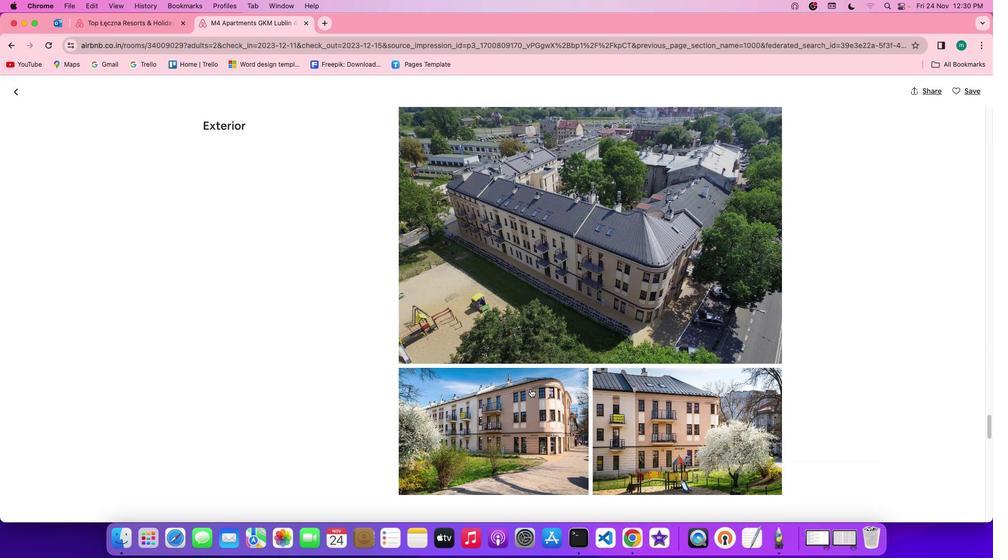 
Action: Mouse scrolled (530, 389) with delta (0, -1)
Screenshot: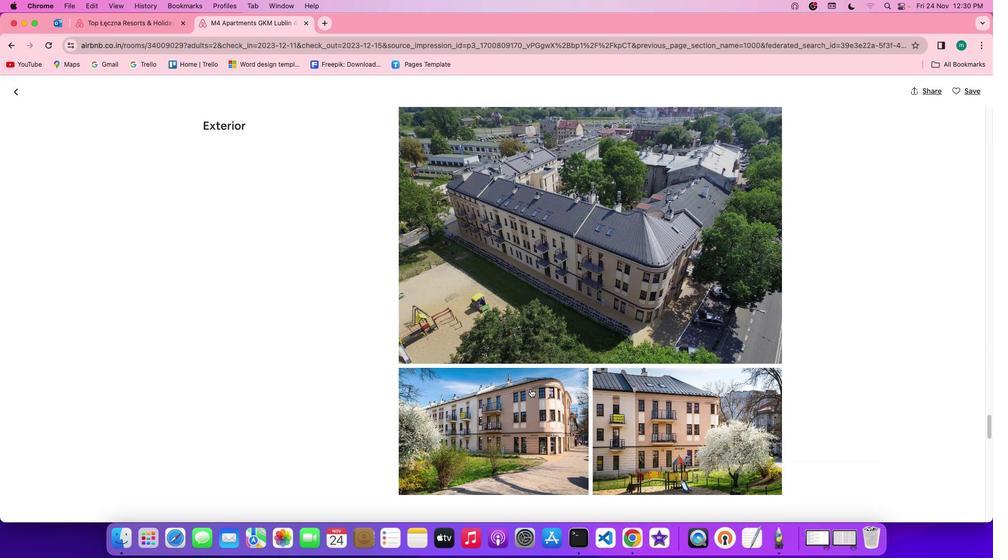 
Action: Mouse scrolled (530, 389) with delta (0, -2)
Screenshot: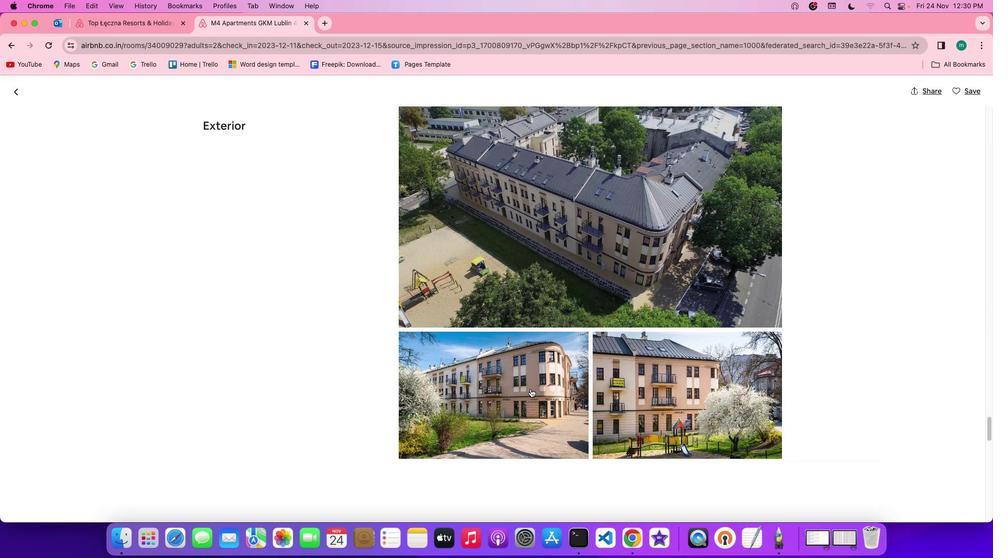 
Action: Mouse scrolled (530, 389) with delta (0, -2)
Screenshot: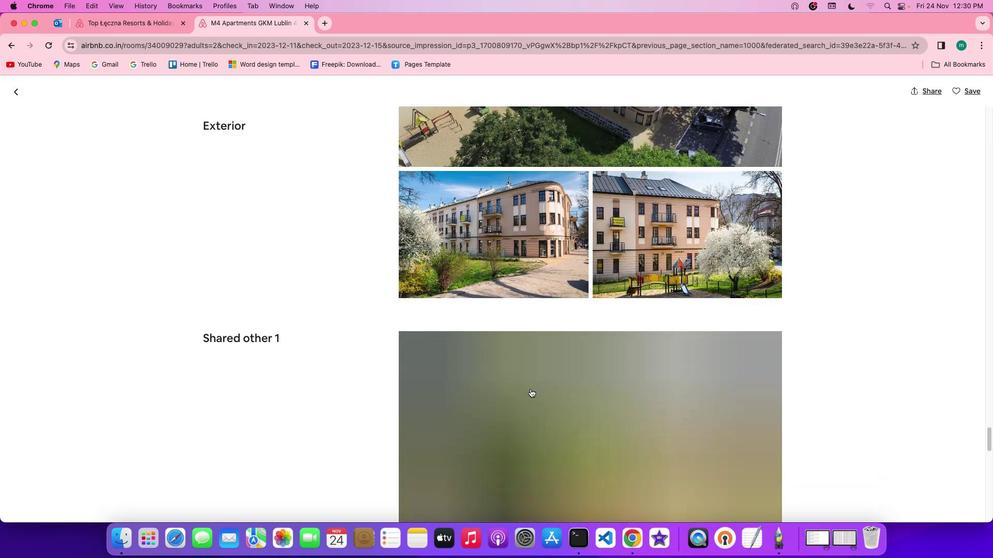 
Action: Mouse scrolled (530, 389) with delta (0, 0)
Screenshot: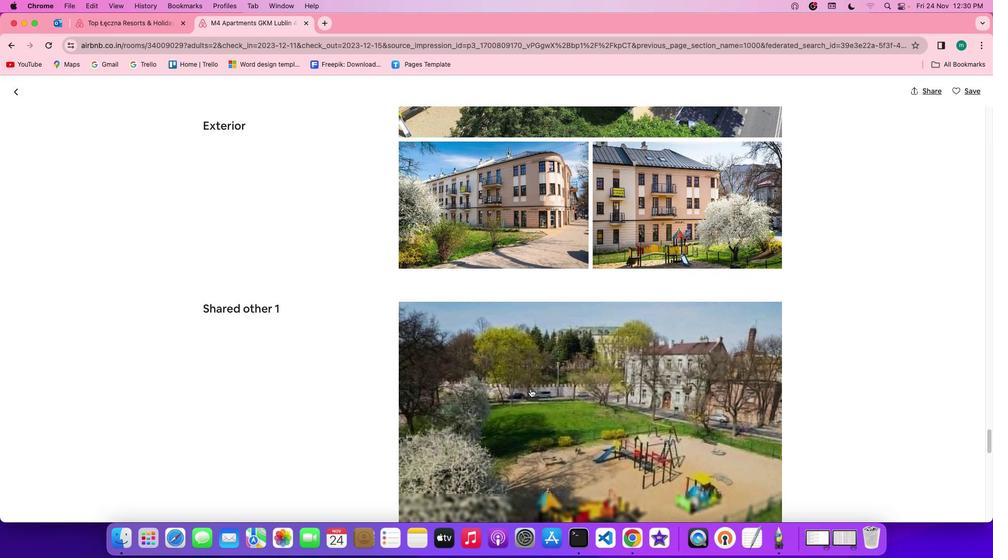 
Action: Mouse scrolled (530, 389) with delta (0, 0)
Screenshot: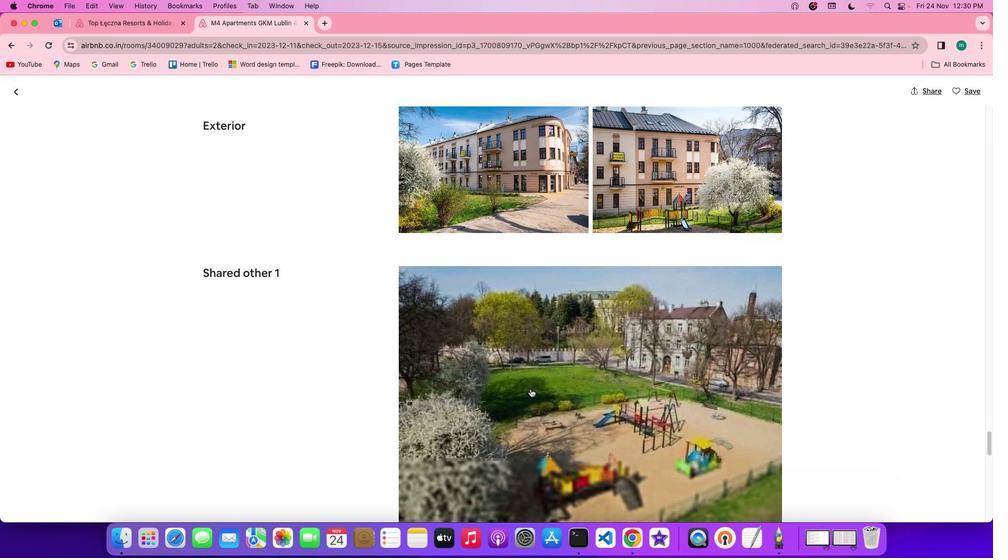 
Action: Mouse scrolled (530, 389) with delta (0, -1)
Screenshot: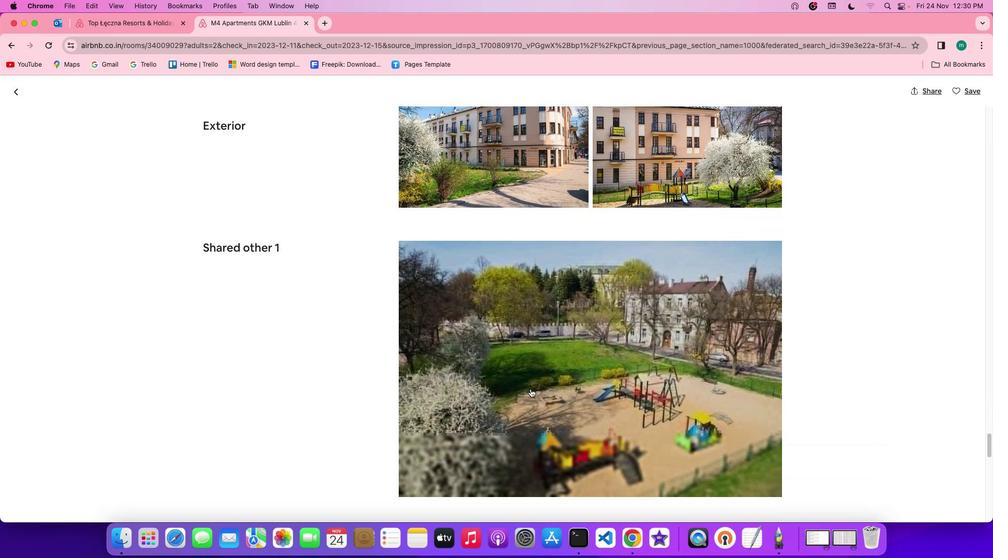 
Action: Mouse scrolled (530, 389) with delta (0, -2)
Screenshot: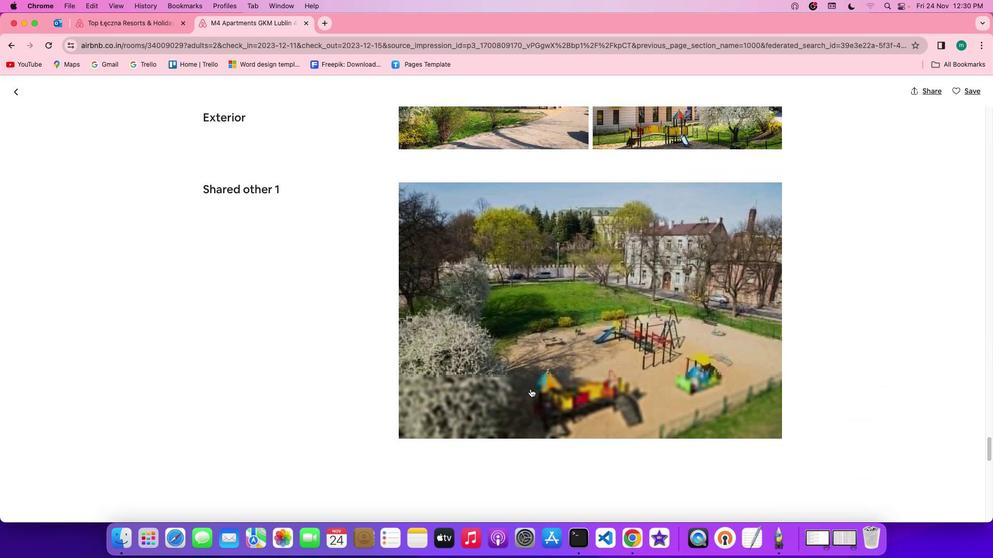 
Action: Mouse scrolled (530, 389) with delta (0, -2)
Screenshot: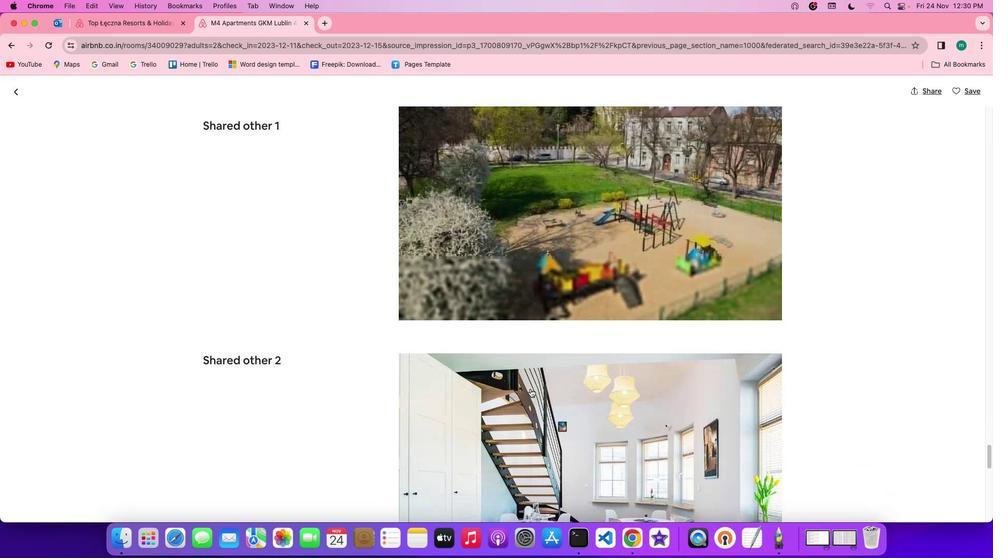 
Action: Mouse scrolled (530, 389) with delta (0, 0)
Screenshot: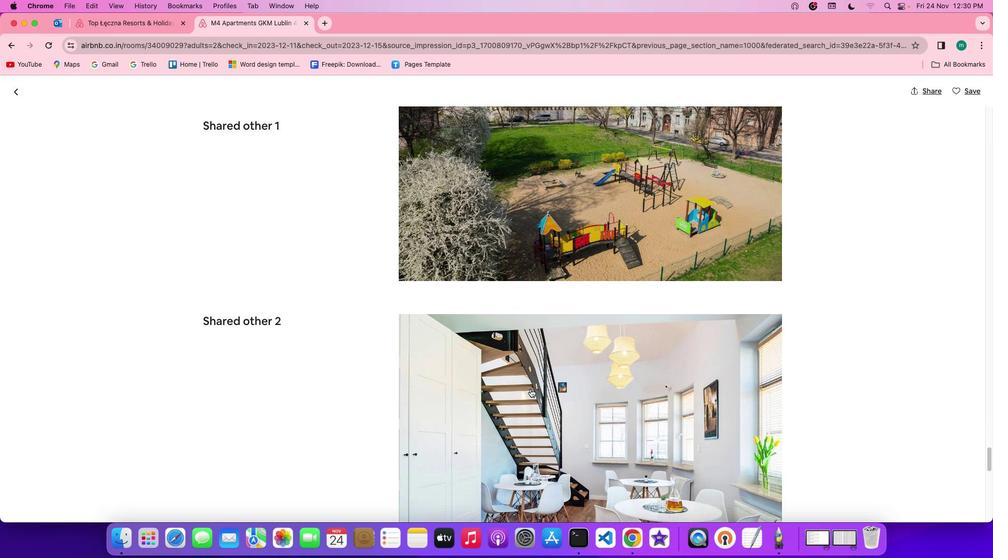 
Action: Mouse scrolled (530, 389) with delta (0, 0)
